 Task: Buy 3 Clogs & Mules of size 3 for Baby Boys from Shoes section under best seller category for shipping address: Denise Davis, 3504 Cook Hill Road, Danbury, Connecticut 06810, Cell Number 2034707320. Pay from credit card ending with 2005, CVV 3321
Action: Mouse moved to (229, 65)
Screenshot: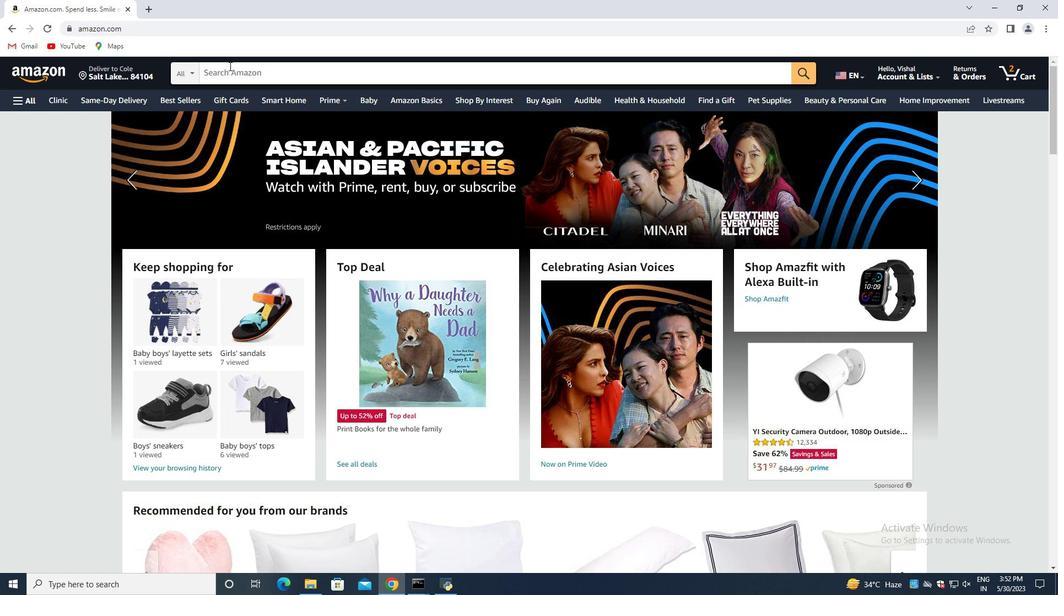 
Action: Mouse pressed left at (229, 65)
Screenshot: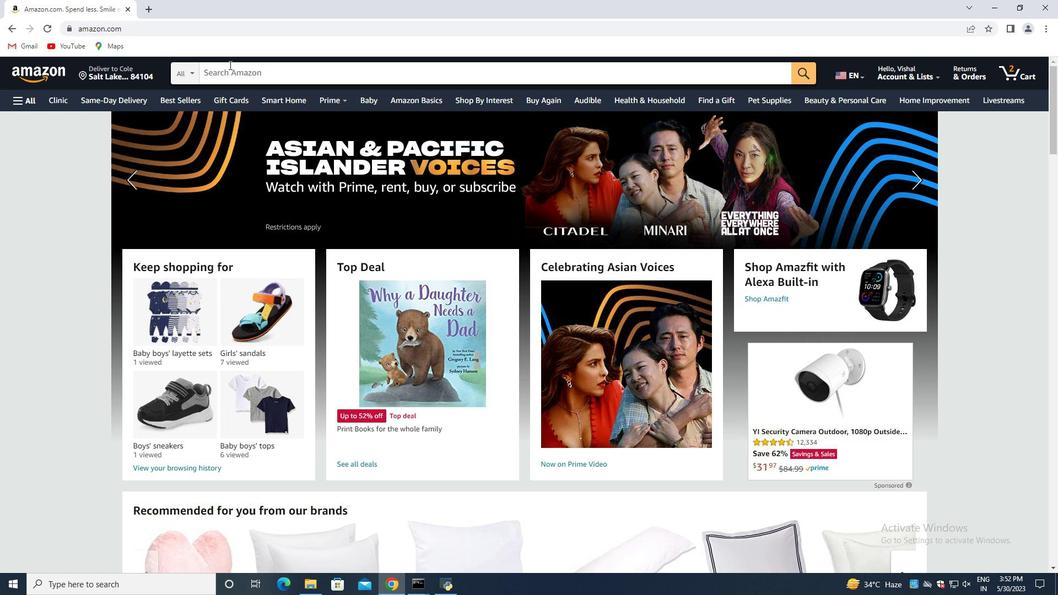 
Action: Mouse moved to (229, 65)
Screenshot: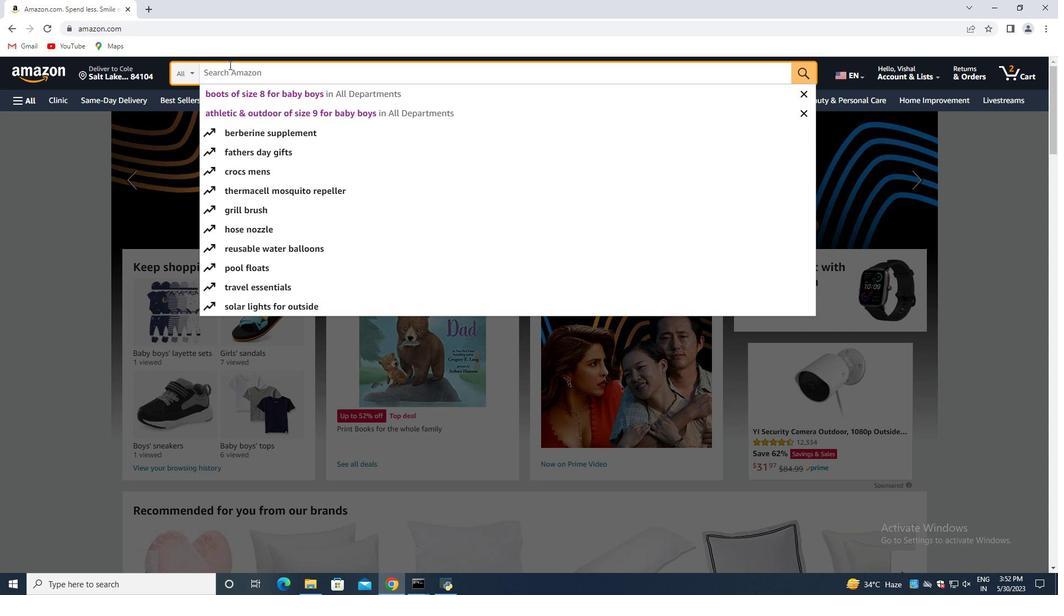 
Action: Key pressed <Key.shift>C
Screenshot: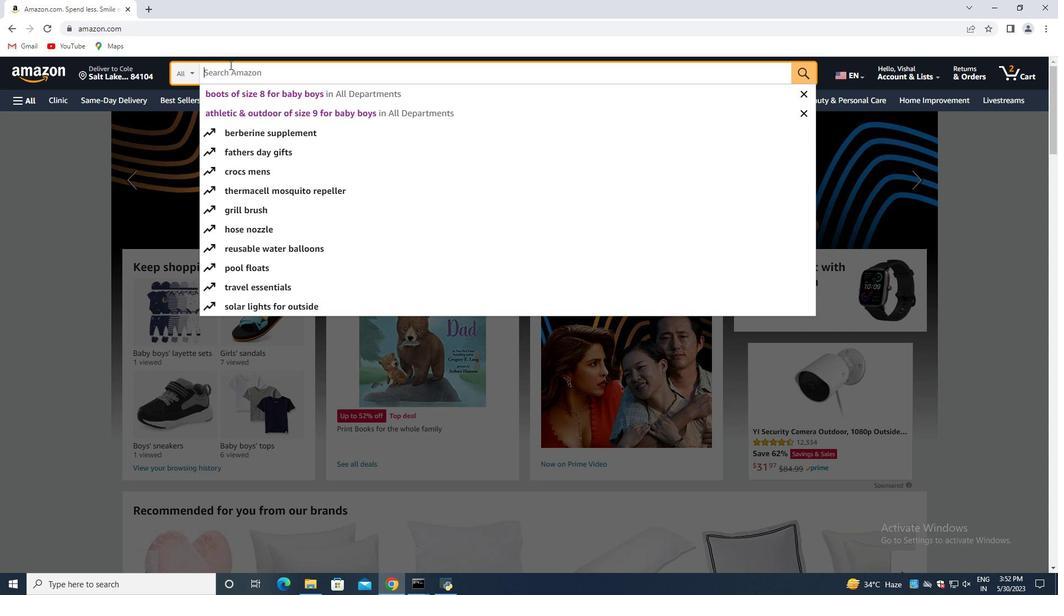 
Action: Mouse moved to (229, 65)
Screenshot: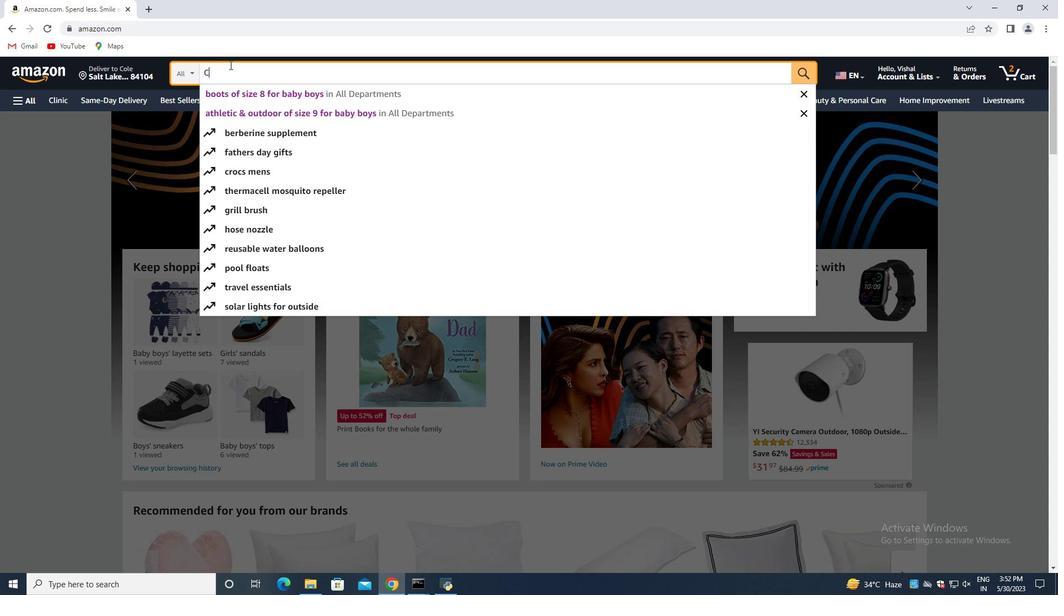 
Action: Key pressed logs<Key.space><Key.shift><Key.shift><Key.shift><Key.shift><Key.shift><Key.shift><Key.shift>&<Key.space><Key.shift><Key.shift><Key.shift>Mules<Key.space>of<Key.space>size<Key.space>3<Key.space>for<Key.space><Key.shift>Baby<Key.space><Key.shift>Boys<Key.enter>
Screenshot: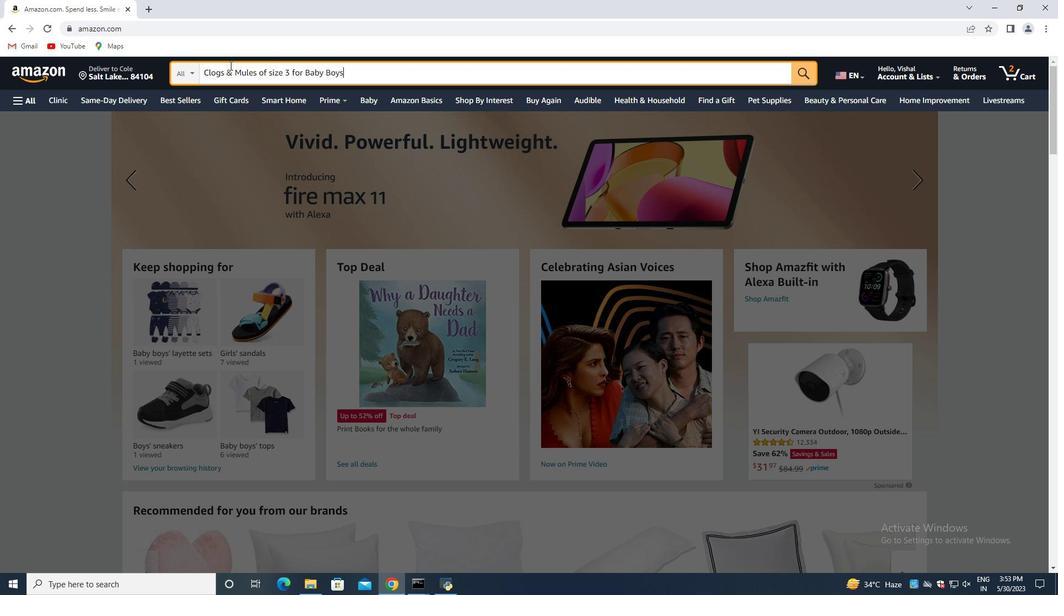 
Action: Mouse moved to (200, 121)
Screenshot: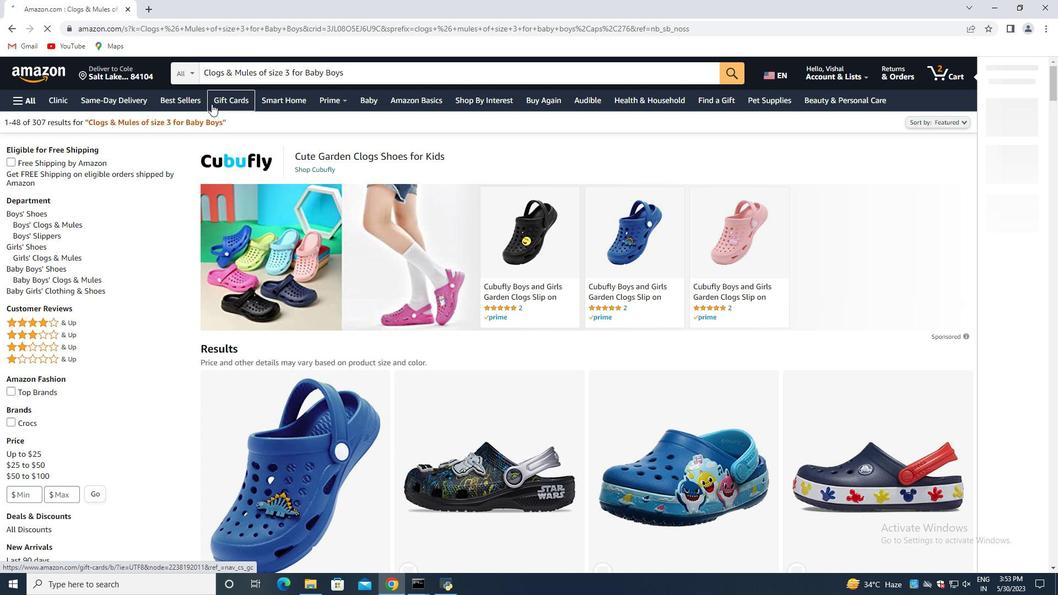 
Action: Mouse scrolled (200, 120) with delta (0, 0)
Screenshot: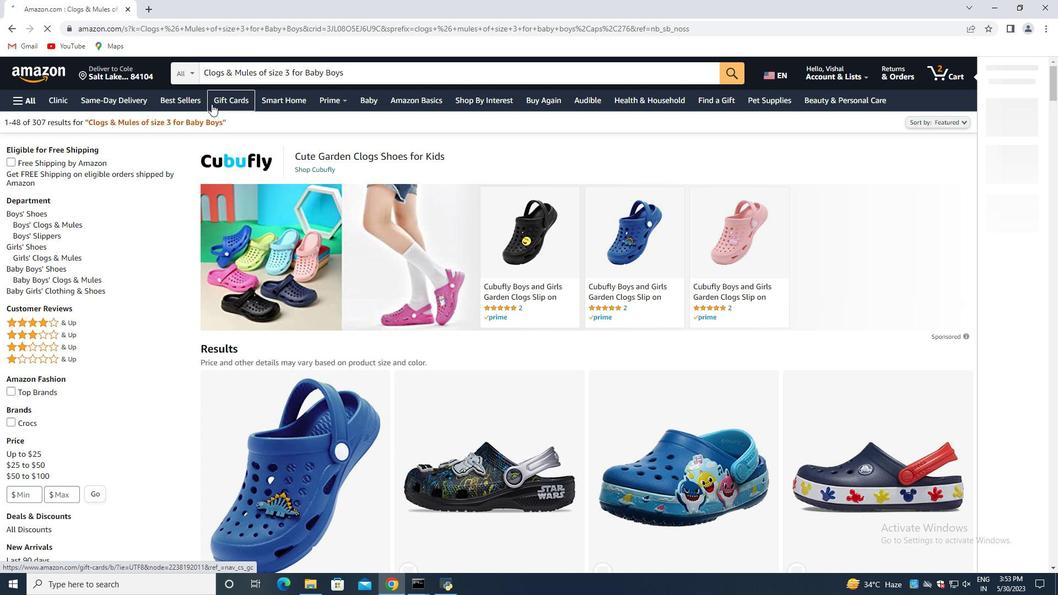
Action: Mouse moved to (198, 127)
Screenshot: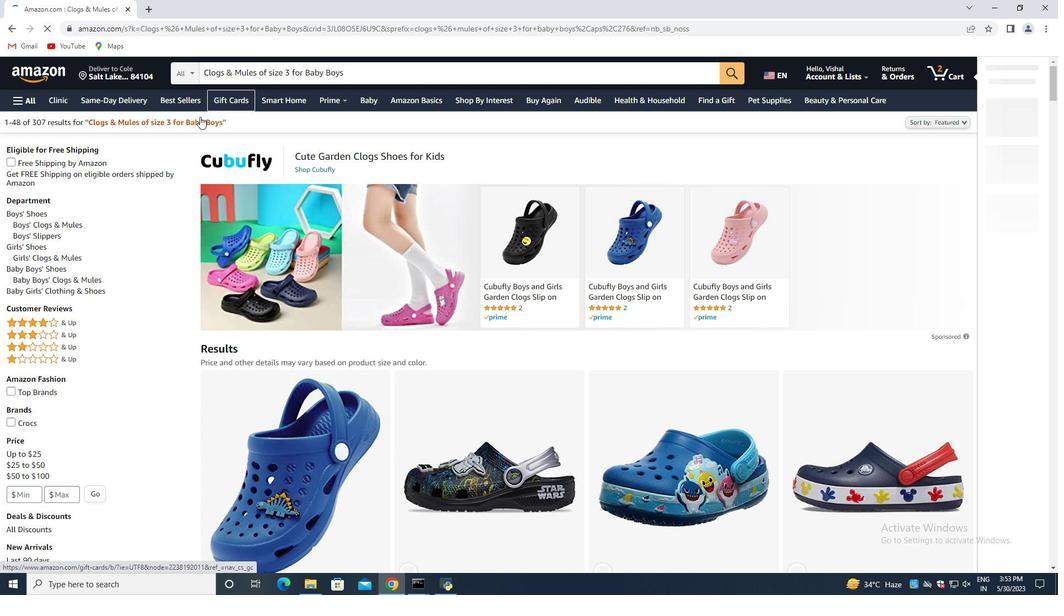 
Action: Mouse scrolled (198, 126) with delta (0, 0)
Screenshot: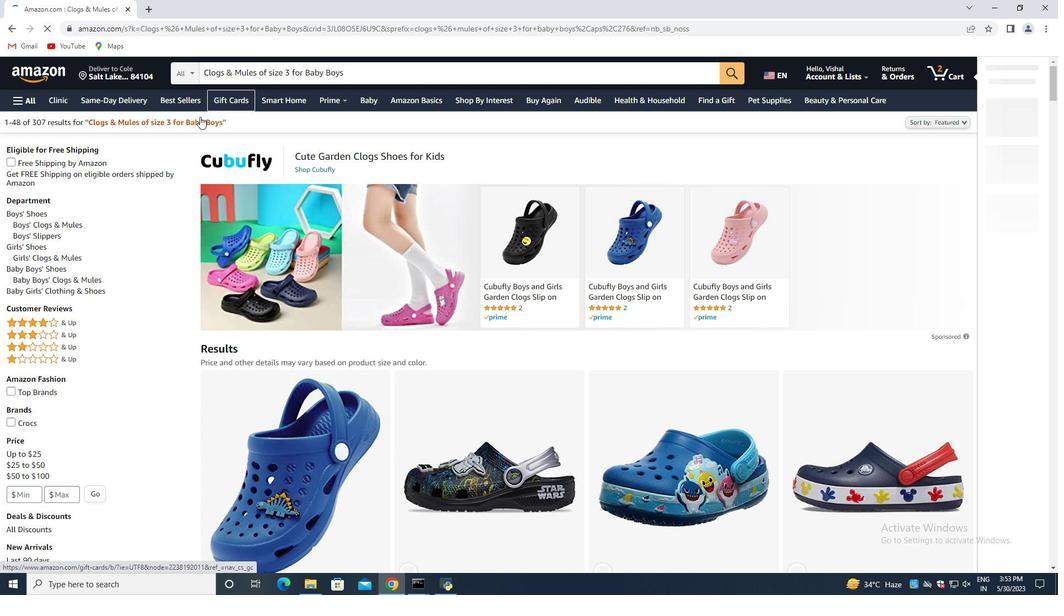 
Action: Mouse moved to (59, 114)
Screenshot: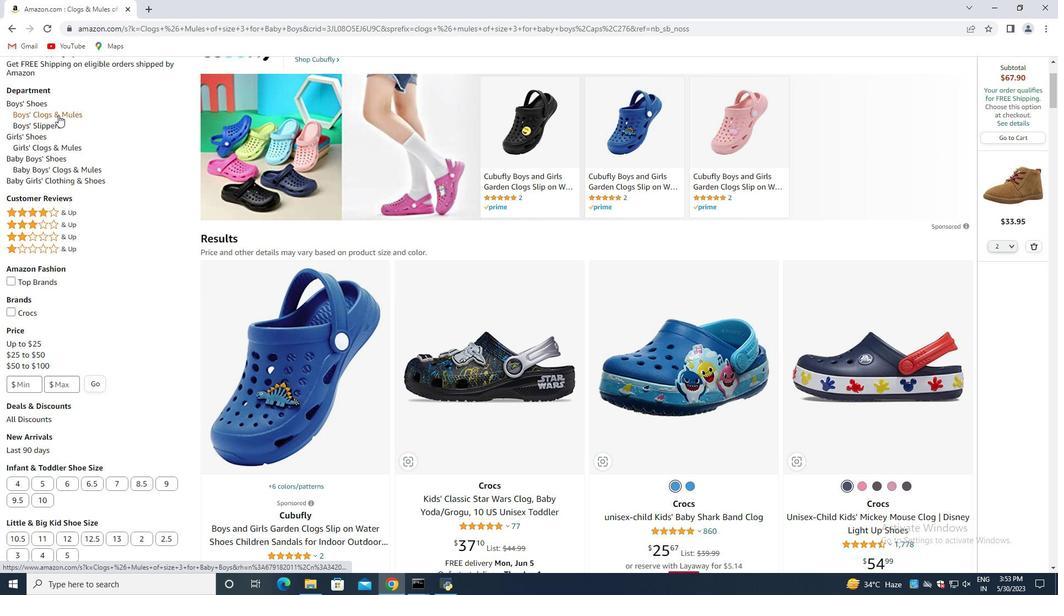 
Action: Mouse pressed left at (59, 114)
Screenshot: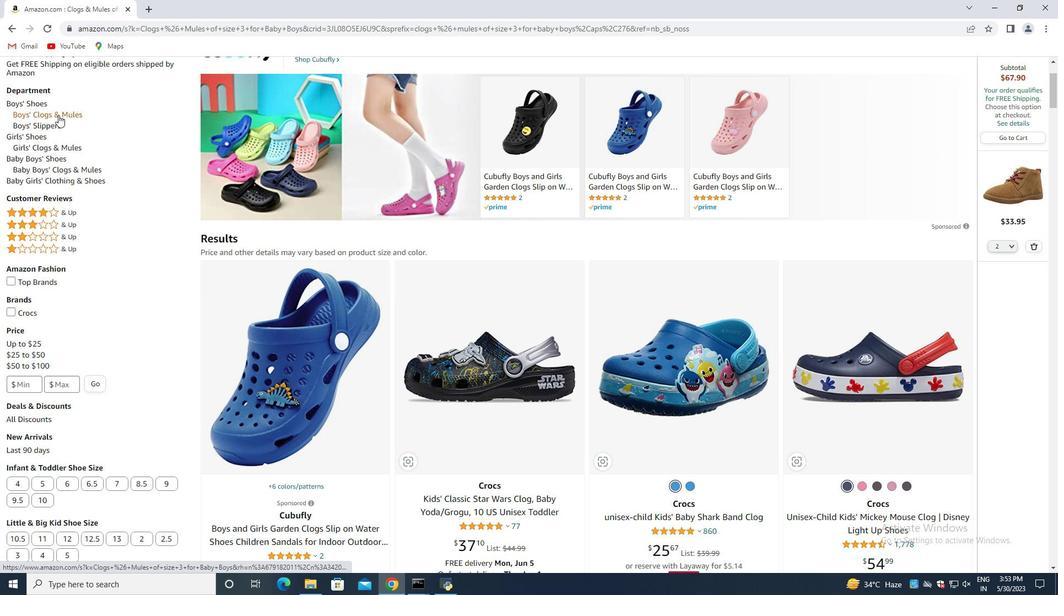 
Action: Mouse moved to (229, 242)
Screenshot: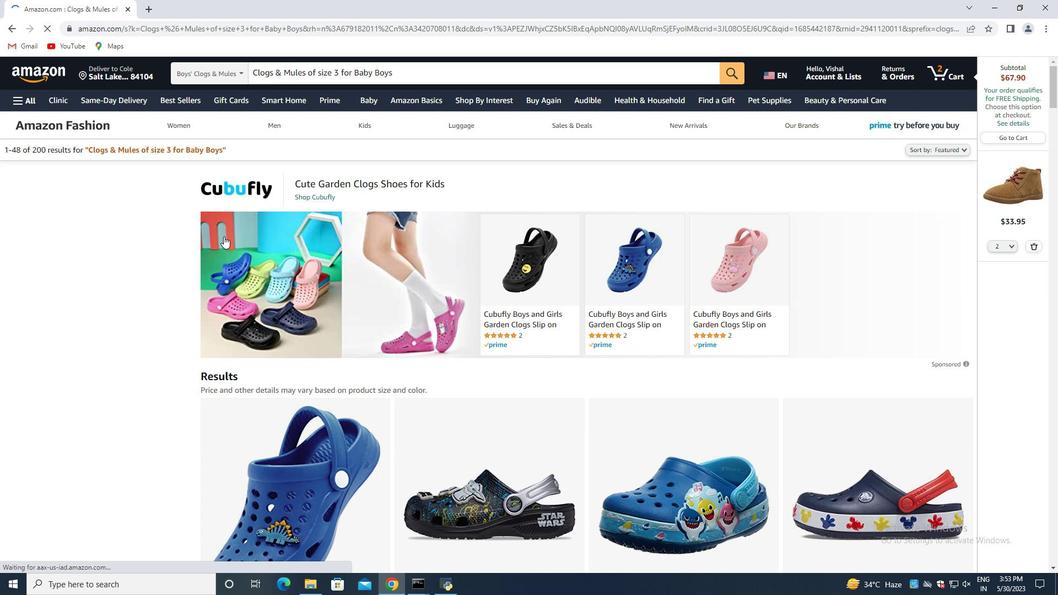 
Action: Mouse scrolled (229, 241) with delta (0, 0)
Screenshot: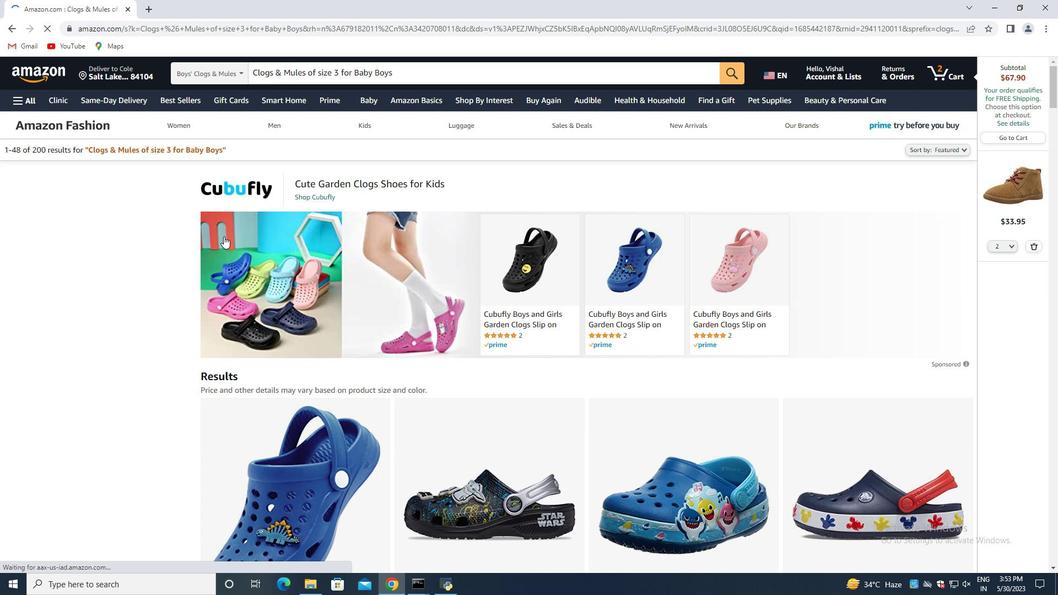 
Action: Mouse moved to (231, 242)
Screenshot: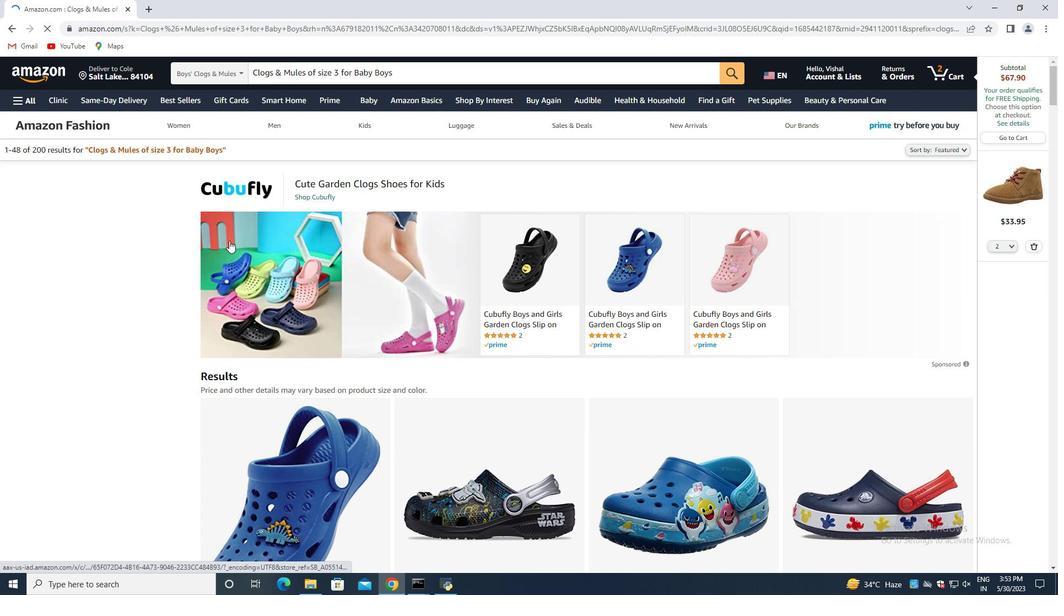 
Action: Mouse scrolled (231, 241) with delta (0, 0)
Screenshot: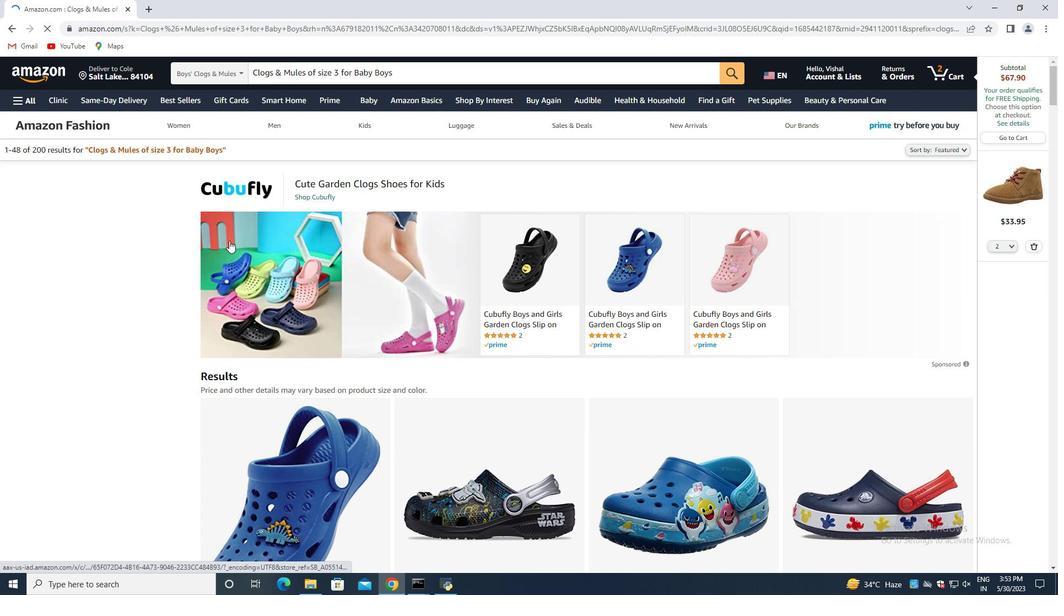 
Action: Mouse moved to (207, 229)
Screenshot: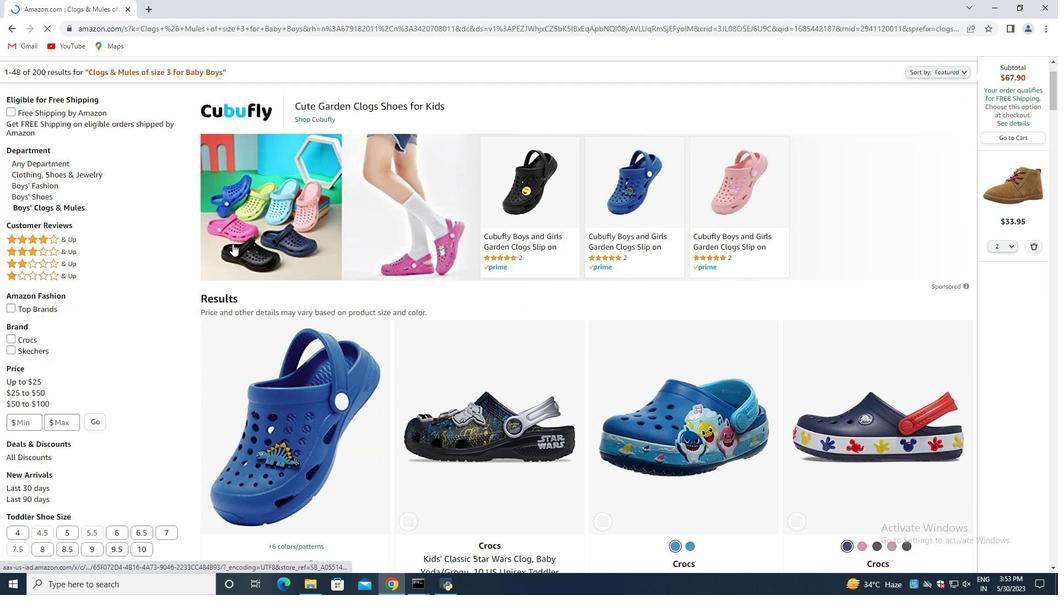
Action: Mouse scrolled (207, 228) with delta (0, 0)
Screenshot: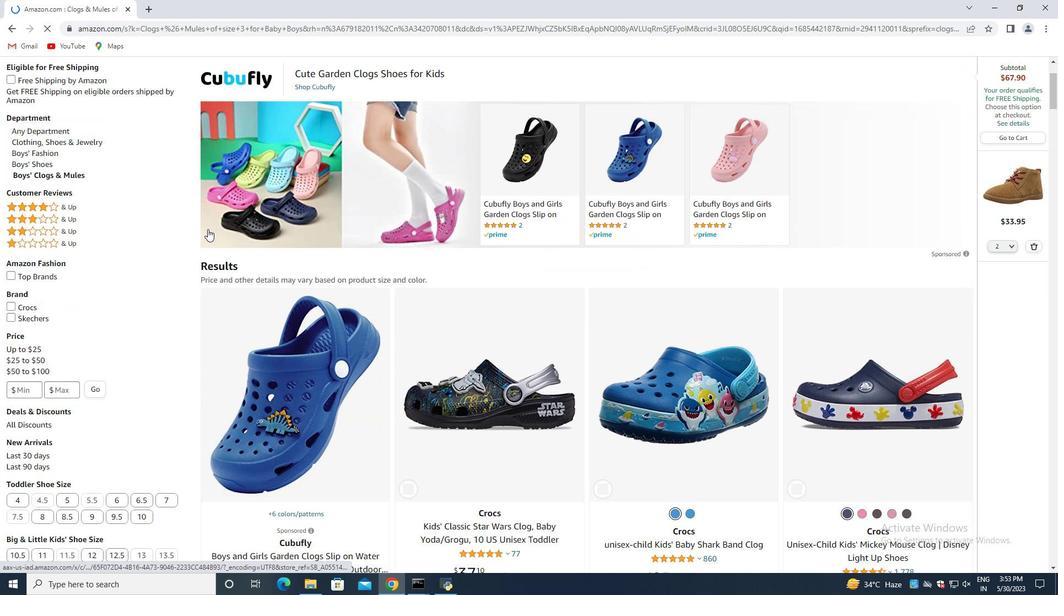 
Action: Mouse moved to (207, 229)
Screenshot: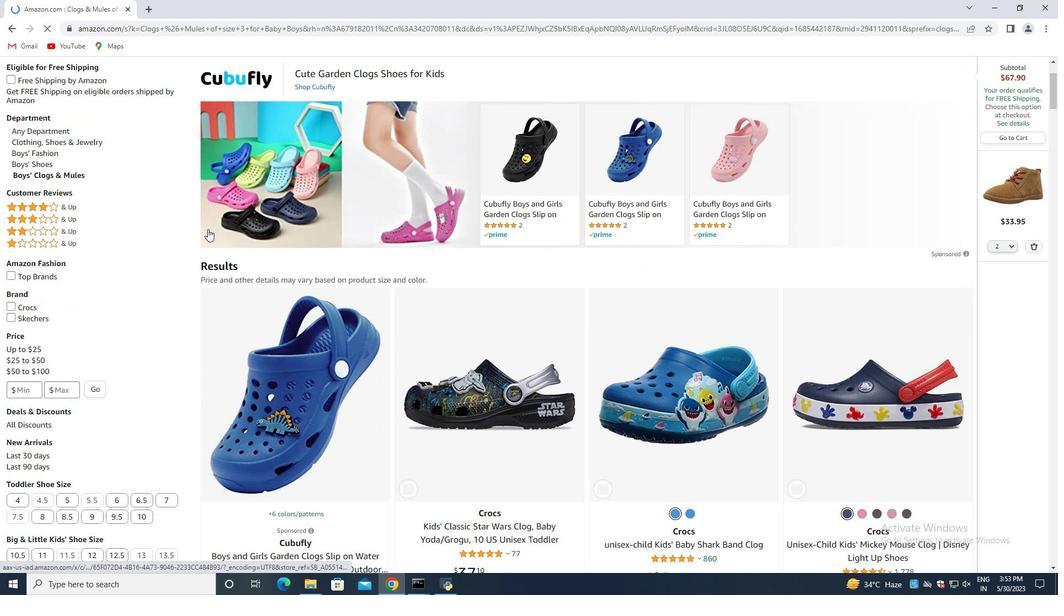 
Action: Mouse scrolled (207, 228) with delta (0, 0)
Screenshot: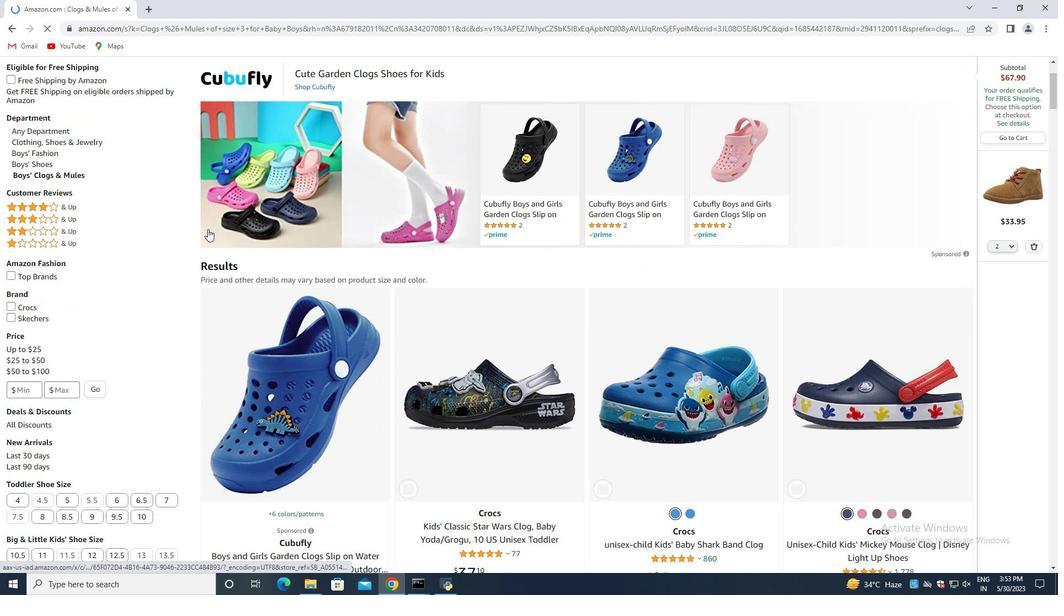 
Action: Mouse moved to (236, 238)
Screenshot: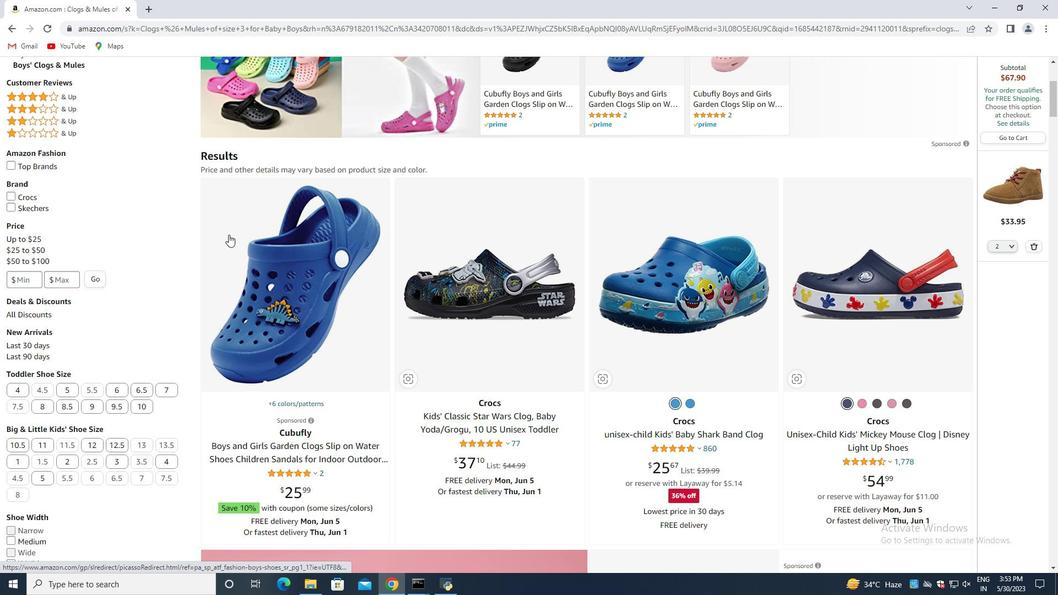 
Action: Mouse scrolled (236, 237) with delta (0, 0)
Screenshot: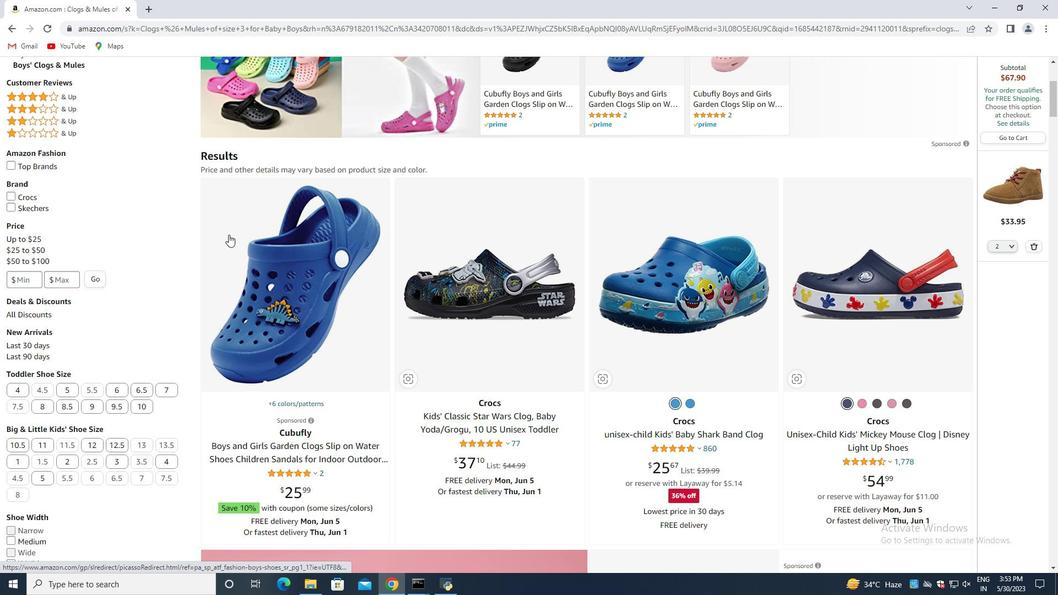 
Action: Mouse moved to (674, 248)
Screenshot: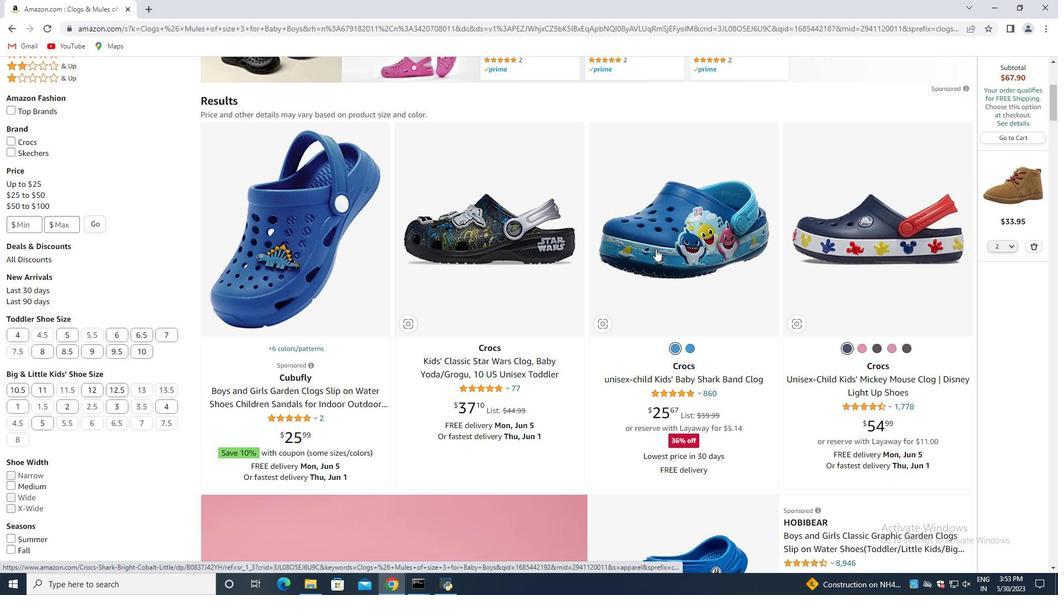 
Action: Mouse scrolled (674, 247) with delta (0, 0)
Screenshot: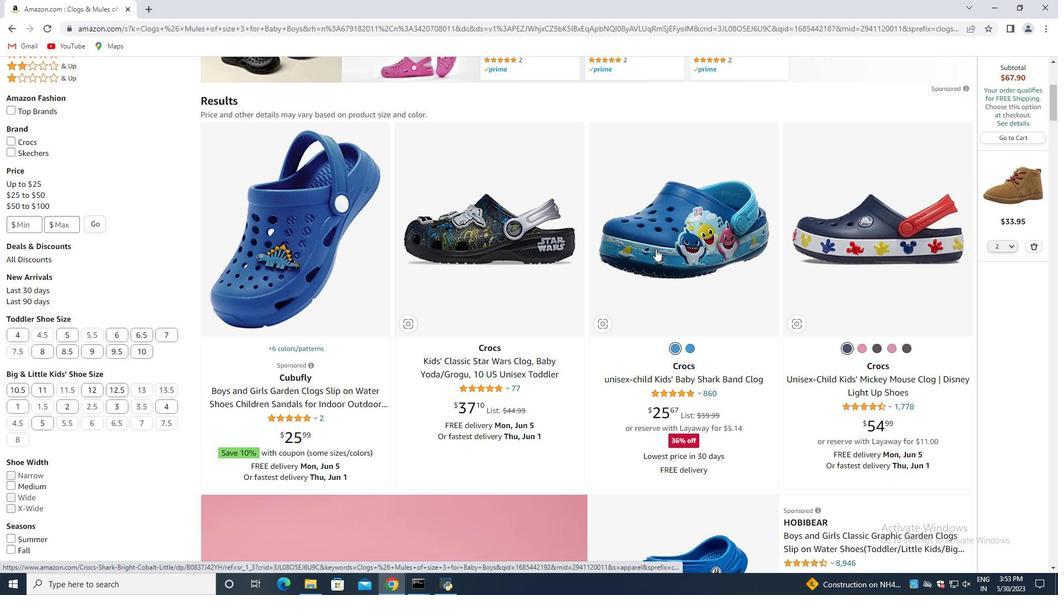 
Action: Mouse moved to (616, 238)
Screenshot: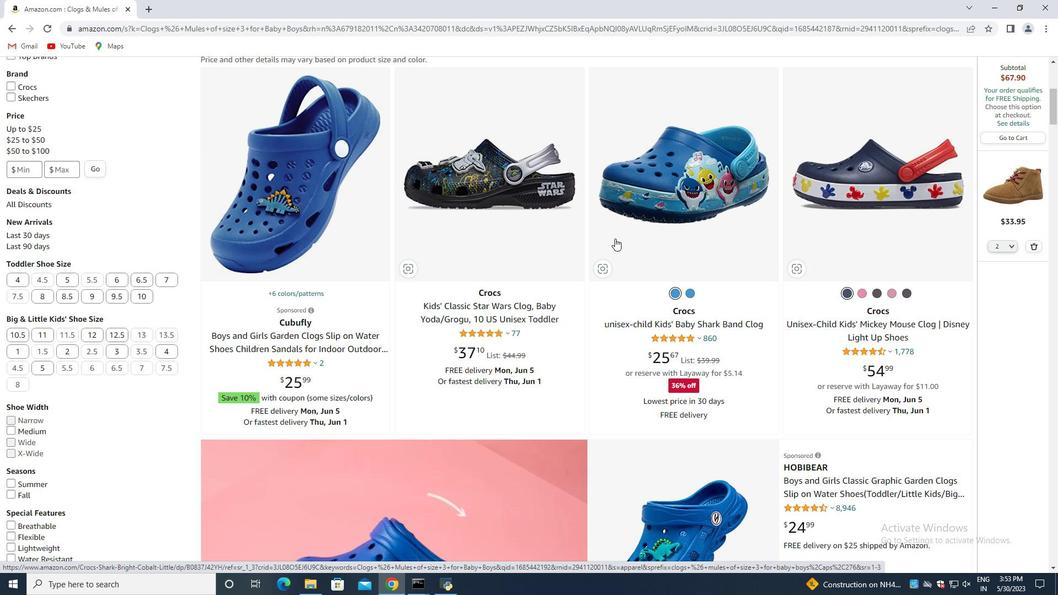 
Action: Mouse scrolled (616, 238) with delta (0, 0)
Screenshot: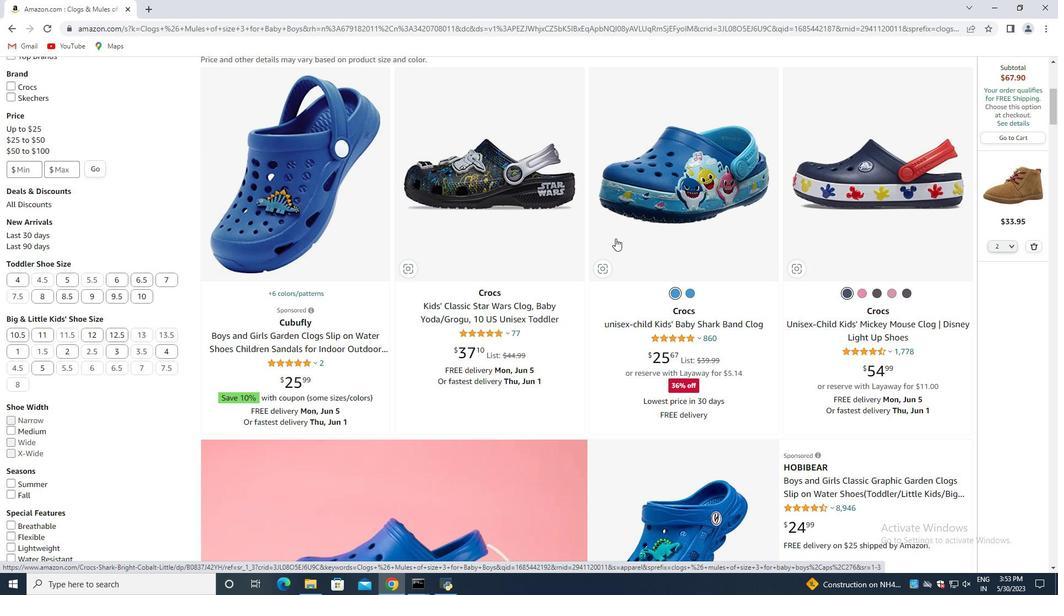 
Action: Mouse moved to (616, 238)
Screenshot: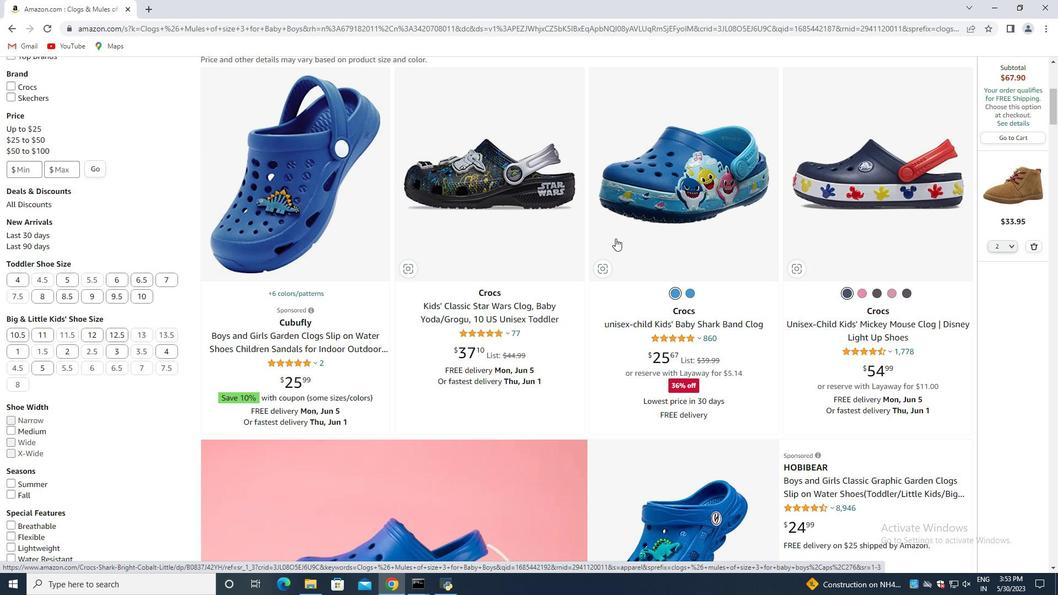
Action: Mouse scrolled (616, 238) with delta (0, 0)
Screenshot: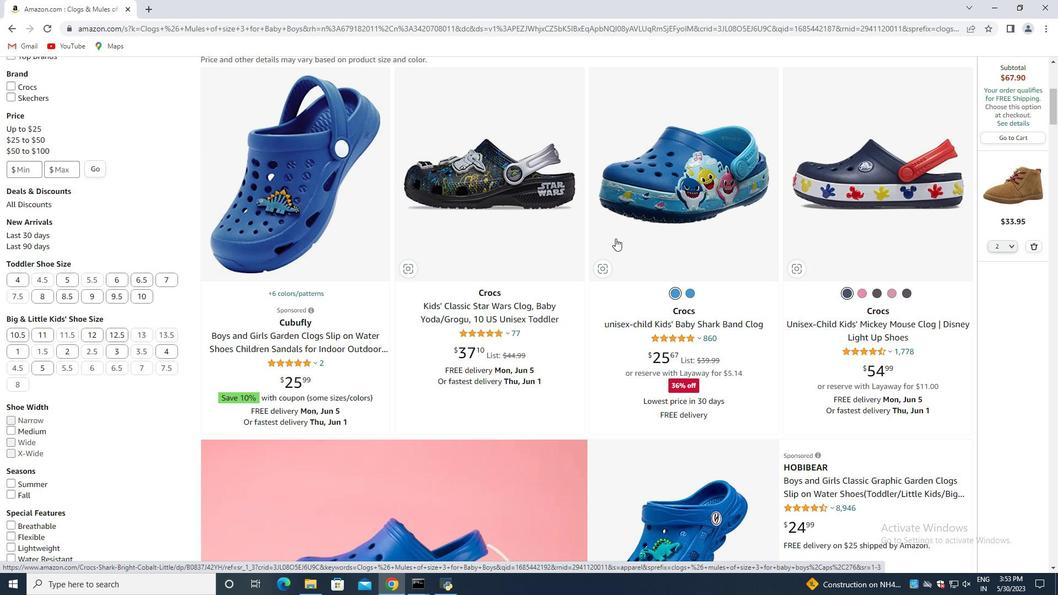 
Action: Mouse moved to (616, 238)
Screenshot: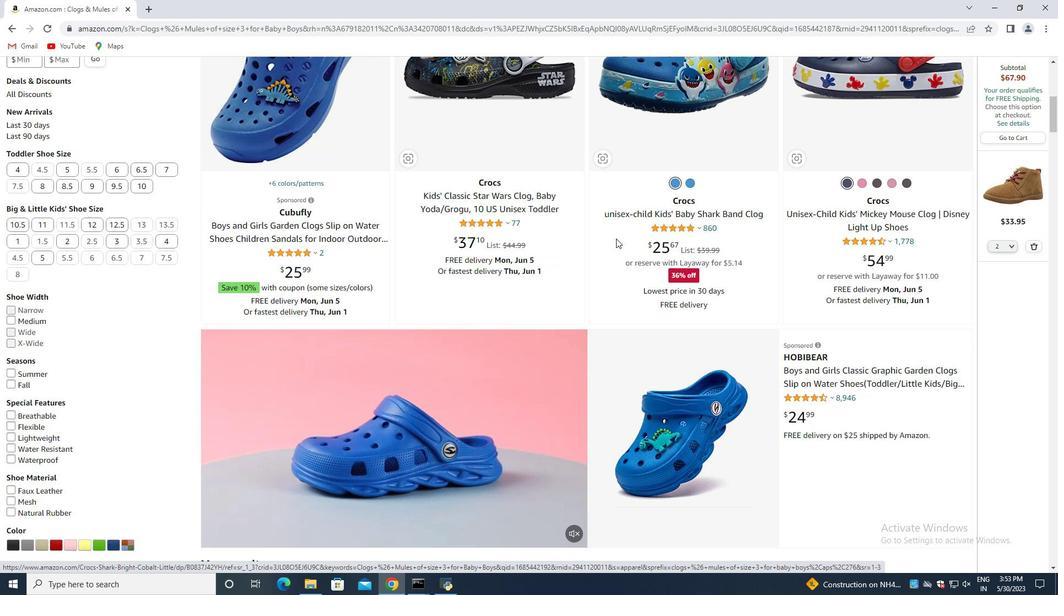 
Action: Mouse scrolled (616, 238) with delta (0, 0)
Screenshot: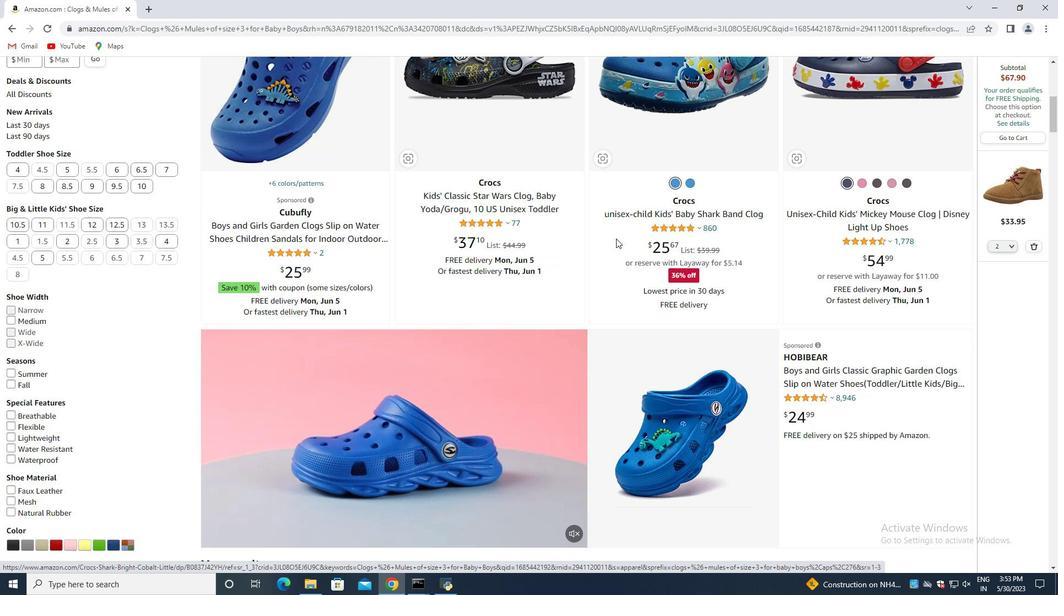 
Action: Mouse scrolled (616, 238) with delta (0, 0)
Screenshot: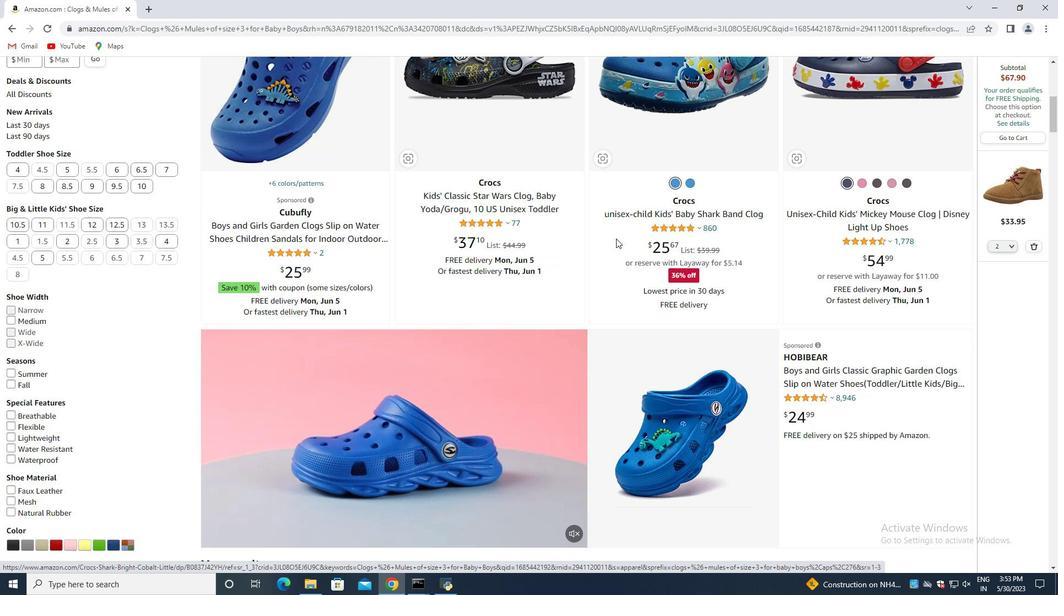 
Action: Mouse moved to (602, 238)
Screenshot: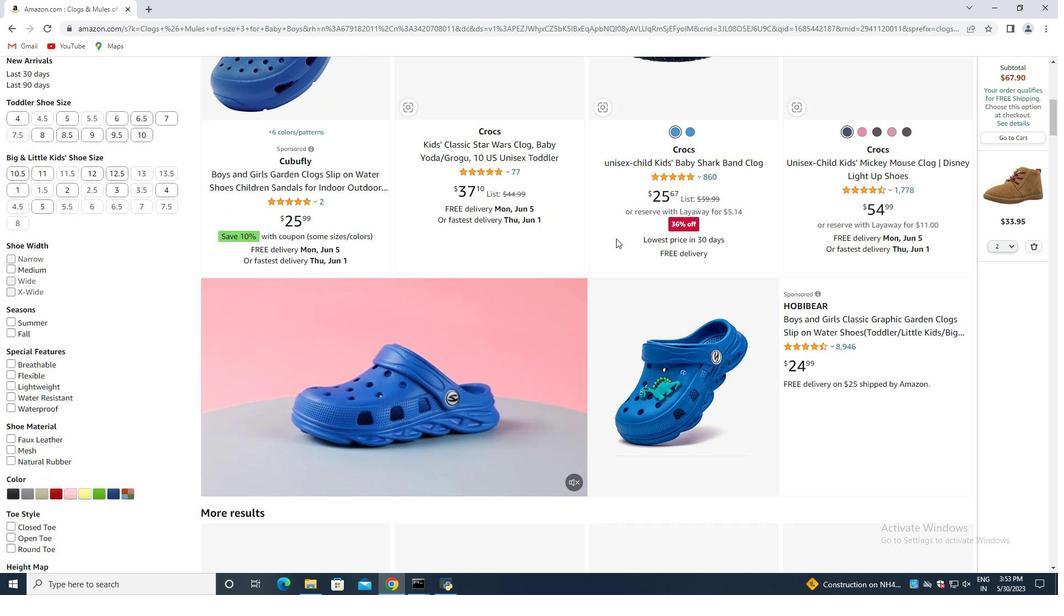 
Action: Mouse scrolled (602, 238) with delta (0, 0)
Screenshot: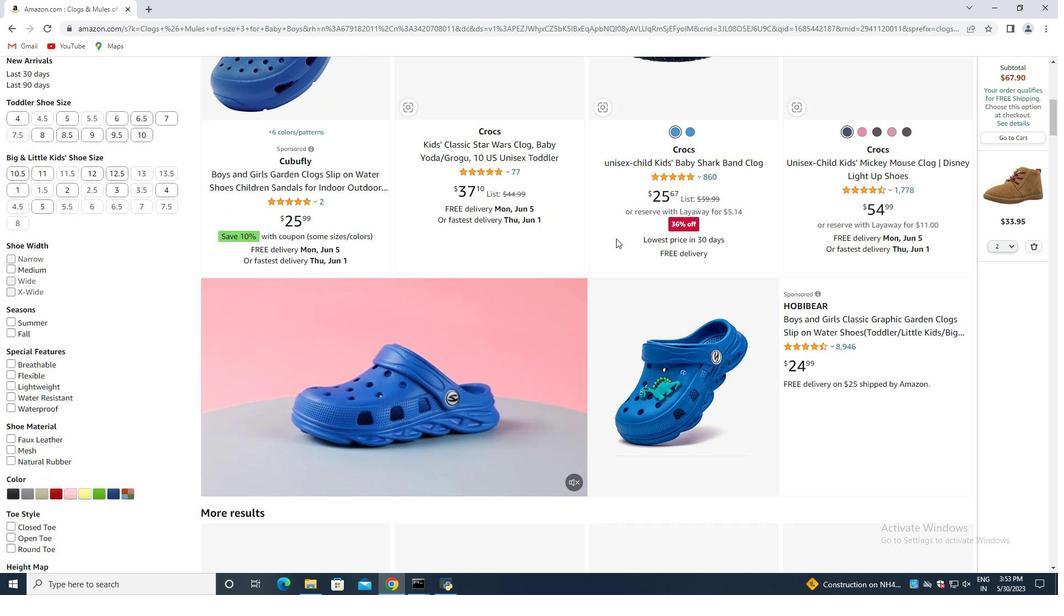 
Action: Mouse moved to (598, 240)
Screenshot: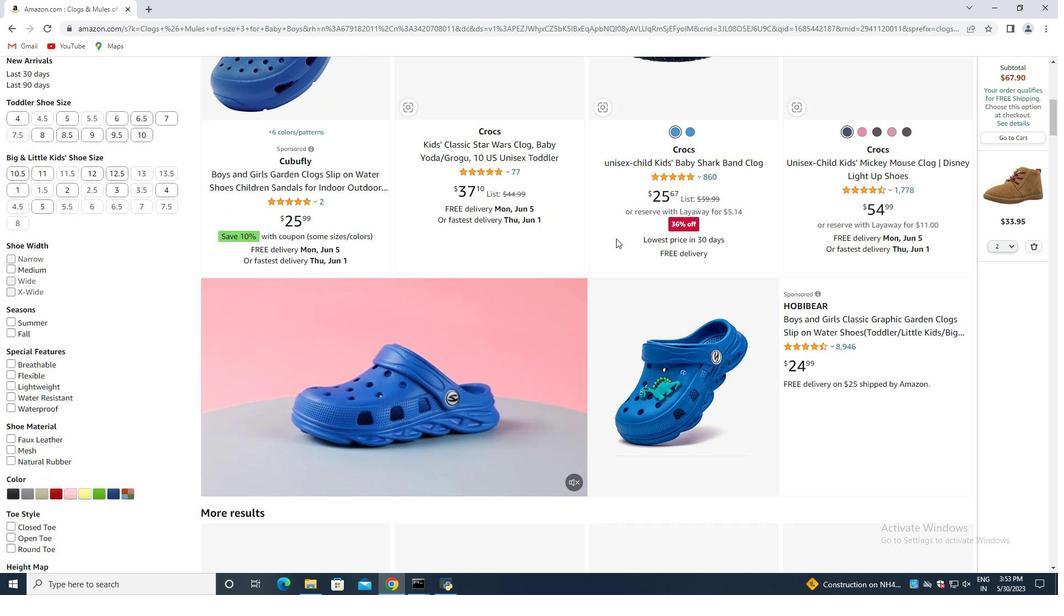 
Action: Mouse scrolled (598, 239) with delta (0, 0)
Screenshot: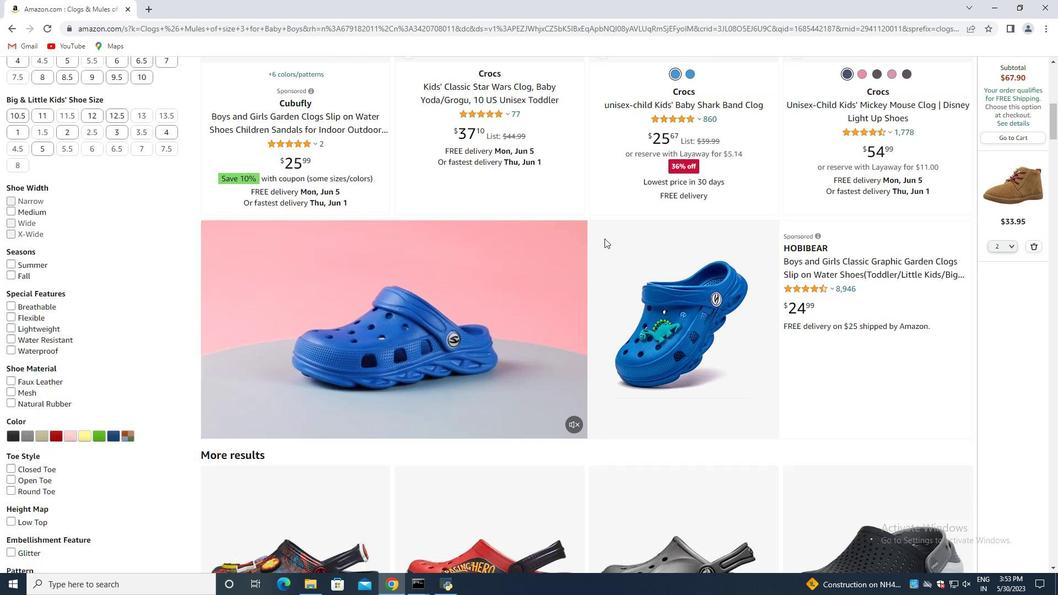 
Action: Mouse moved to (595, 241)
Screenshot: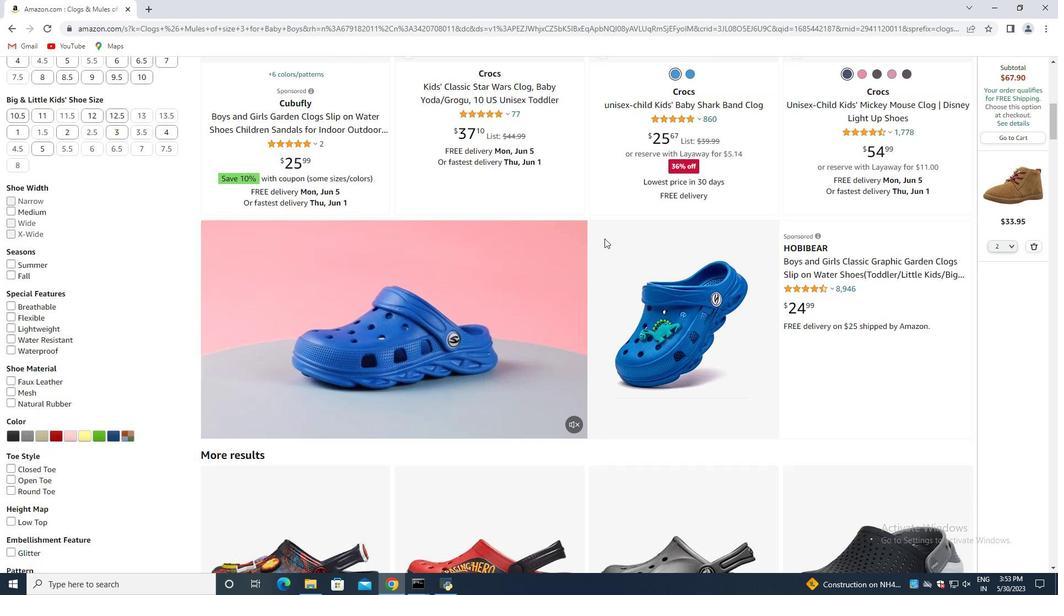 
Action: Mouse scrolled (595, 240) with delta (0, 0)
Screenshot: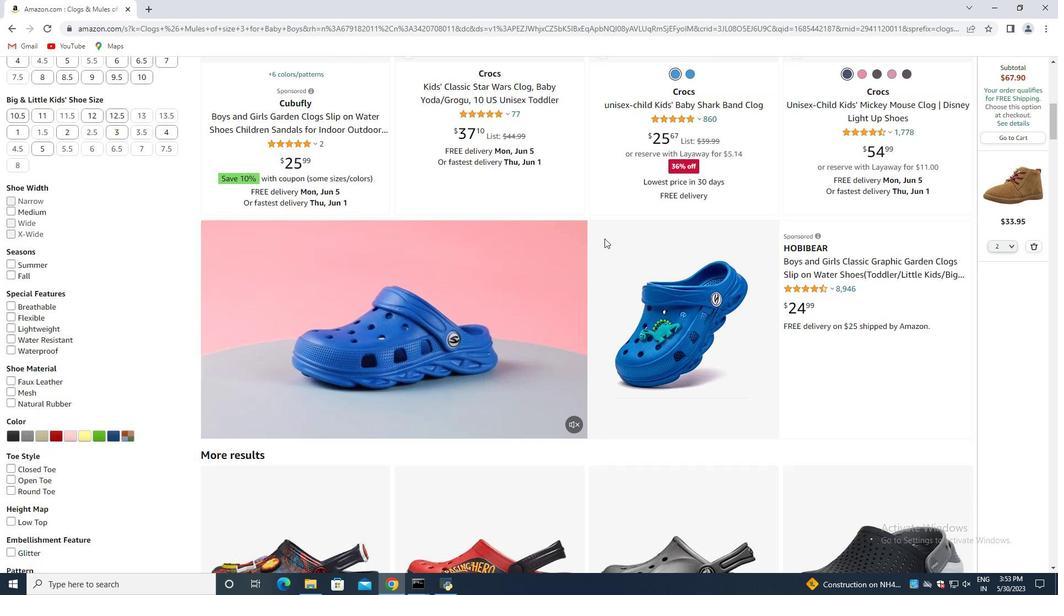 
Action: Mouse moved to (453, 248)
Screenshot: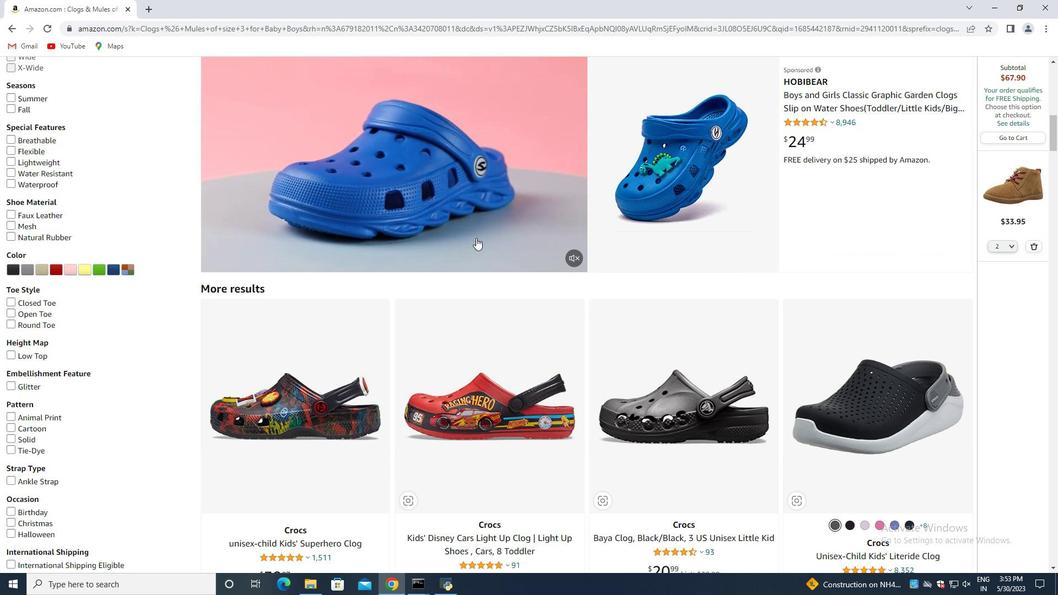 
Action: Mouse scrolled (459, 243) with delta (0, 0)
Screenshot: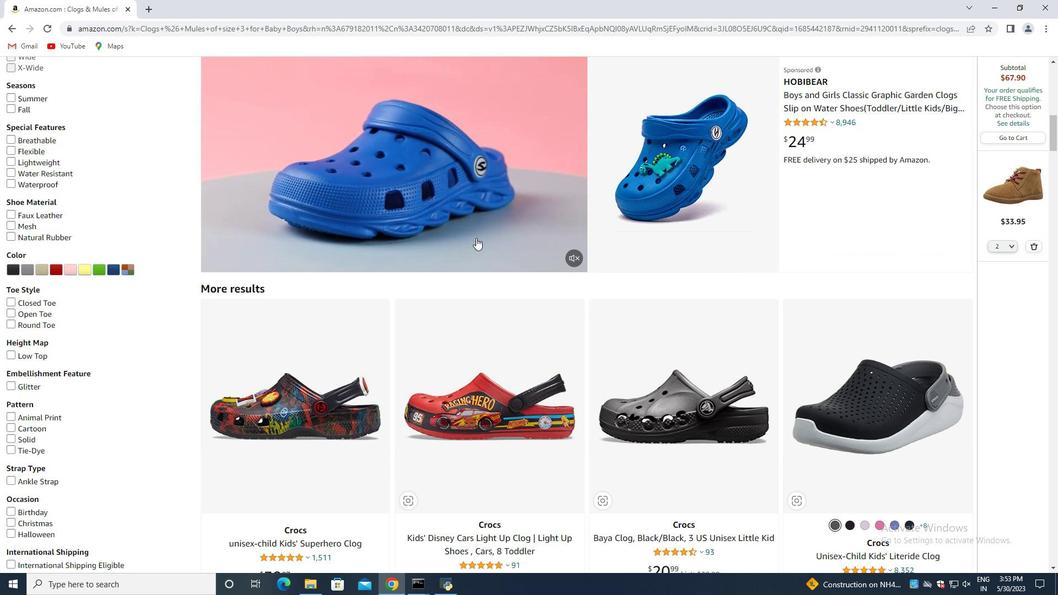 
Action: Mouse moved to (450, 249)
Screenshot: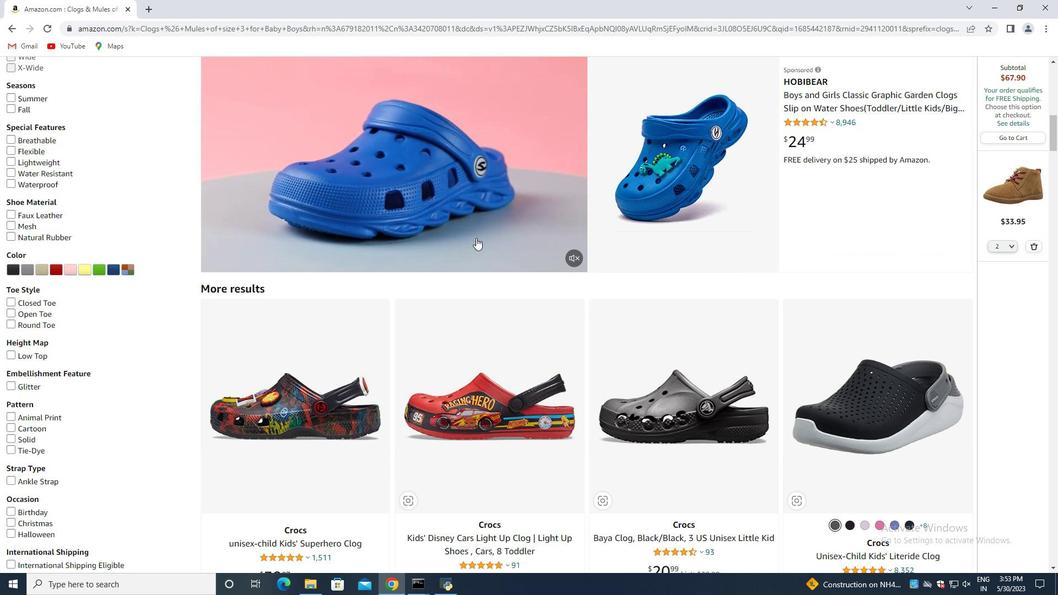 
Action: Mouse scrolled (452, 248) with delta (0, 0)
Screenshot: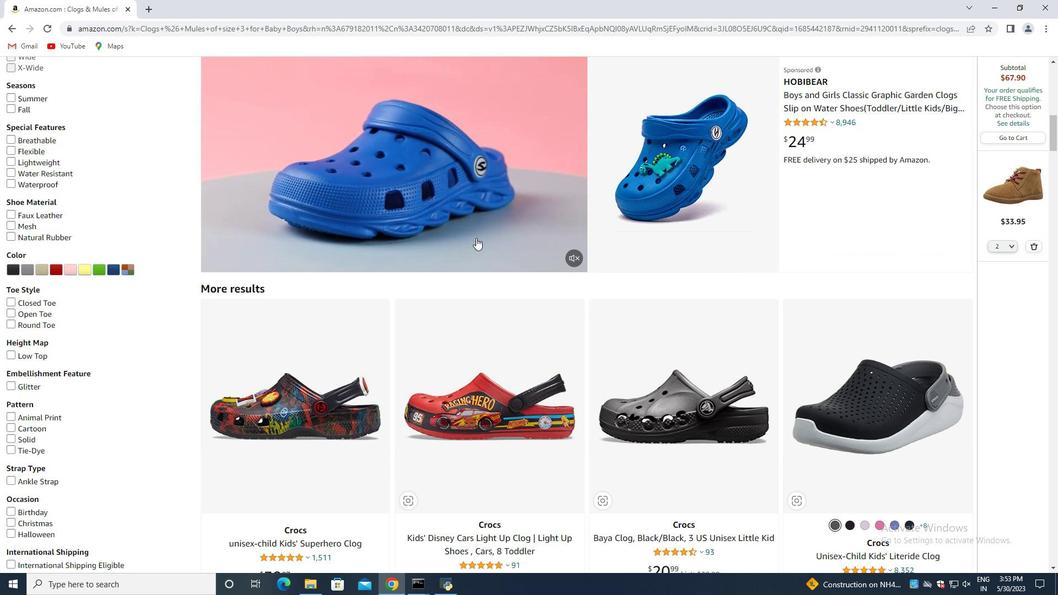 
Action: Mouse moved to (447, 255)
Screenshot: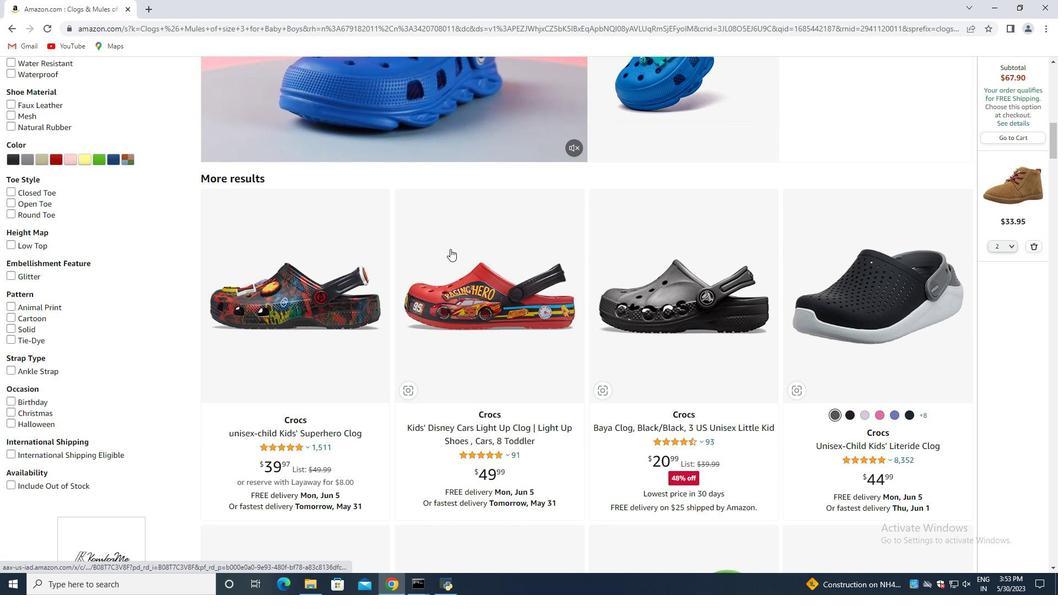 
Action: Mouse scrolled (447, 254) with delta (0, 0)
Screenshot: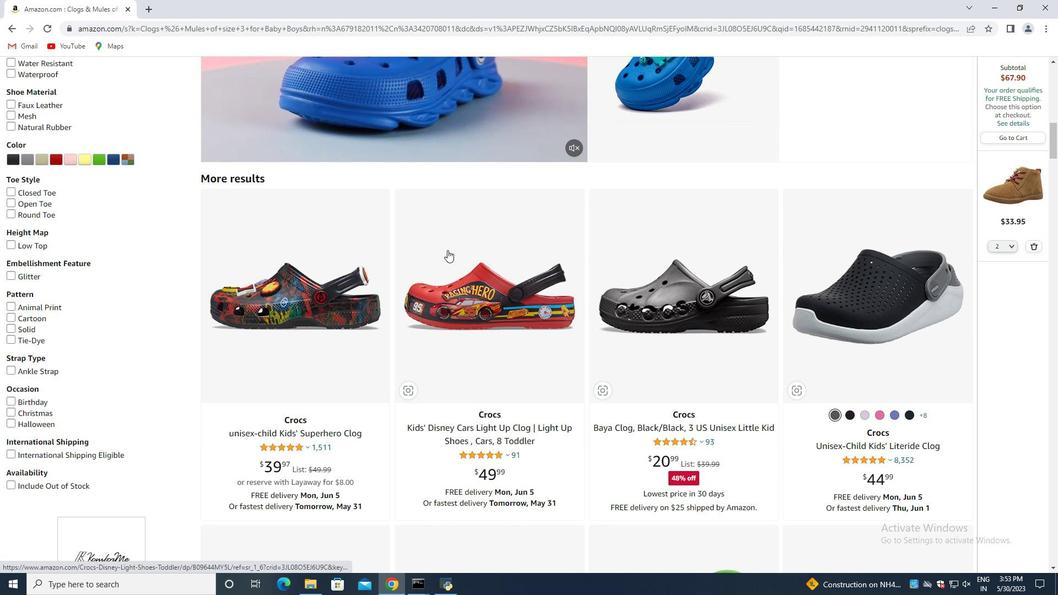 
Action: Mouse moved to (463, 258)
Screenshot: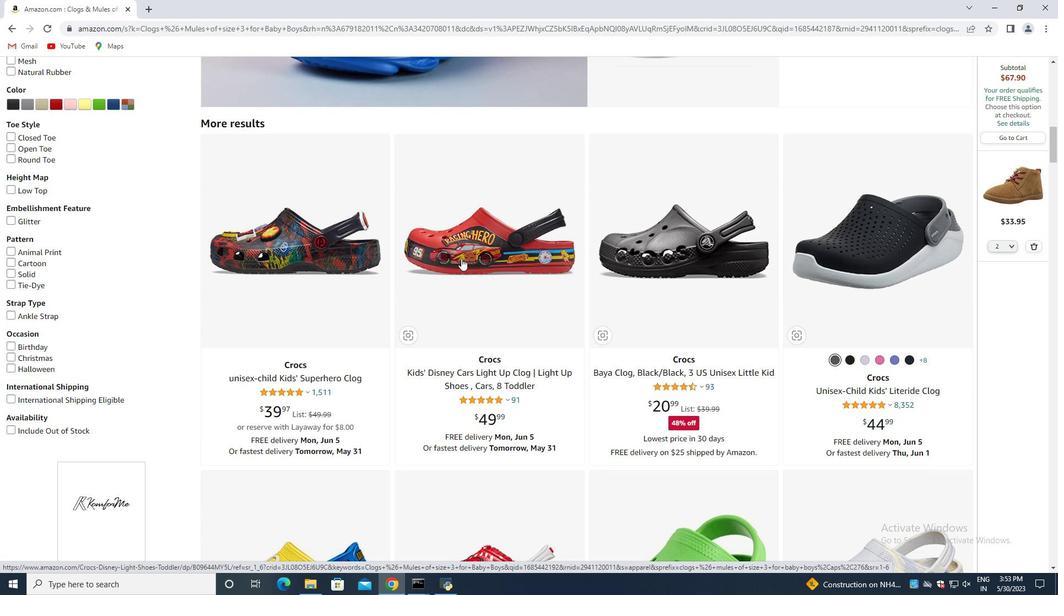 
Action: Mouse scrolled (463, 258) with delta (0, 0)
Screenshot: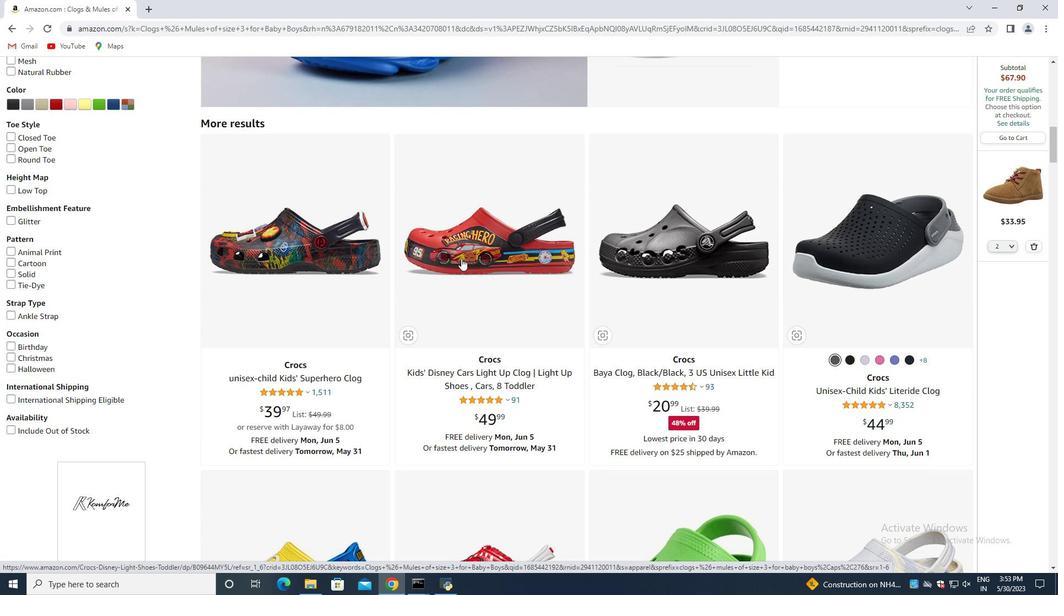 
Action: Mouse moved to (467, 258)
Screenshot: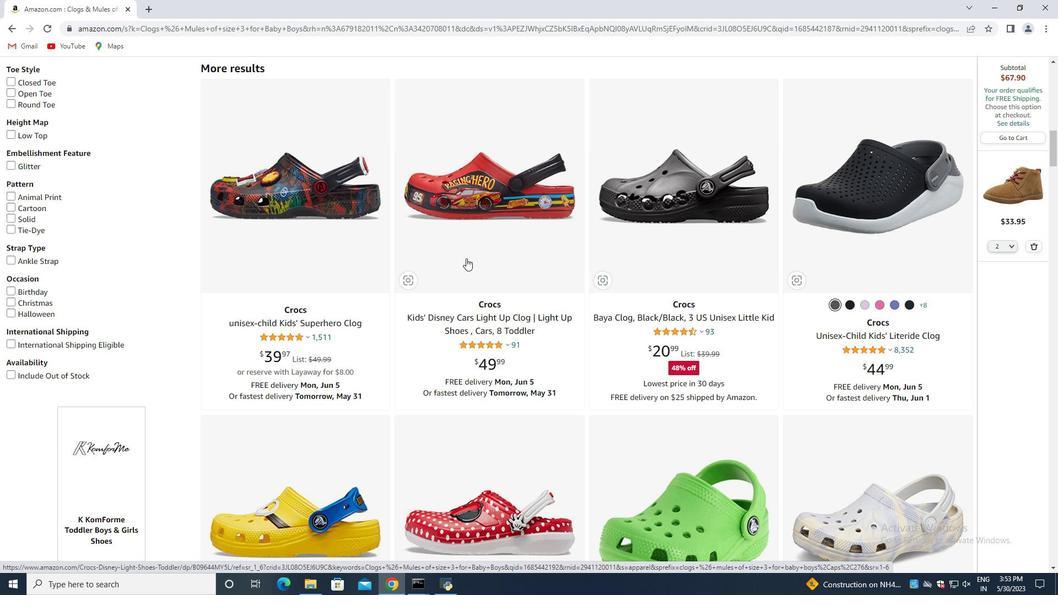 
Action: Mouse scrolled (467, 258) with delta (0, 0)
Screenshot: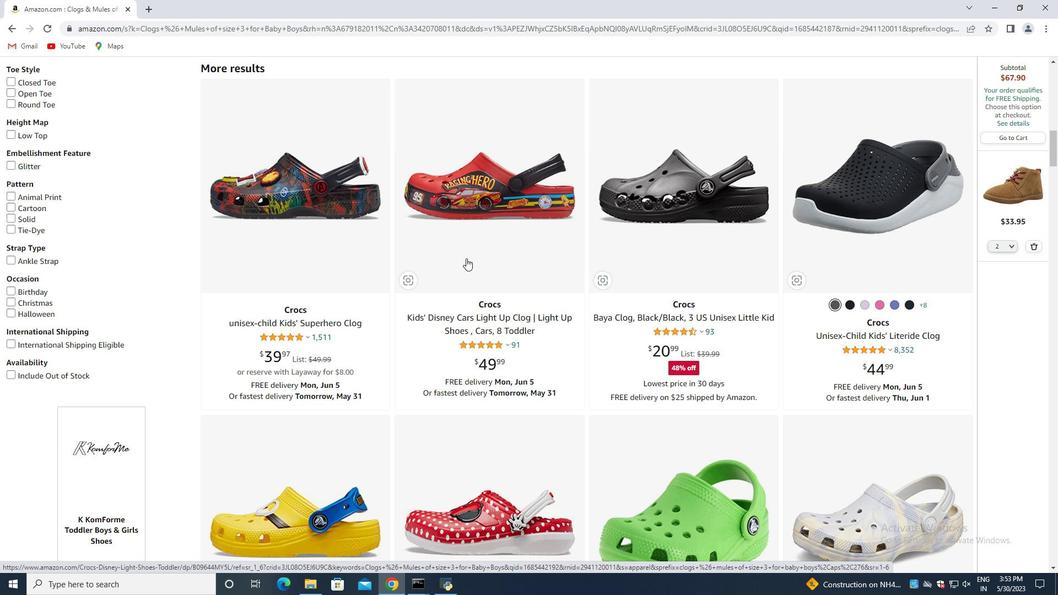 
Action: Mouse moved to (571, 268)
Screenshot: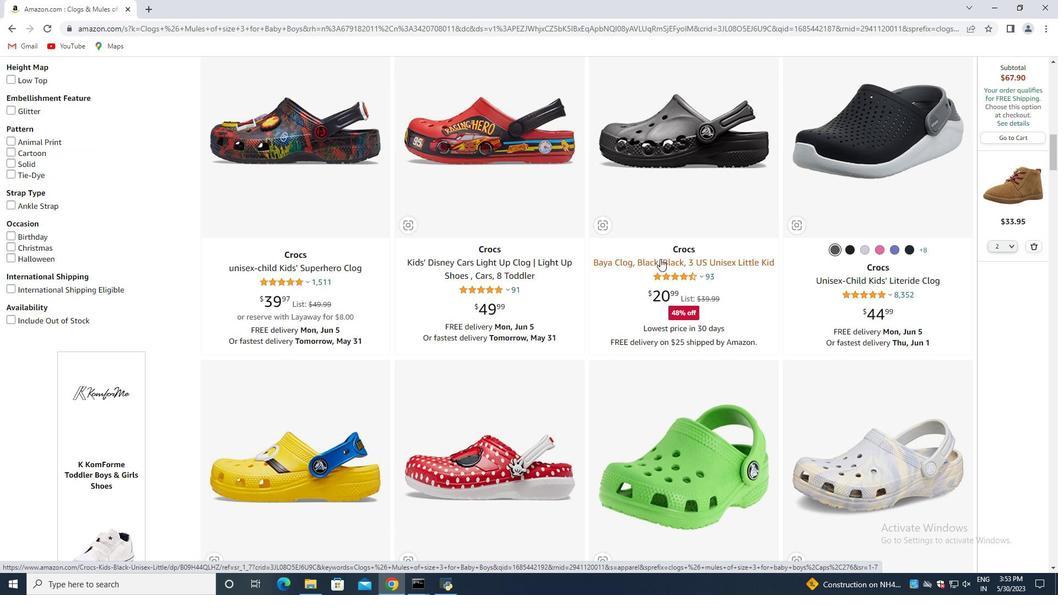 
Action: Mouse scrolled (571, 268) with delta (0, 0)
Screenshot: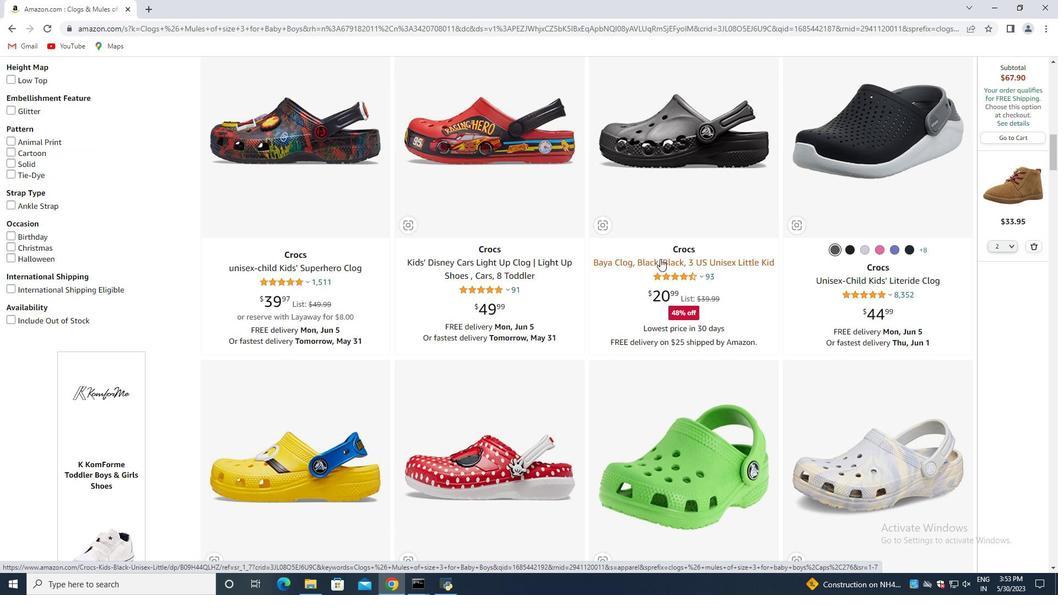
Action: Mouse moved to (560, 269)
Screenshot: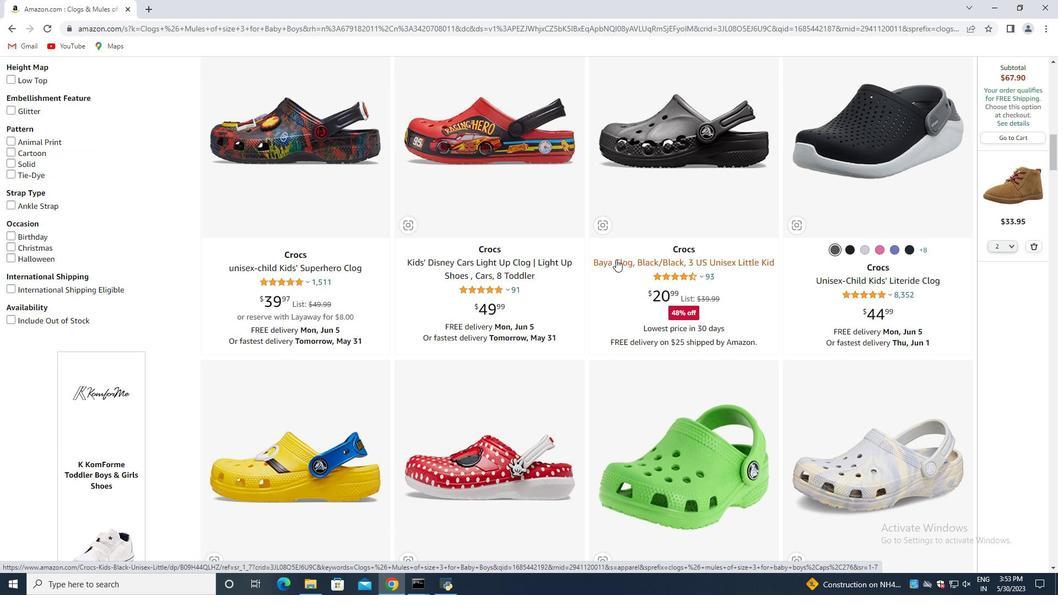 
Action: Mouse scrolled (560, 269) with delta (0, 0)
Screenshot: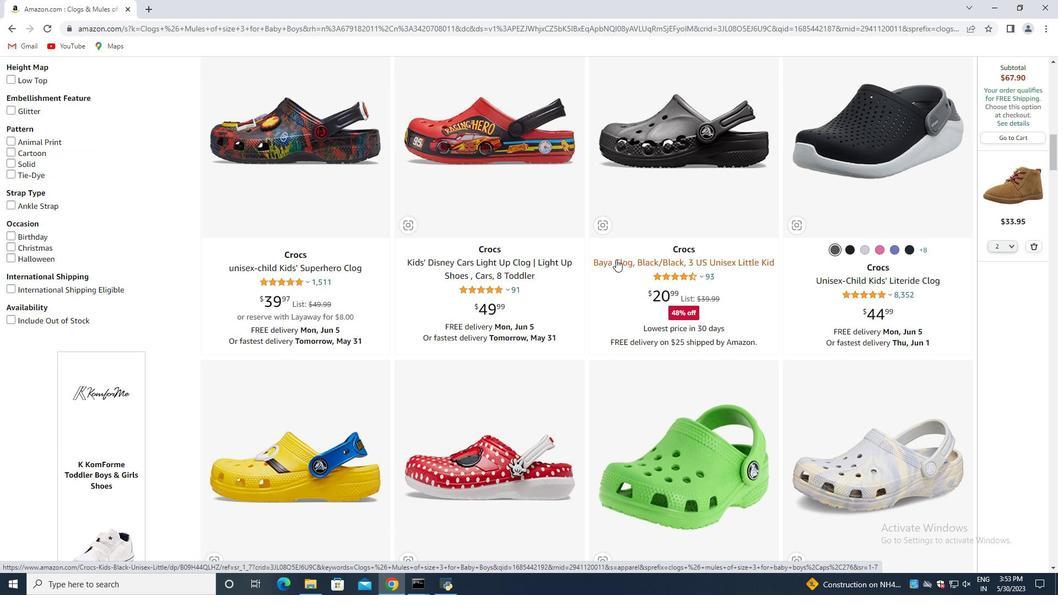 
Action: Mouse moved to (429, 274)
Screenshot: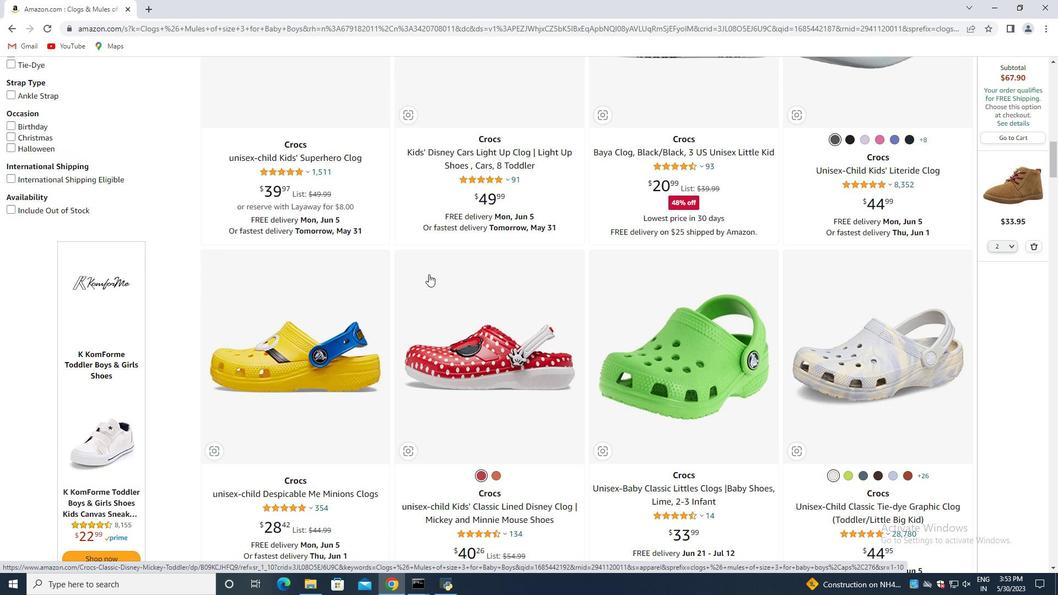 
Action: Mouse scrolled (429, 274) with delta (0, 0)
Screenshot: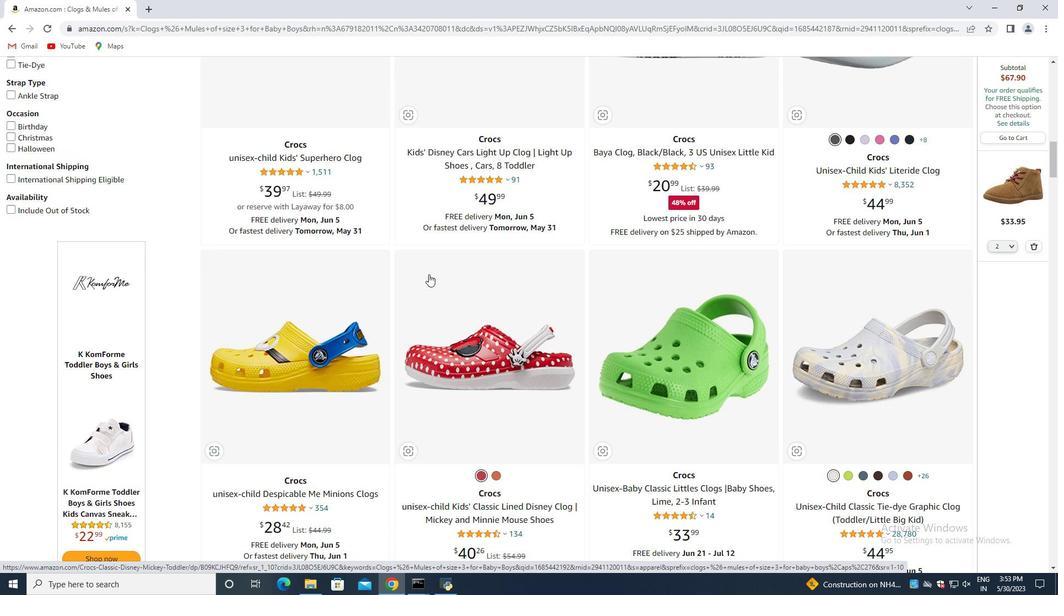 
Action: Mouse moved to (427, 275)
Screenshot: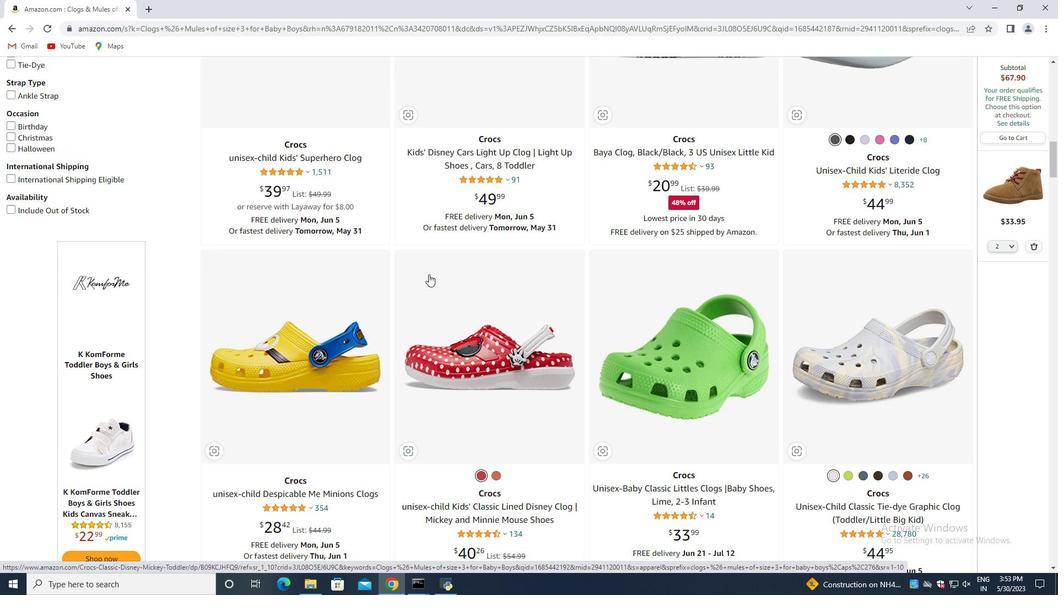 
Action: Mouse scrolled (427, 274) with delta (0, 0)
Screenshot: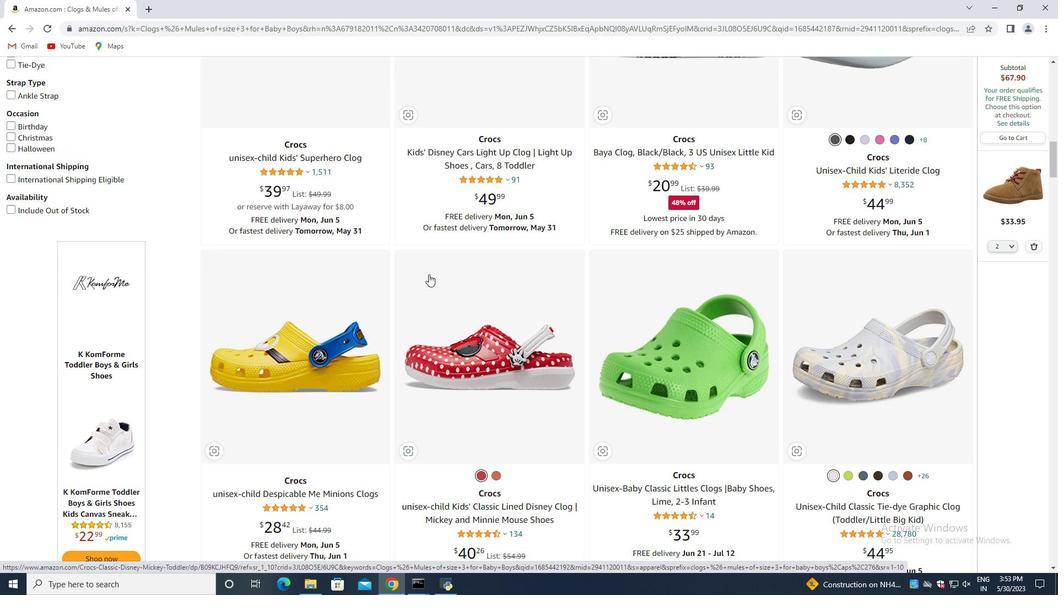 
Action: Mouse moved to (807, 310)
Screenshot: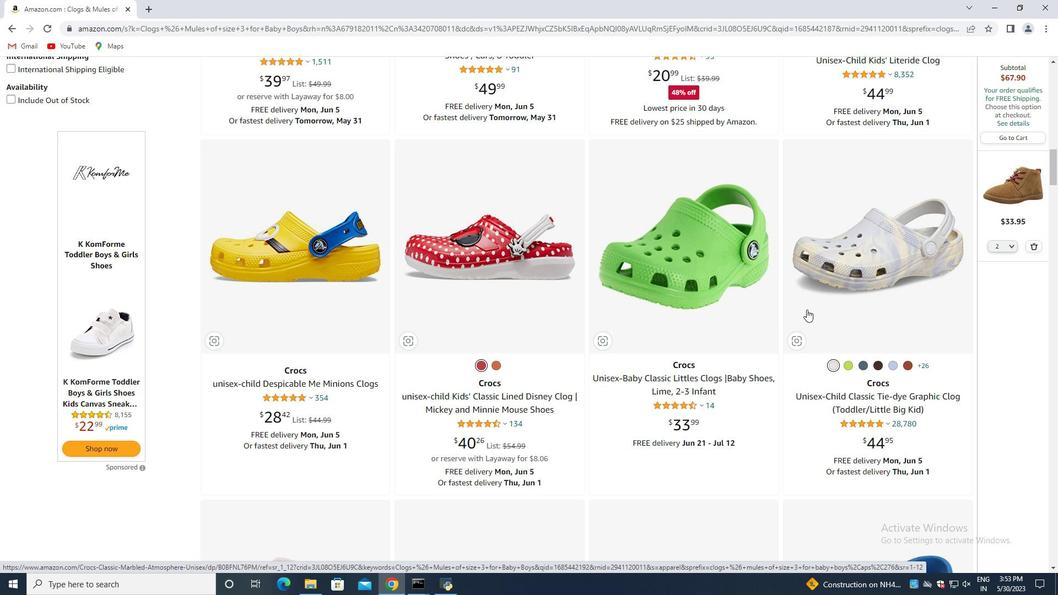 
Action: Mouse scrolled (807, 309) with delta (0, 0)
Screenshot: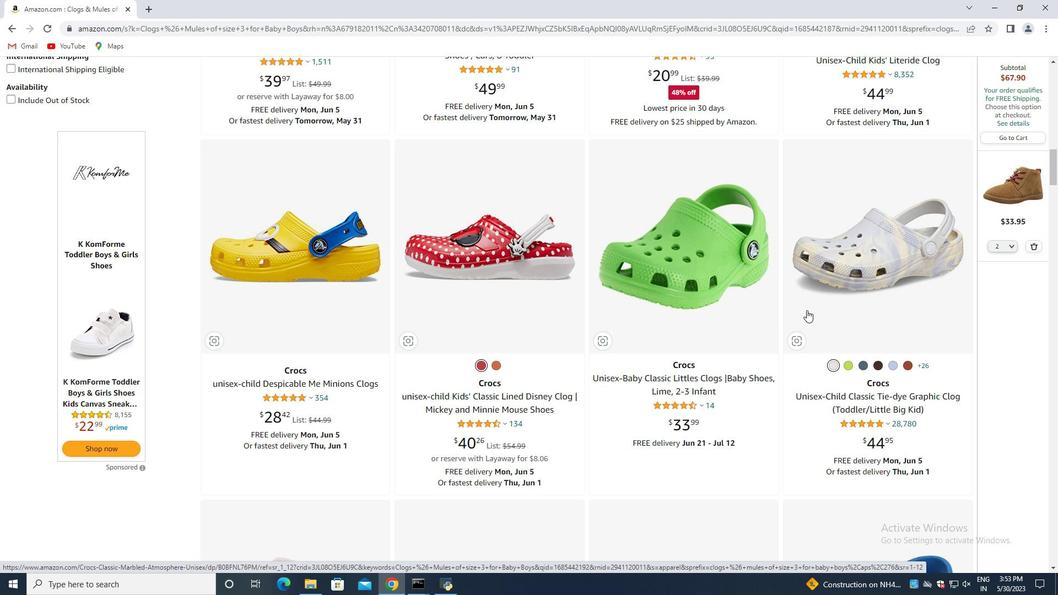 
Action: Mouse moved to (748, 318)
Screenshot: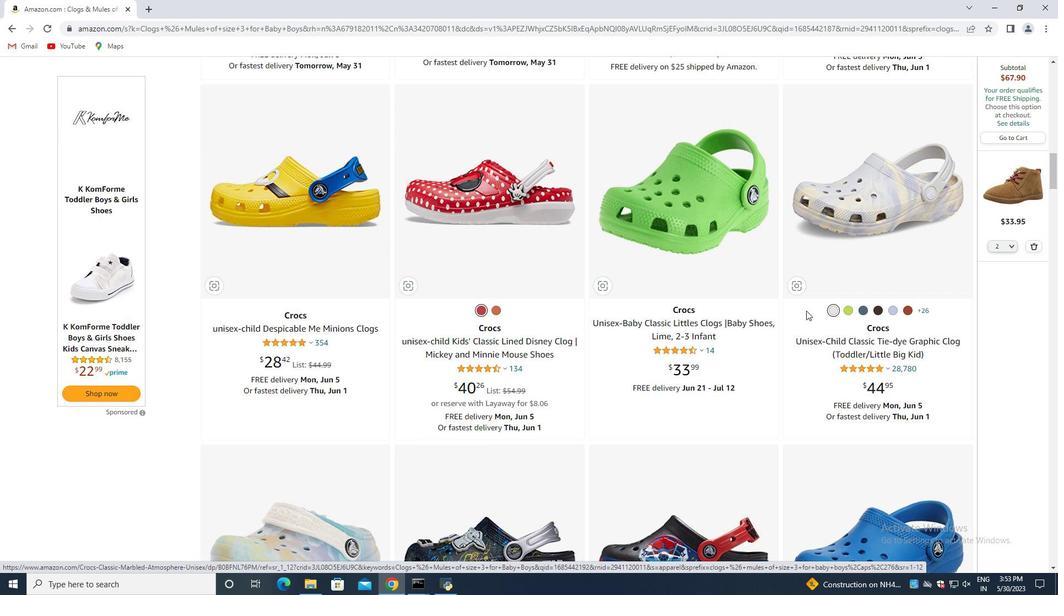 
Action: Mouse scrolled (748, 317) with delta (0, 0)
Screenshot: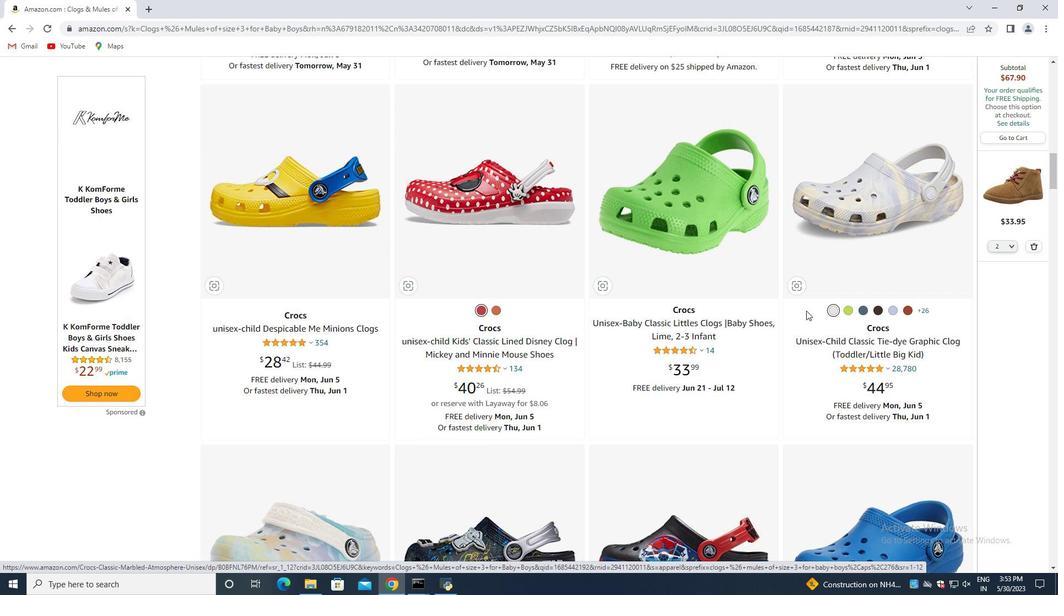 
Action: Mouse moved to (726, 322)
Screenshot: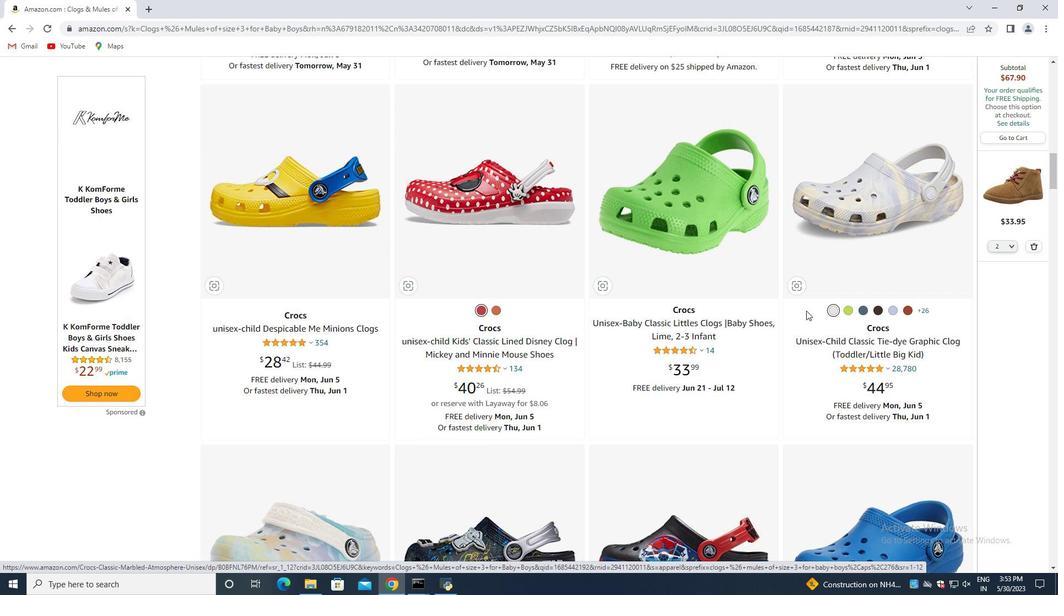 
Action: Mouse scrolled (726, 322) with delta (0, 0)
Screenshot: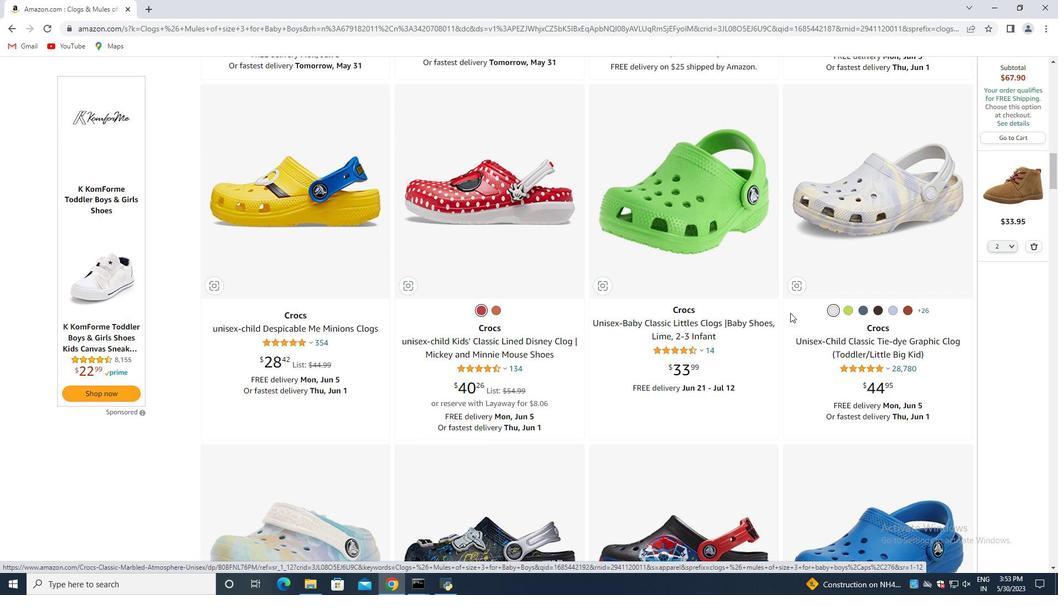 
Action: Mouse moved to (698, 327)
Screenshot: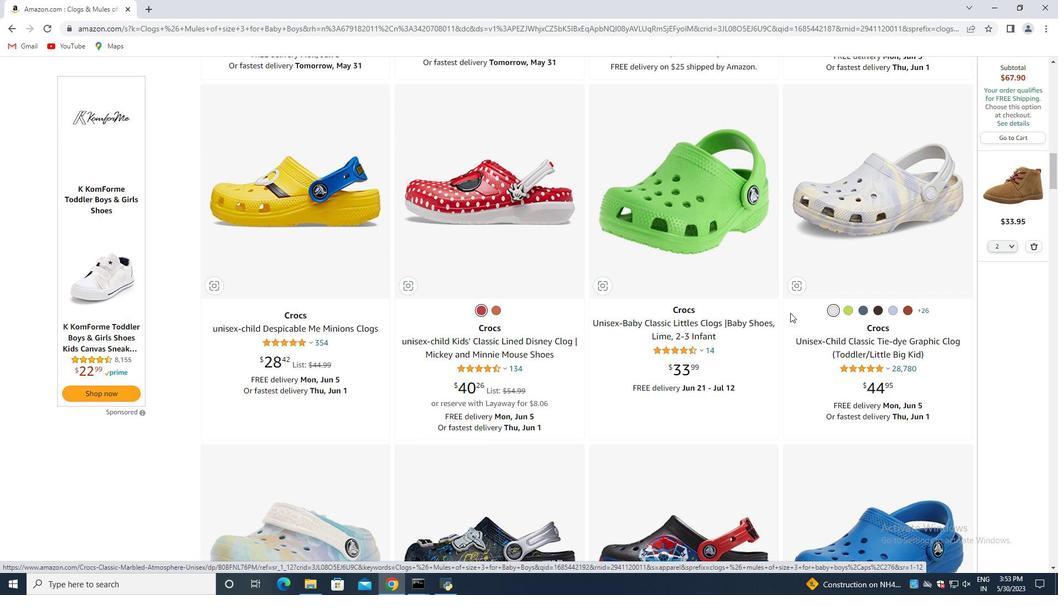 
Action: Mouse scrolled (698, 326) with delta (0, 0)
Screenshot: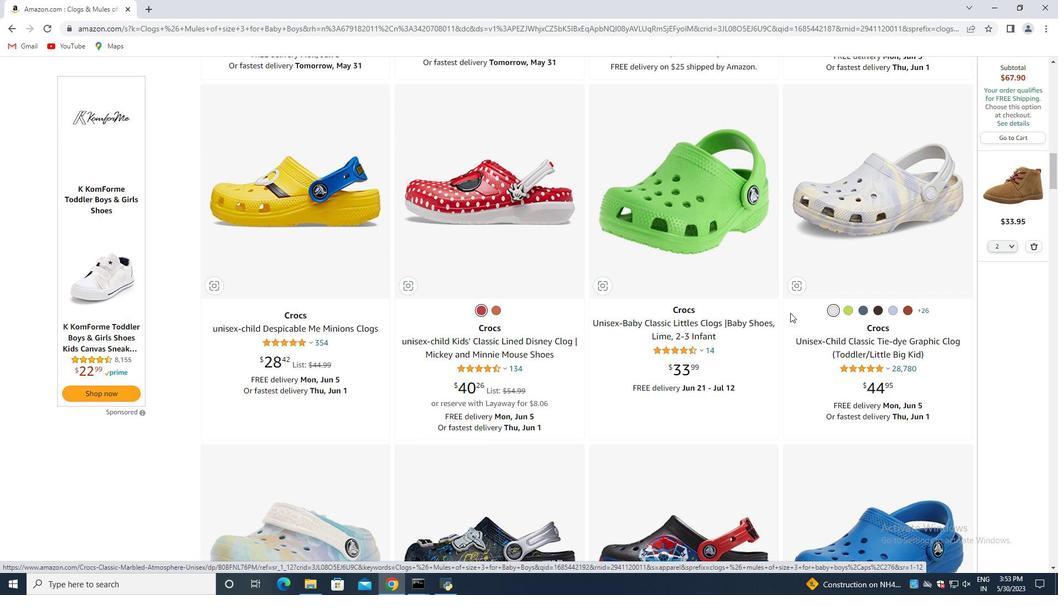 
Action: Mouse moved to (661, 329)
Screenshot: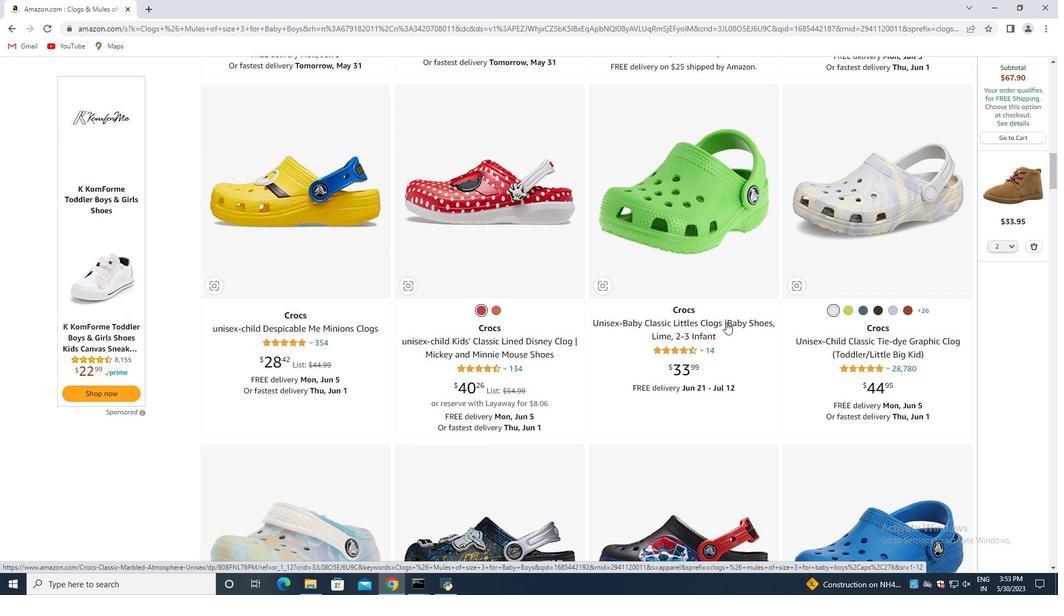 
Action: Mouse scrolled (661, 328) with delta (0, 0)
Screenshot: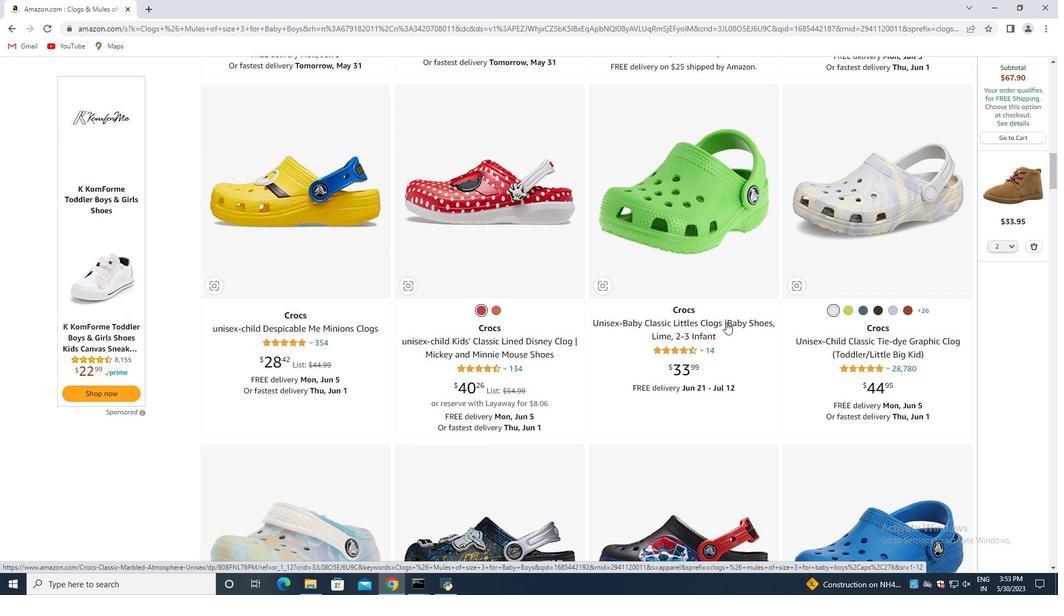 
Action: Mouse moved to (544, 335)
Screenshot: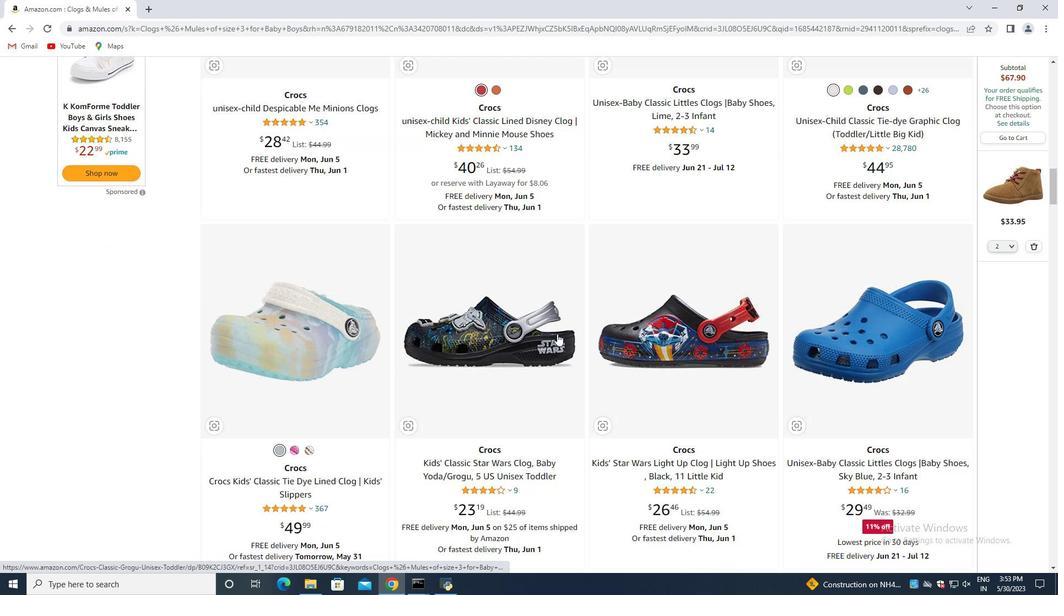 
Action: Mouse scrolled (548, 334) with delta (0, 0)
Screenshot: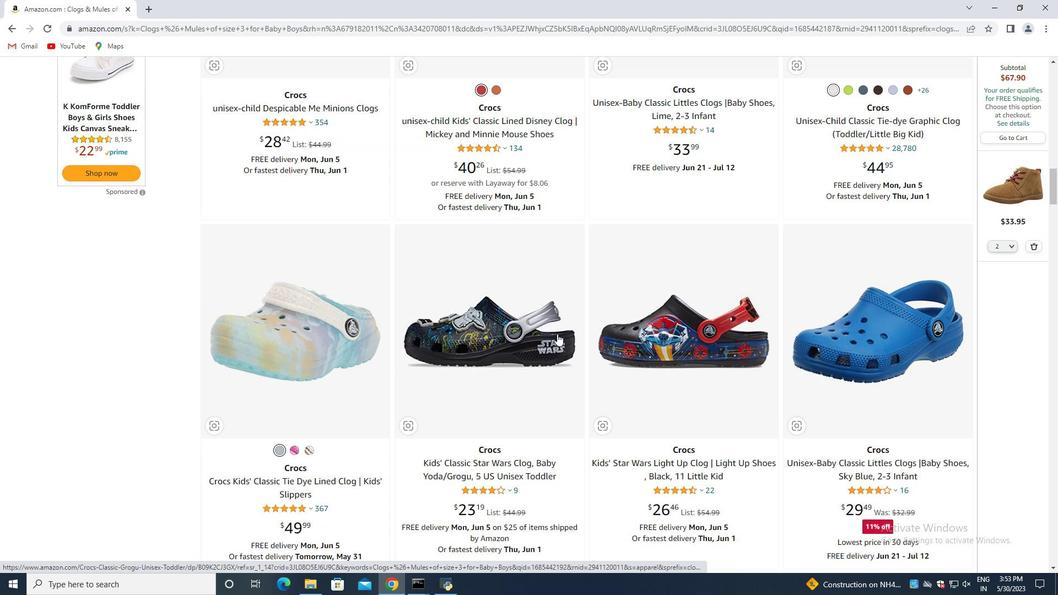 
Action: Mouse moved to (450, 327)
Screenshot: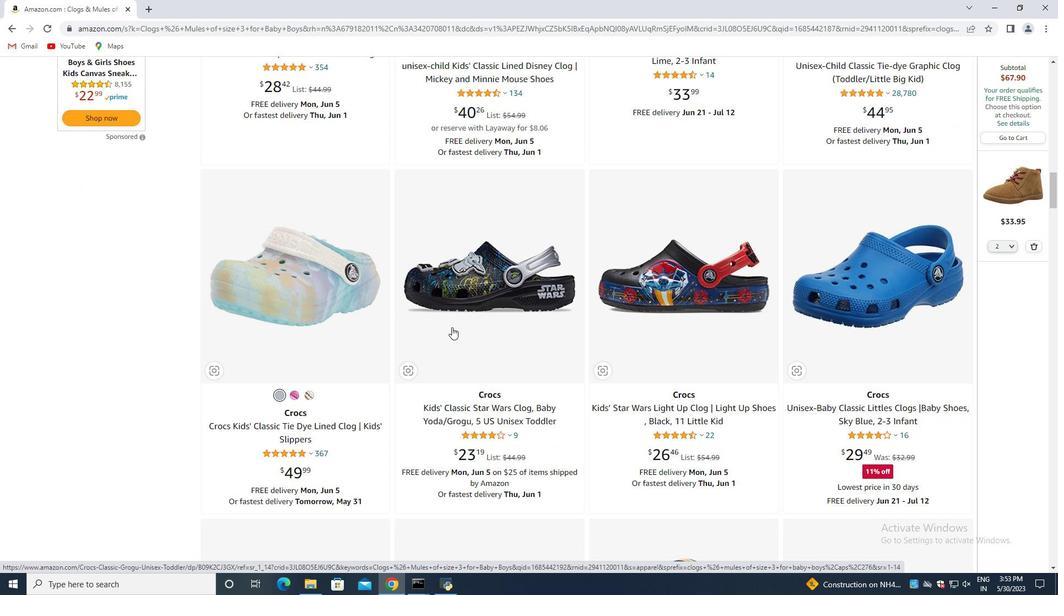 
Action: Mouse scrolled (450, 326) with delta (0, 0)
Screenshot: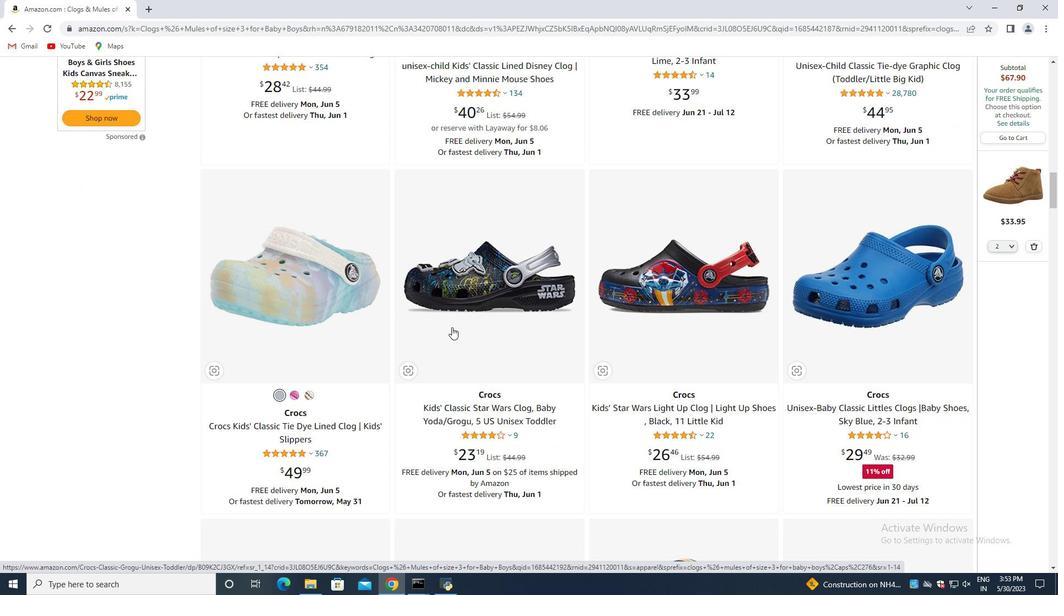 
Action: Mouse moved to (445, 327)
Screenshot: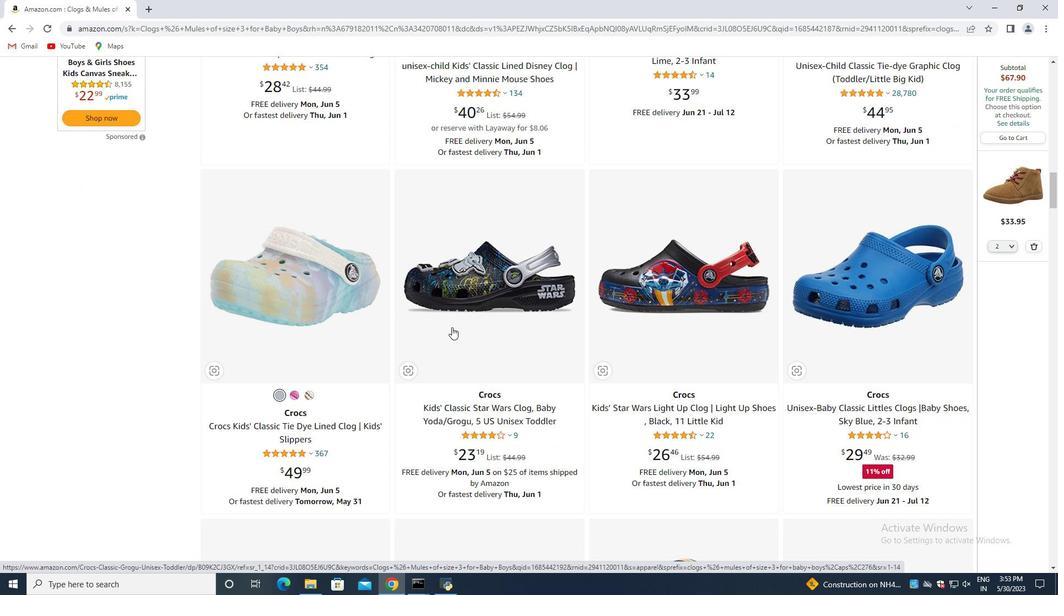 
Action: Mouse scrolled (445, 326) with delta (0, 0)
Screenshot: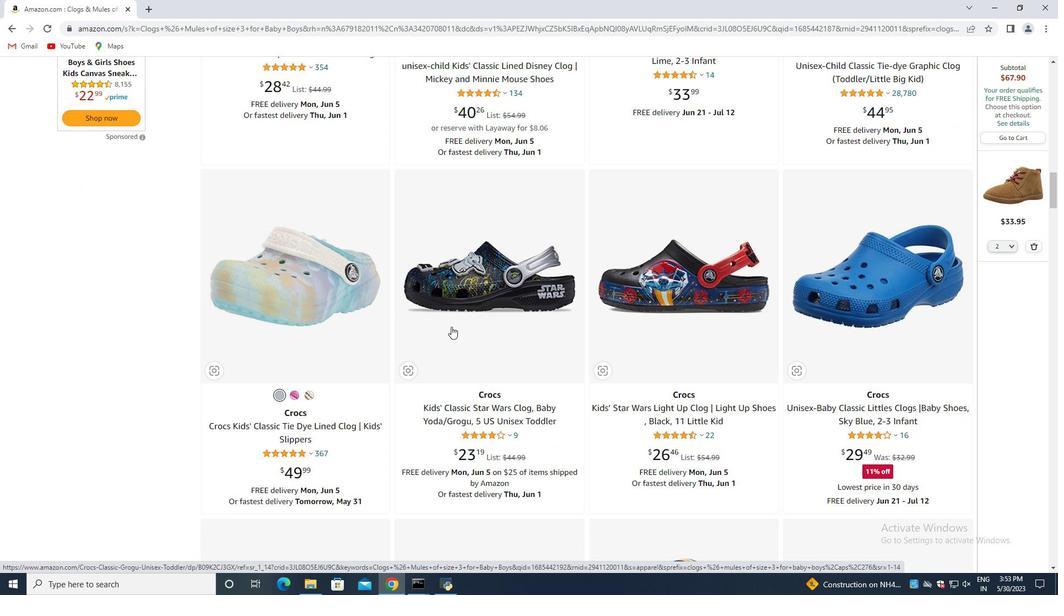 
Action: Mouse moved to (615, 312)
Screenshot: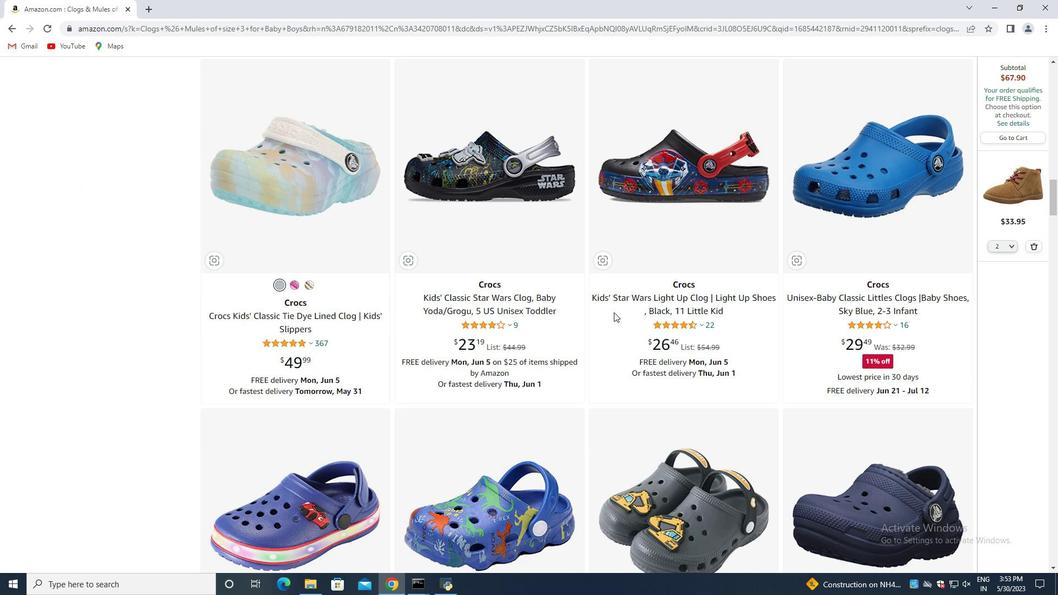
Action: Mouse scrolled (615, 311) with delta (0, 0)
Screenshot: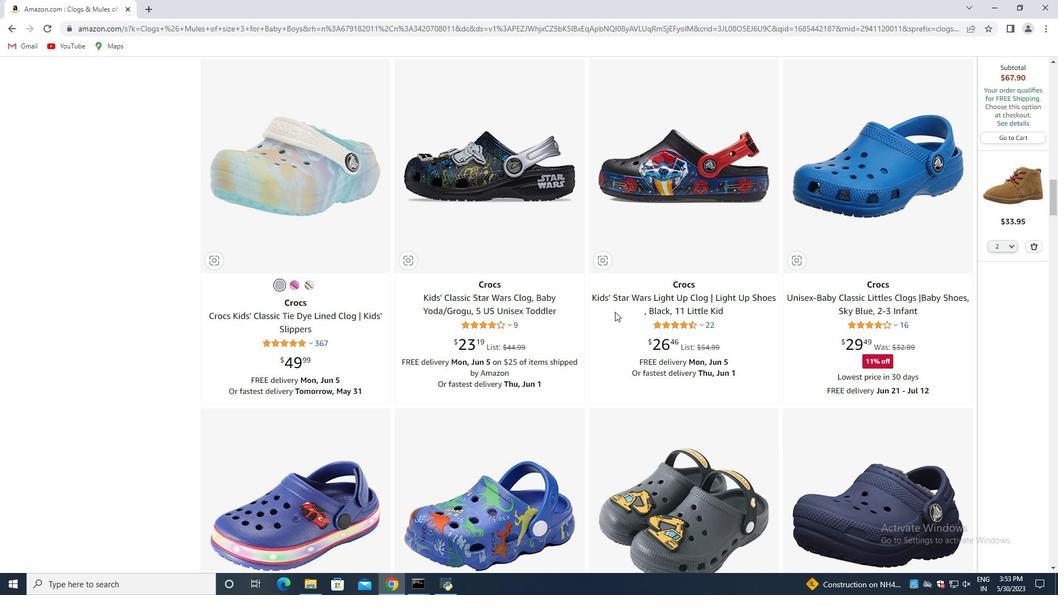 
Action: Mouse moved to (617, 312)
Screenshot: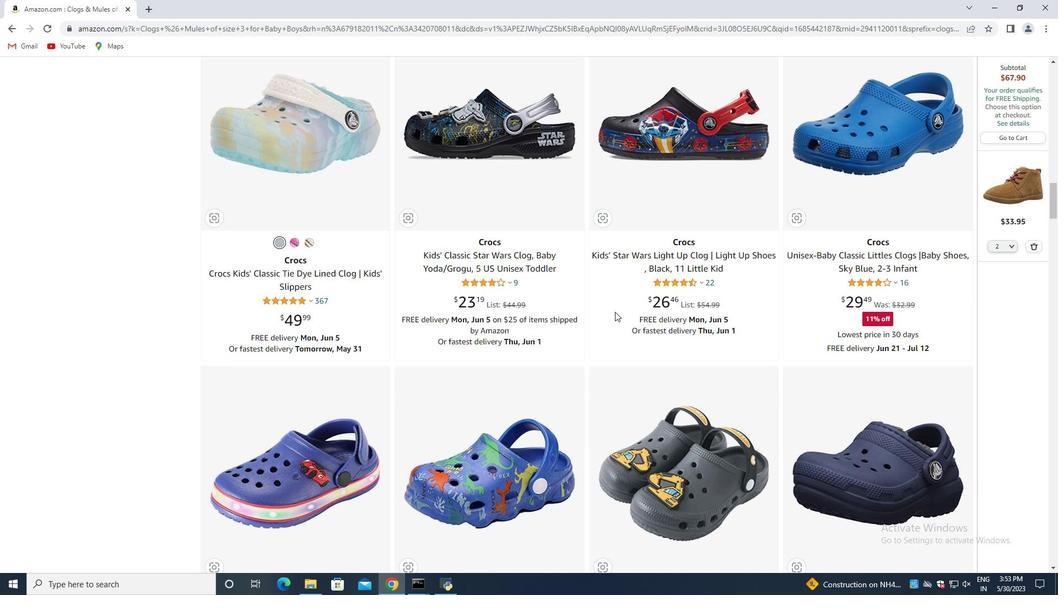 
Action: Mouse scrolled (617, 311) with delta (0, 0)
Screenshot: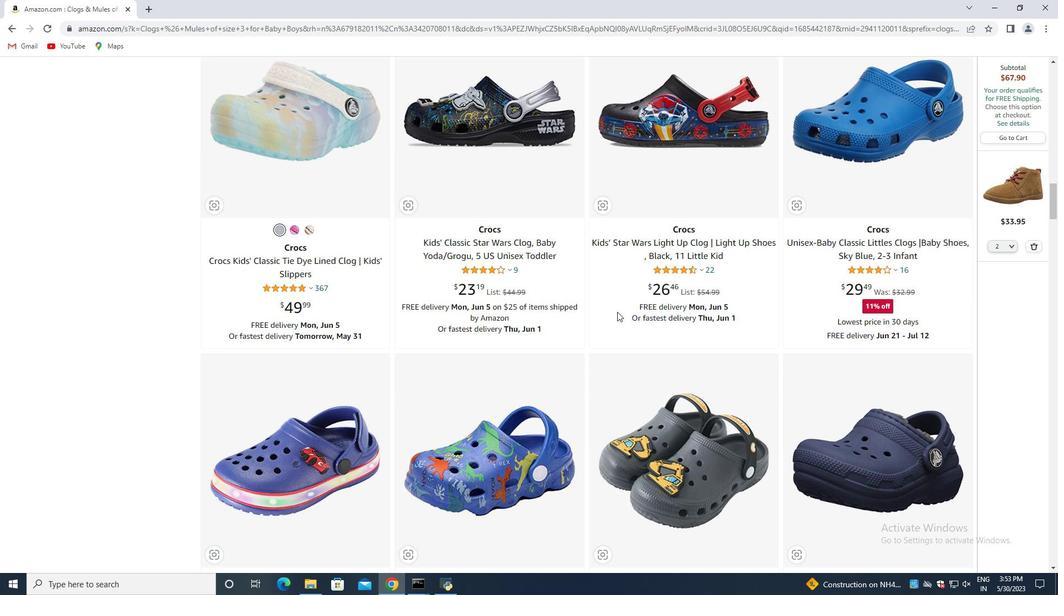 
Action: Mouse moved to (601, 322)
Screenshot: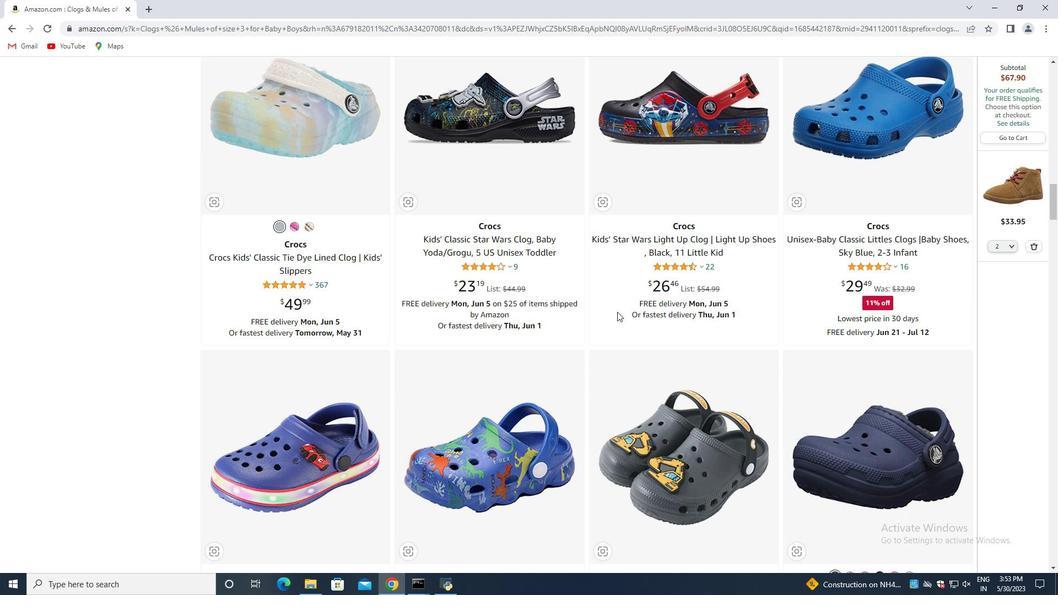 
Action: Mouse scrolled (615, 314) with delta (0, 0)
Screenshot: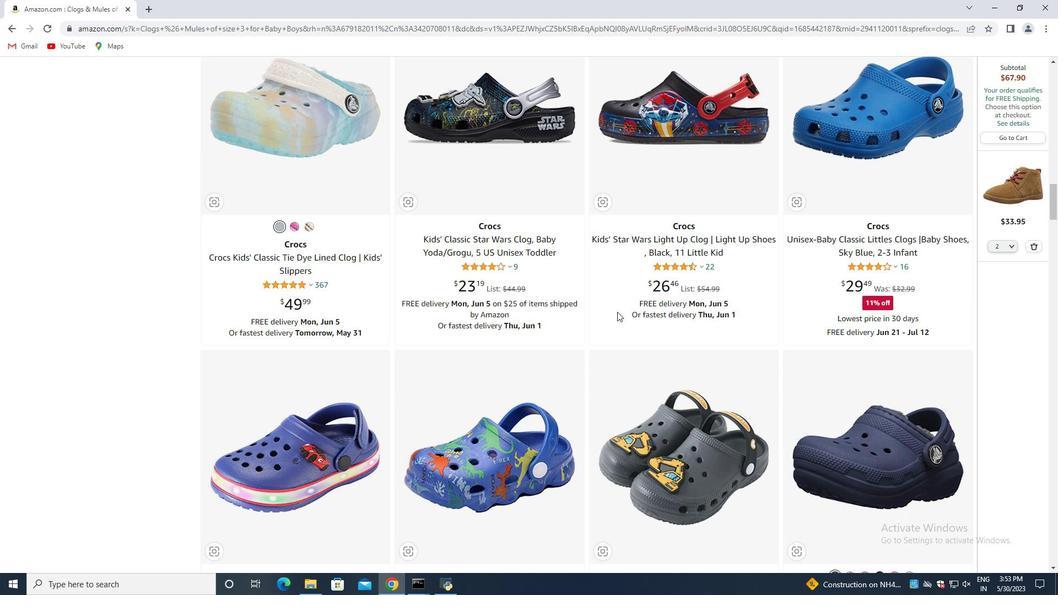 
Action: Mouse moved to (479, 338)
Screenshot: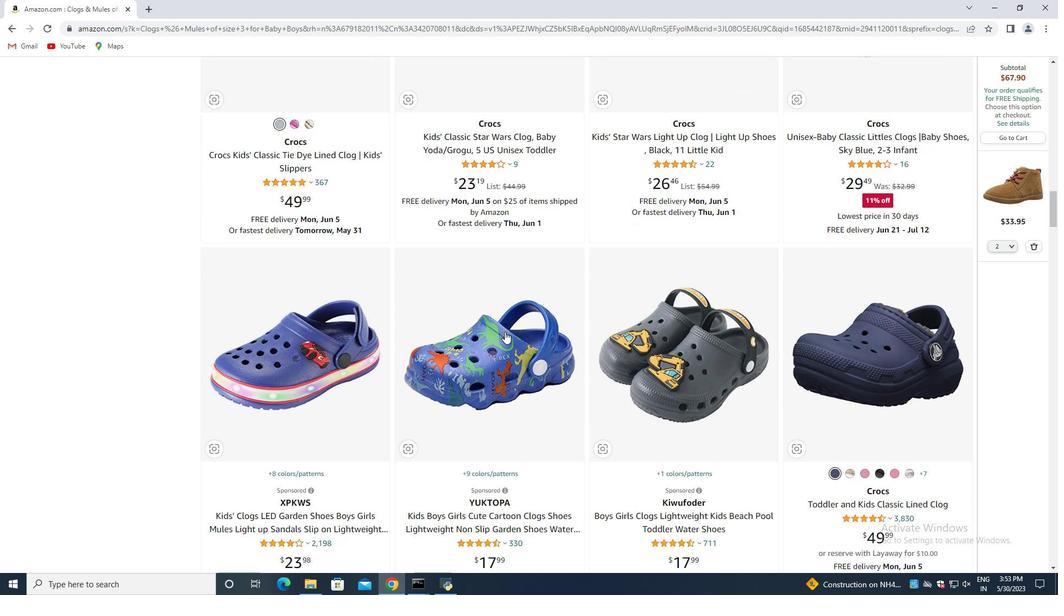
Action: Mouse scrolled (479, 337) with delta (0, 0)
Screenshot: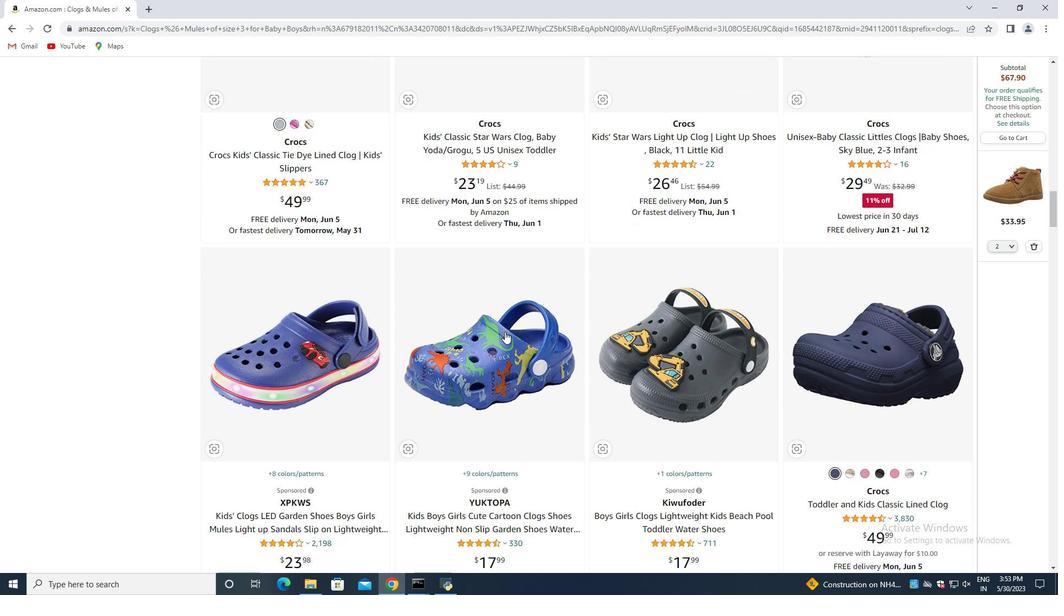 
Action: Mouse moved to (477, 339)
Screenshot: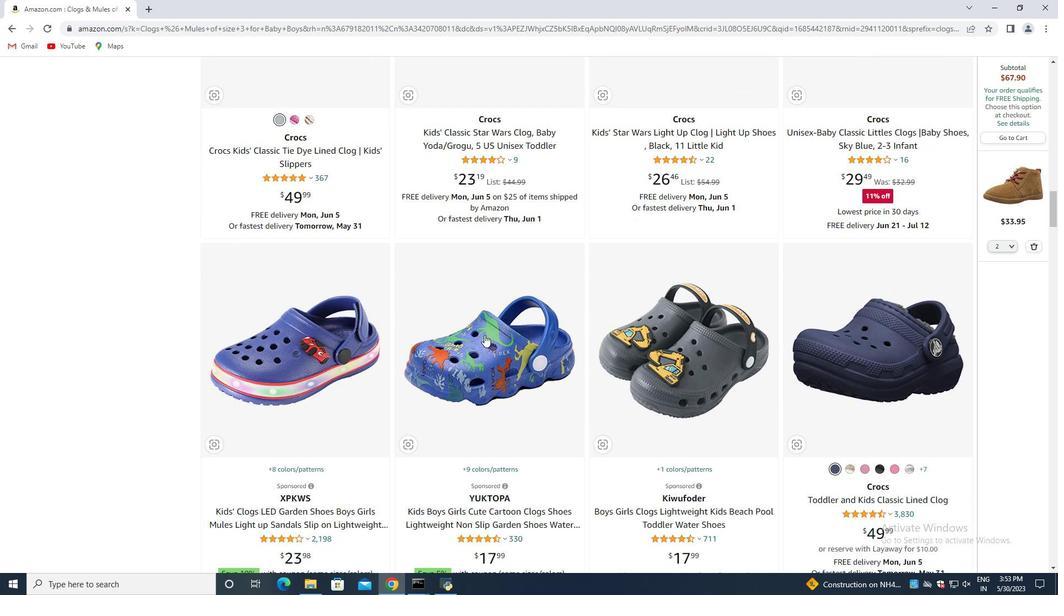 
Action: Mouse scrolled (477, 339) with delta (0, 0)
Screenshot: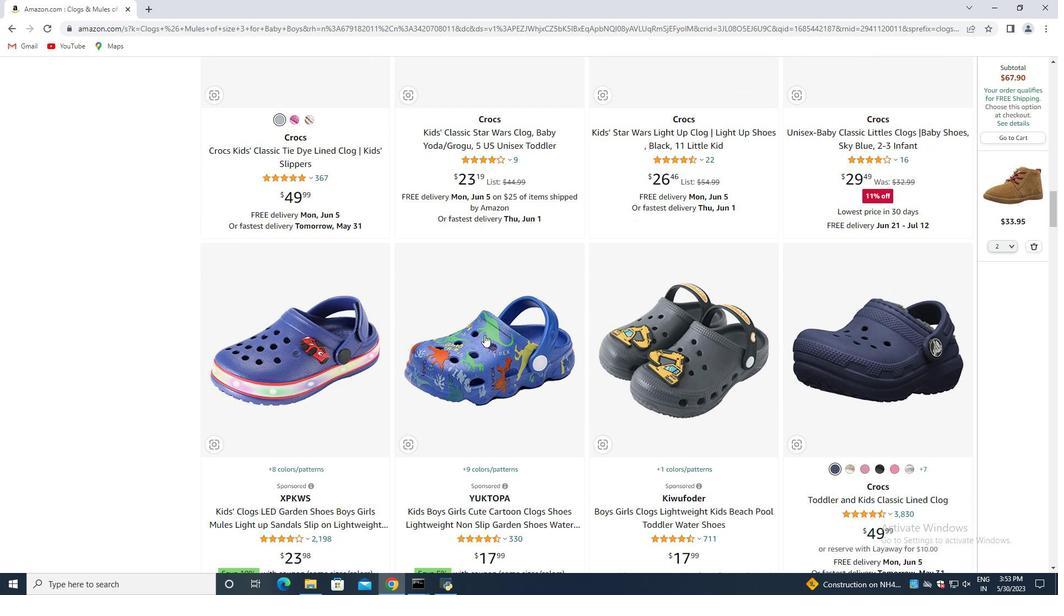 
Action: Mouse moved to (333, 287)
Screenshot: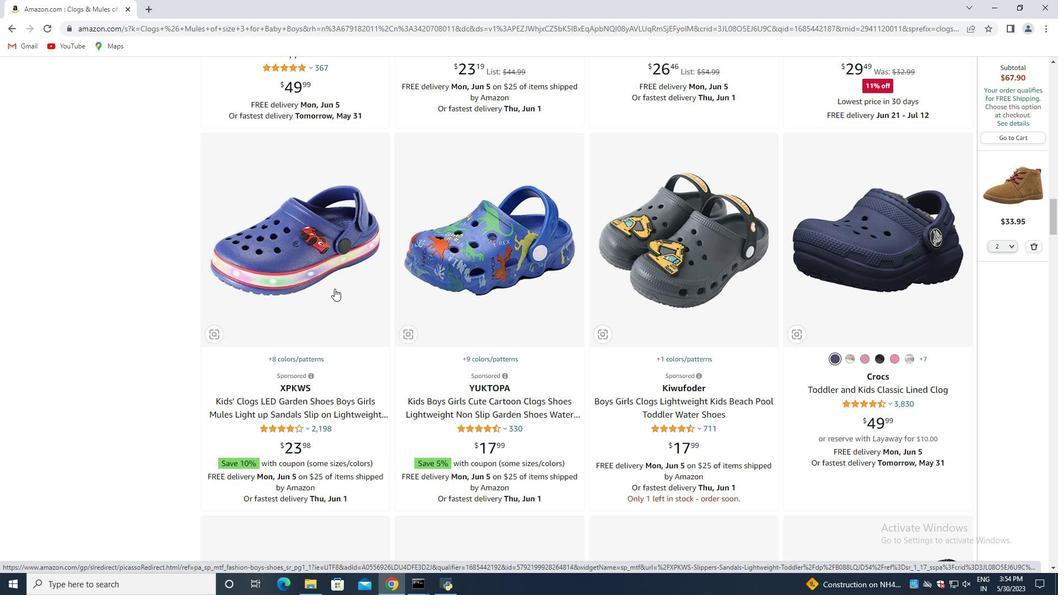 
Action: Mouse pressed left at (333, 287)
Screenshot: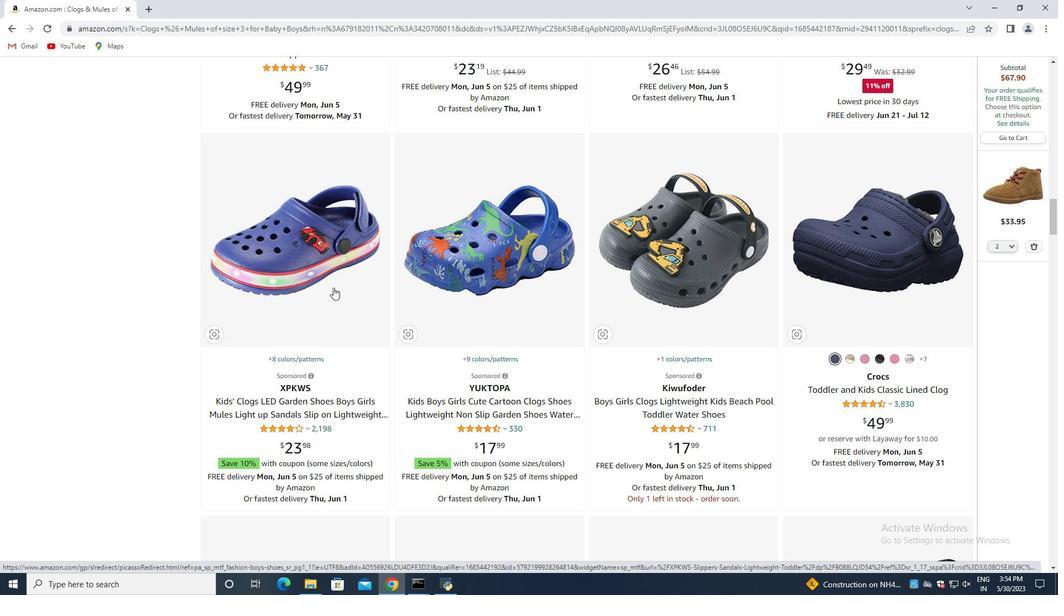 
Action: Mouse moved to (471, 352)
Screenshot: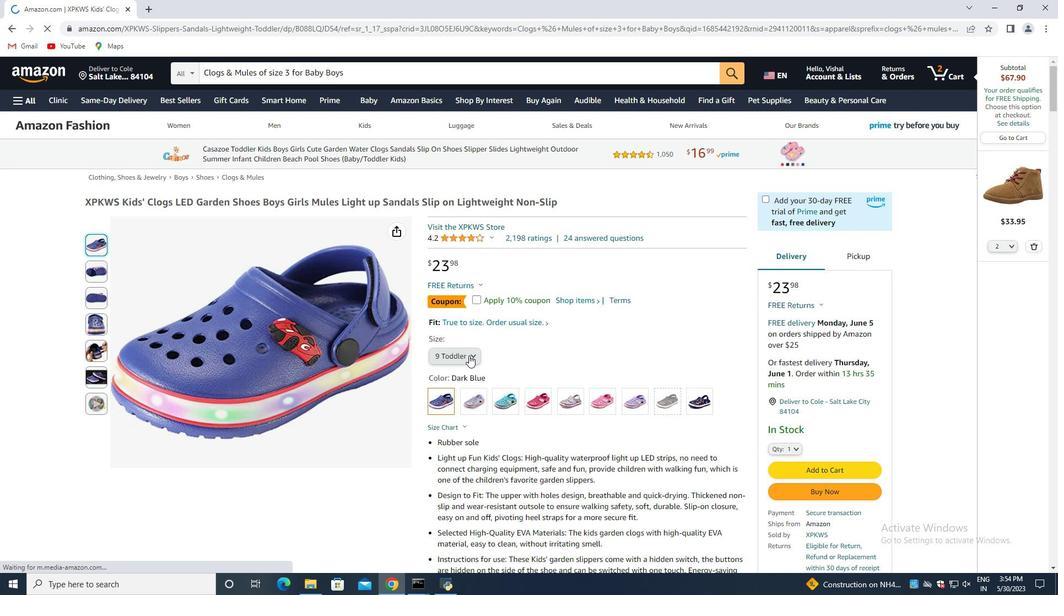 
Action: Mouse pressed left at (471, 352)
Screenshot: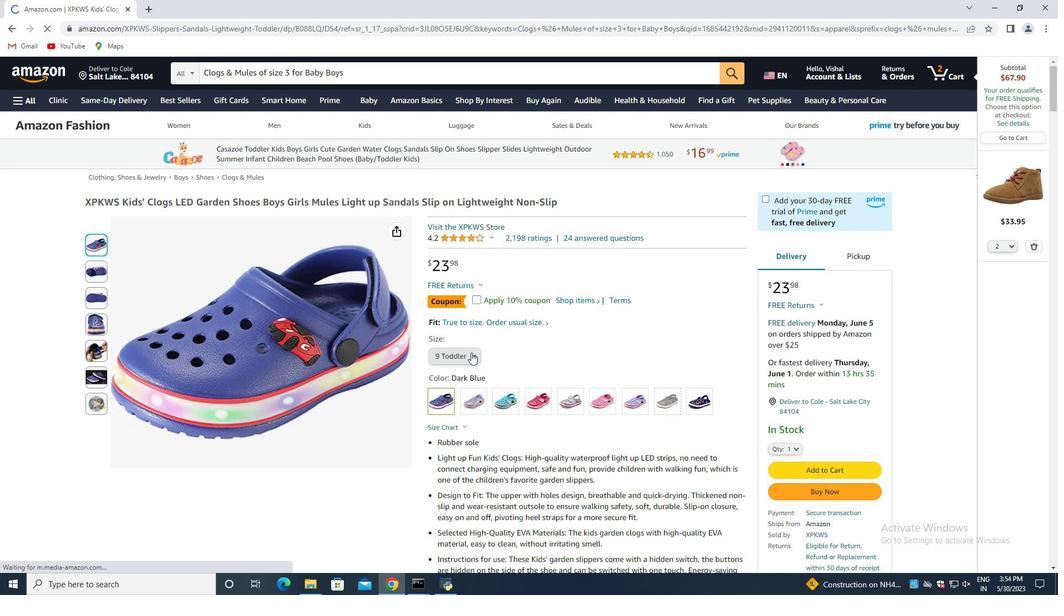 
Action: Mouse moved to (462, 403)
Screenshot: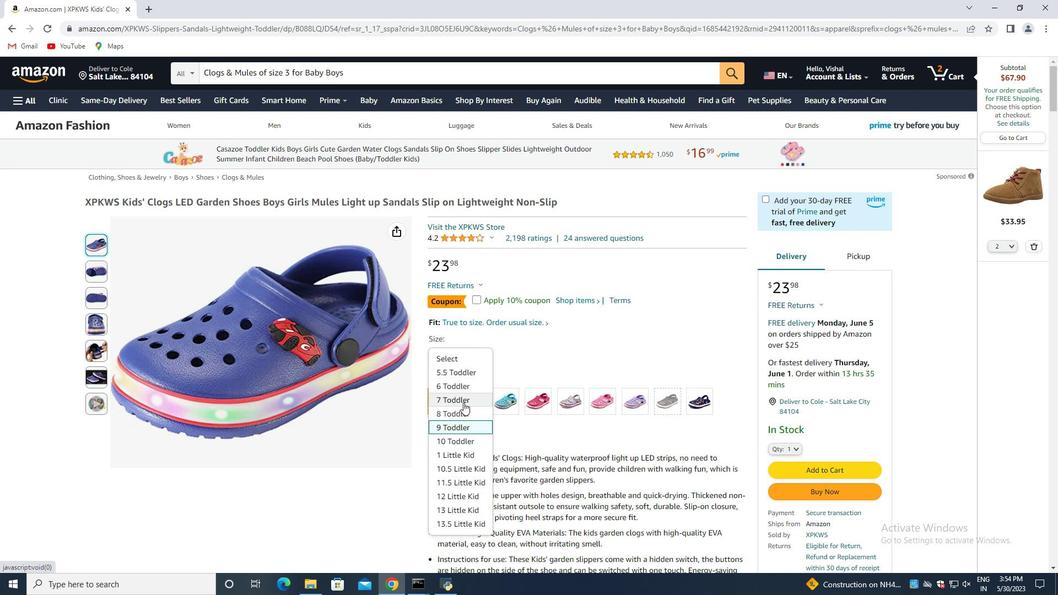 
Action: Mouse scrolled (462, 403) with delta (0, 0)
Screenshot: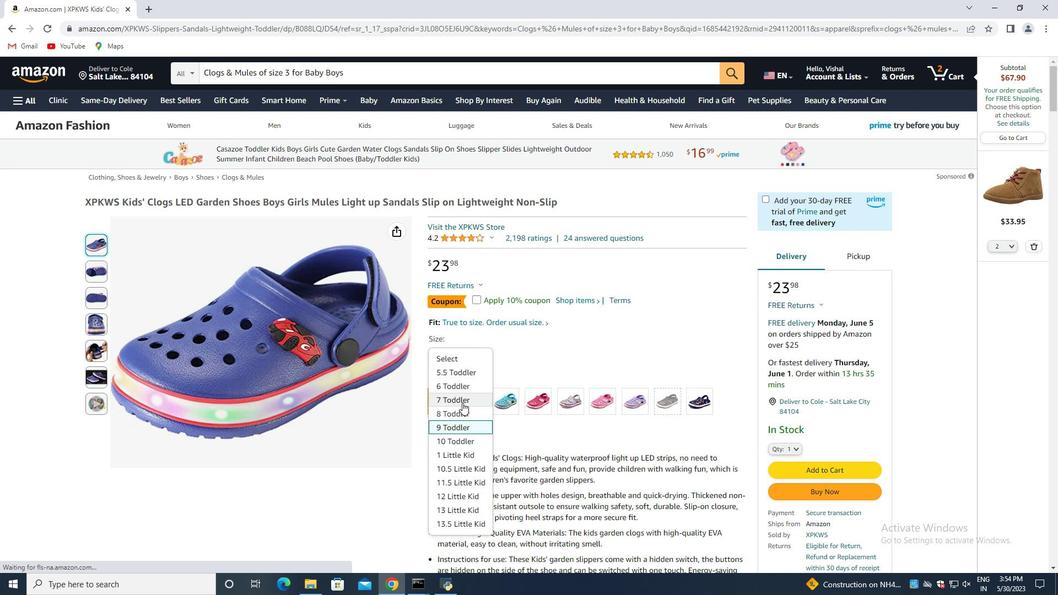 
Action: Mouse scrolled (462, 403) with delta (0, 0)
Screenshot: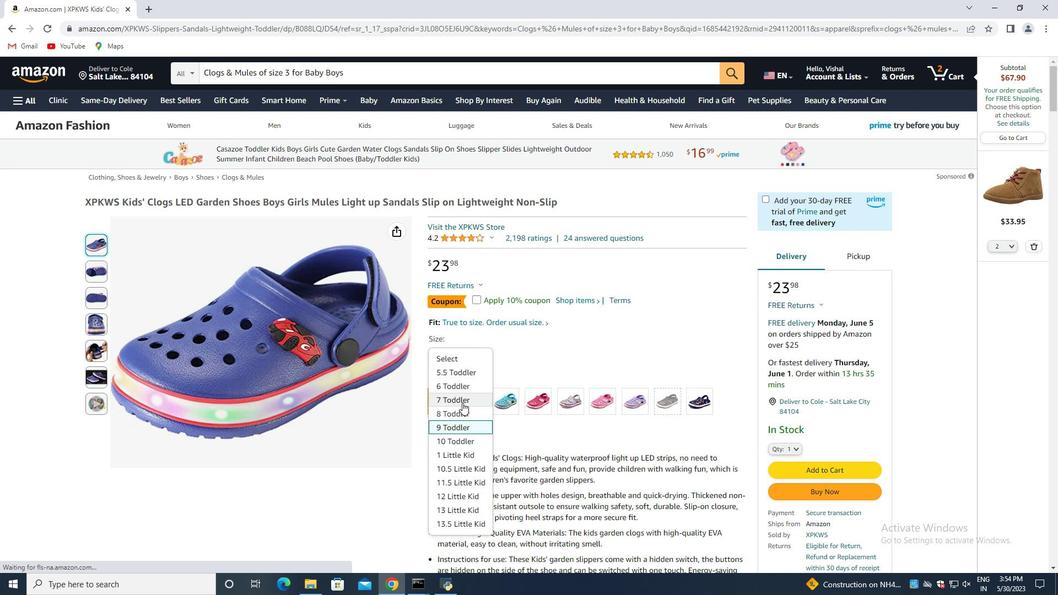 
Action: Mouse moved to (463, 401)
Screenshot: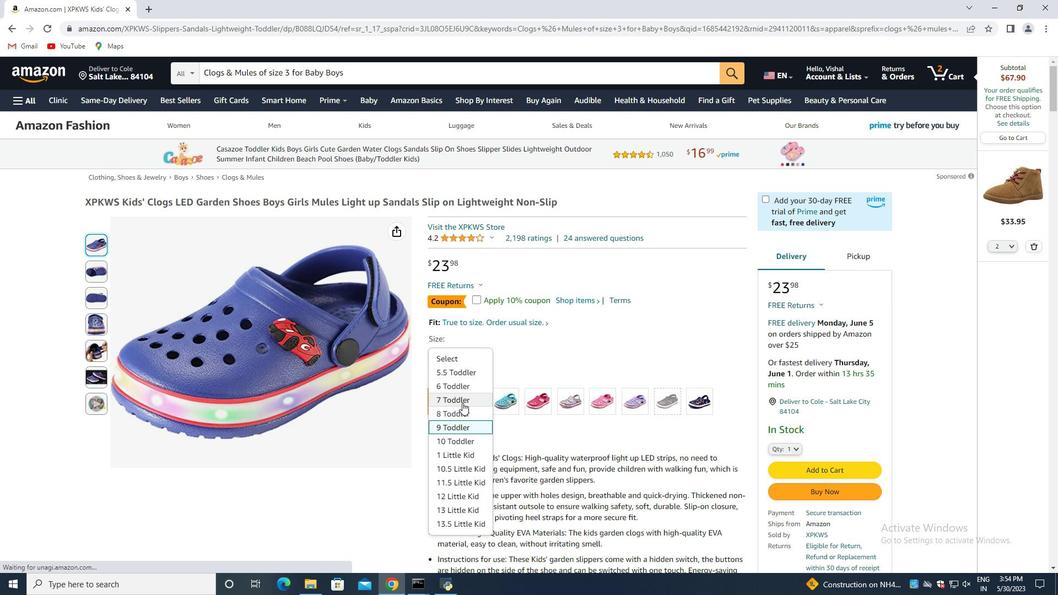
Action: Mouse scrolled (463, 402) with delta (0, 0)
Screenshot: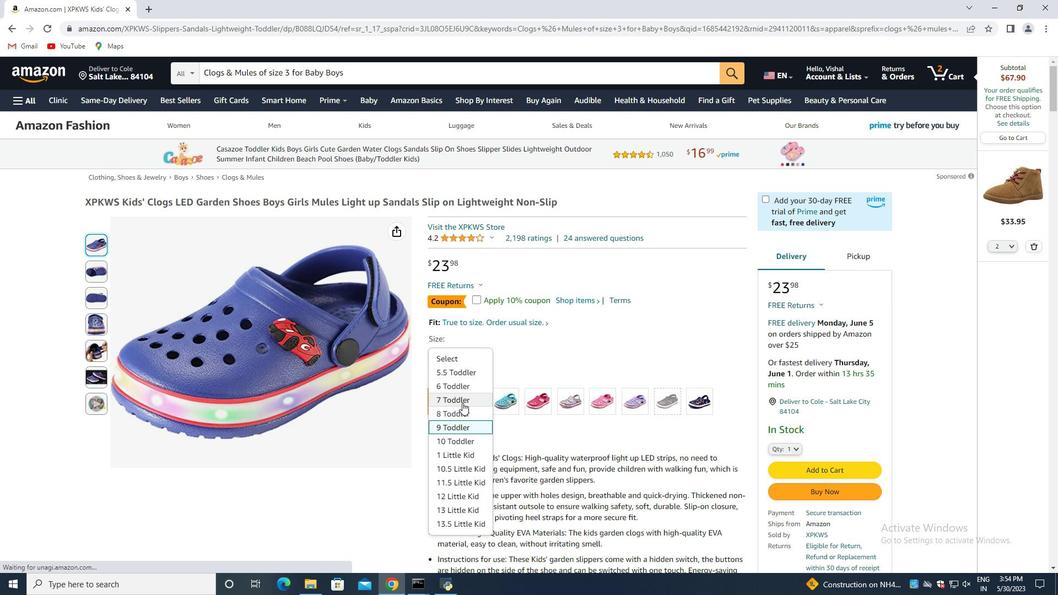 
Action: Mouse moved to (466, 396)
Screenshot: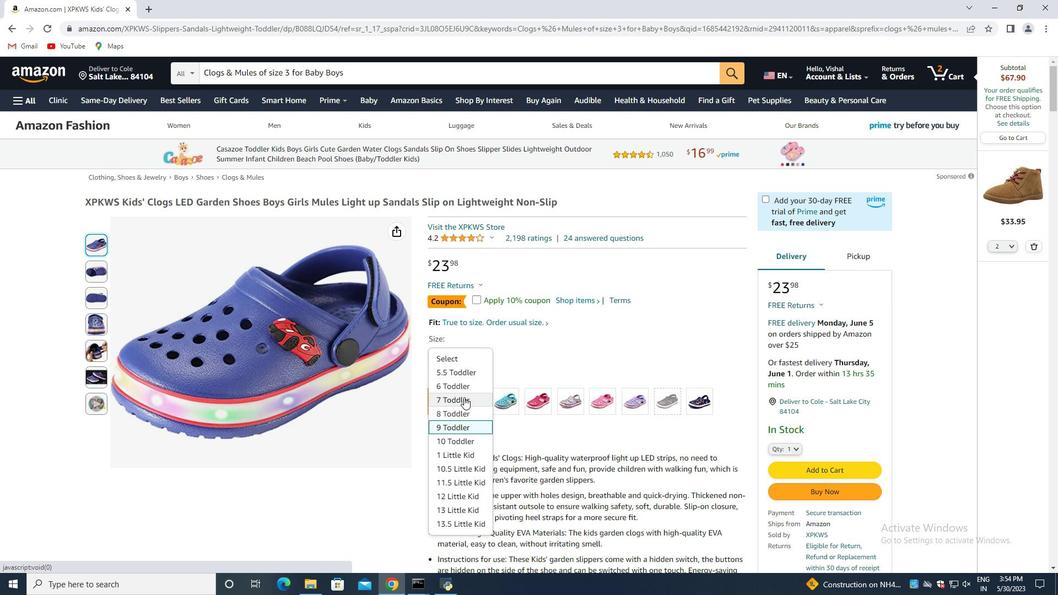 
Action: Mouse scrolled (466, 395) with delta (0, 0)
Screenshot: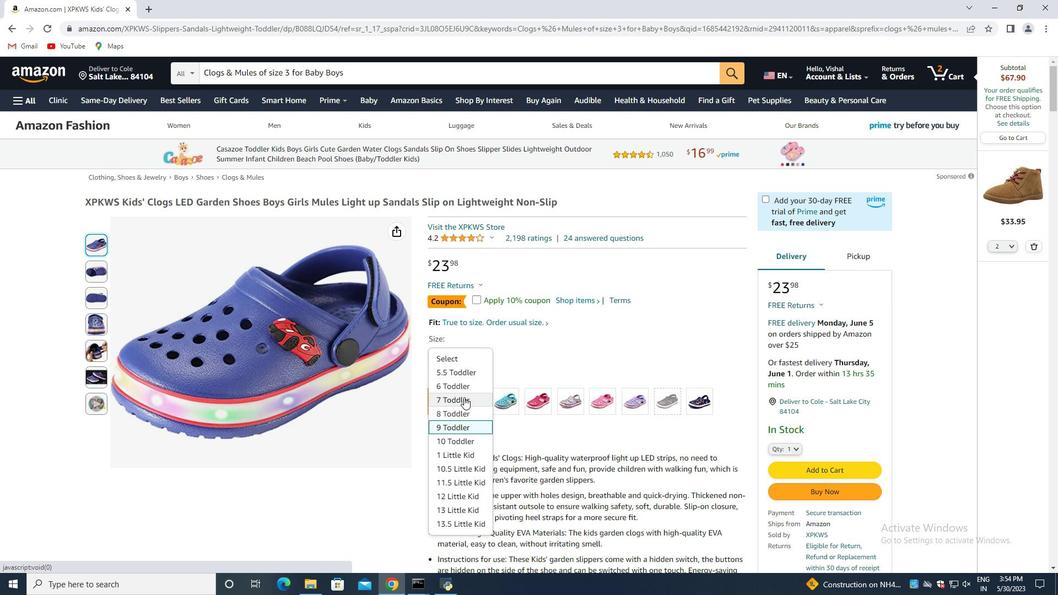 
Action: Mouse scrolled (466, 395) with delta (0, 0)
Screenshot: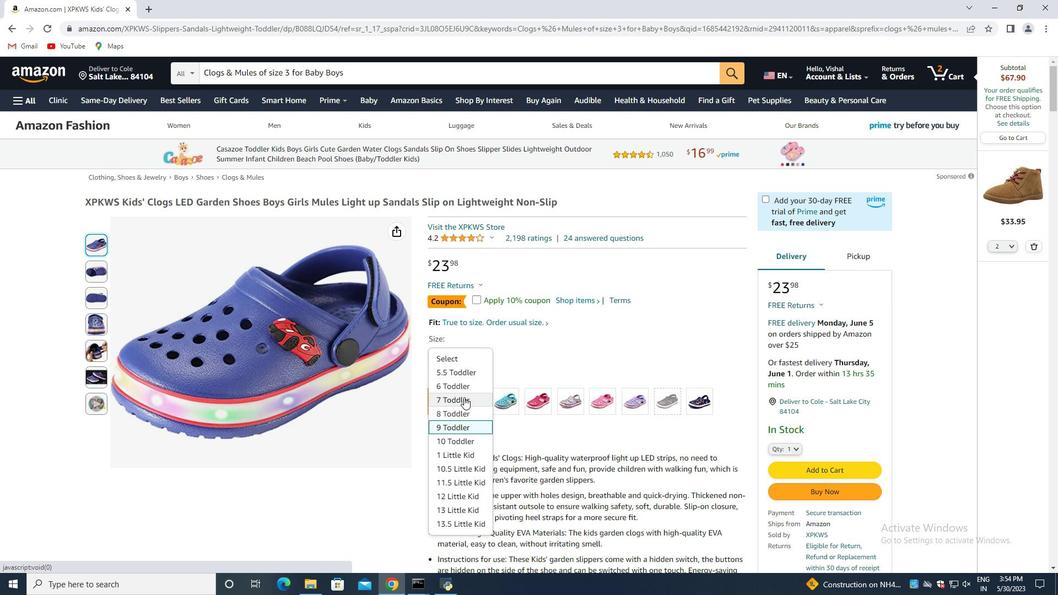 
Action: Mouse moved to (466, 396)
Screenshot: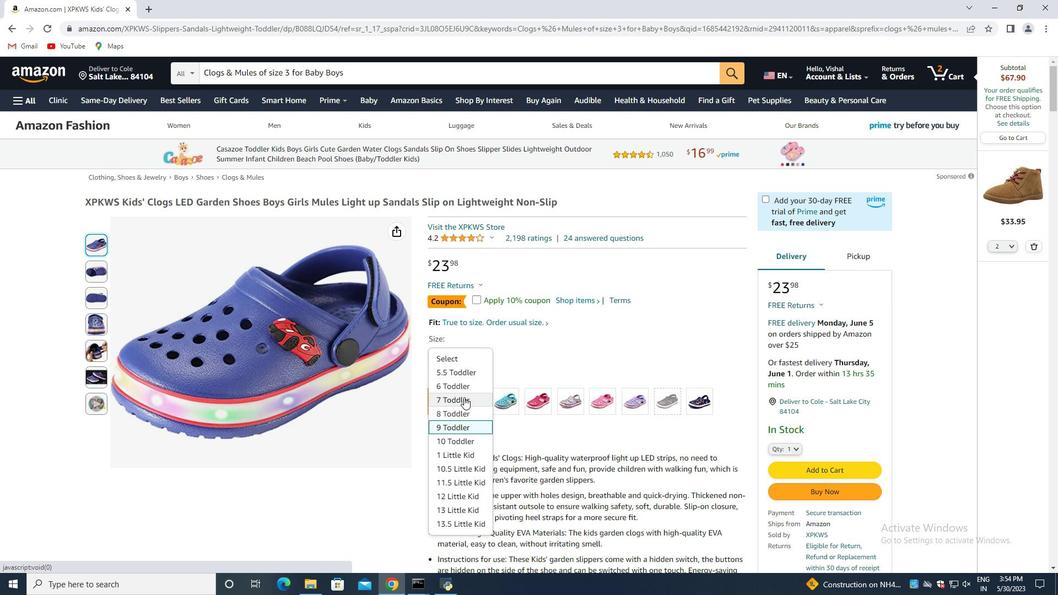 
Action: Mouse scrolled (466, 395) with delta (0, 0)
Screenshot: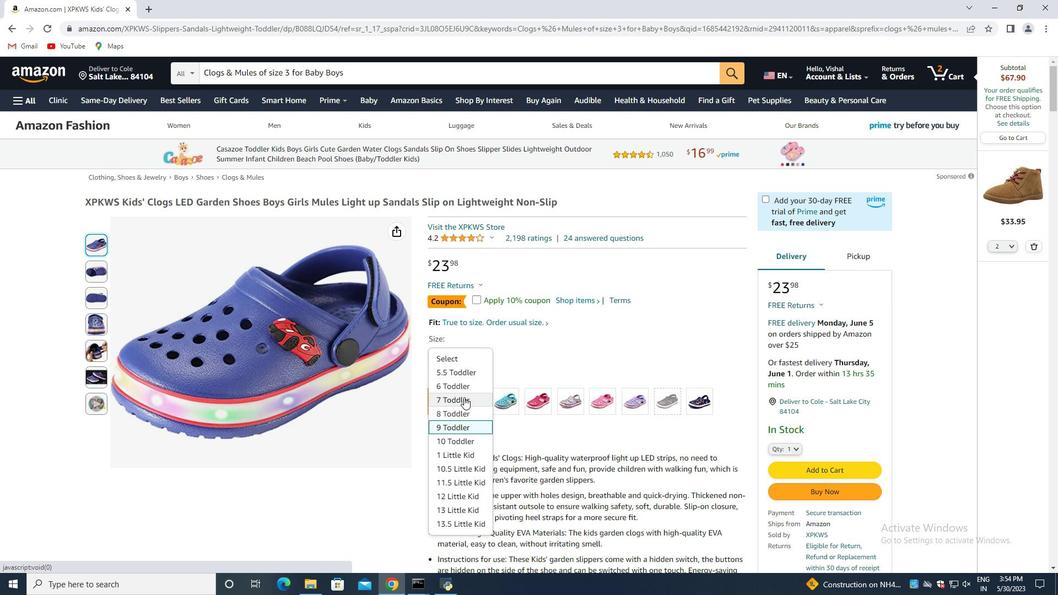 
Action: Mouse moved to (466, 393)
Screenshot: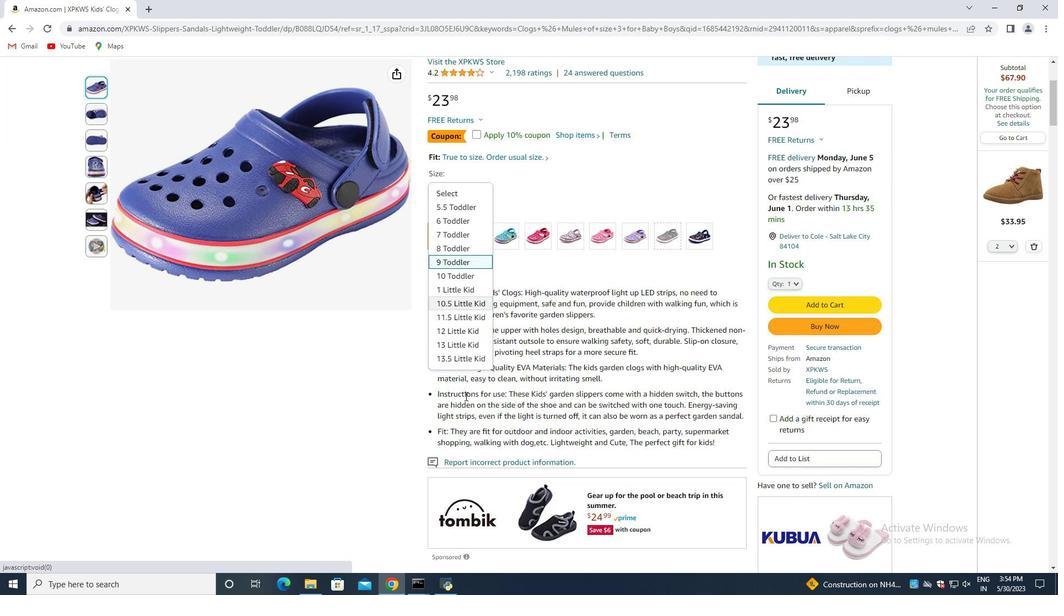 
Action: Mouse scrolled (466, 393) with delta (0, 0)
Screenshot: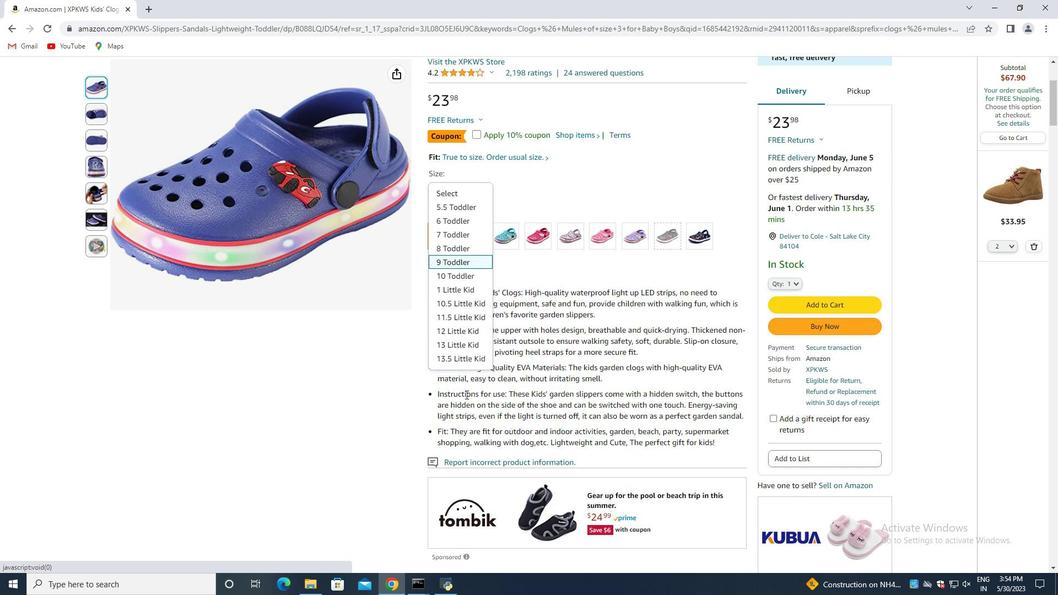 
Action: Mouse moved to (467, 390)
Screenshot: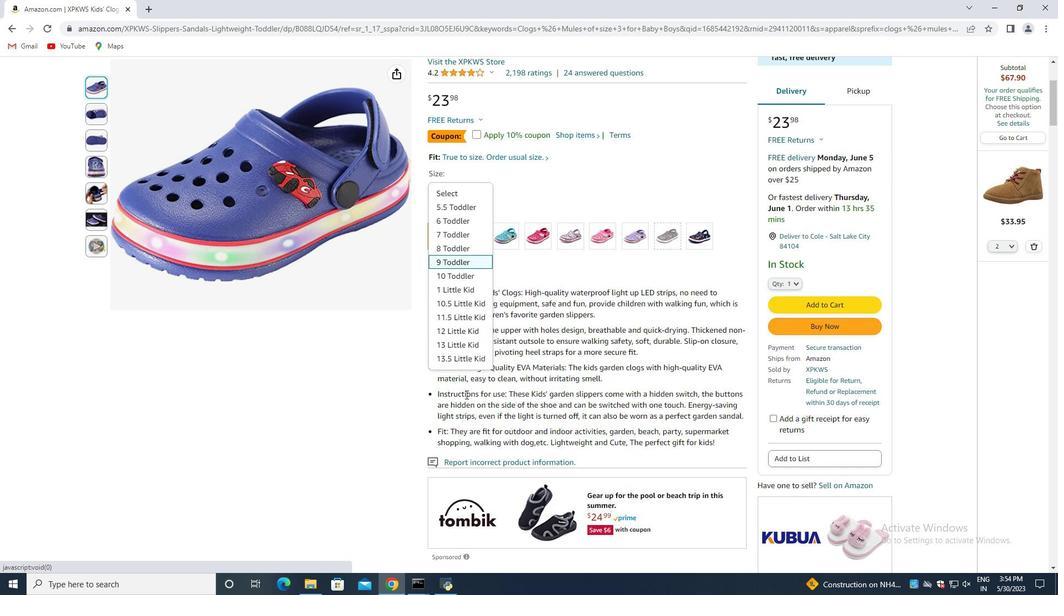 
Action: Mouse scrolled (467, 391) with delta (0, 0)
Screenshot: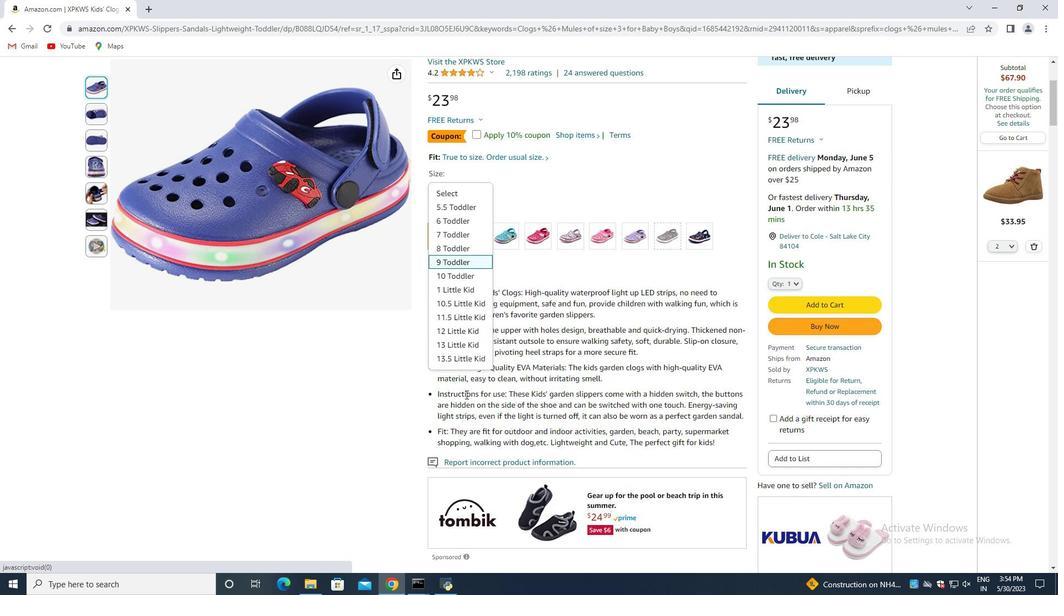 
Action: Mouse moved to (467, 388)
Screenshot: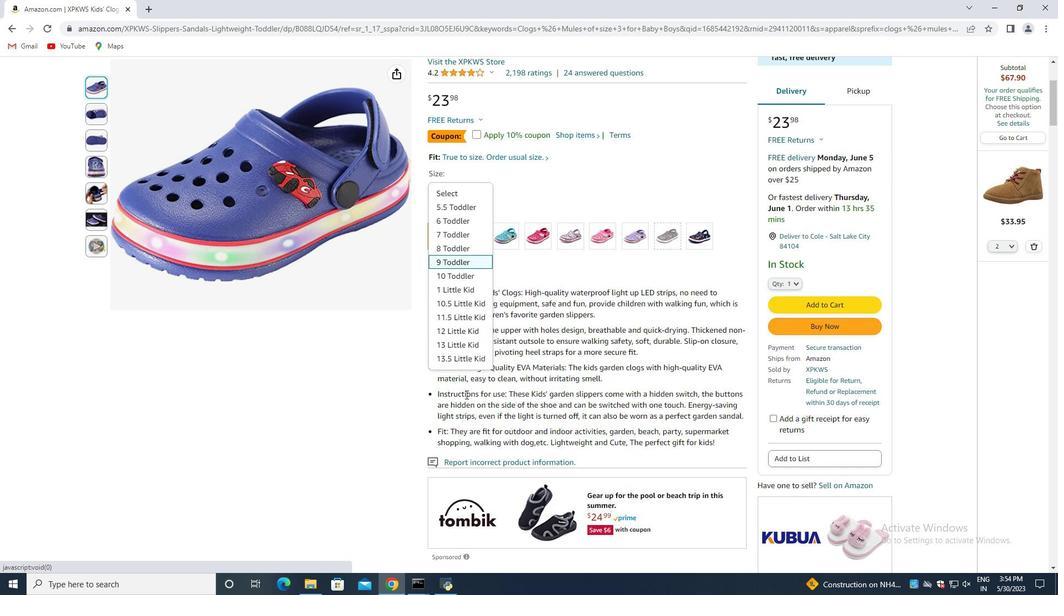 
Action: Mouse scrolled (467, 389) with delta (0, 0)
Screenshot: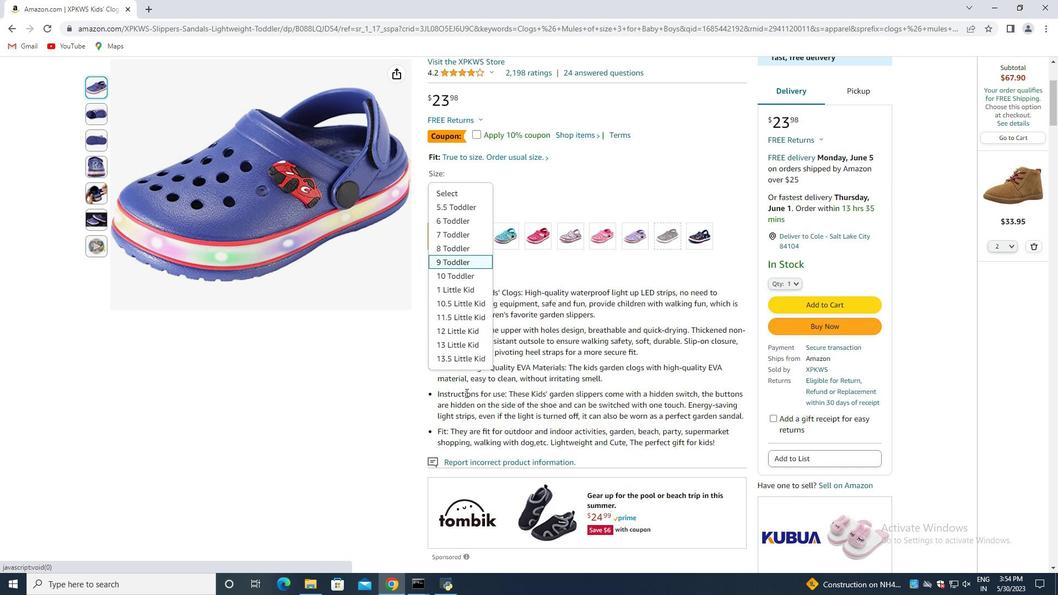 
Action: Mouse moved to (468, 388)
Screenshot: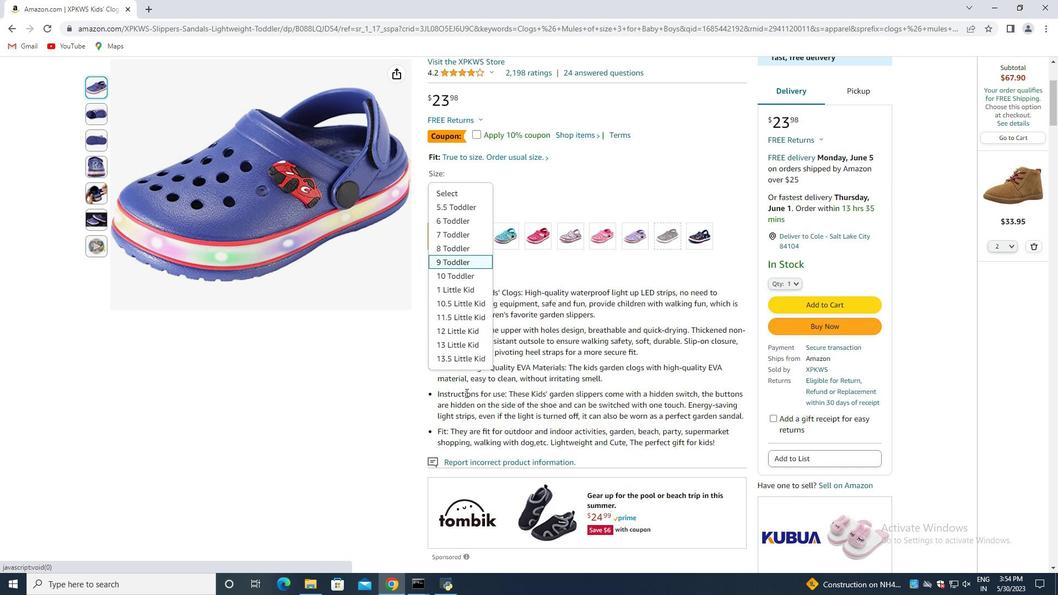 
Action: Mouse scrolled (468, 388) with delta (0, 0)
Screenshot: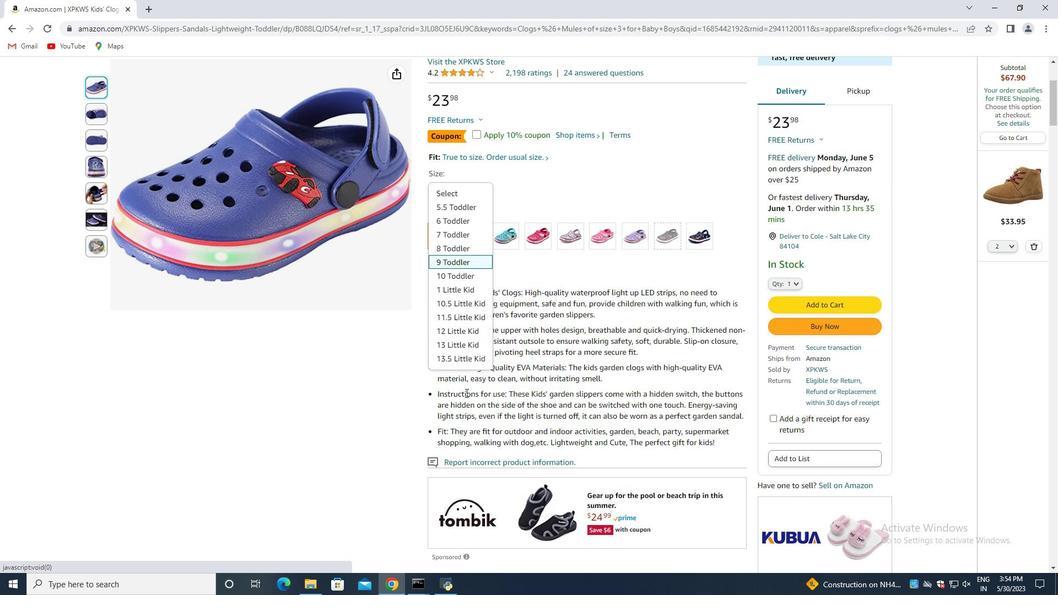 
Action: Mouse moved to (468, 386)
Screenshot: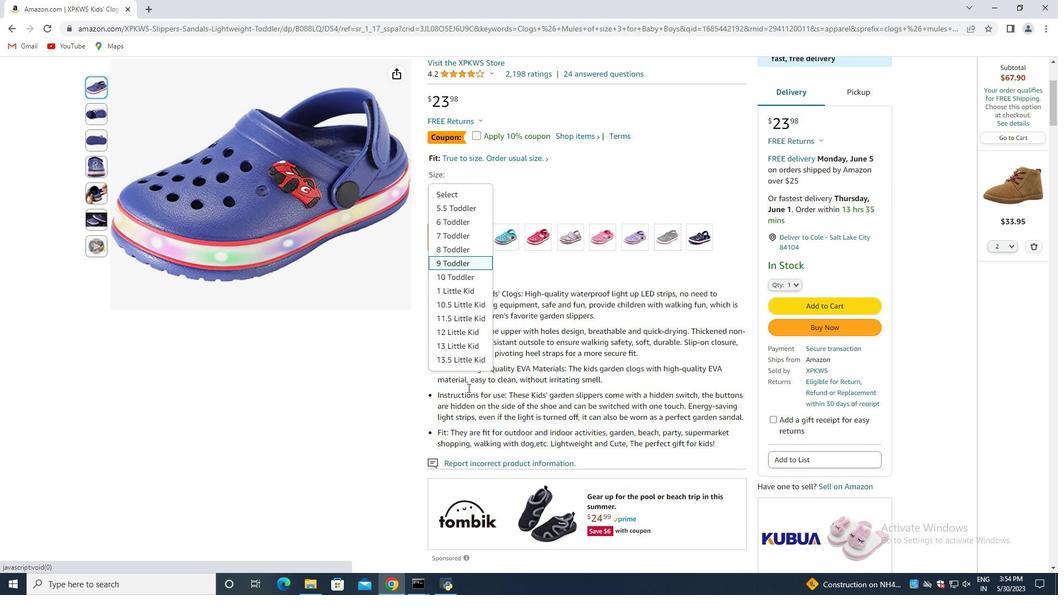 
Action: Mouse scrolled (468, 387) with delta (0, 0)
Screenshot: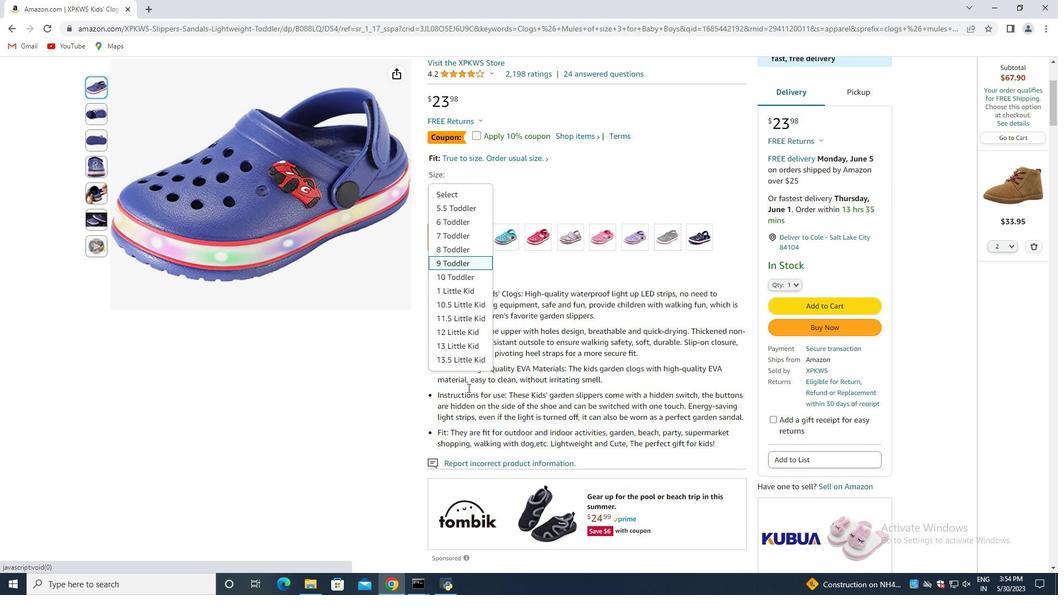 
Action: Mouse moved to (534, 370)
Screenshot: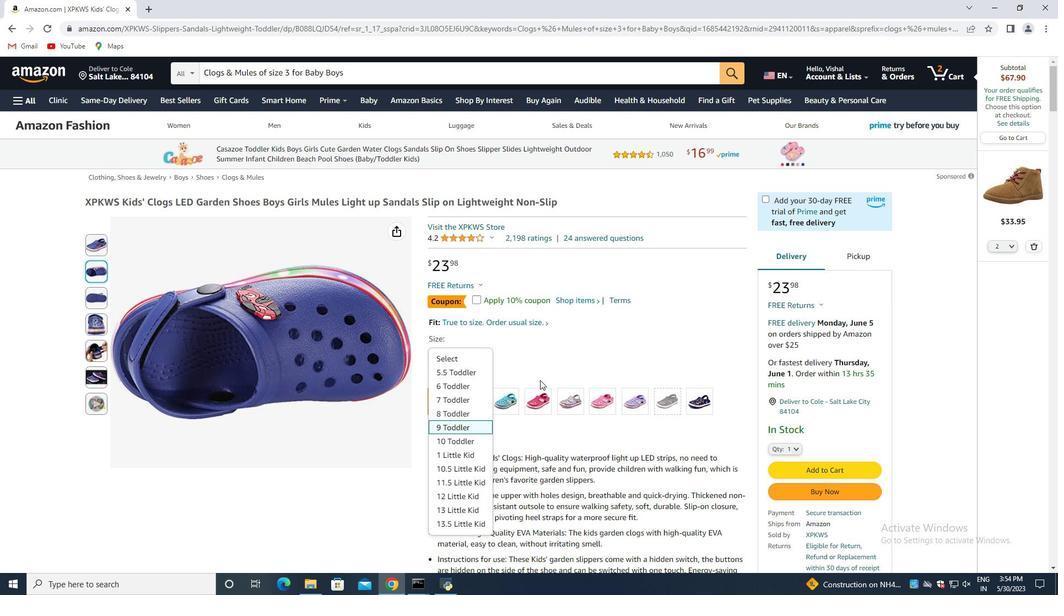 
Action: Mouse pressed left at (534, 370)
Screenshot: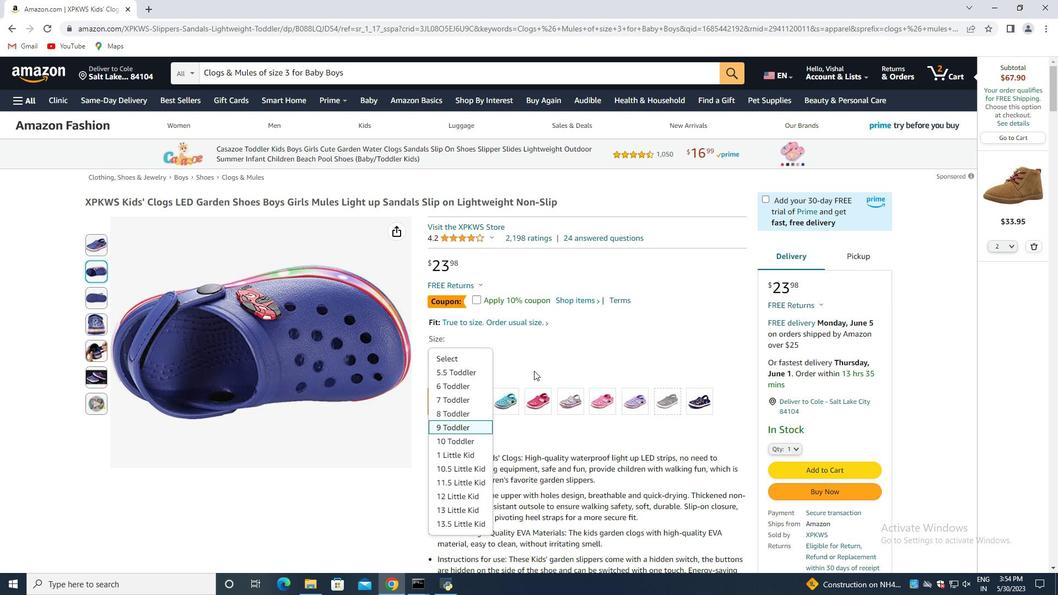 
Action: Mouse moved to (13, 29)
Screenshot: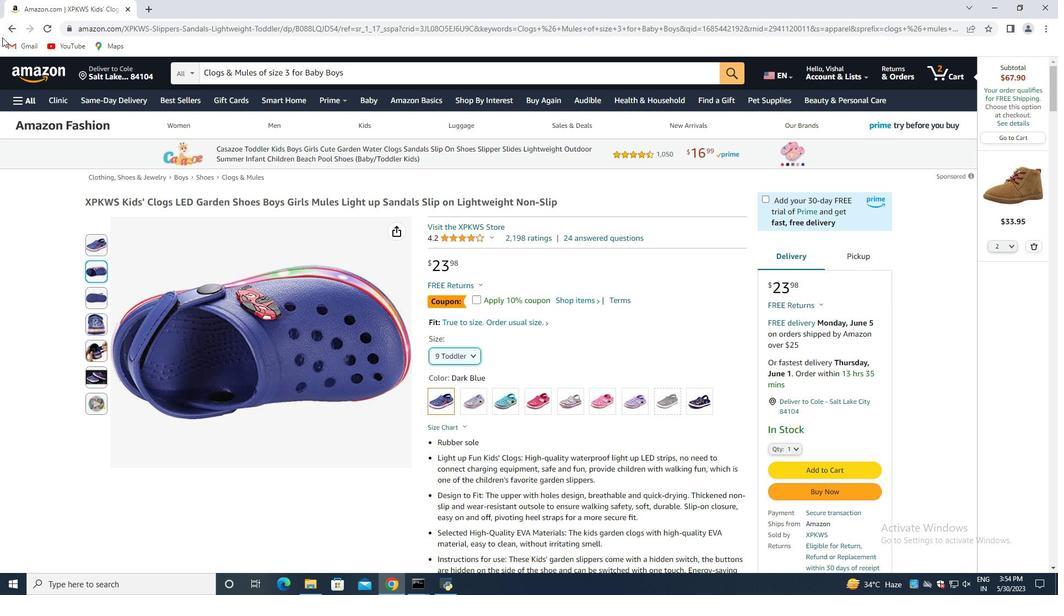 
Action: Mouse pressed left at (13, 29)
Screenshot: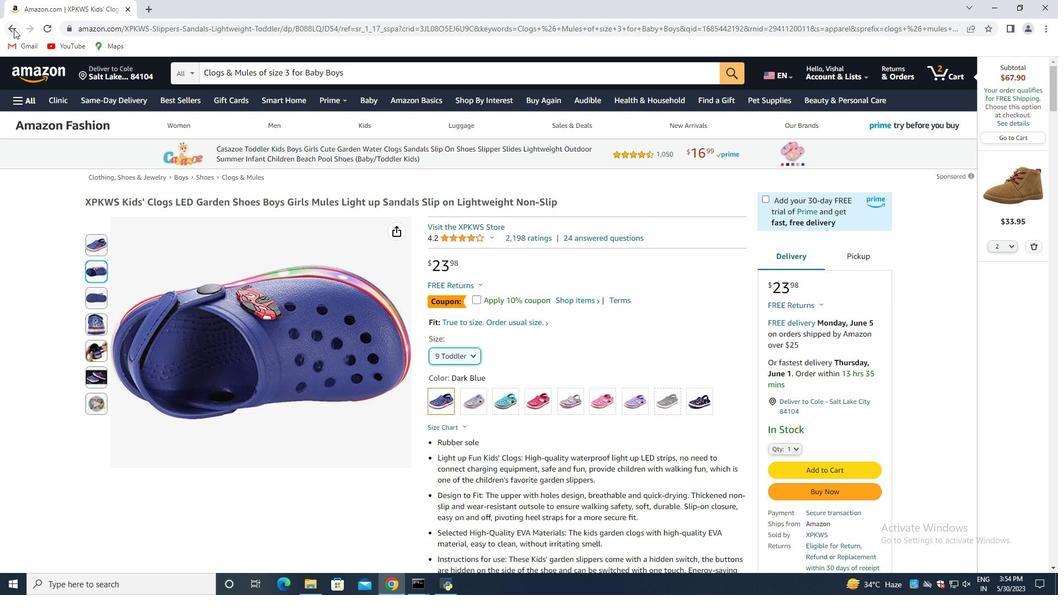 
Action: Mouse moved to (443, 399)
Screenshot: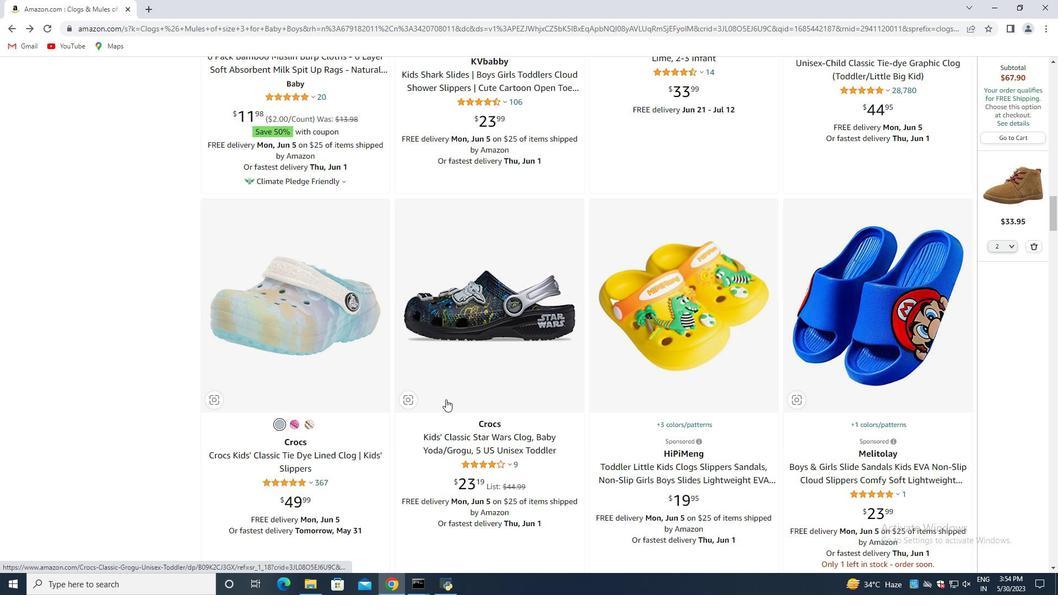 
Action: Mouse scrolled (443, 400) with delta (0, 0)
Screenshot: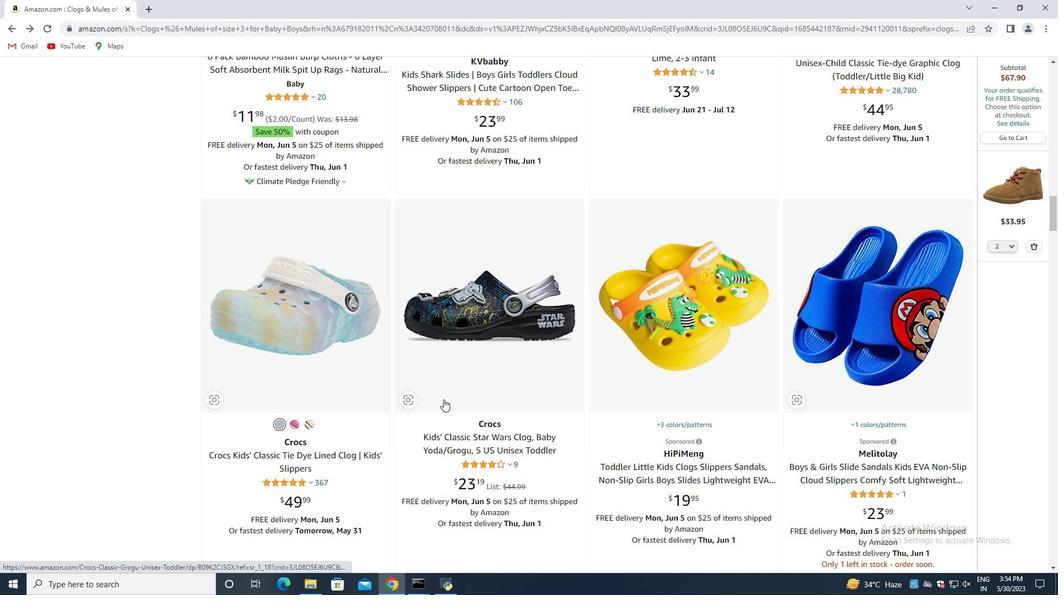 
Action: Mouse scrolled (443, 400) with delta (0, 0)
Screenshot: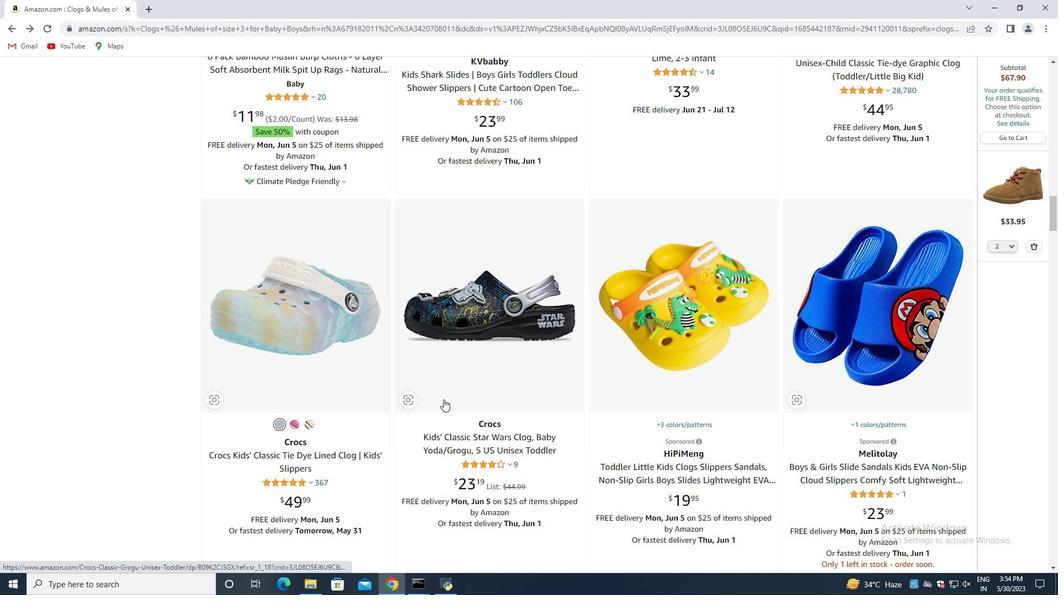 
Action: Mouse scrolled (443, 400) with delta (0, 0)
Screenshot: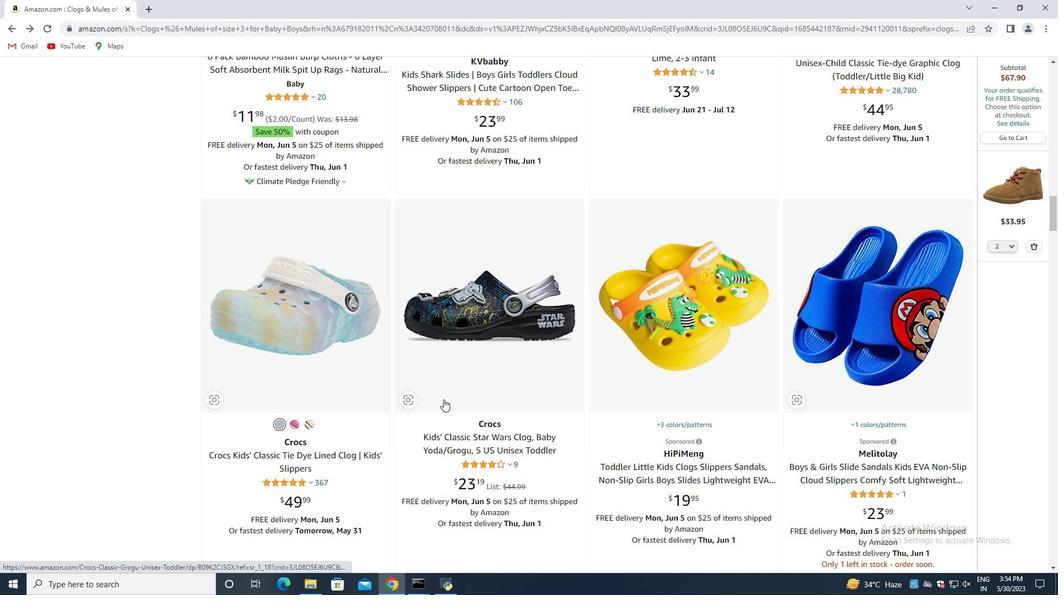
Action: Mouse scrolled (443, 400) with delta (0, 0)
Screenshot: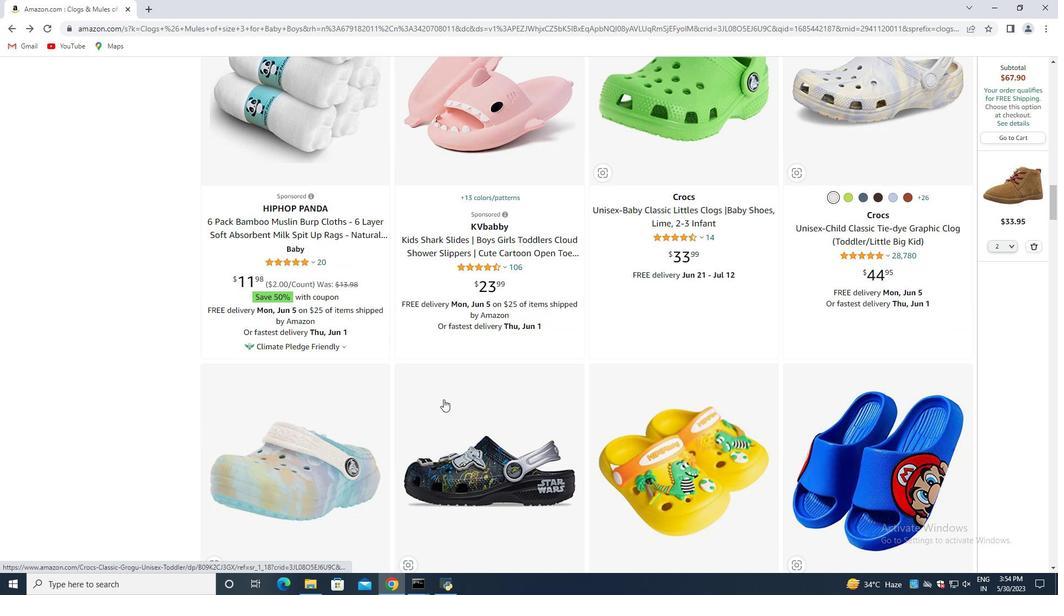 
Action: Mouse scrolled (443, 400) with delta (0, 0)
Screenshot: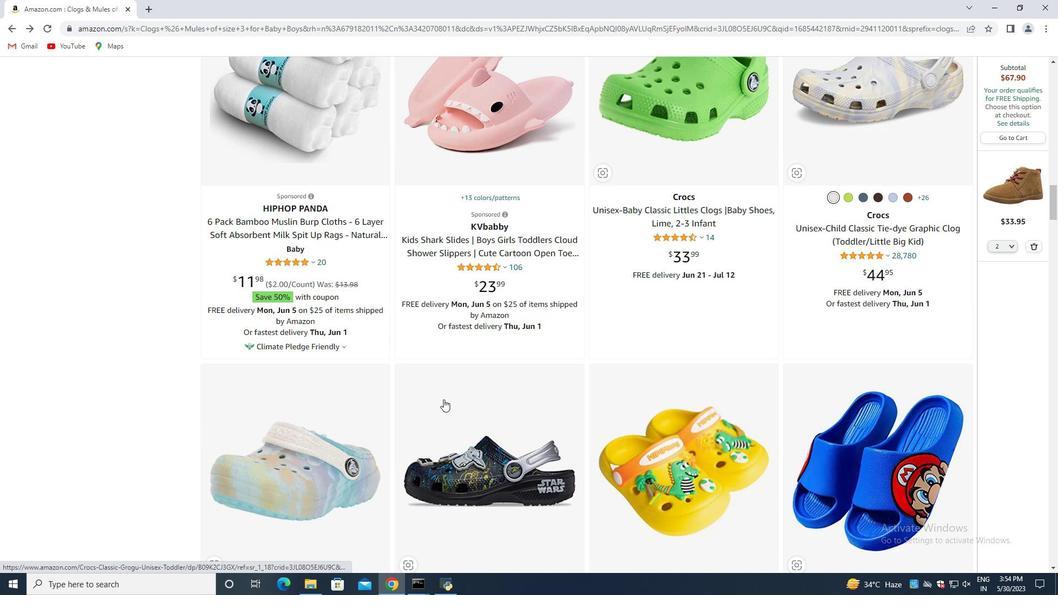 
Action: Mouse scrolled (443, 400) with delta (0, 0)
Screenshot: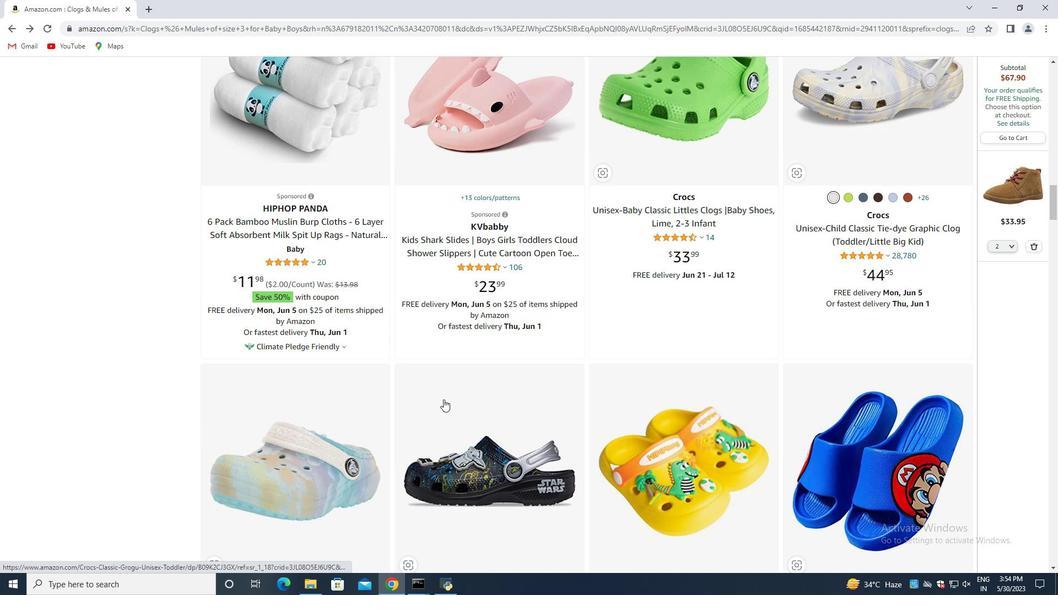 
Action: Mouse scrolled (443, 400) with delta (0, 0)
Screenshot: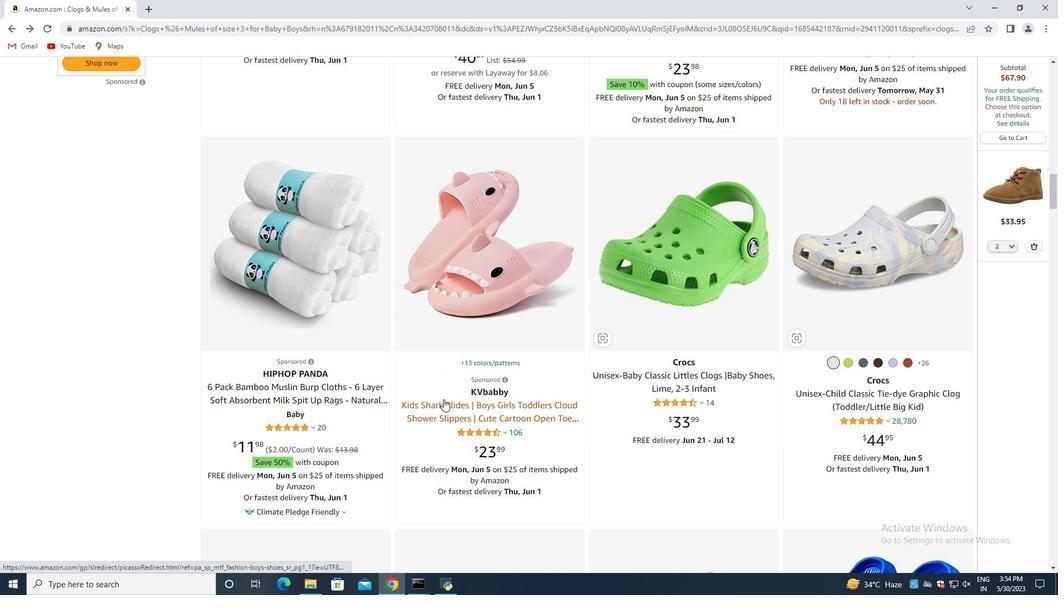 
Action: Mouse scrolled (443, 400) with delta (0, 0)
Screenshot: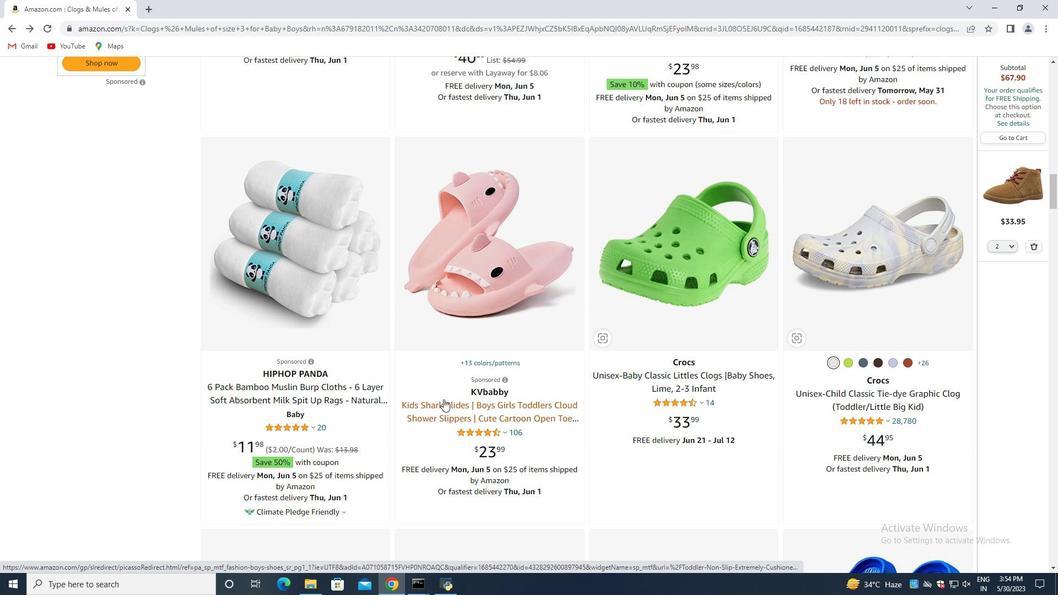 
Action: Mouse scrolled (443, 400) with delta (0, 0)
Screenshot: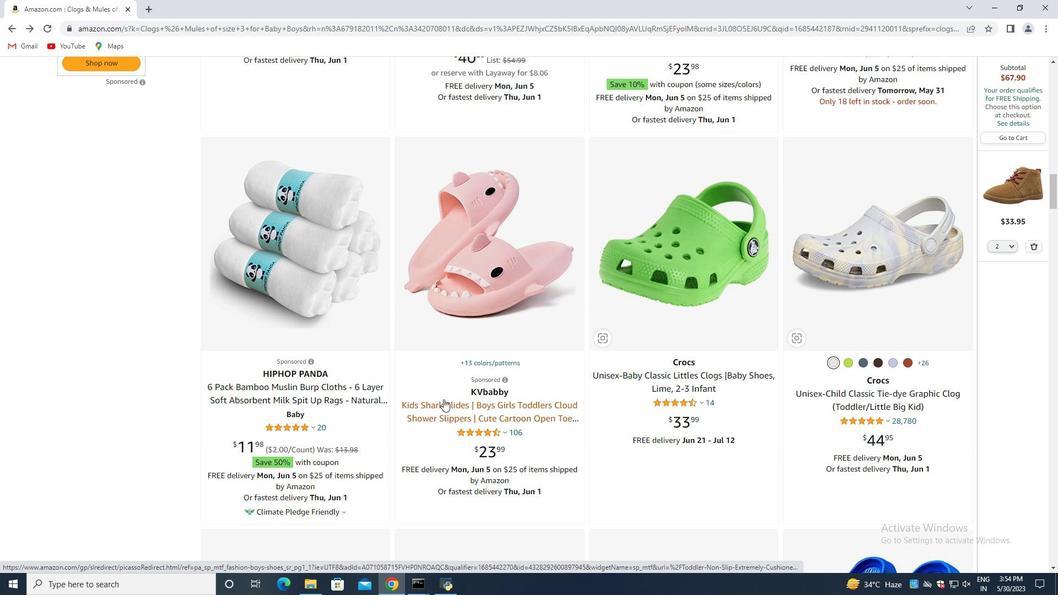
Action: Mouse scrolled (443, 400) with delta (0, 0)
Screenshot: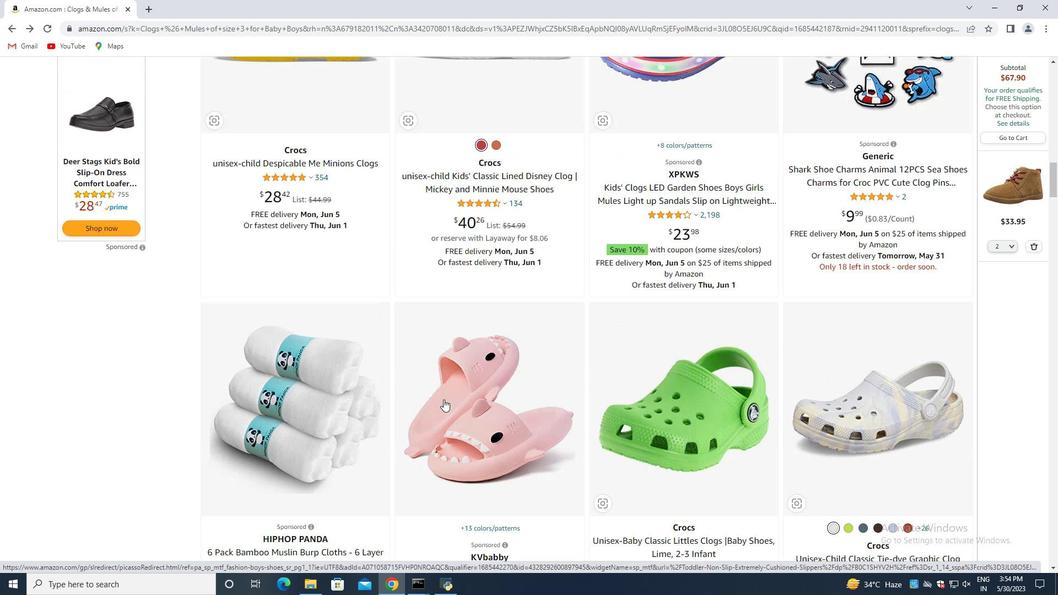 
Action: Mouse scrolled (443, 400) with delta (0, 0)
Screenshot: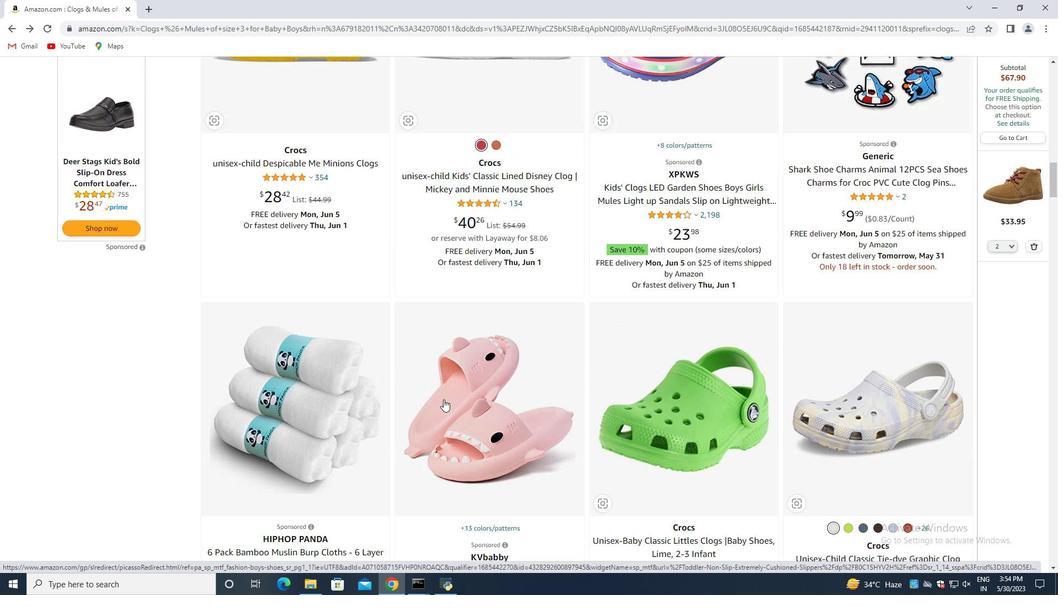 
Action: Mouse scrolled (443, 400) with delta (0, 0)
Screenshot: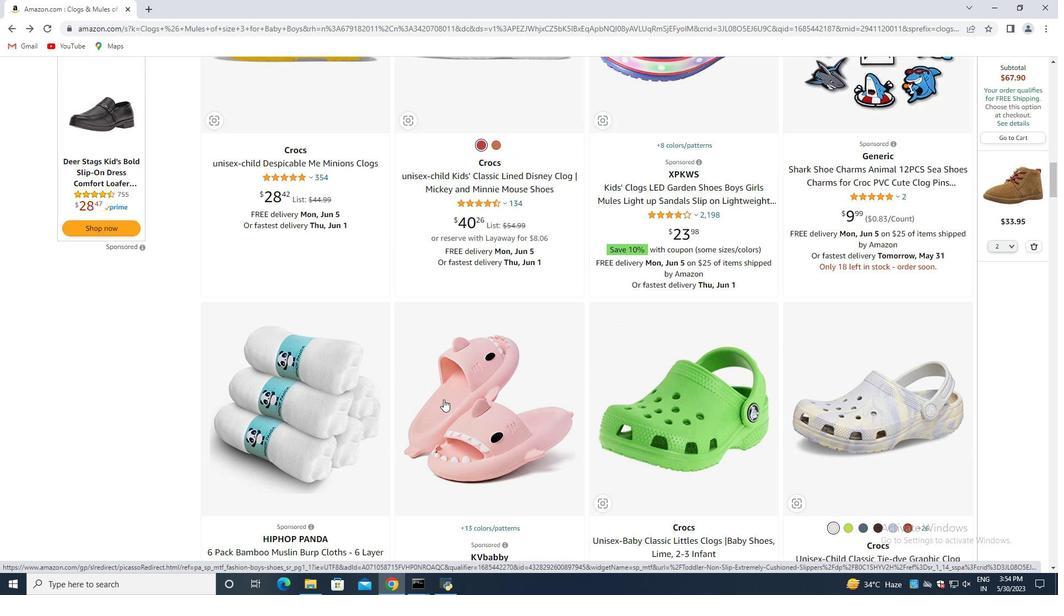 
Action: Mouse scrolled (443, 400) with delta (0, 0)
Screenshot: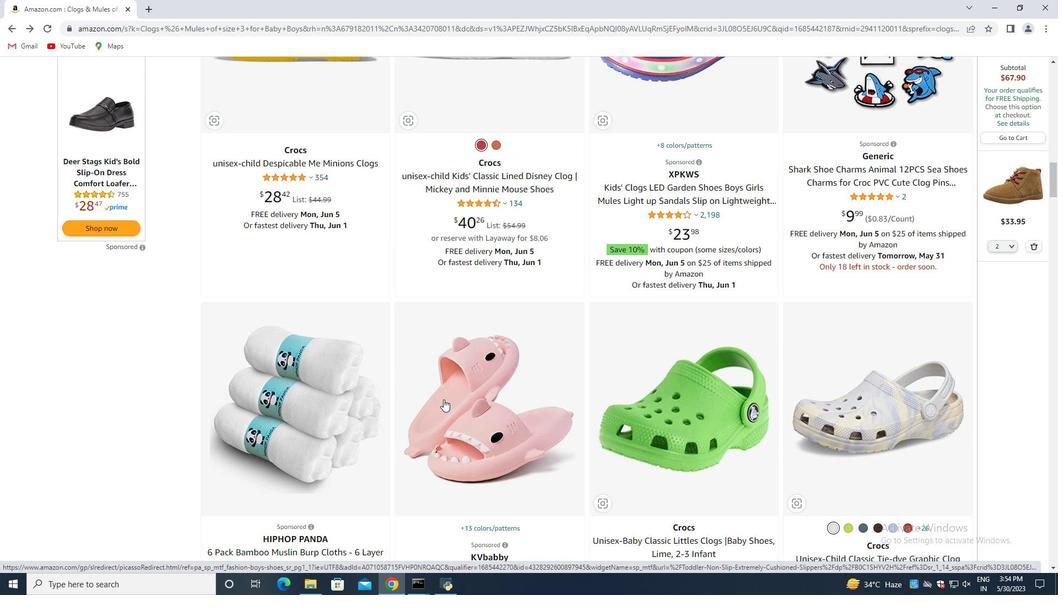 
Action: Mouse scrolled (443, 400) with delta (0, 0)
Screenshot: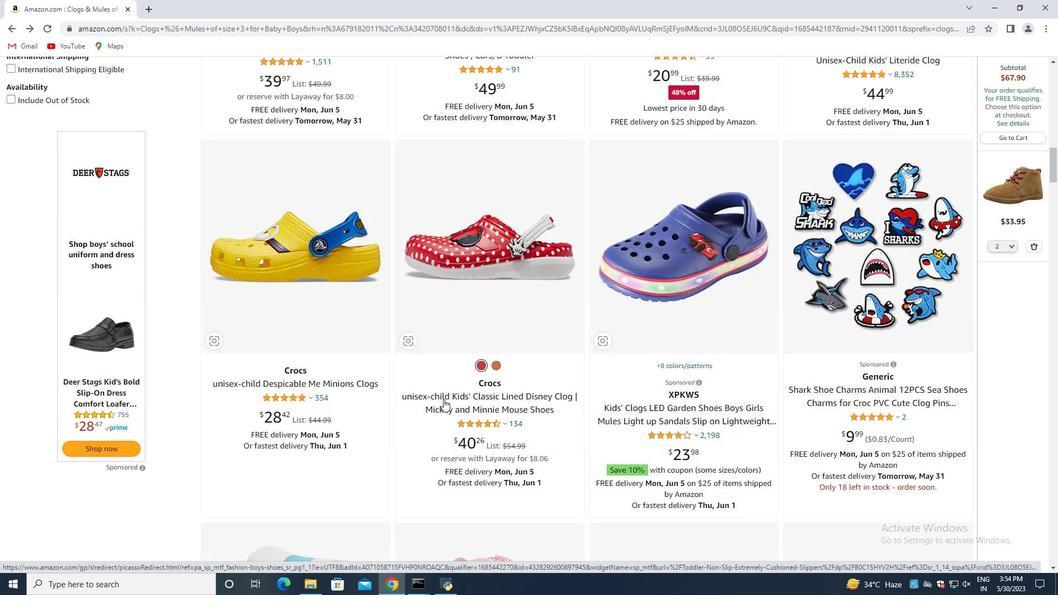 
Action: Mouse scrolled (443, 400) with delta (0, 0)
Screenshot: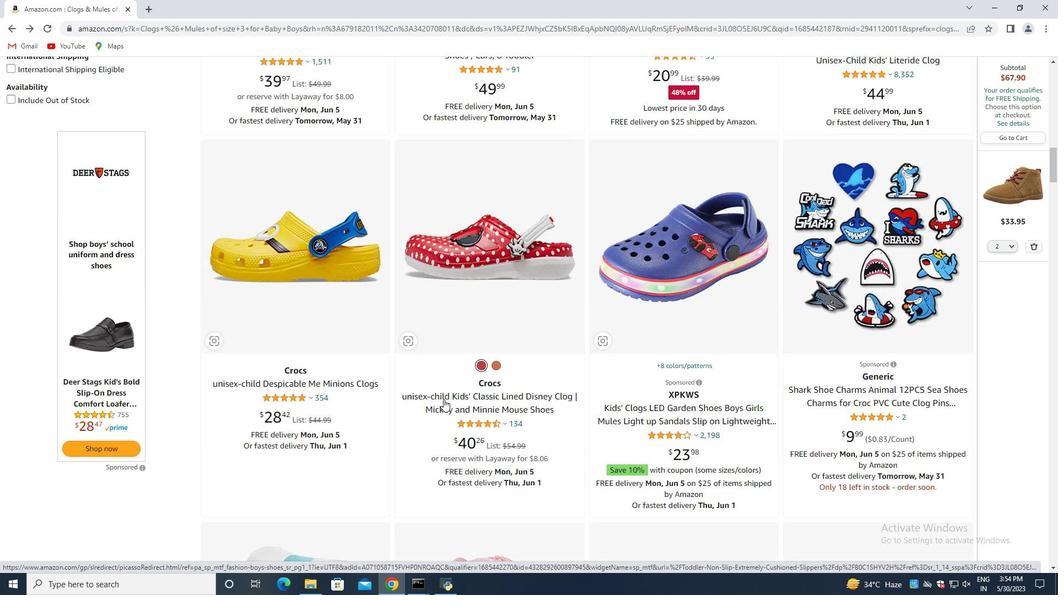 
Action: Mouse scrolled (443, 400) with delta (0, 0)
Screenshot: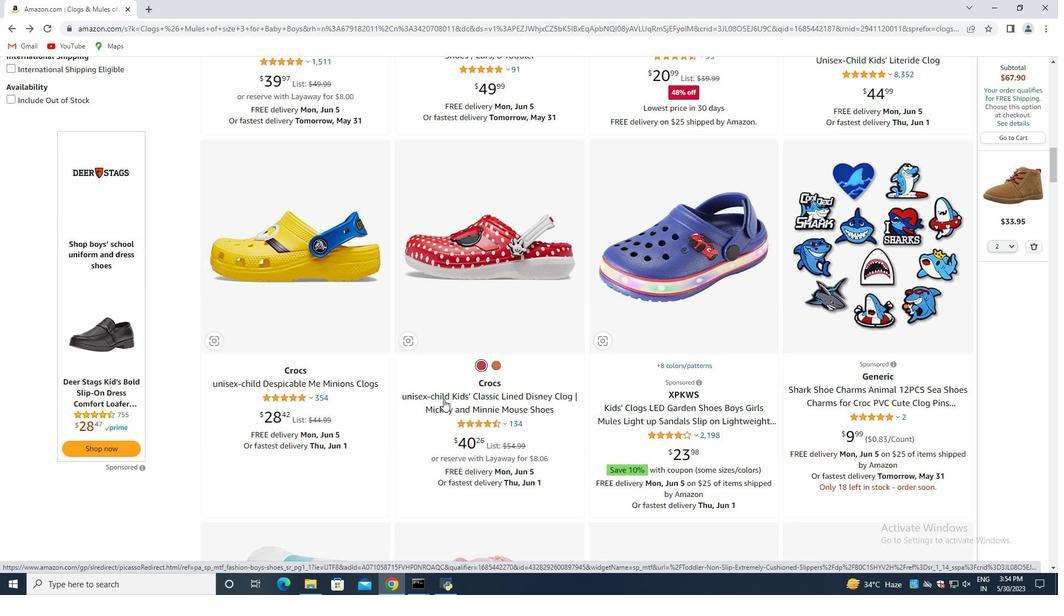 
Action: Mouse scrolled (443, 400) with delta (0, 0)
Screenshot: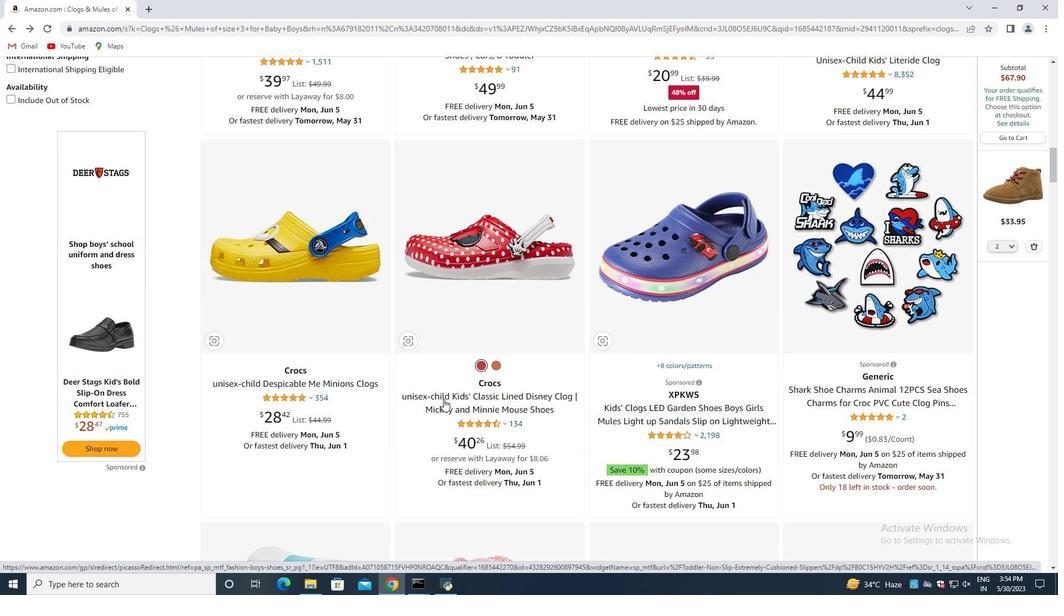 
Action: Mouse scrolled (443, 400) with delta (0, 0)
Screenshot: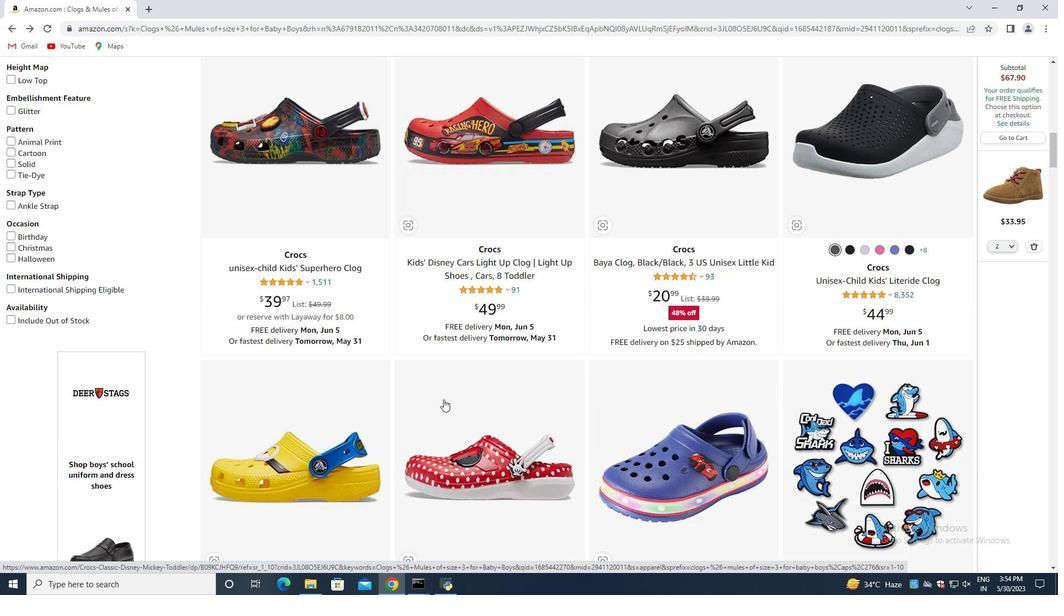 
Action: Mouse scrolled (443, 400) with delta (0, 0)
Screenshot: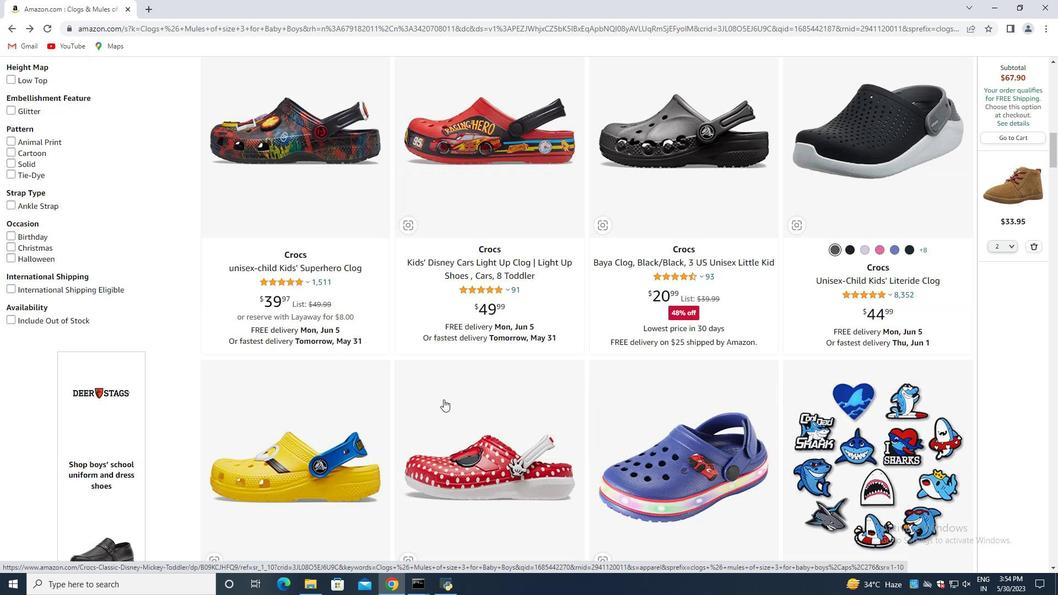 
Action: Mouse scrolled (443, 400) with delta (0, 0)
Screenshot: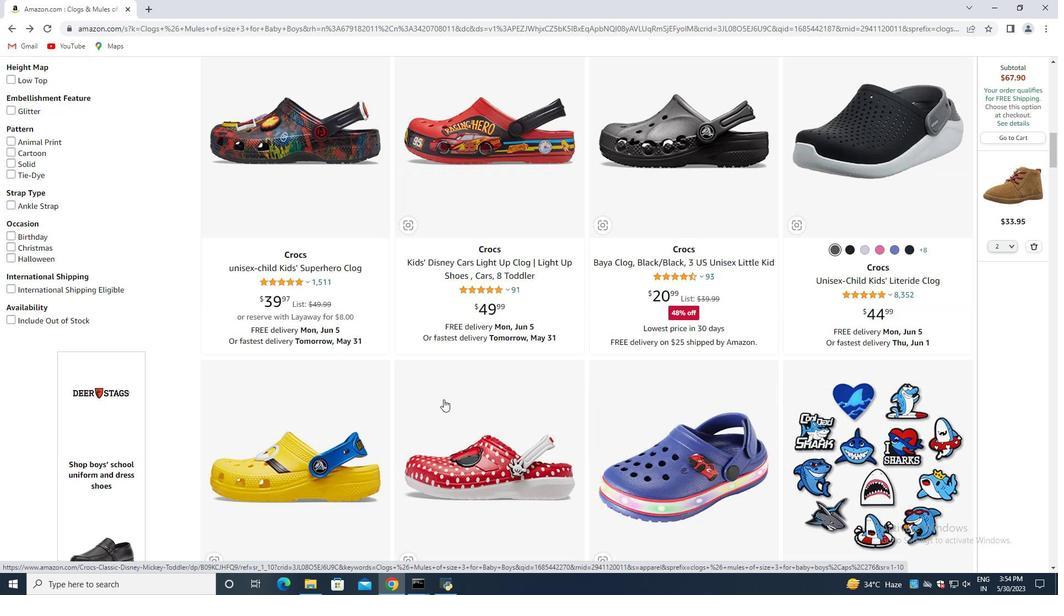 
Action: Mouse scrolled (443, 400) with delta (0, 0)
Screenshot: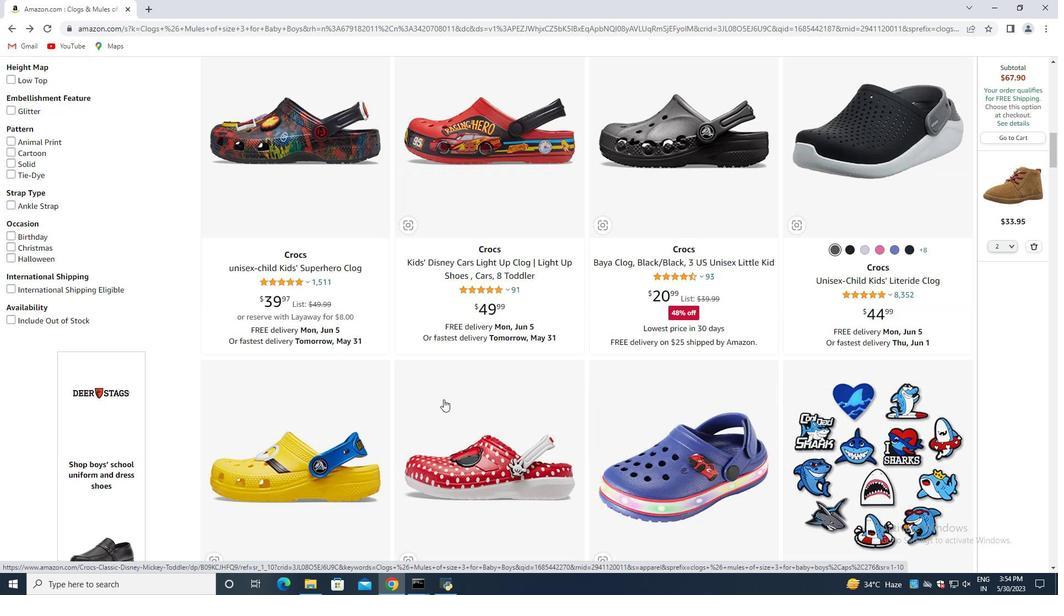 
Action: Mouse scrolled (443, 400) with delta (0, 0)
Screenshot: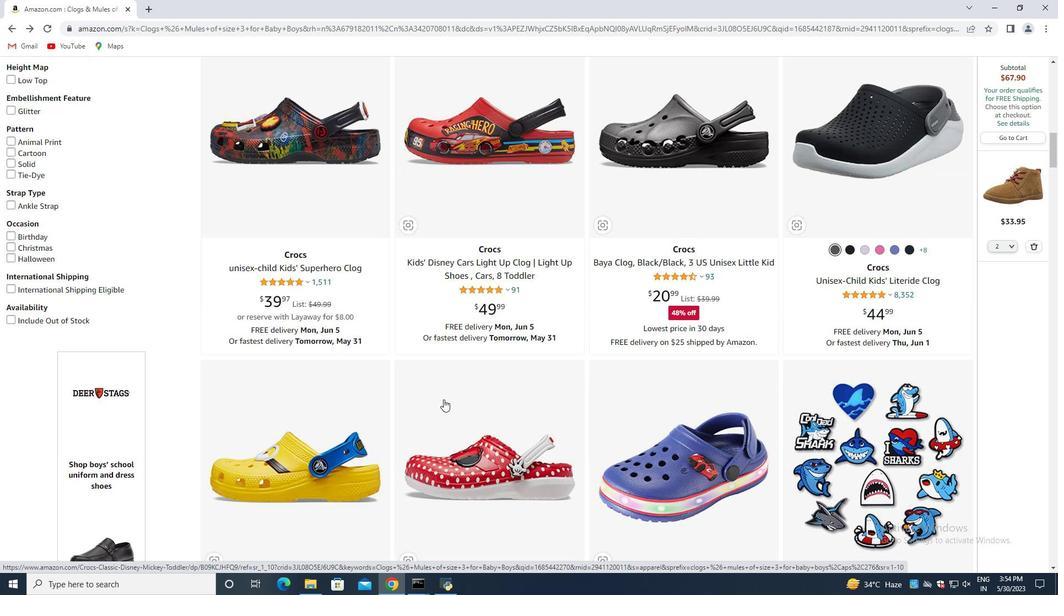 
Action: Mouse moved to (443, 399)
Screenshot: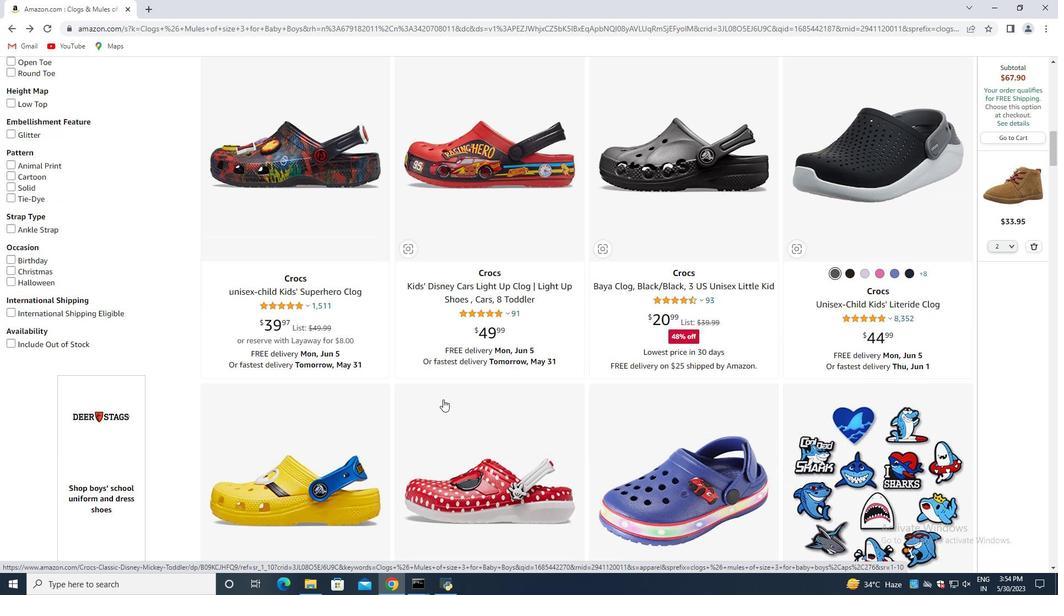 
Action: Mouse scrolled (443, 400) with delta (0, 0)
Screenshot: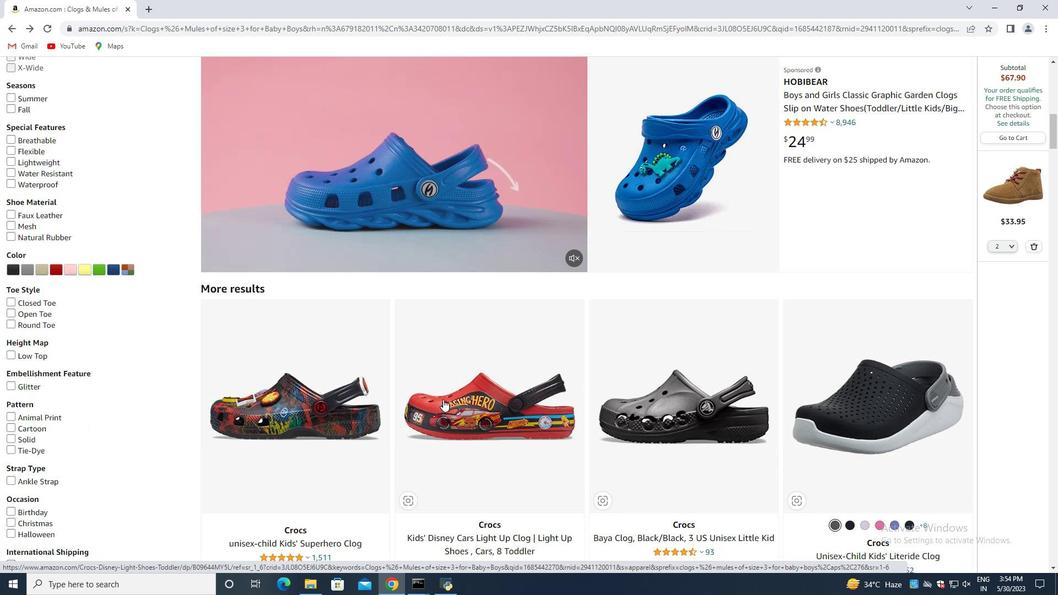 
Action: Mouse moved to (443, 399)
Screenshot: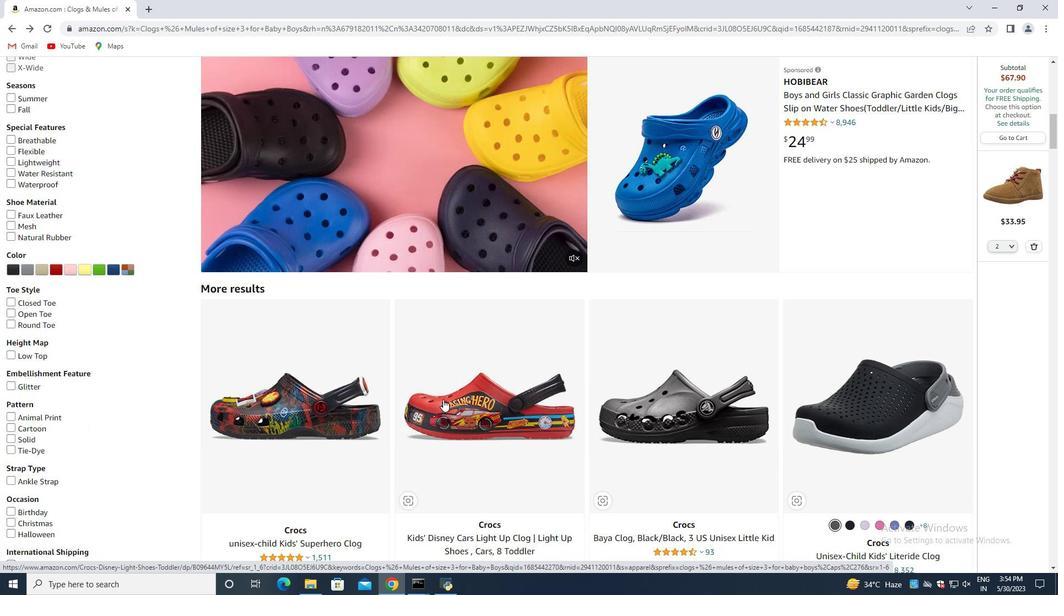 
Action: Mouse scrolled (442, 399) with delta (0, 0)
Screenshot: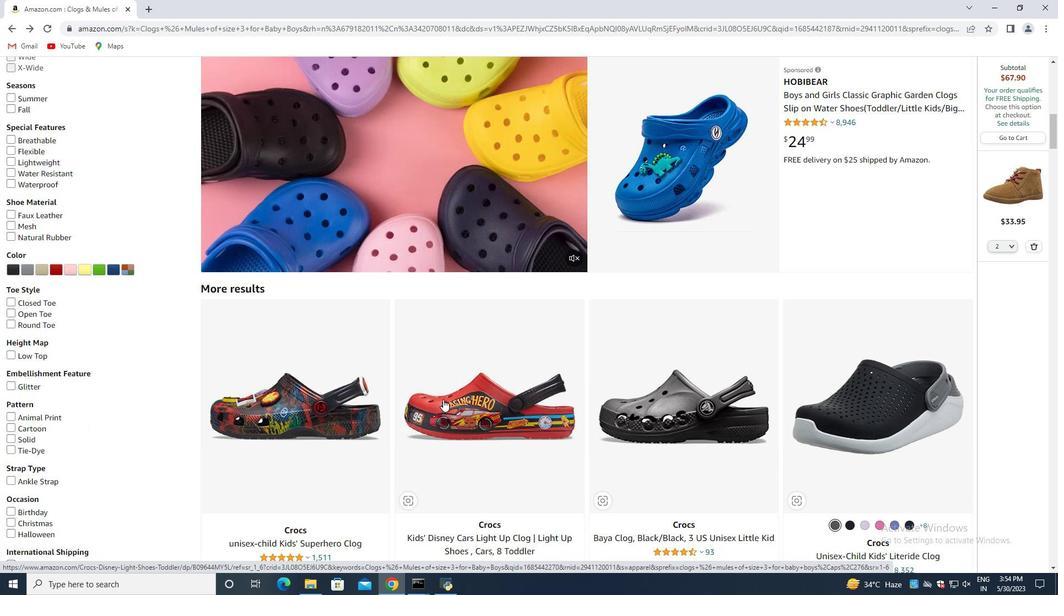
Action: Mouse moved to (446, 399)
Screenshot: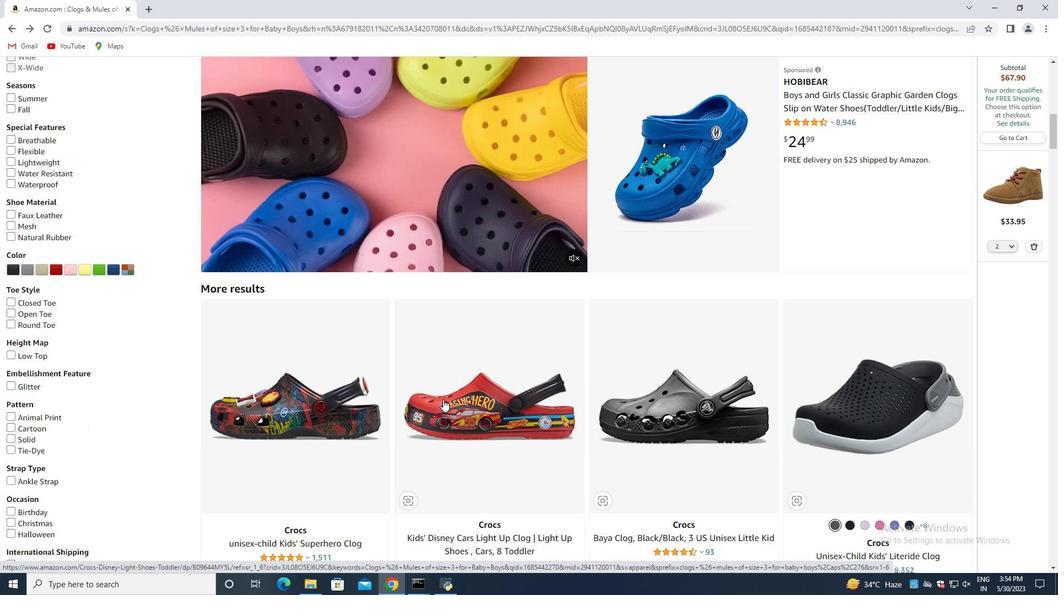 
Action: Mouse scrolled (443, 399) with delta (0, 0)
Screenshot: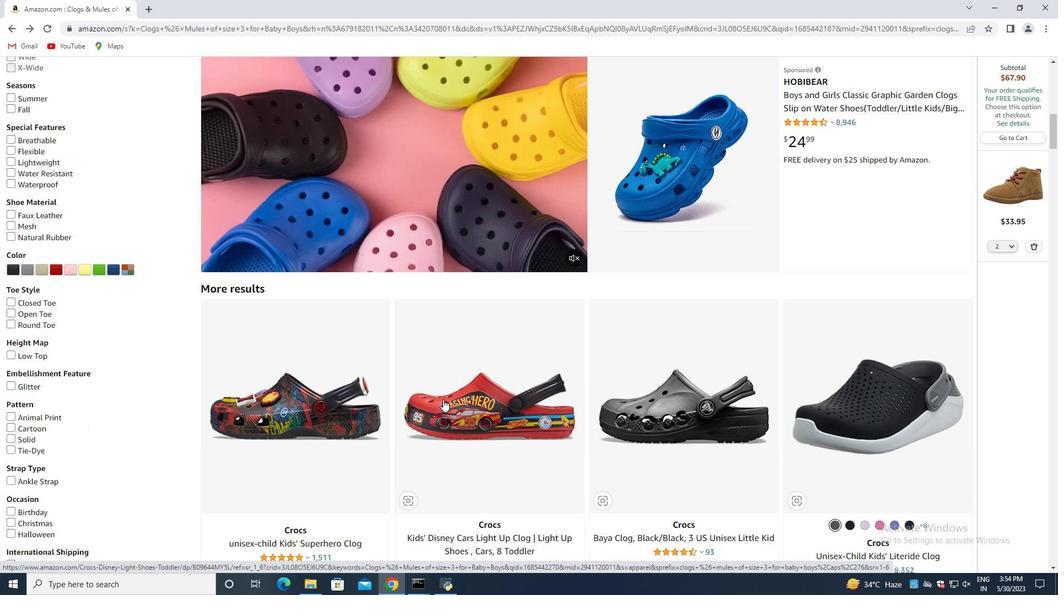 
Action: Mouse moved to (447, 399)
Screenshot: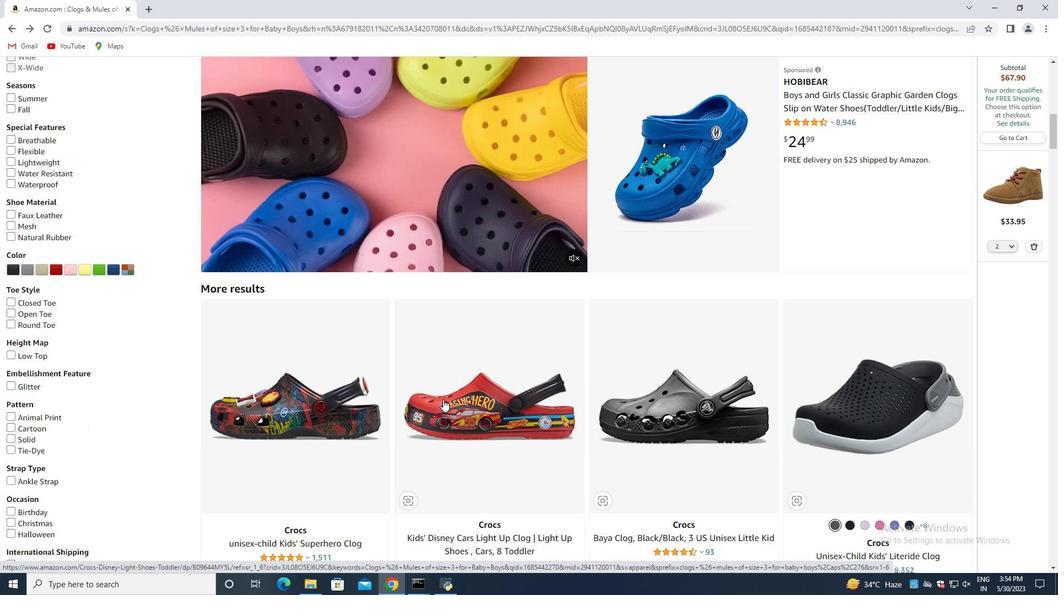 
Action: Mouse scrolled (445, 399) with delta (0, 0)
Screenshot: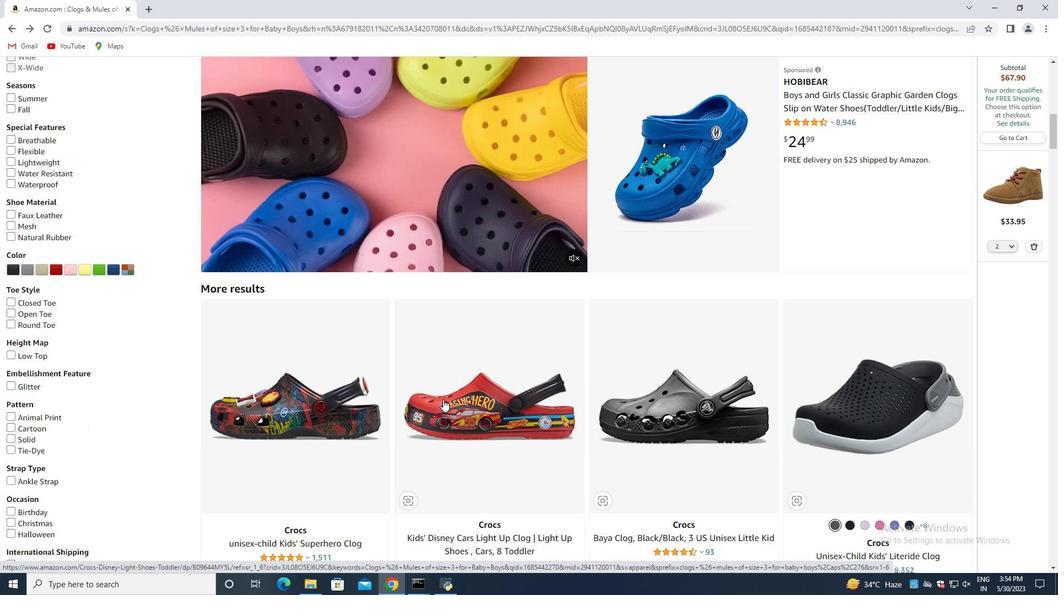 
Action: Mouse moved to (447, 399)
Screenshot: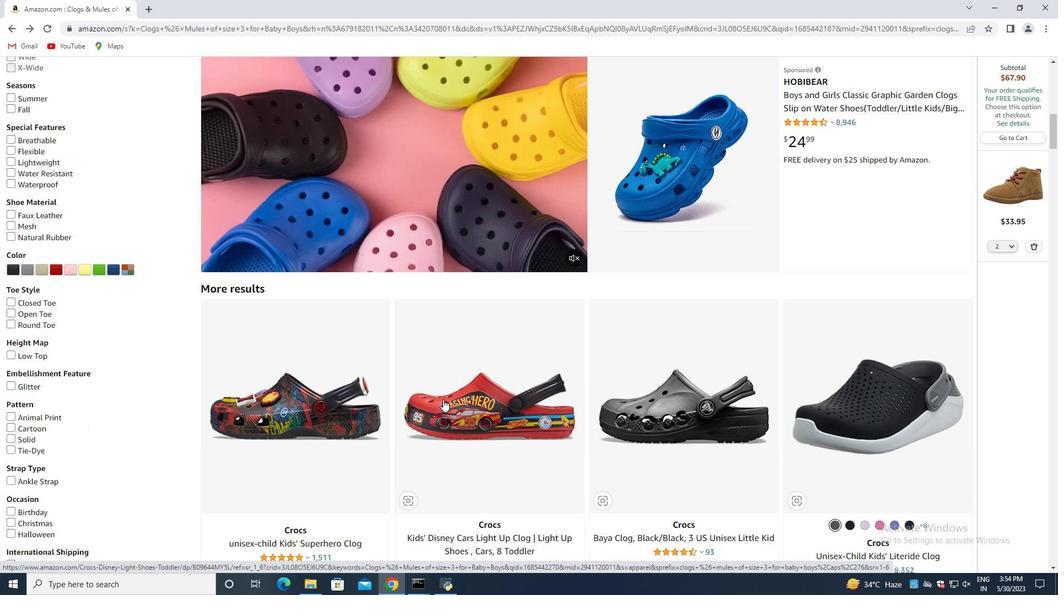 
Action: Mouse scrolled (447, 399) with delta (0, 0)
Screenshot: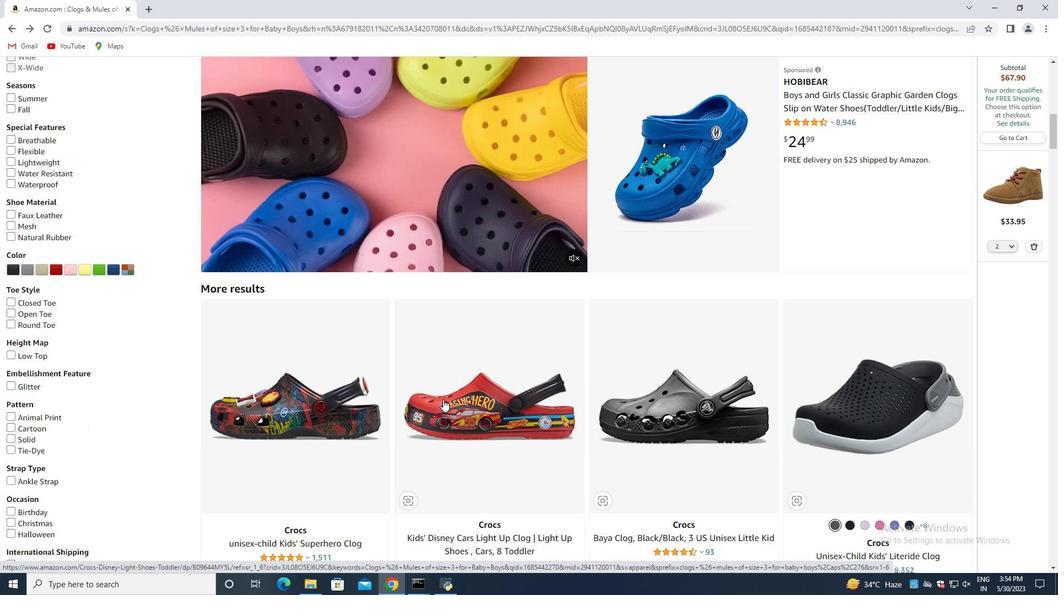 
Action: Mouse scrolled (447, 399) with delta (0, 0)
Screenshot: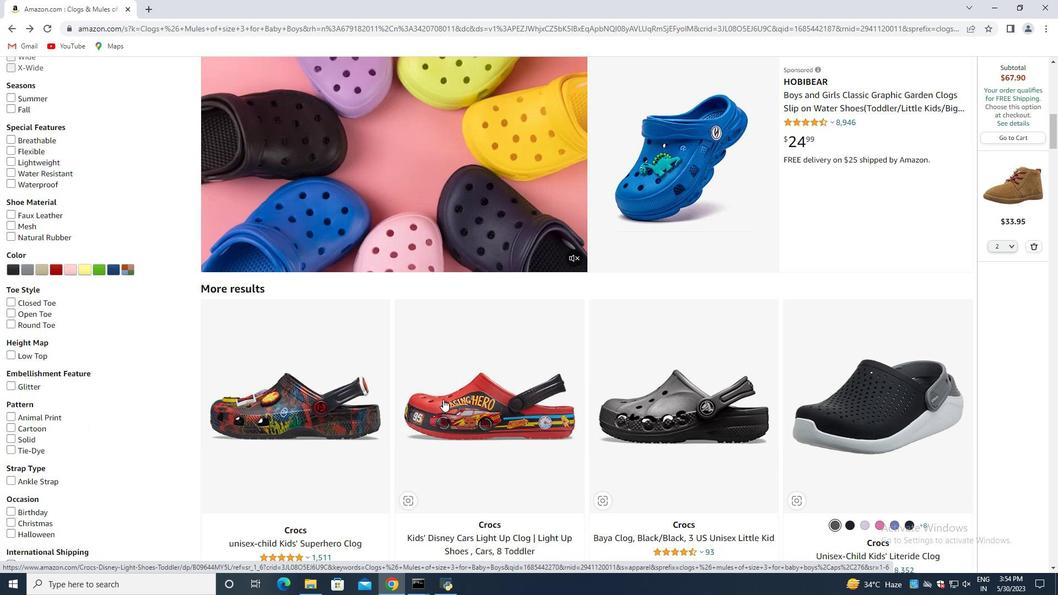 
Action: Mouse scrolled (447, 399) with delta (0, 0)
Screenshot: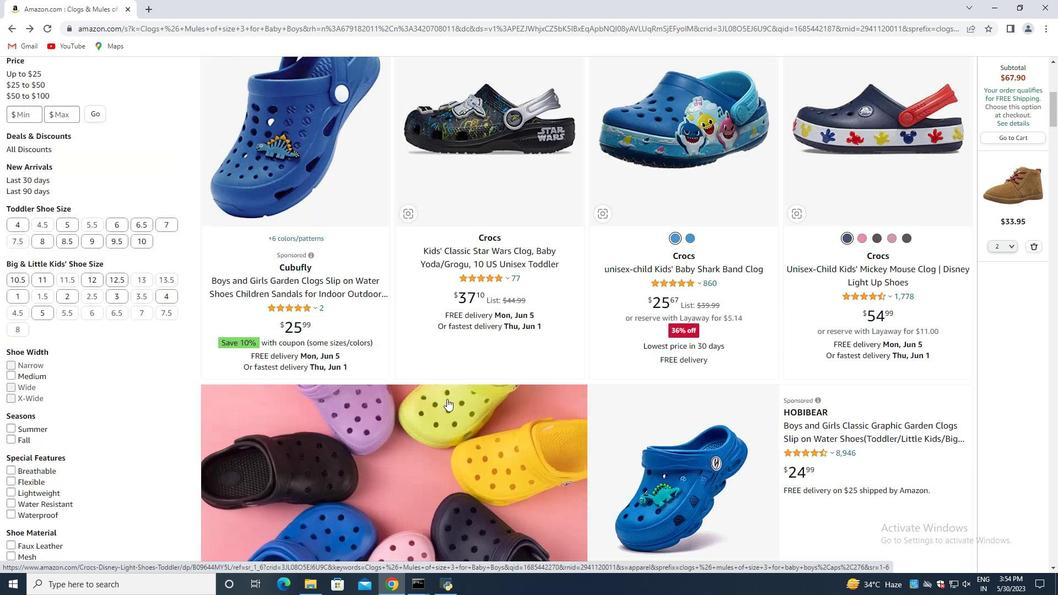
Action: Mouse scrolled (447, 399) with delta (0, 0)
Screenshot: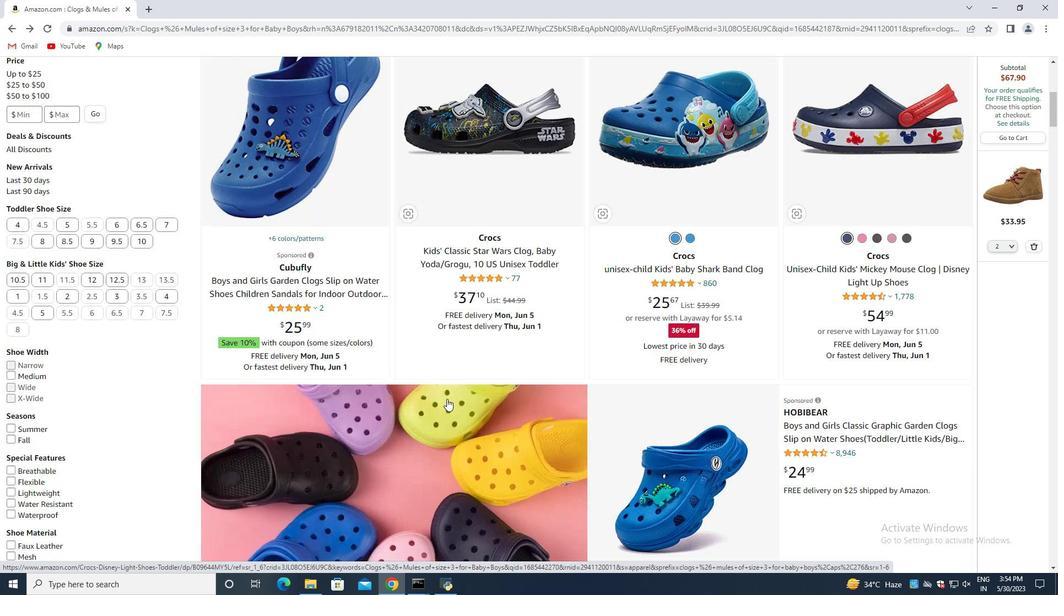
Action: Mouse scrolled (447, 399) with delta (0, 0)
Screenshot: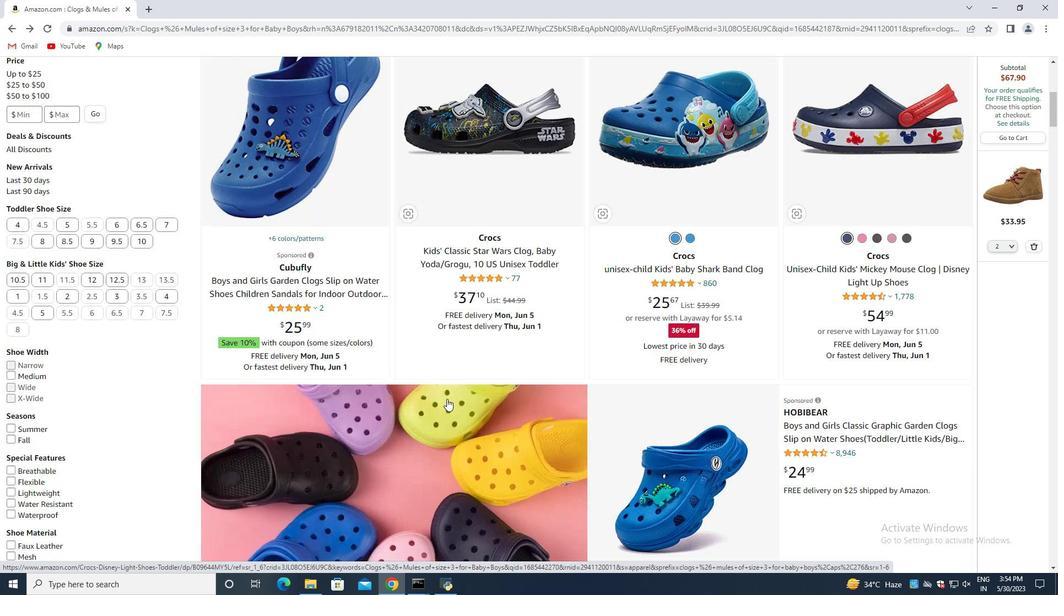 
Action: Mouse moved to (447, 399)
Screenshot: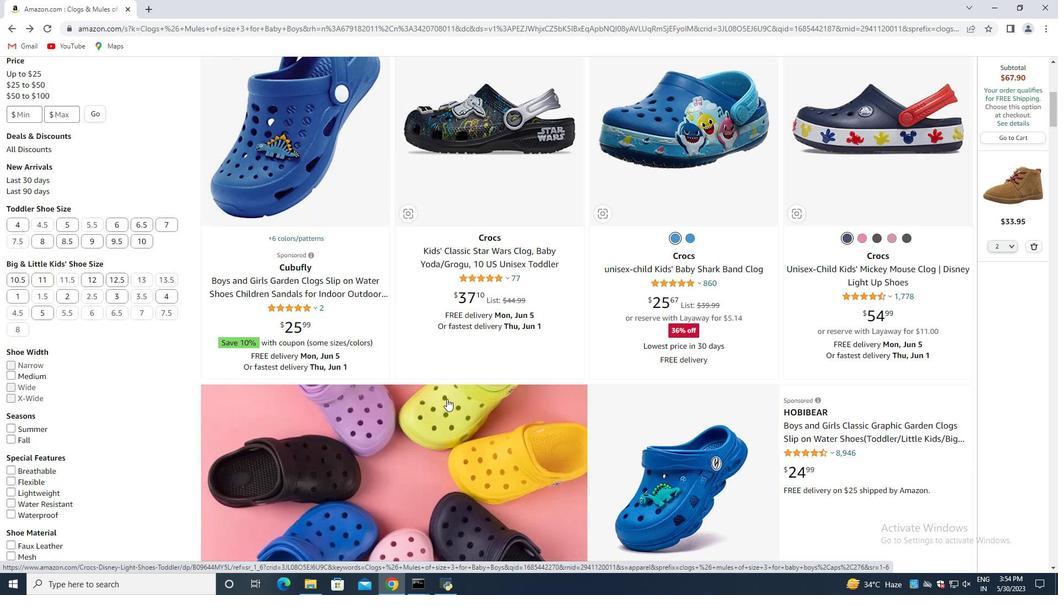 
Action: Mouse scrolled (447, 399) with delta (0, 0)
Screenshot: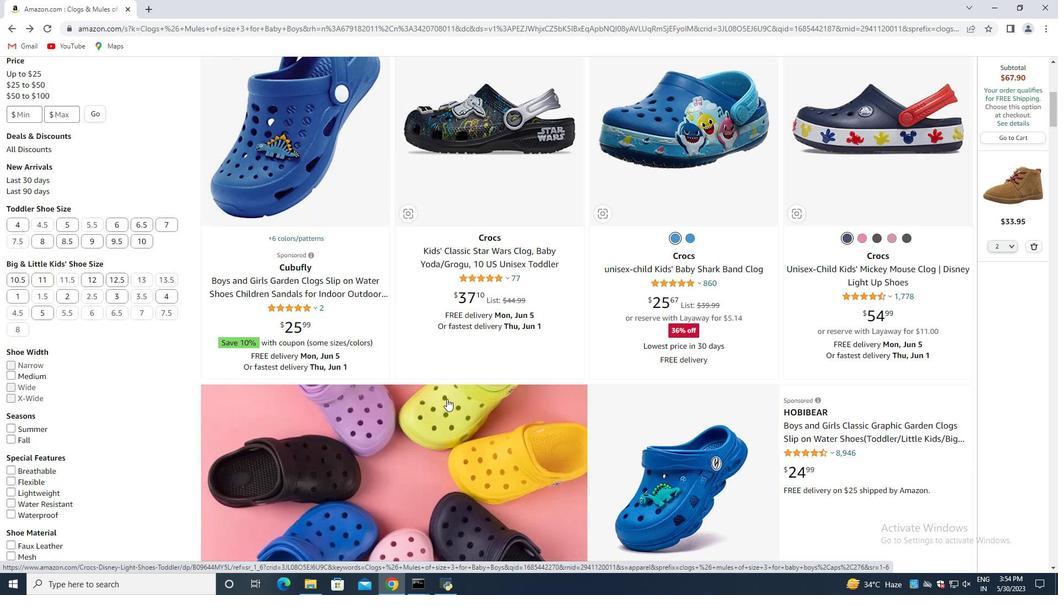 
Action: Mouse scrolled (447, 399) with delta (0, 0)
Screenshot: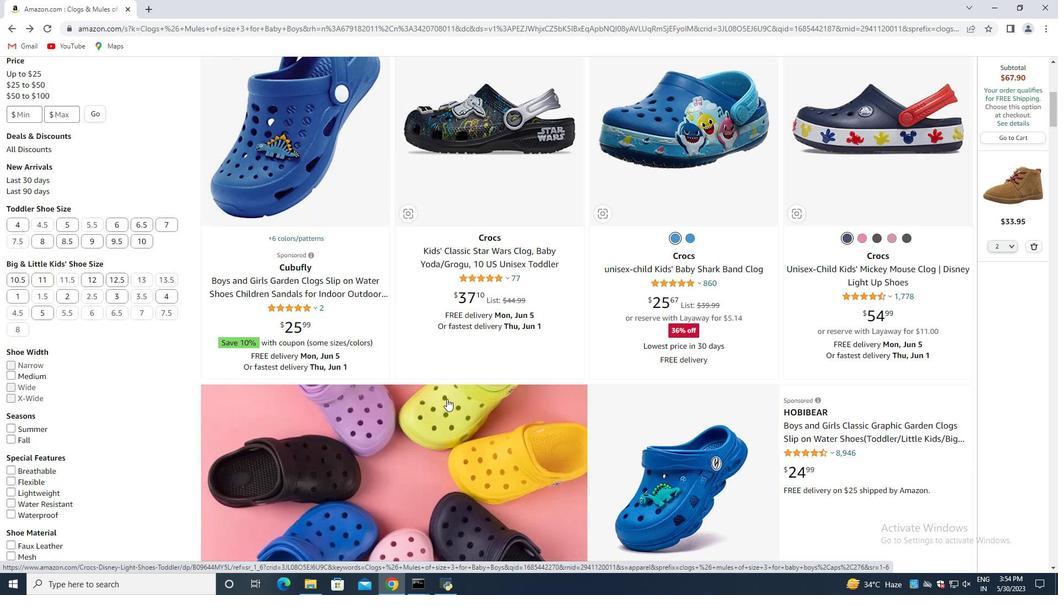 
Action: Mouse scrolled (447, 399) with delta (0, 0)
Screenshot: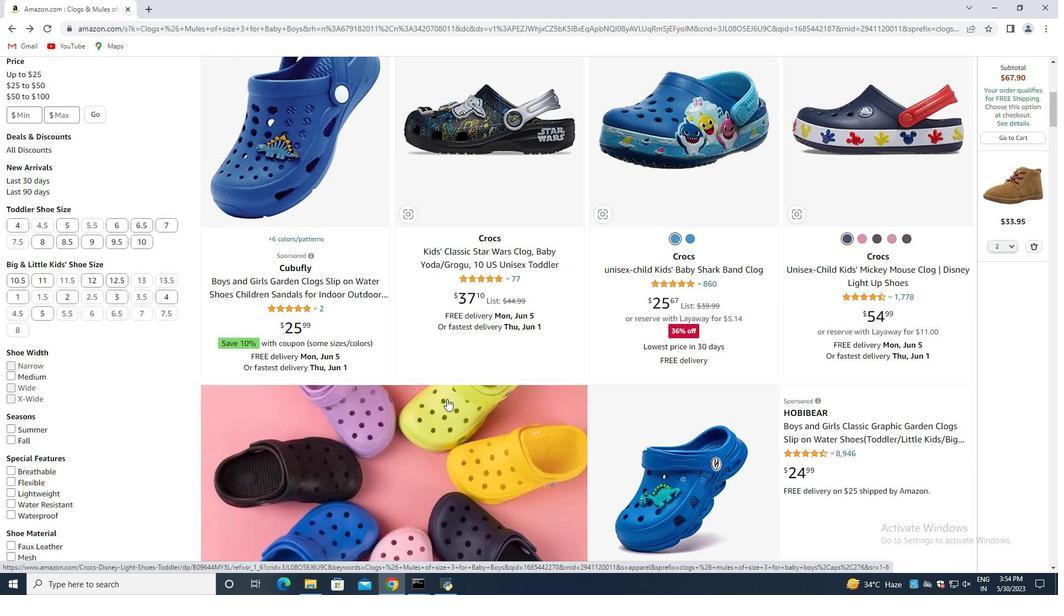 
Action: Mouse scrolled (447, 399) with delta (0, 0)
Screenshot: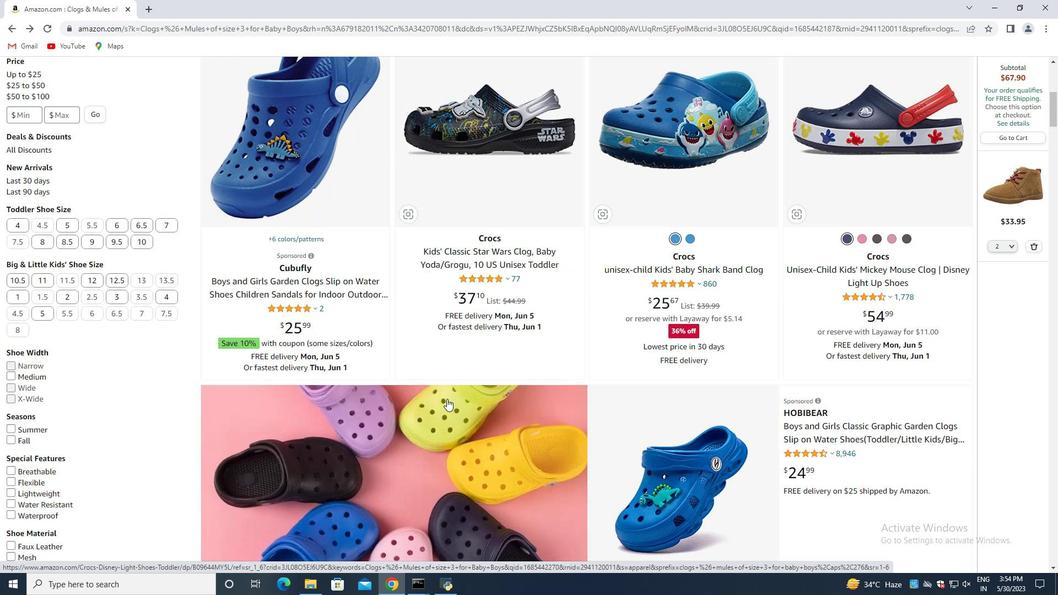 
Action: Mouse moved to (448, 399)
Screenshot: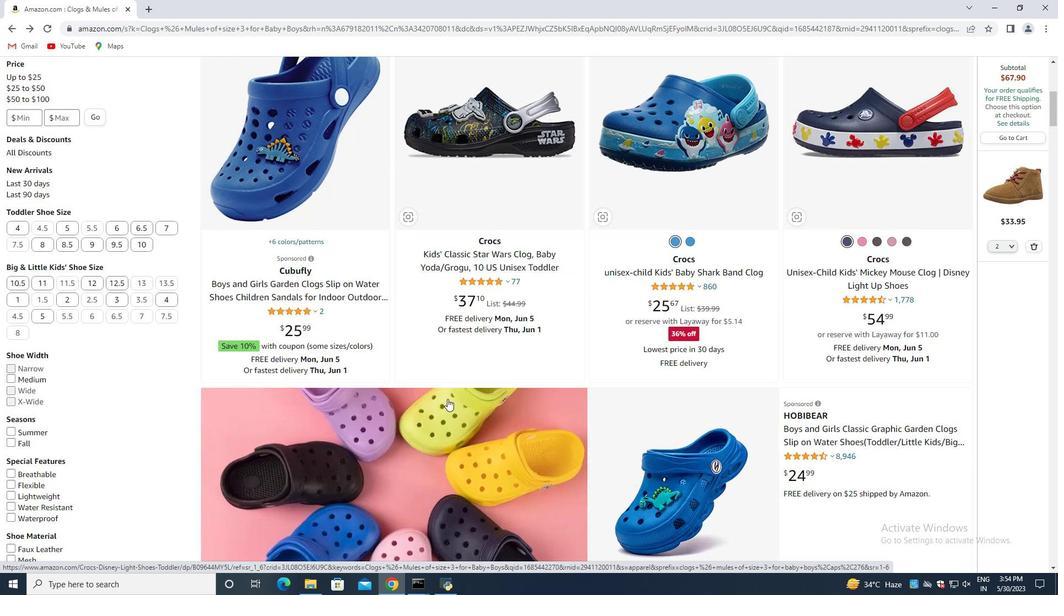 
Action: Mouse scrolled (448, 399) with delta (0, 0)
Screenshot: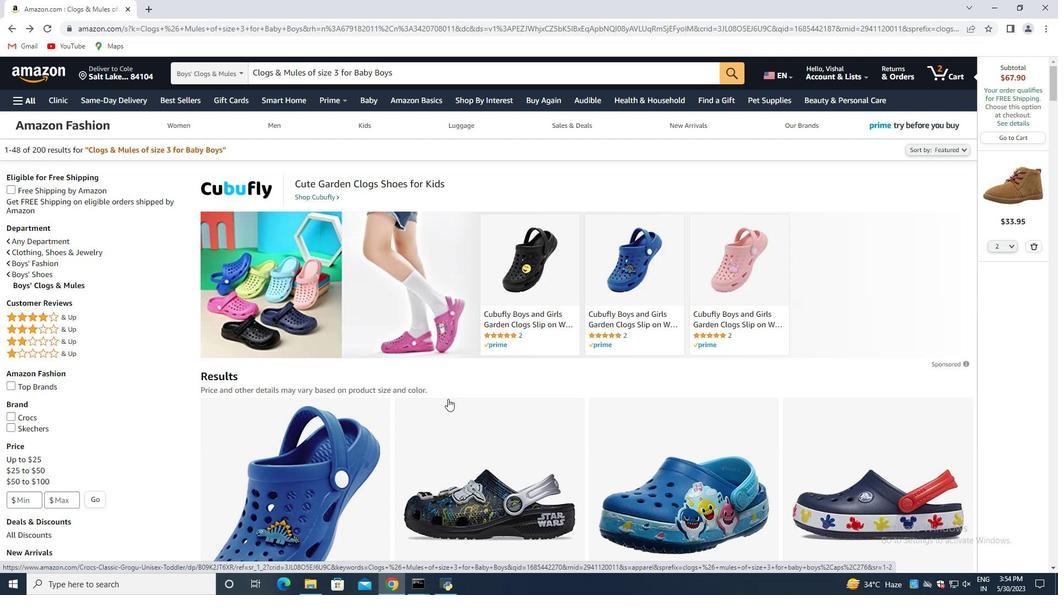 
Action: Mouse scrolled (448, 399) with delta (0, 0)
Screenshot: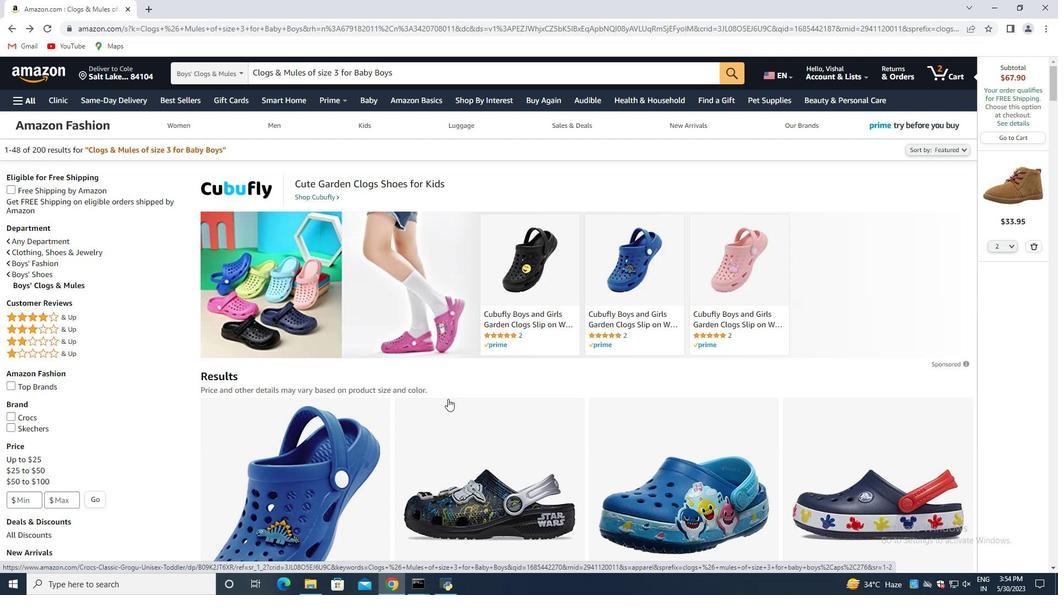 
Action: Mouse scrolled (448, 399) with delta (0, 0)
Screenshot: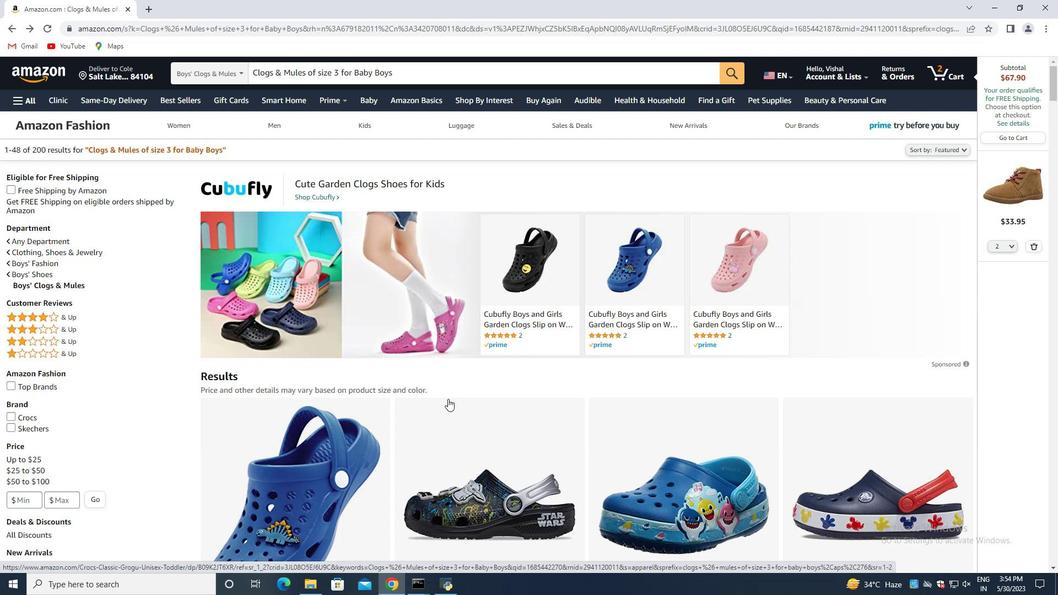 
Action: Mouse scrolled (448, 399) with delta (0, 0)
Screenshot: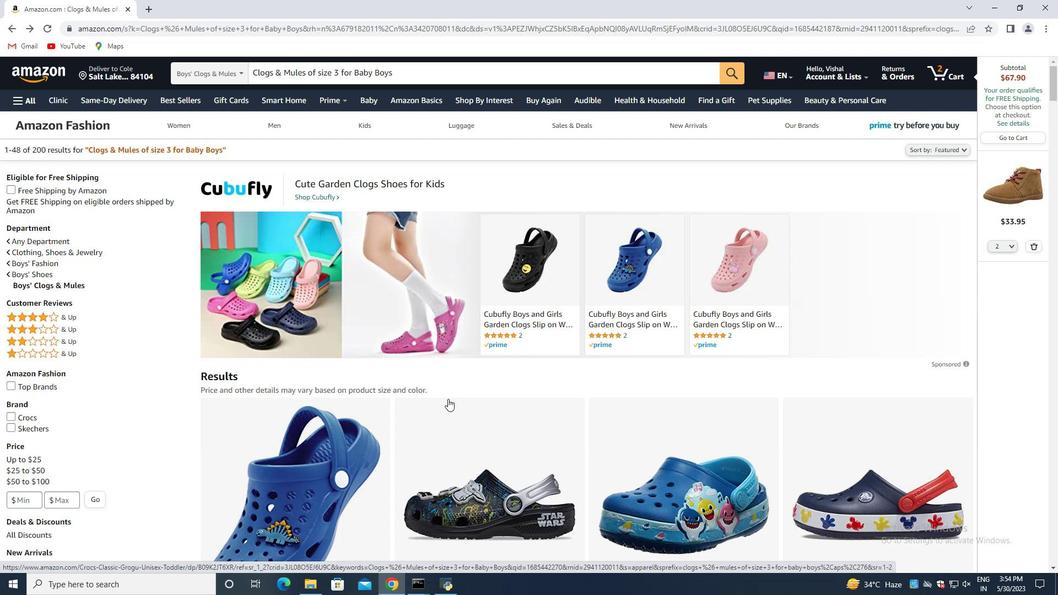 
Action: Mouse scrolled (448, 399) with delta (0, 0)
Screenshot: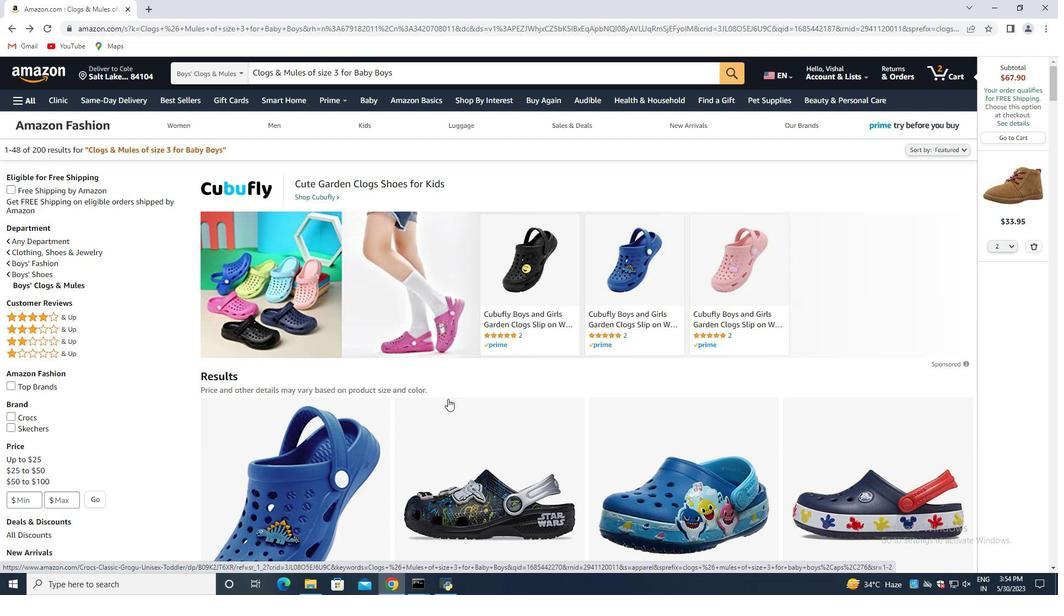 
Action: Mouse scrolled (448, 399) with delta (0, 0)
Screenshot: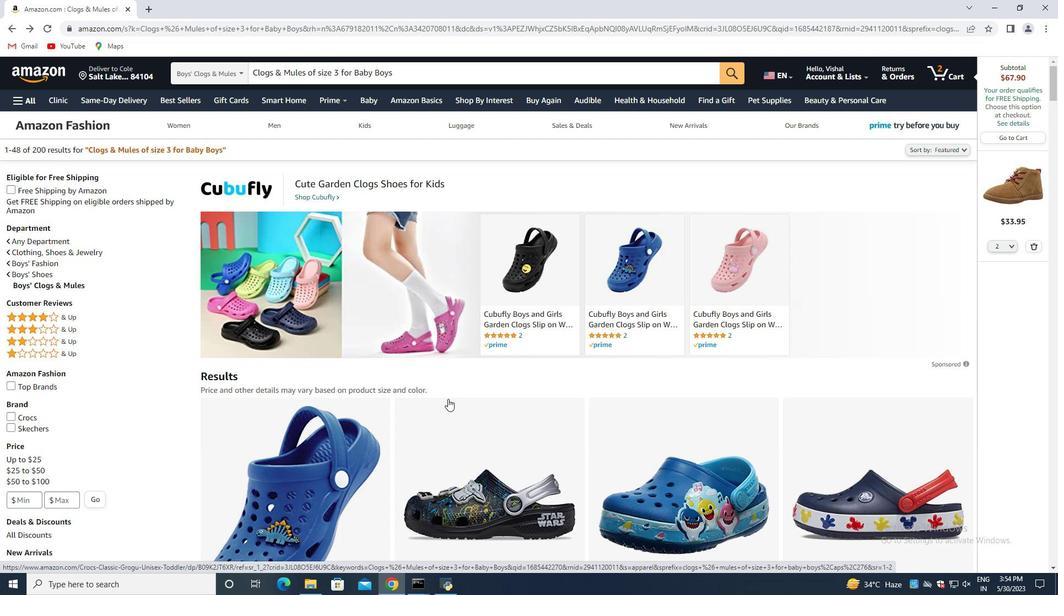 
Action: Mouse scrolled (448, 398) with delta (0, 0)
Screenshot: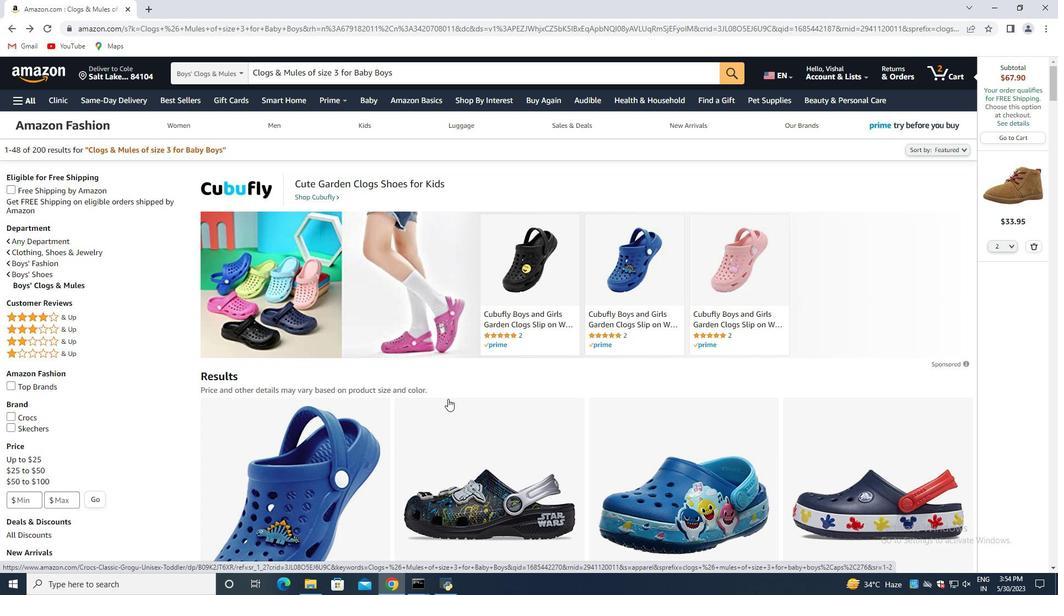 
Action: Mouse moved to (447, 399)
Screenshot: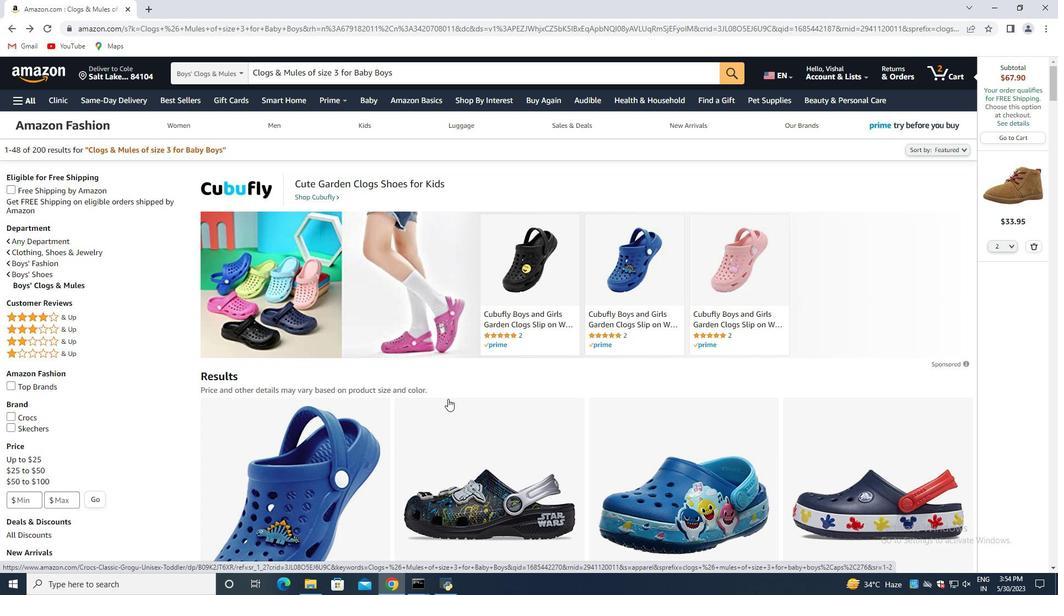 
Action: Mouse scrolled (447, 399) with delta (0, 0)
Screenshot: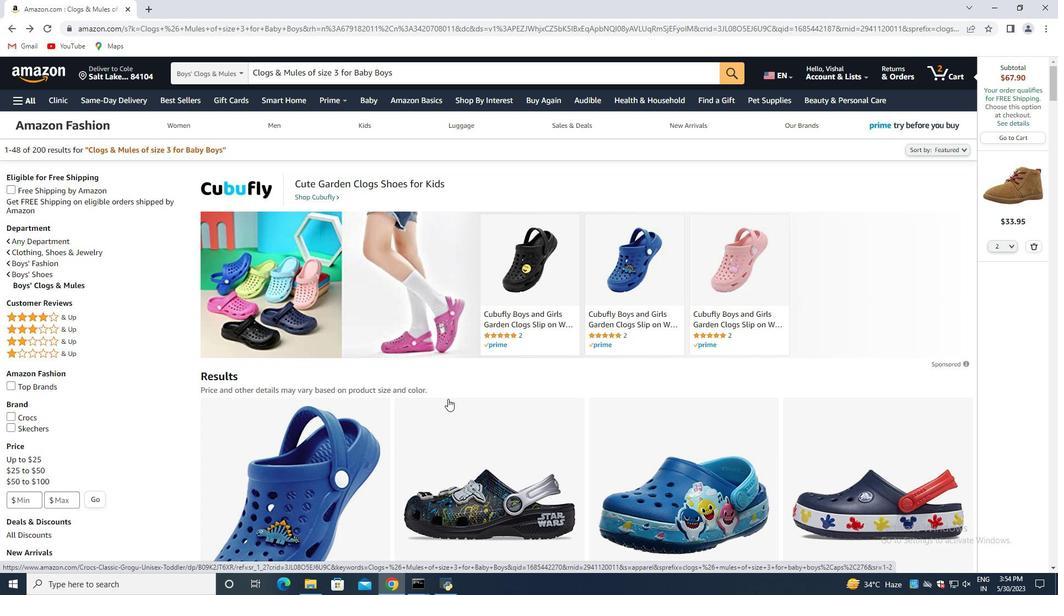 
Action: Mouse moved to (319, 384)
Screenshot: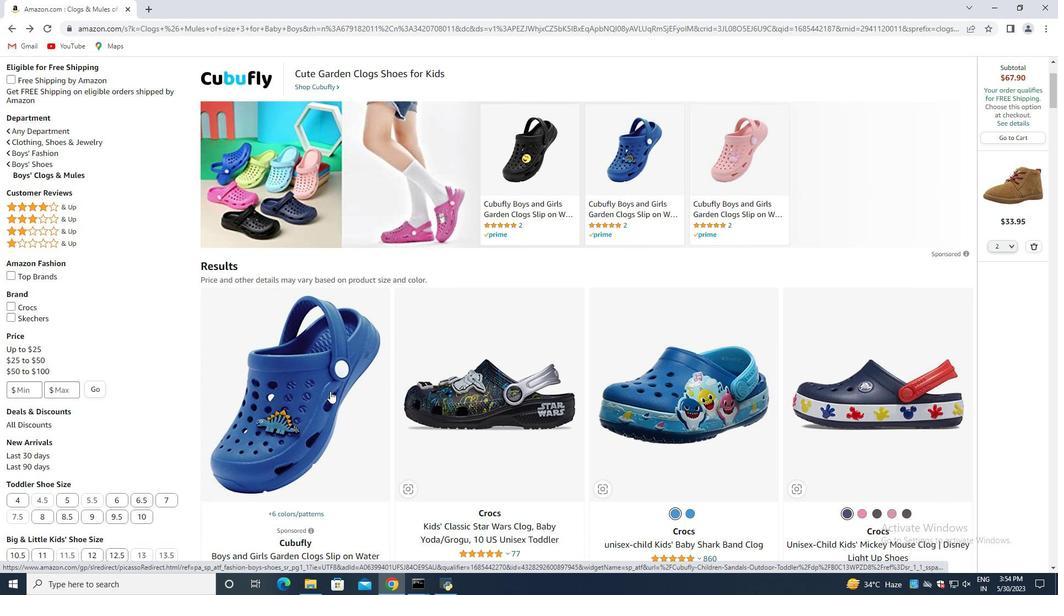 
Action: Mouse scrolled (319, 384) with delta (0, 0)
Screenshot: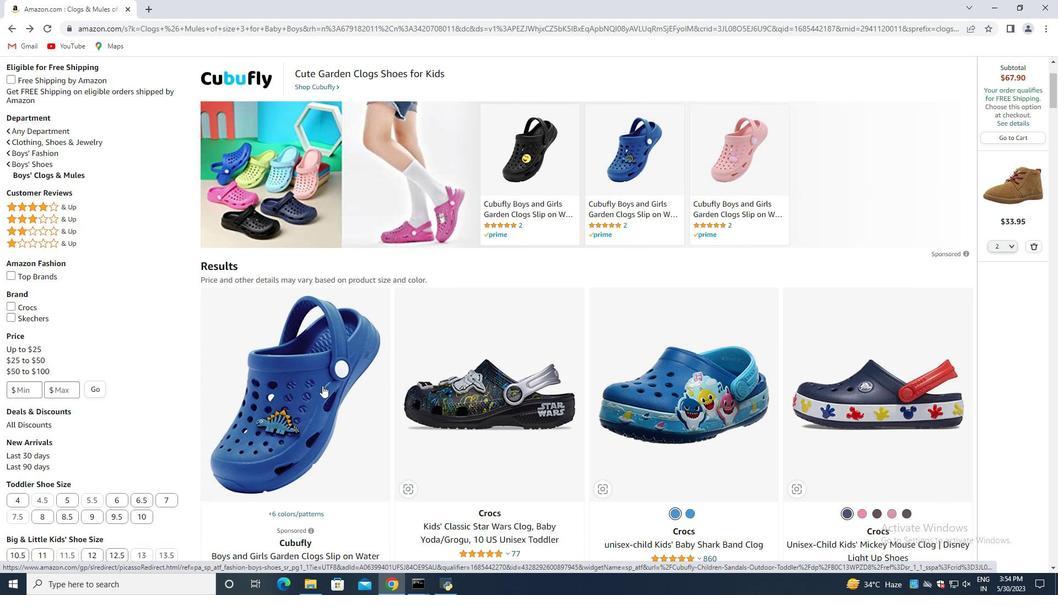 
Action: Mouse moved to (316, 382)
Screenshot: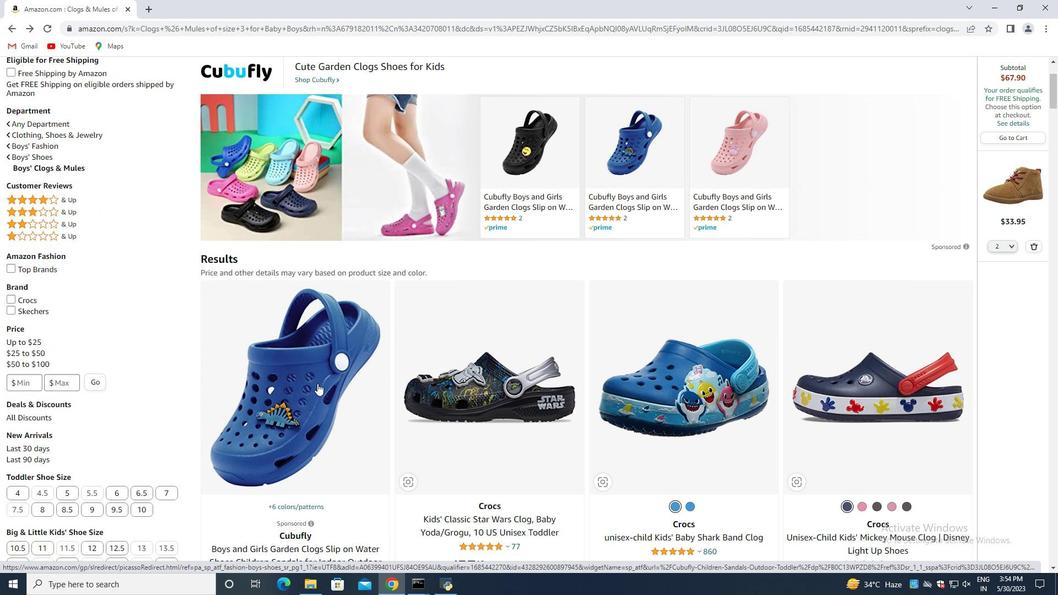 
Action: Mouse pressed left at (316, 382)
Screenshot: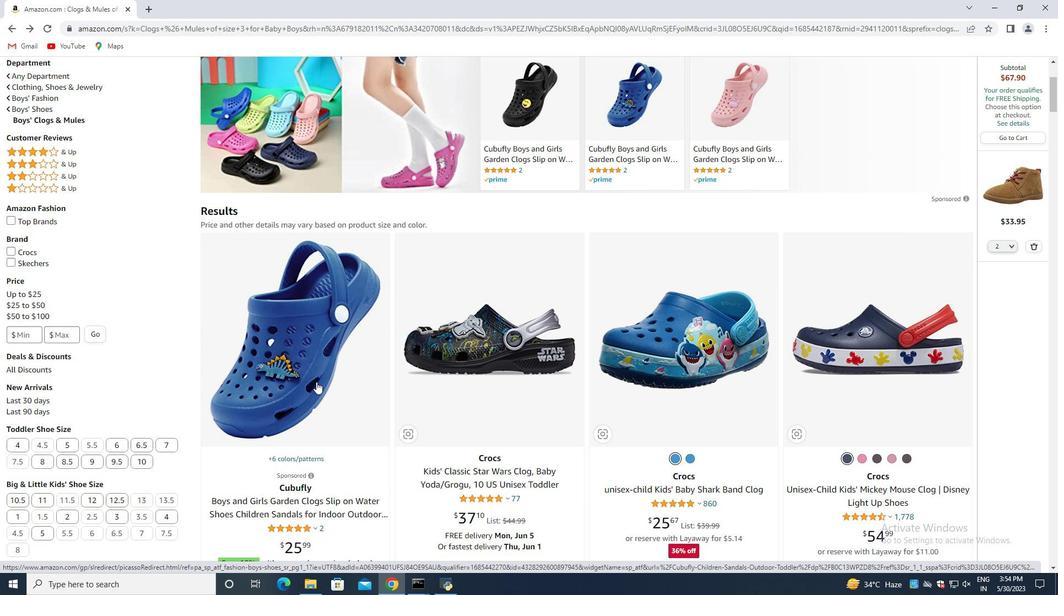 
Action: Mouse moved to (457, 400)
Screenshot: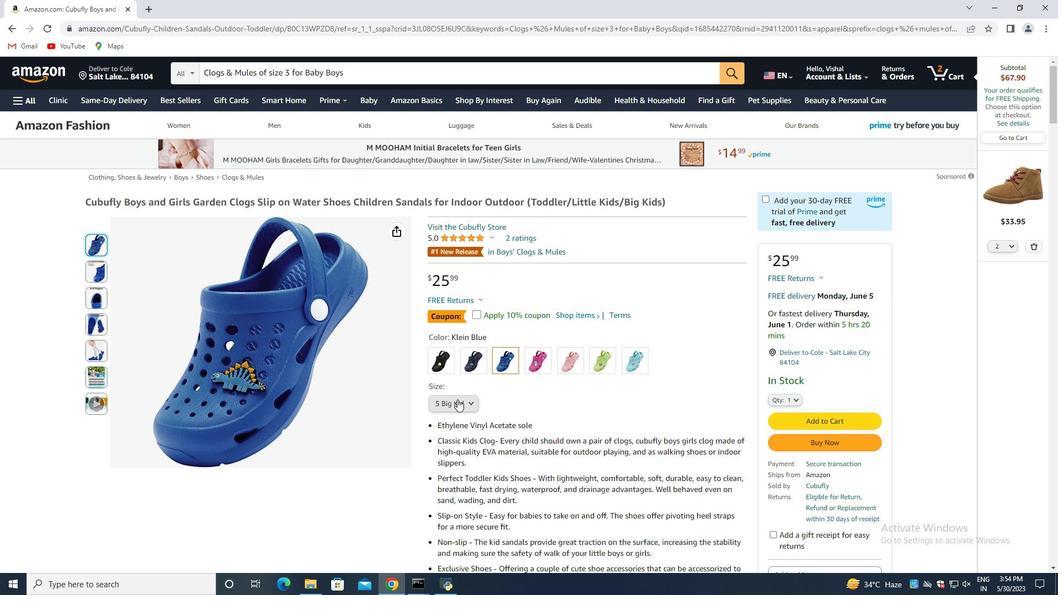 
Action: Mouse pressed left at (457, 400)
Screenshot: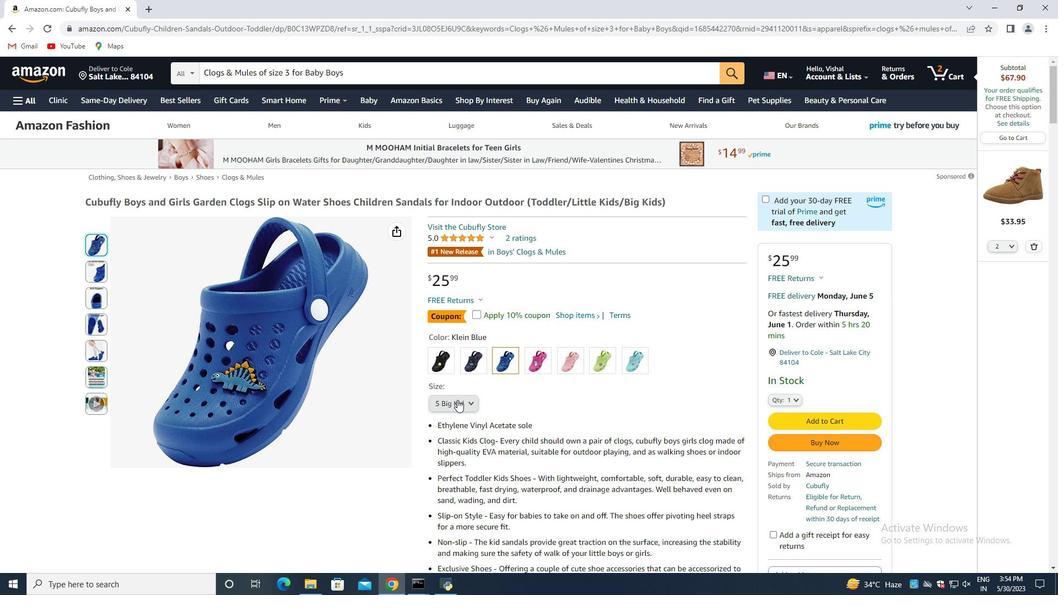 
Action: Mouse moved to (462, 370)
Screenshot: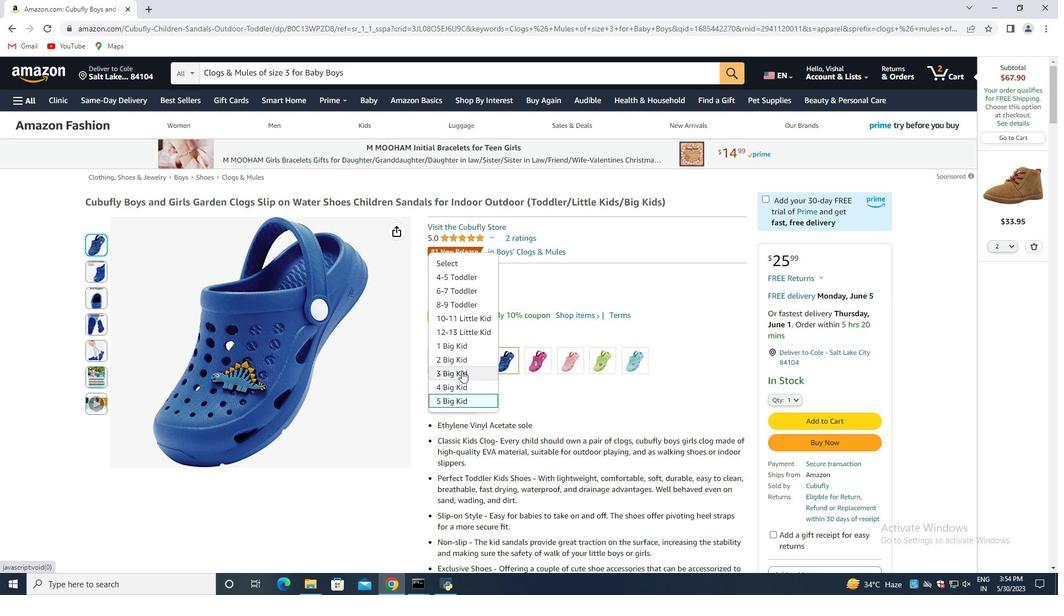 
Action: Mouse pressed left at (462, 370)
Screenshot: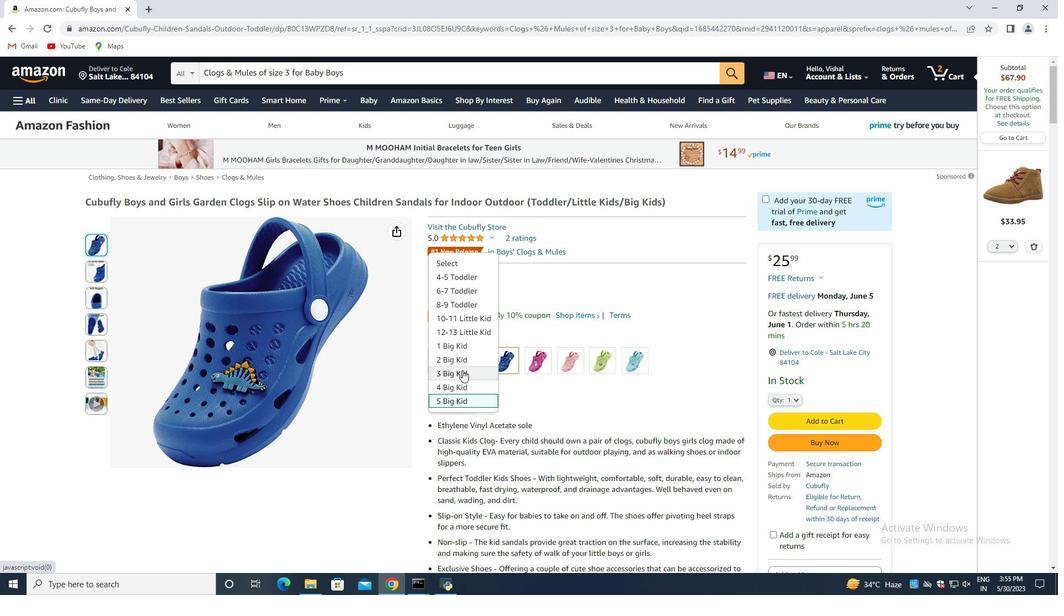 
Action: Mouse moved to (457, 398)
Screenshot: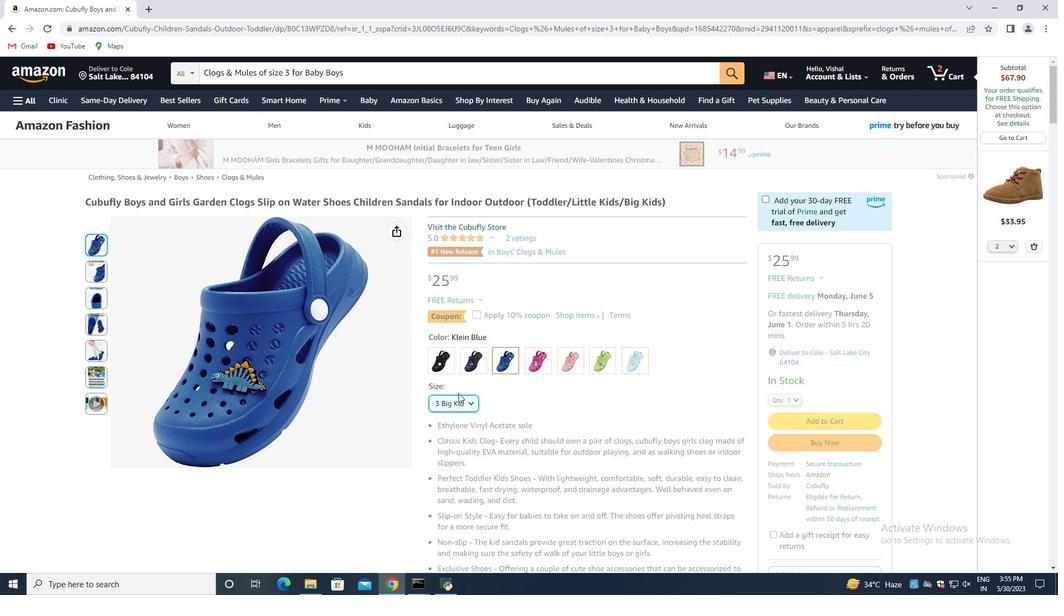 
Action: Mouse pressed left at (457, 398)
Screenshot: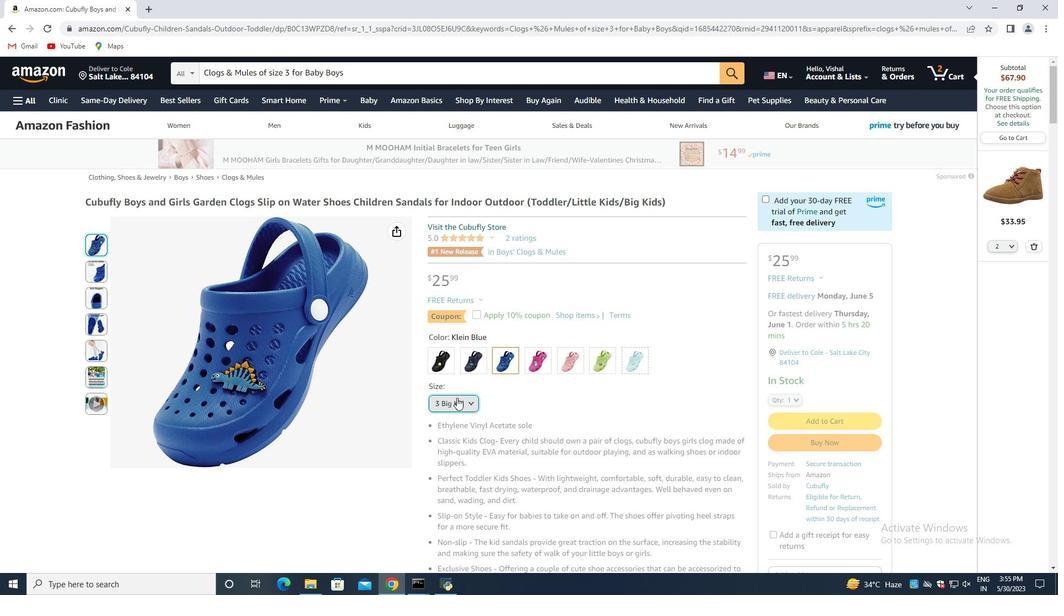 
Action: Mouse moved to (532, 336)
Screenshot: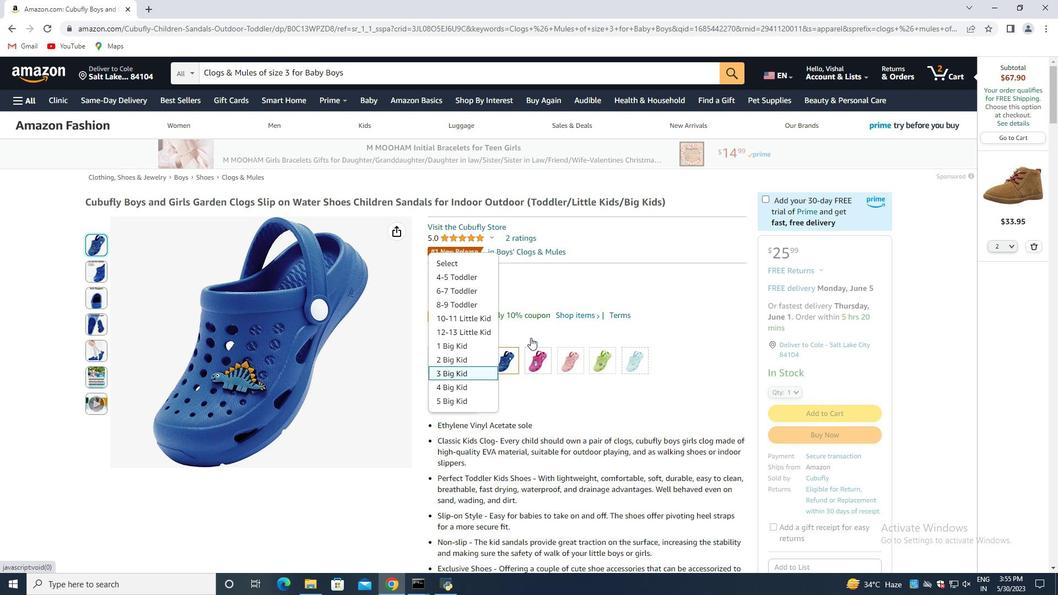 
Action: Mouse pressed left at (532, 336)
Screenshot: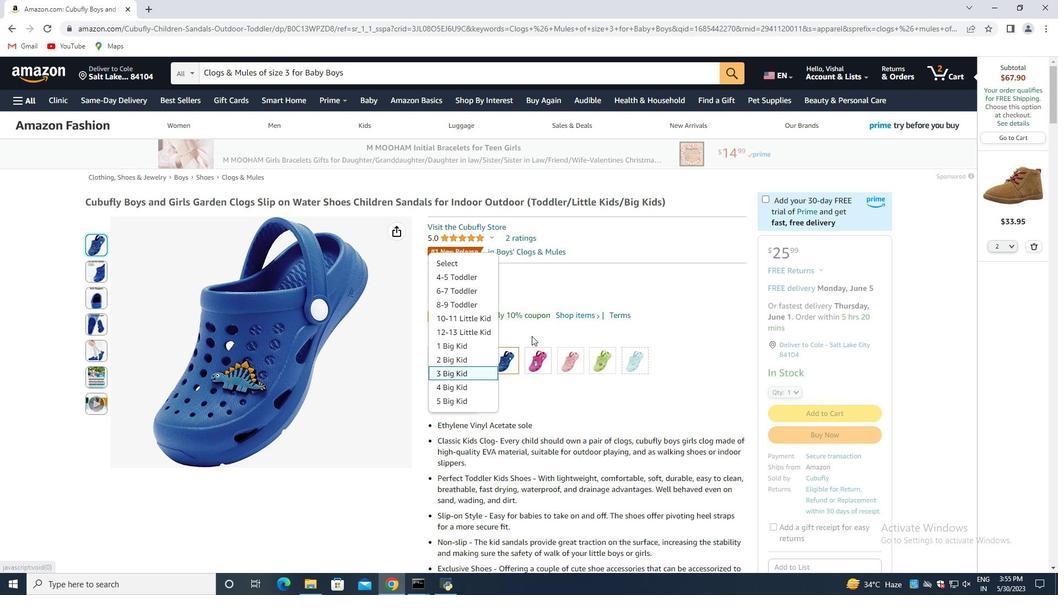 
Action: Mouse moved to (503, 355)
Screenshot: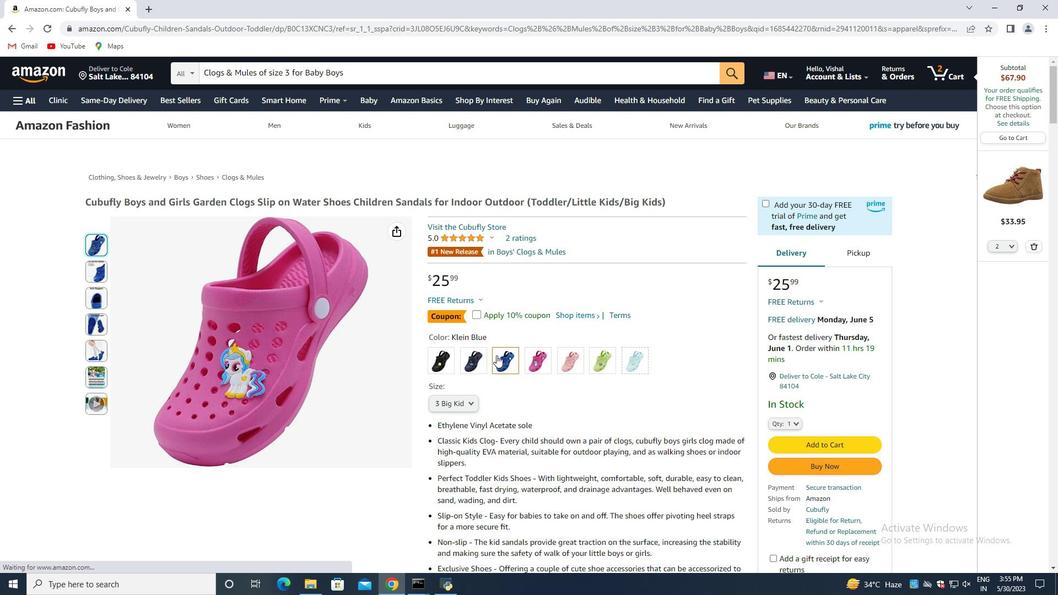 
Action: Mouse pressed left at (503, 355)
Screenshot: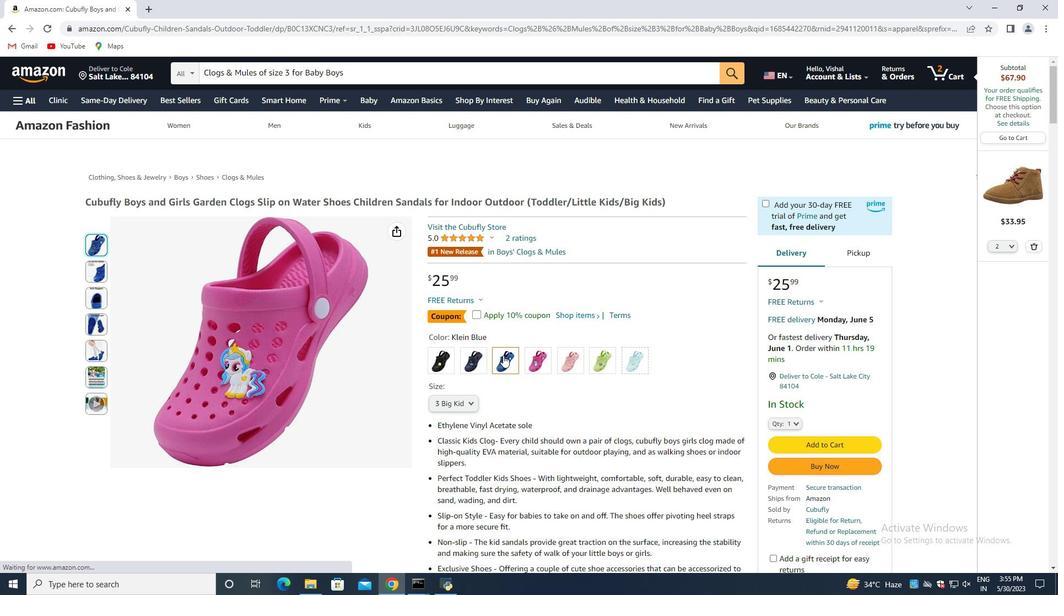 
Action: Mouse moved to (522, 395)
Screenshot: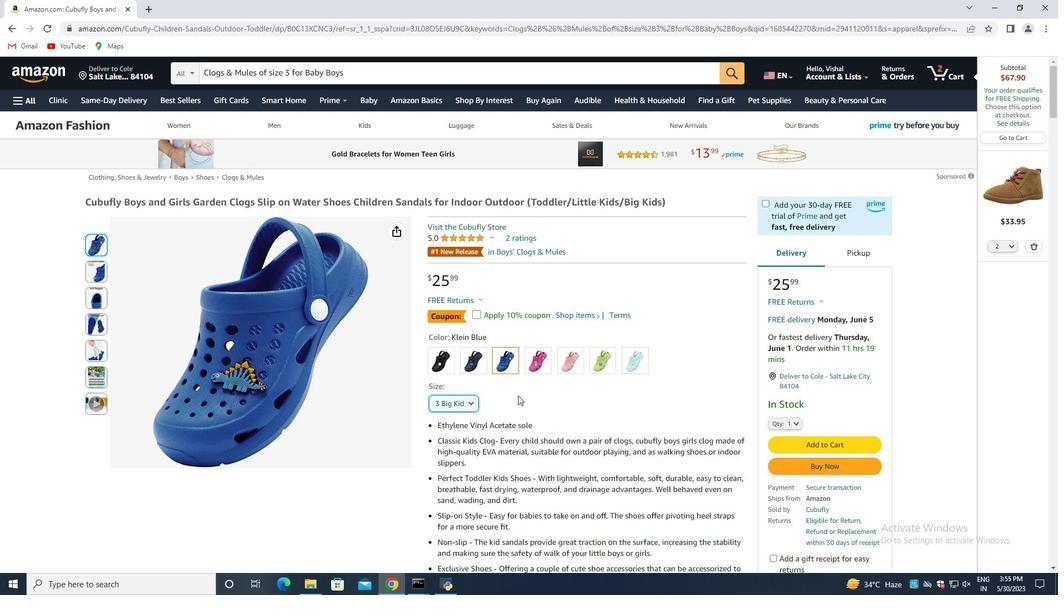
Action: Mouse scrolled (522, 394) with delta (0, 0)
Screenshot: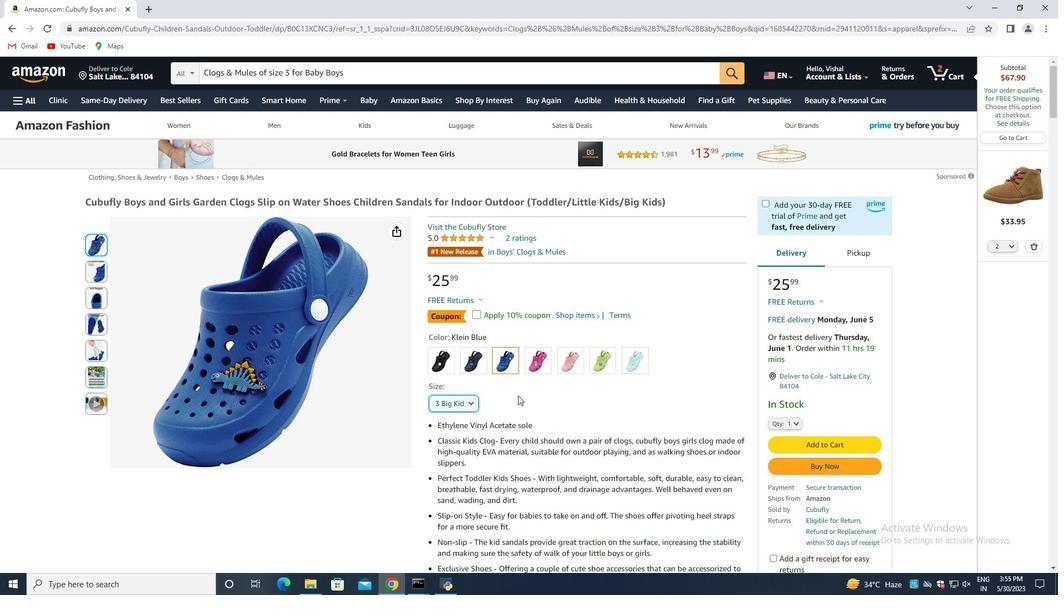 
Action: Mouse moved to (523, 395)
Screenshot: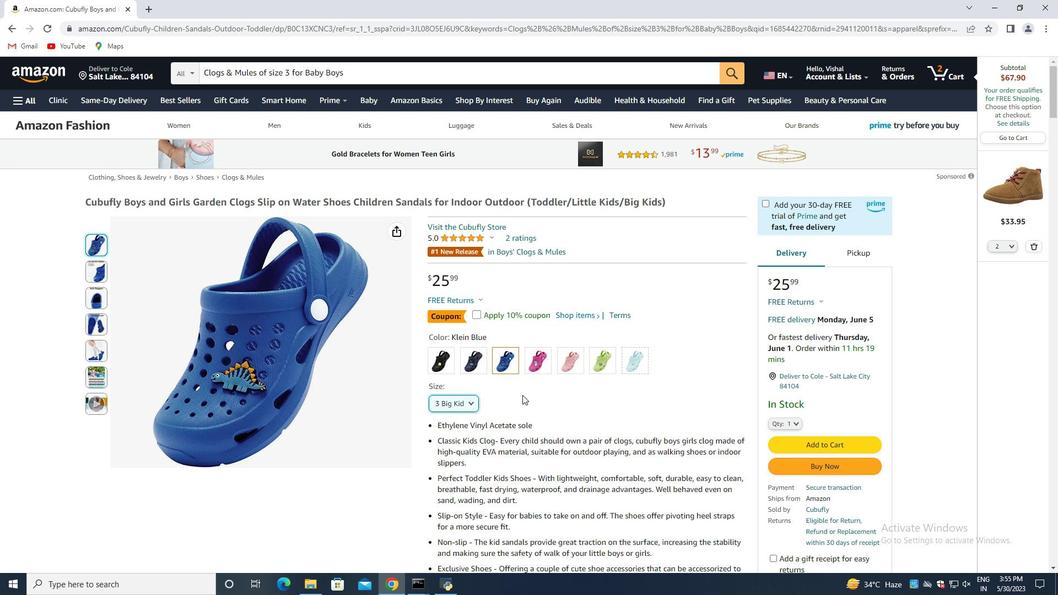 
Action: Mouse scrolled (523, 394) with delta (0, 0)
Screenshot: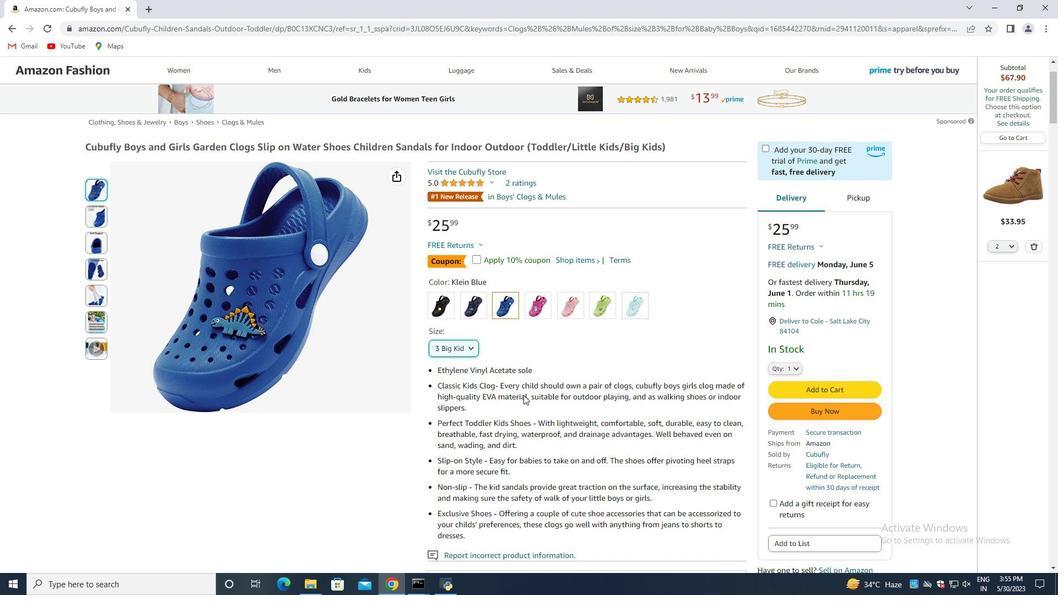 
Action: Mouse moved to (525, 397)
Screenshot: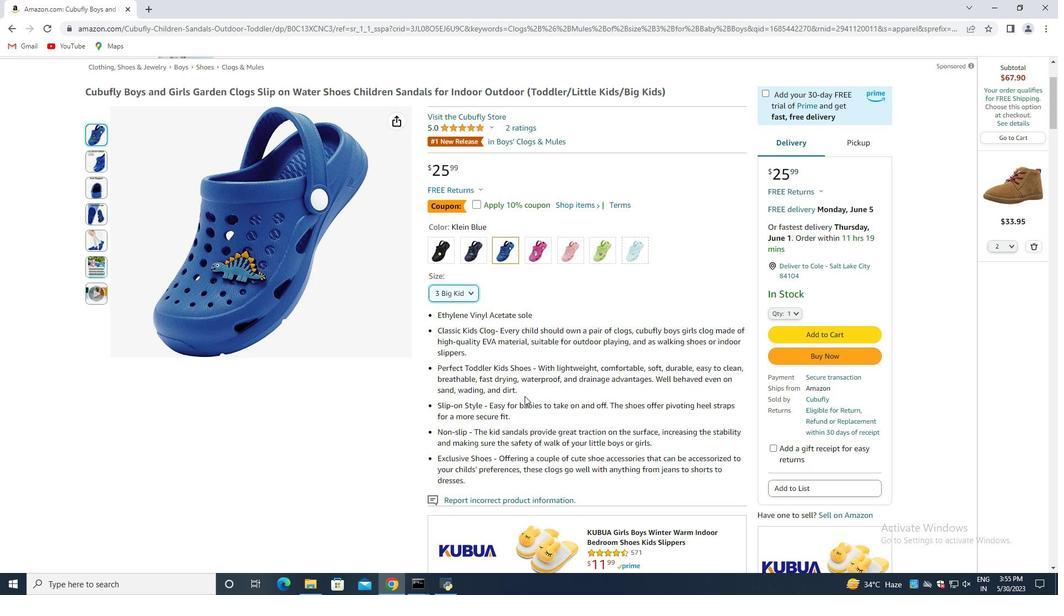 
Action: Mouse scrolled (525, 397) with delta (0, 0)
Screenshot: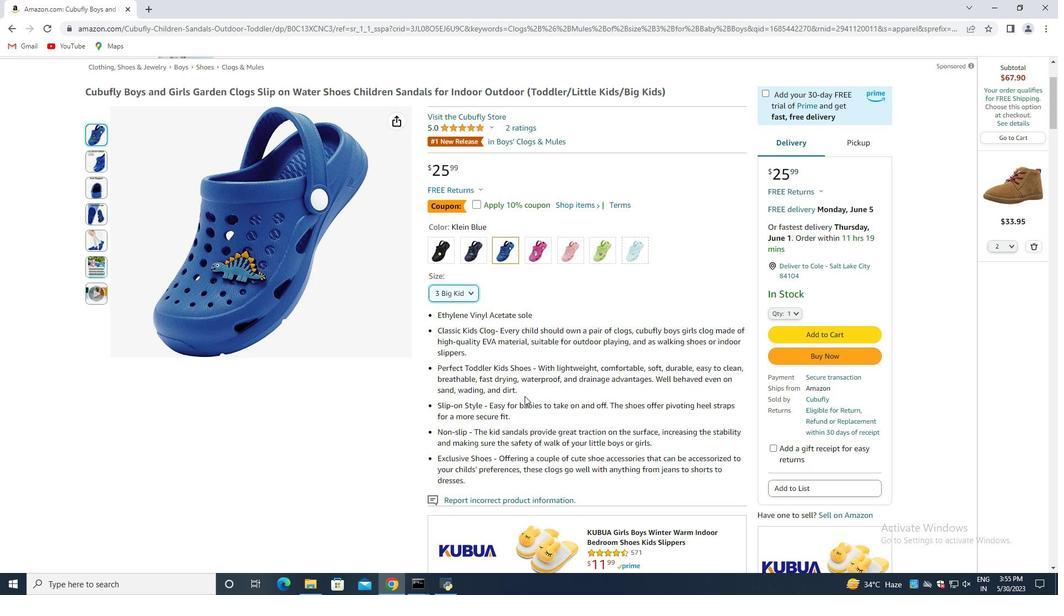 
Action: Mouse scrolled (525, 397) with delta (0, 0)
Screenshot: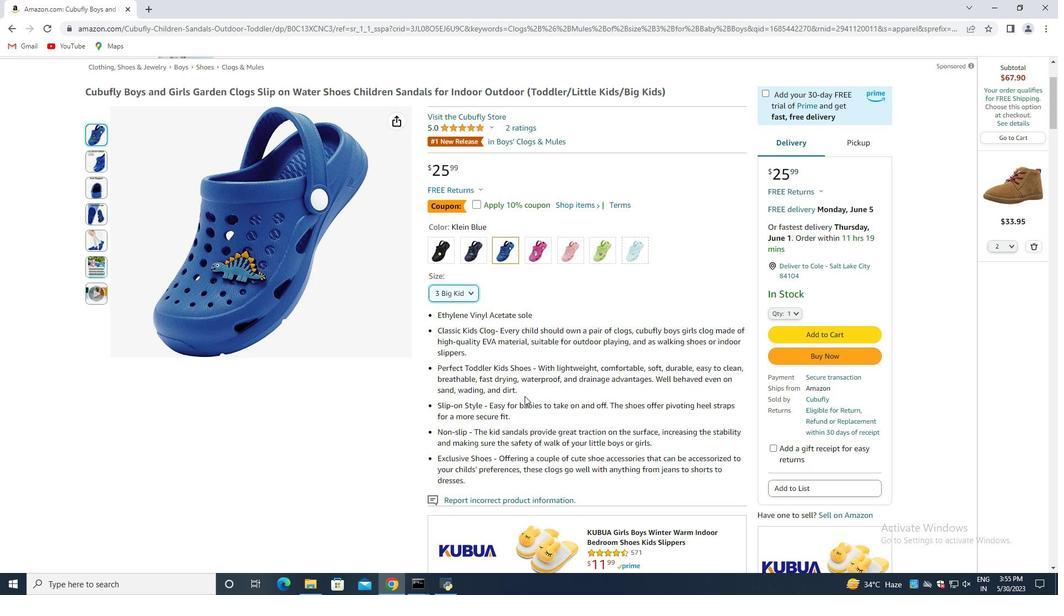 
Action: Mouse scrolled (525, 397) with delta (0, 0)
Screenshot: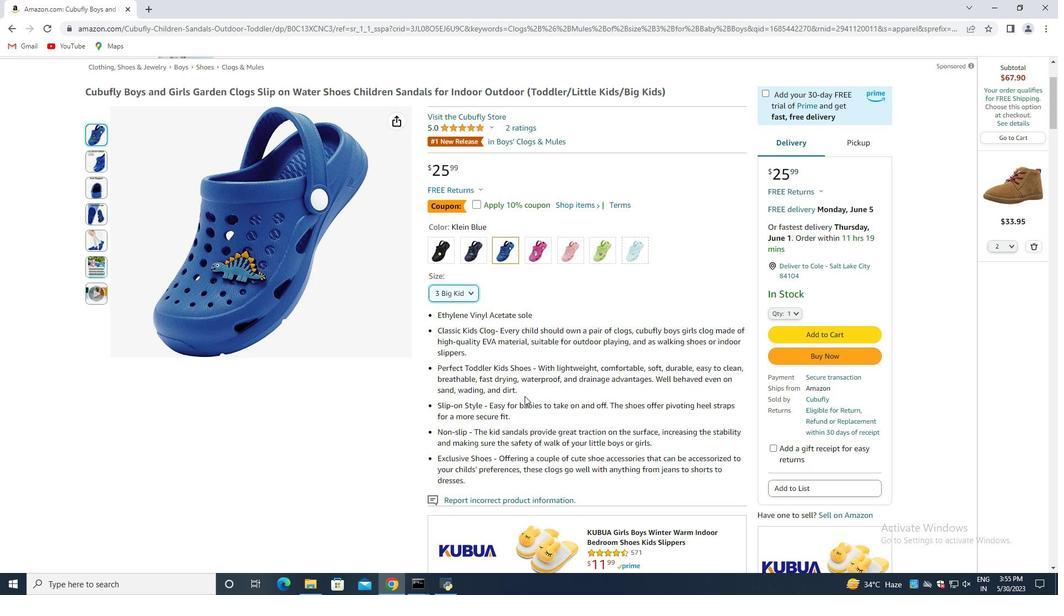 
Action: Mouse moved to (525, 398)
Screenshot: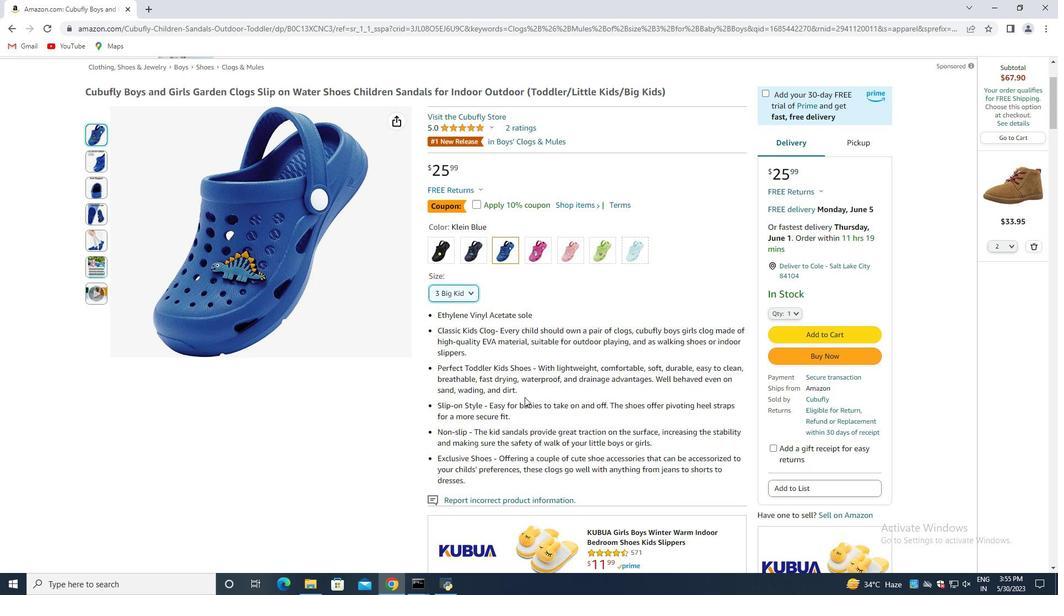 
Action: Mouse scrolled (525, 397) with delta (0, 0)
Screenshot: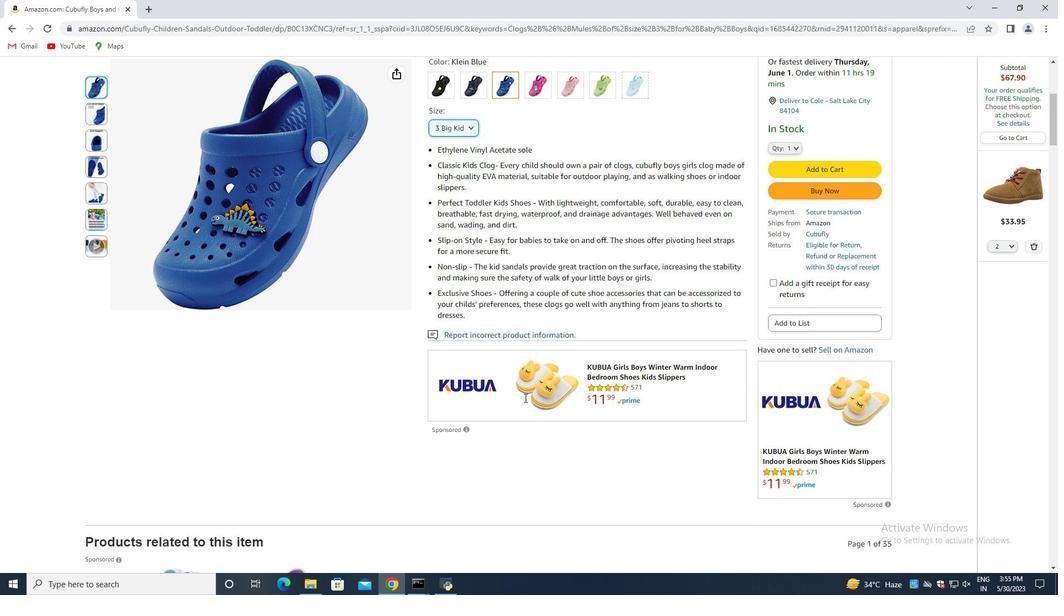 
Action: Mouse scrolled (525, 397) with delta (0, 0)
Screenshot: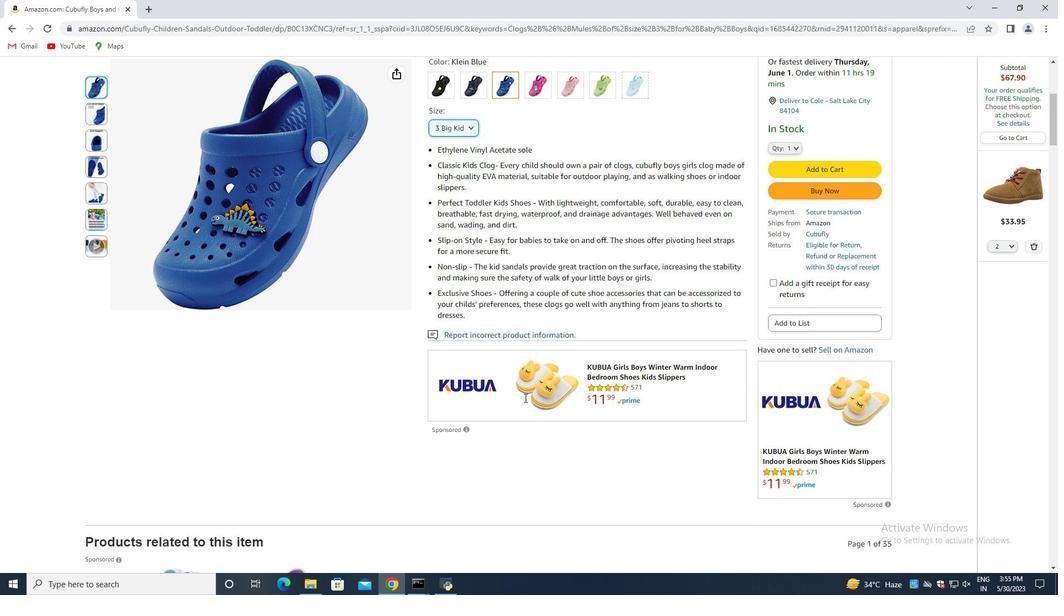 
Action: Mouse moved to (525, 398)
Screenshot: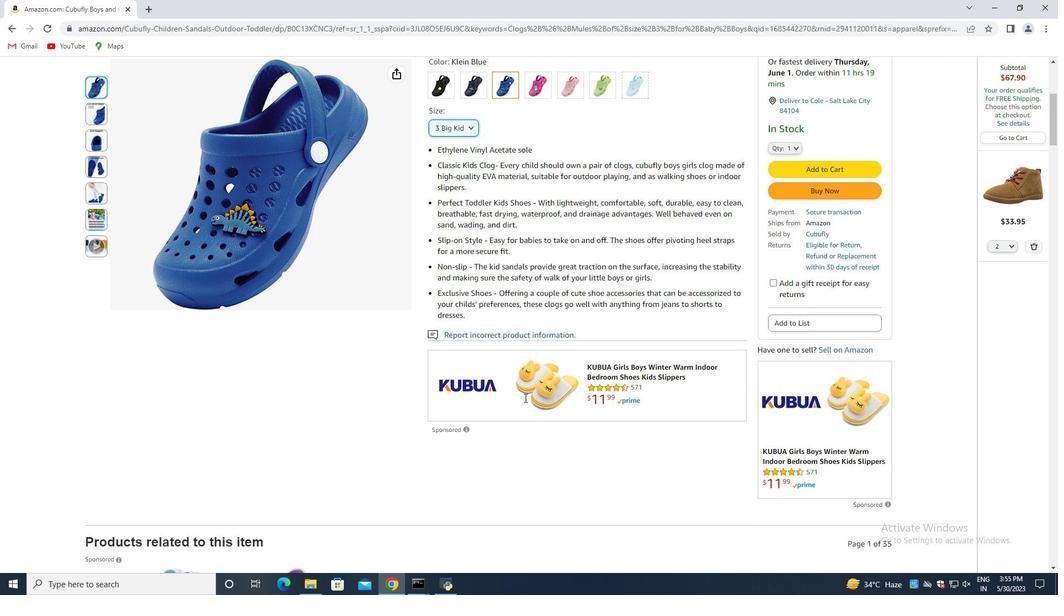 
Action: Mouse scrolled (525, 397) with delta (0, 0)
Screenshot: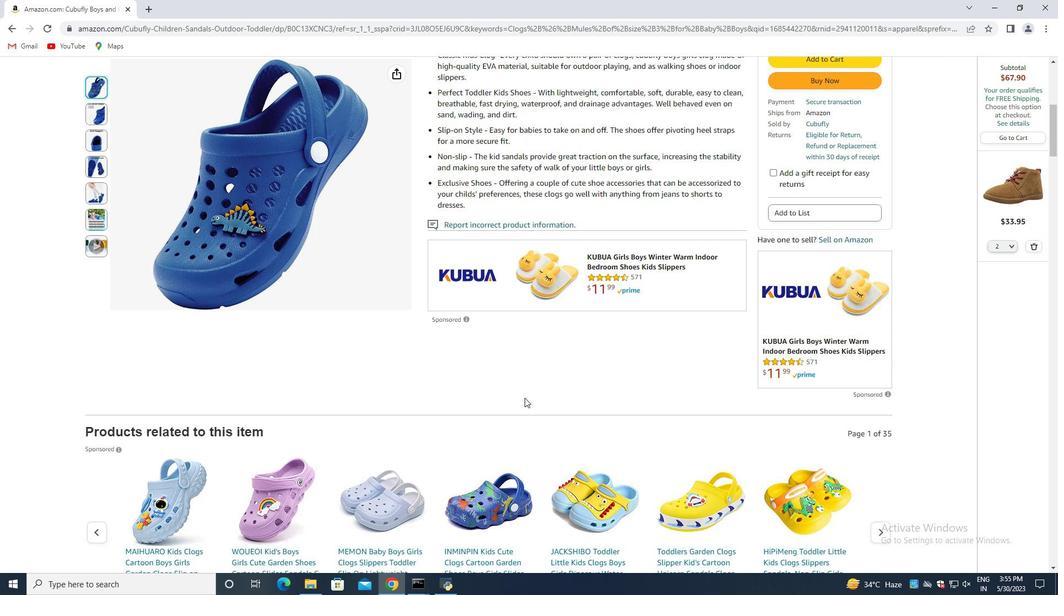 
Action: Mouse moved to (523, 399)
Screenshot: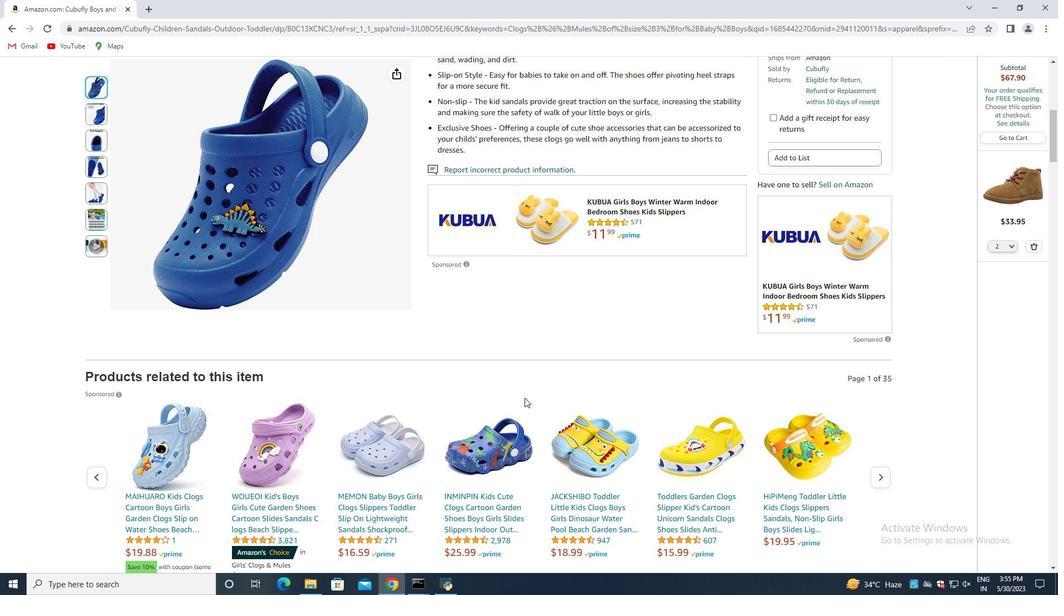 
Action: Mouse scrolled (523, 398) with delta (0, 0)
Screenshot: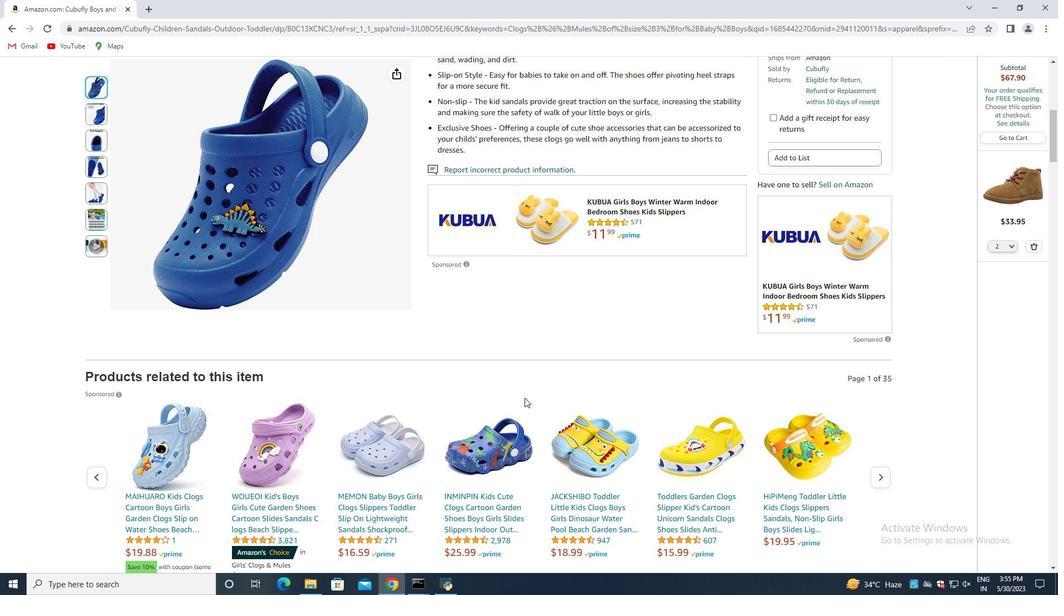 
Action: Mouse moved to (523, 399)
Screenshot: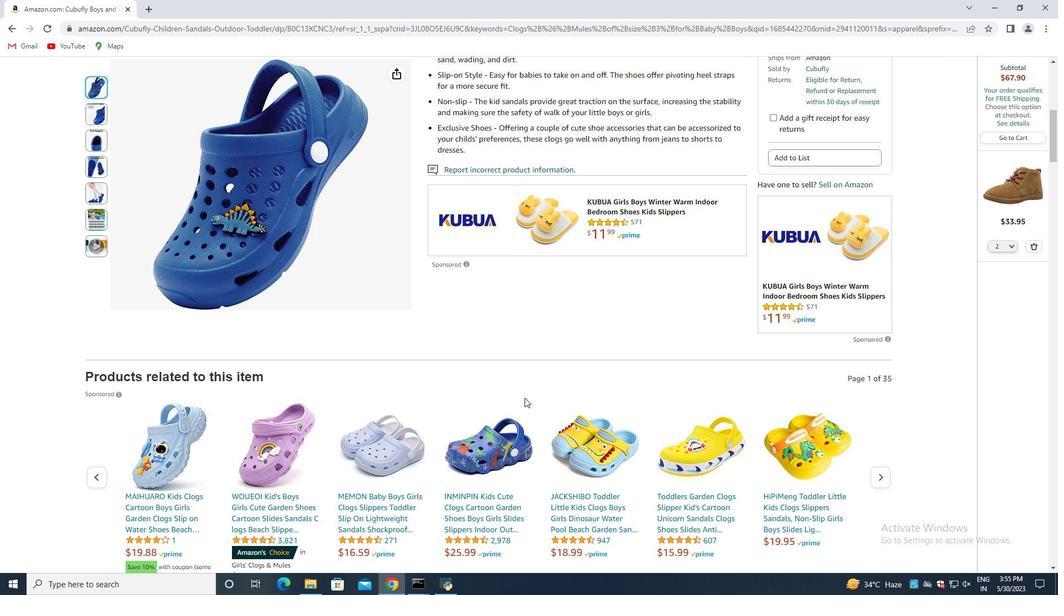 
Action: Mouse scrolled (523, 398) with delta (0, 0)
Screenshot: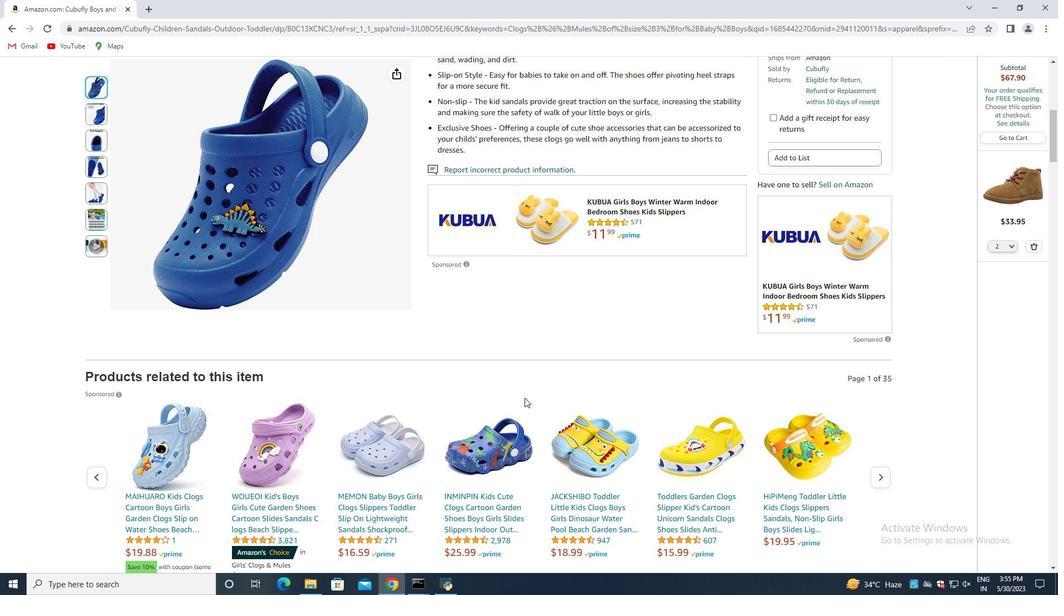 
Action: Mouse moved to (522, 400)
Screenshot: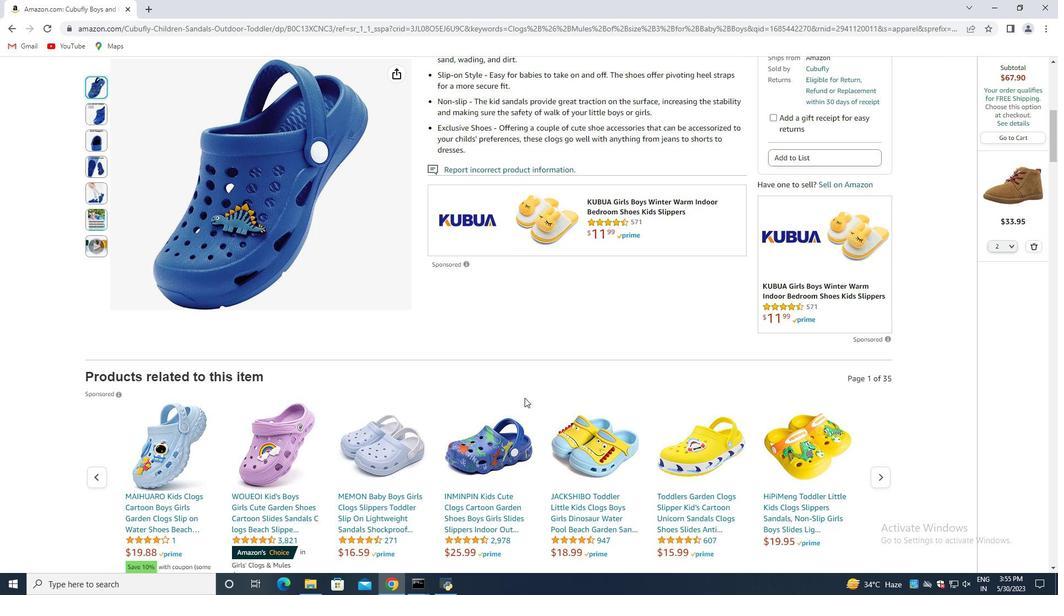 
Action: Mouse scrolled (522, 399) with delta (0, 0)
Screenshot: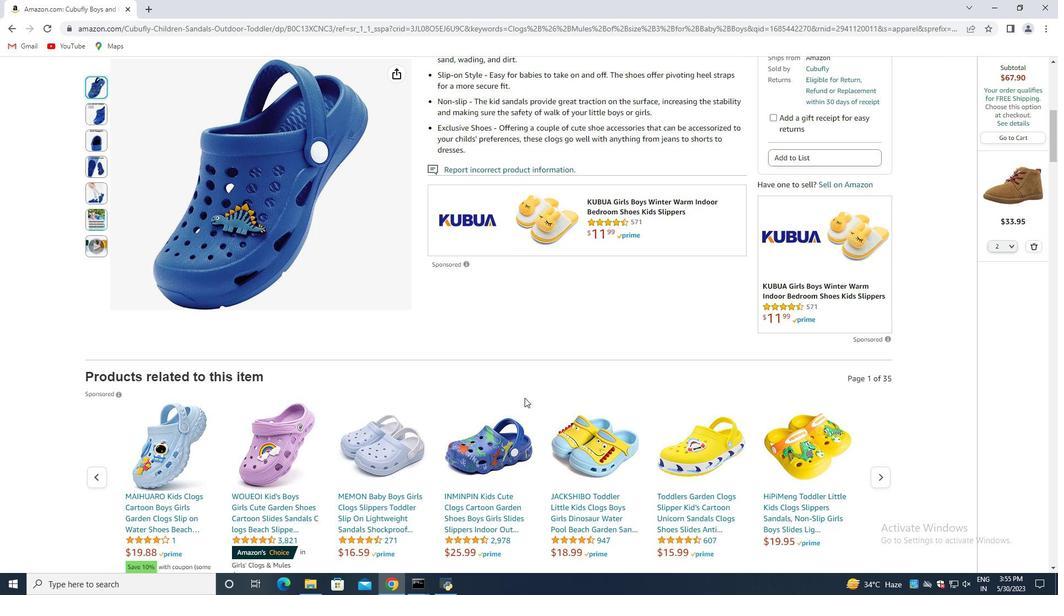 
Action: Mouse moved to (521, 400)
Screenshot: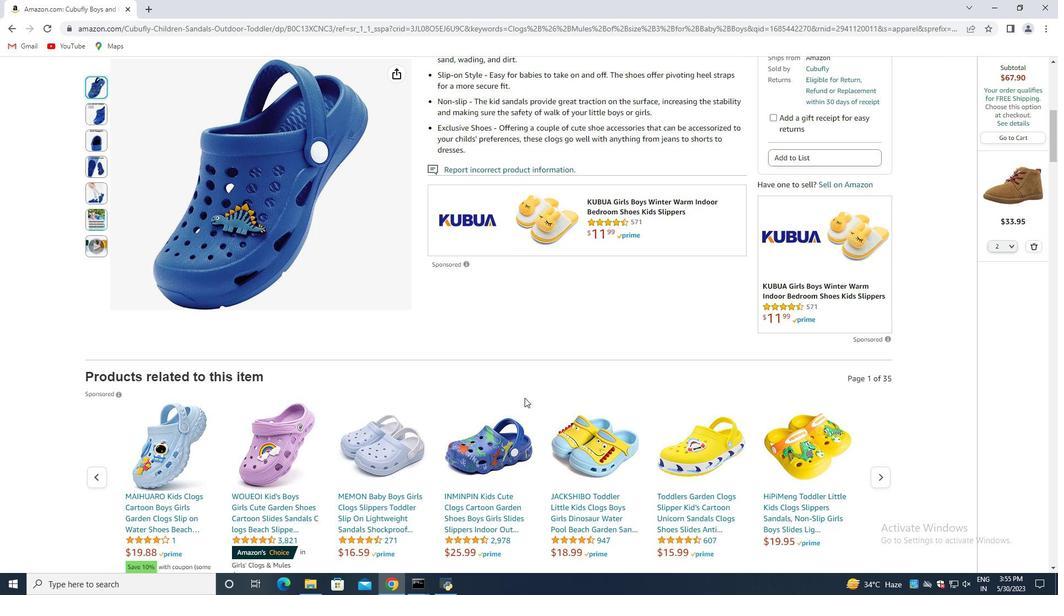 
Action: Mouse scrolled (521, 399) with delta (0, 0)
Screenshot: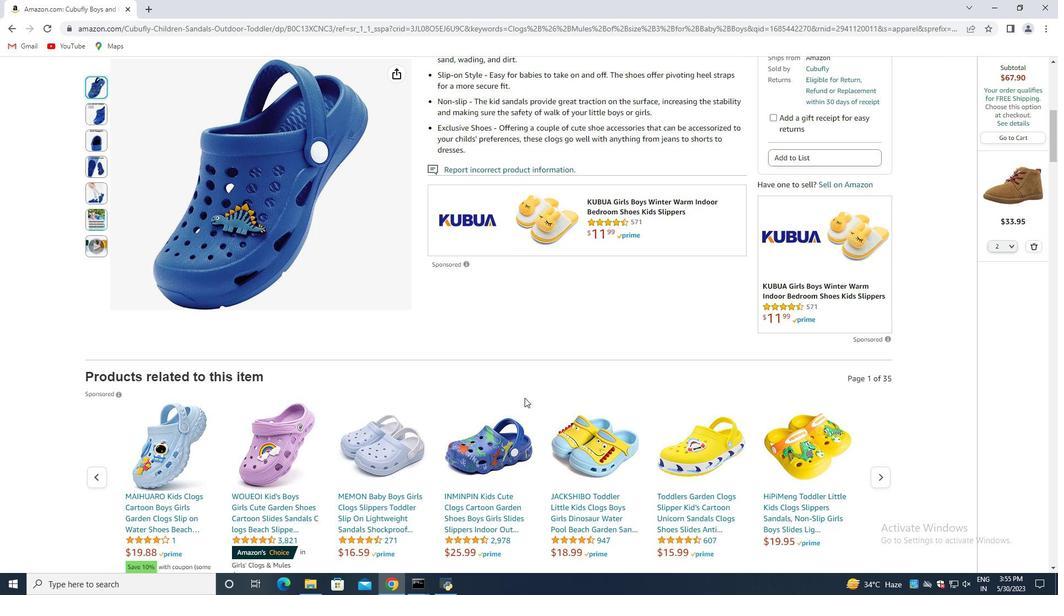 
Action: Mouse moved to (520, 400)
Screenshot: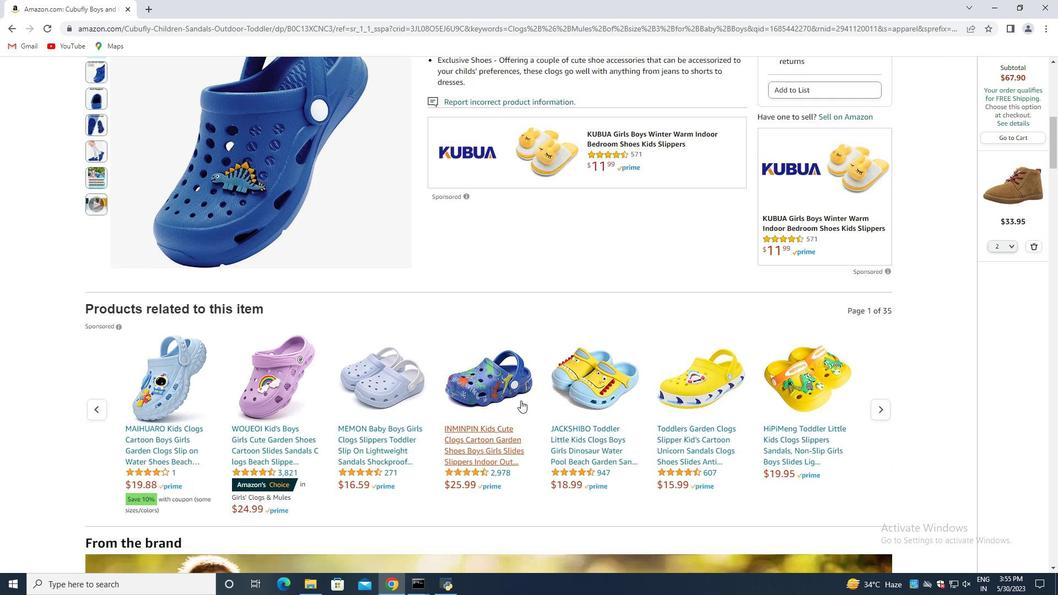 
Action: Mouse scrolled (520, 400) with delta (0, 0)
Screenshot: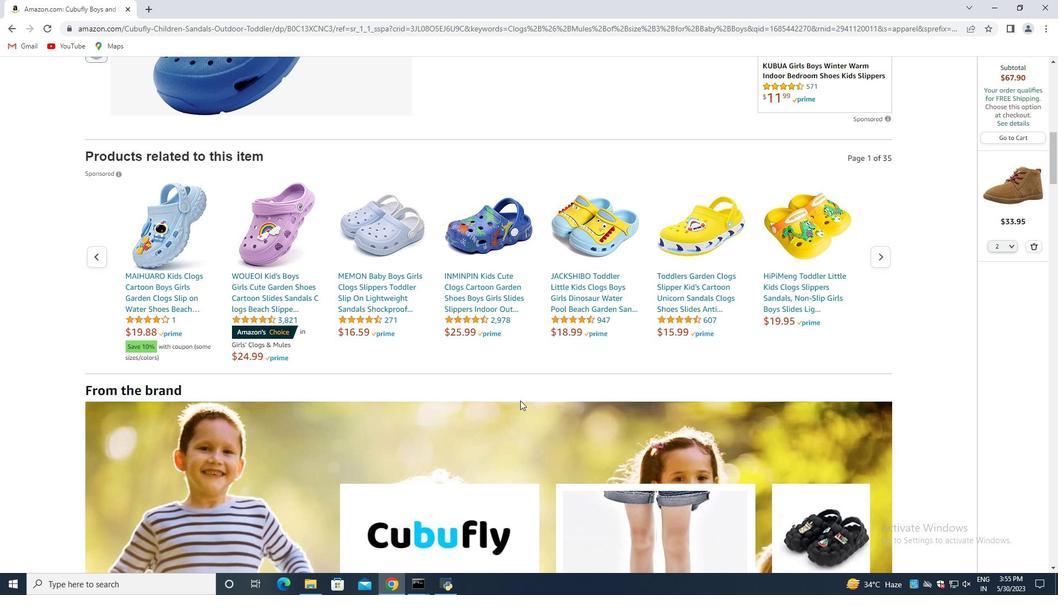 
Action: Mouse scrolled (520, 400) with delta (0, 0)
Screenshot: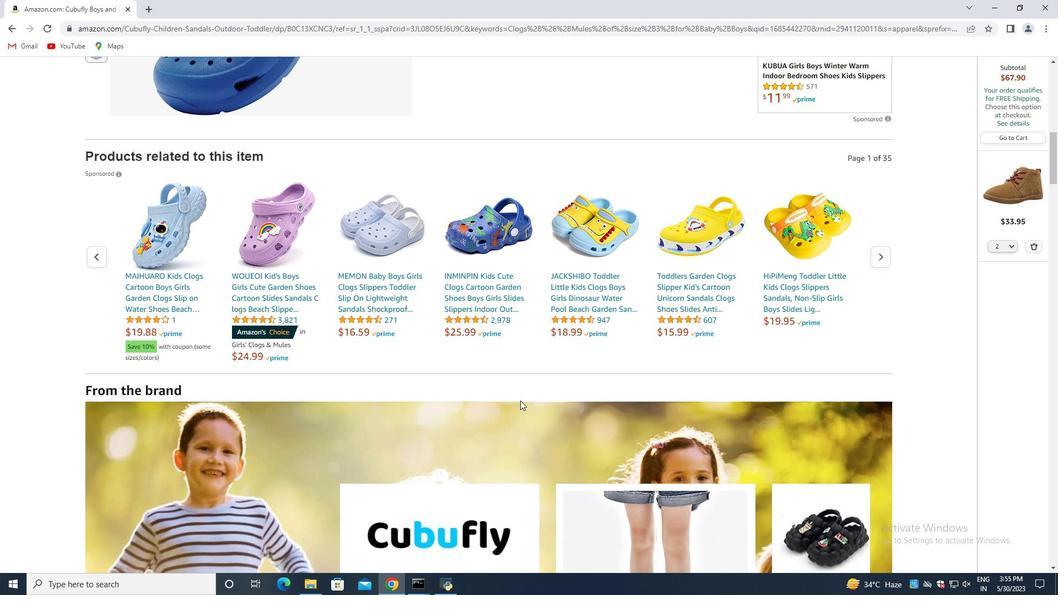 
Action: Mouse moved to (490, 400)
Screenshot: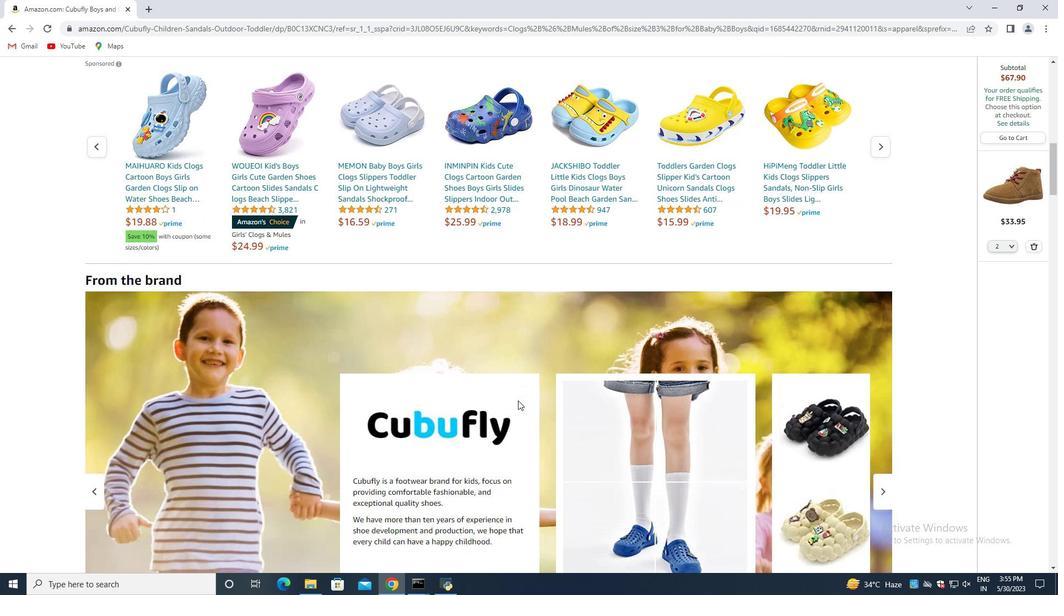 
Action: Mouse scrolled (490, 399) with delta (0, 0)
Screenshot: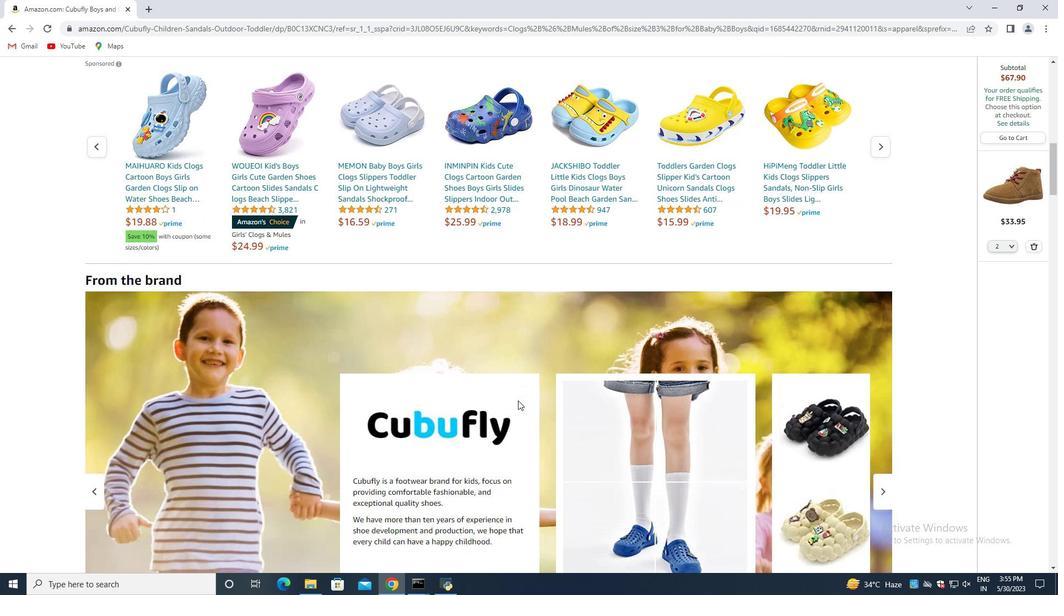 
Action: Mouse moved to (481, 400)
Screenshot: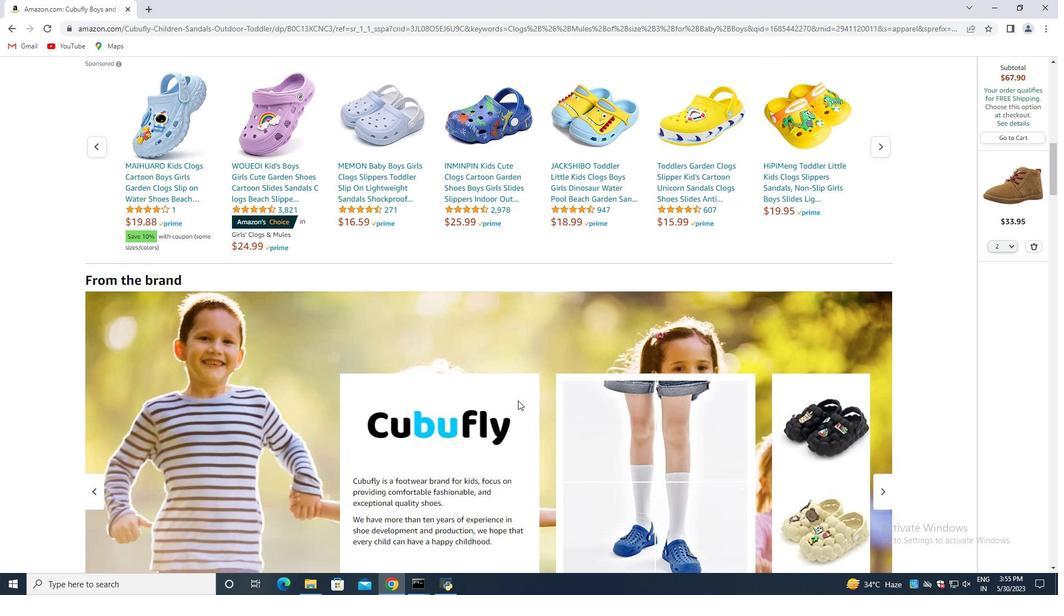 
Action: Mouse scrolled (481, 400) with delta (0, 0)
Screenshot: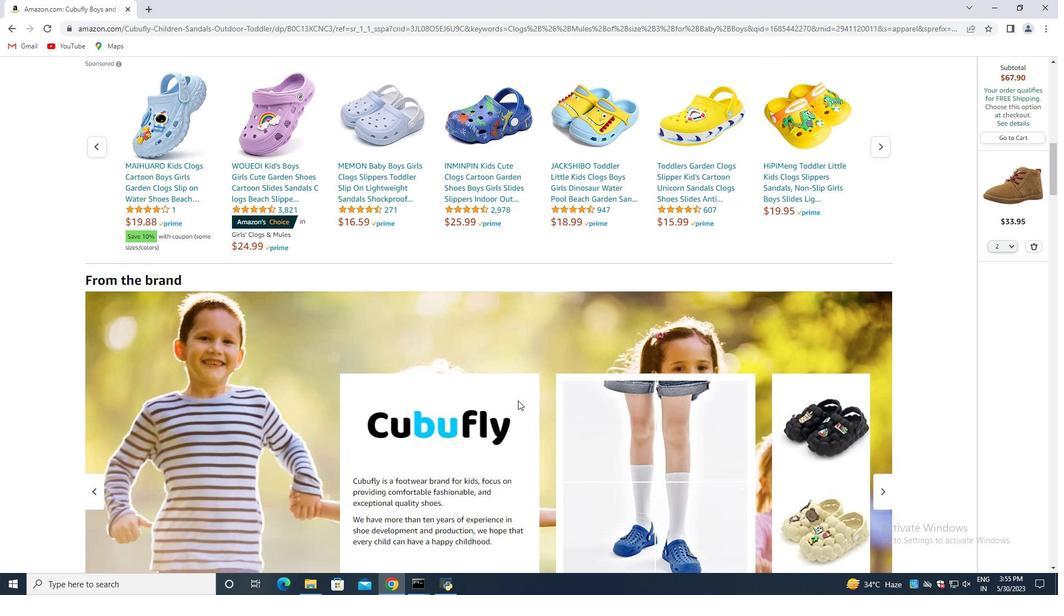 
Action: Mouse moved to (472, 402)
Screenshot: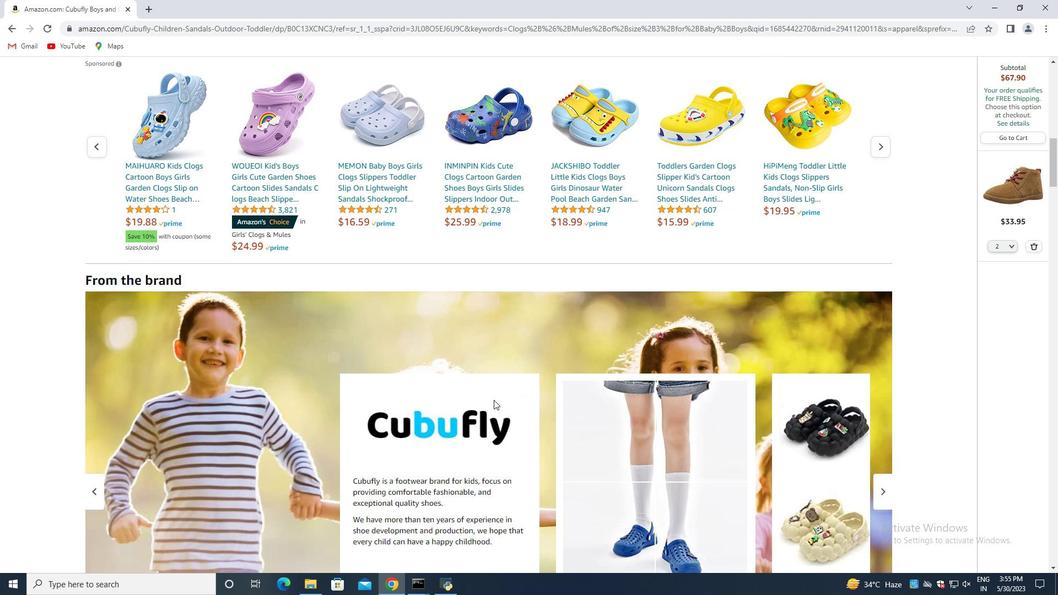 
Action: Mouse scrolled (472, 401) with delta (0, 0)
Screenshot: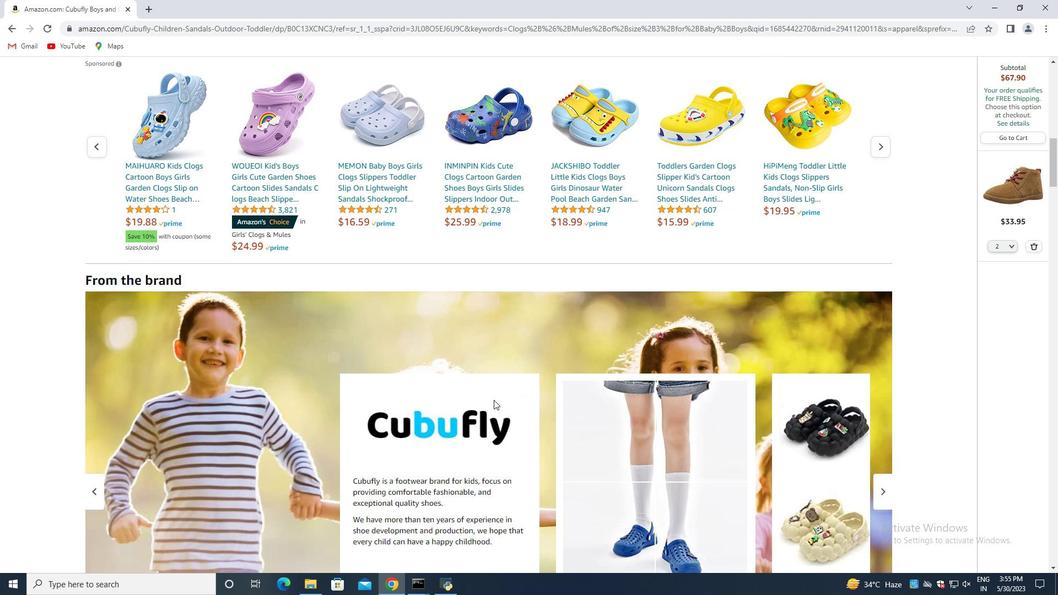 
Action: Mouse moved to (460, 403)
Screenshot: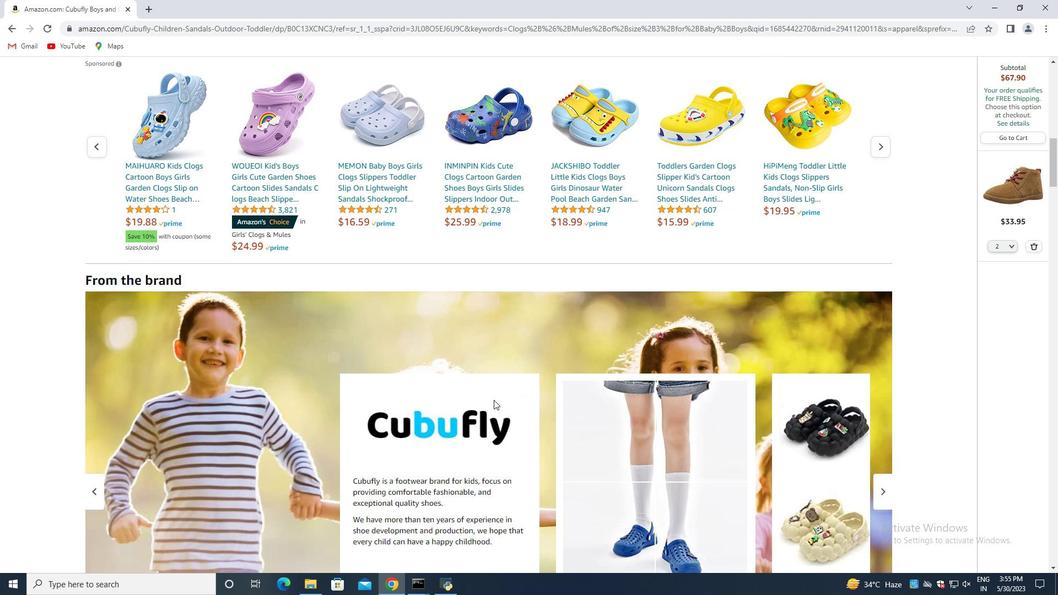
Action: Mouse scrolled (460, 402) with delta (0, 0)
Screenshot: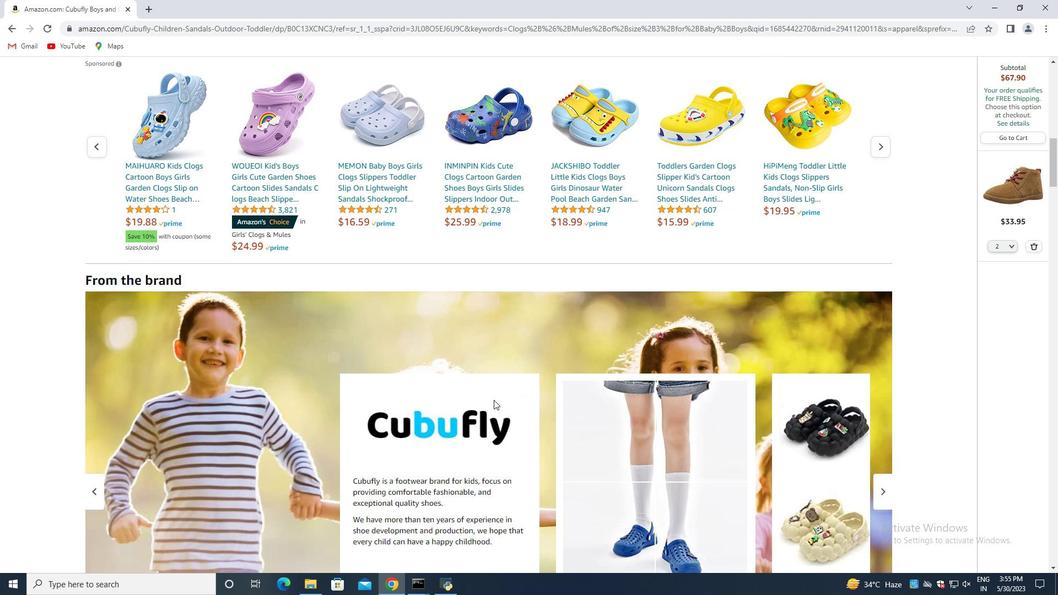 
Action: Mouse moved to (443, 403)
Screenshot: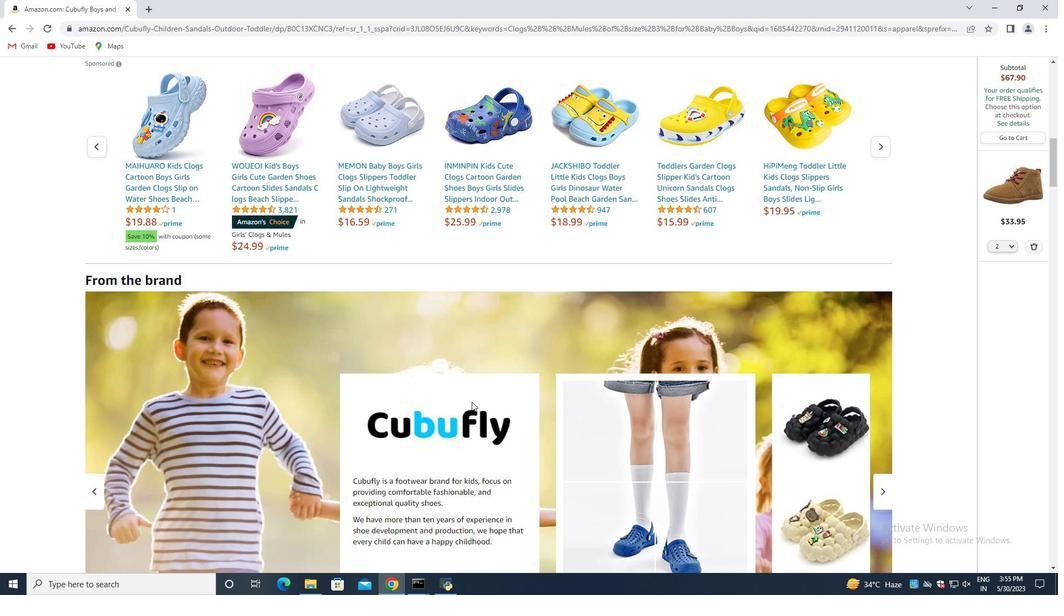 
Action: Mouse scrolled (443, 403) with delta (0, 0)
Screenshot: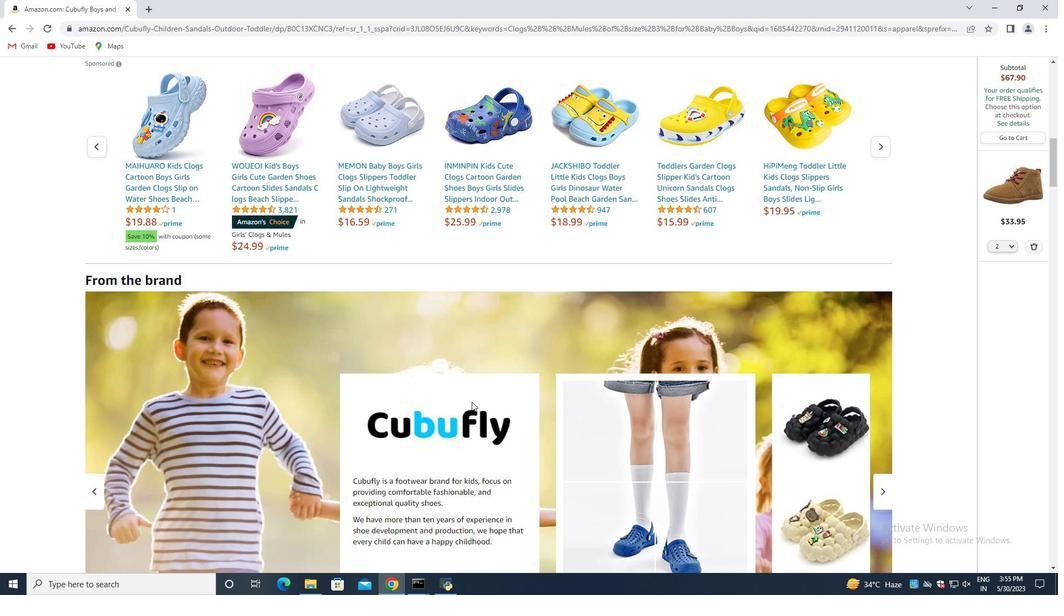 
Action: Mouse moved to (395, 403)
Screenshot: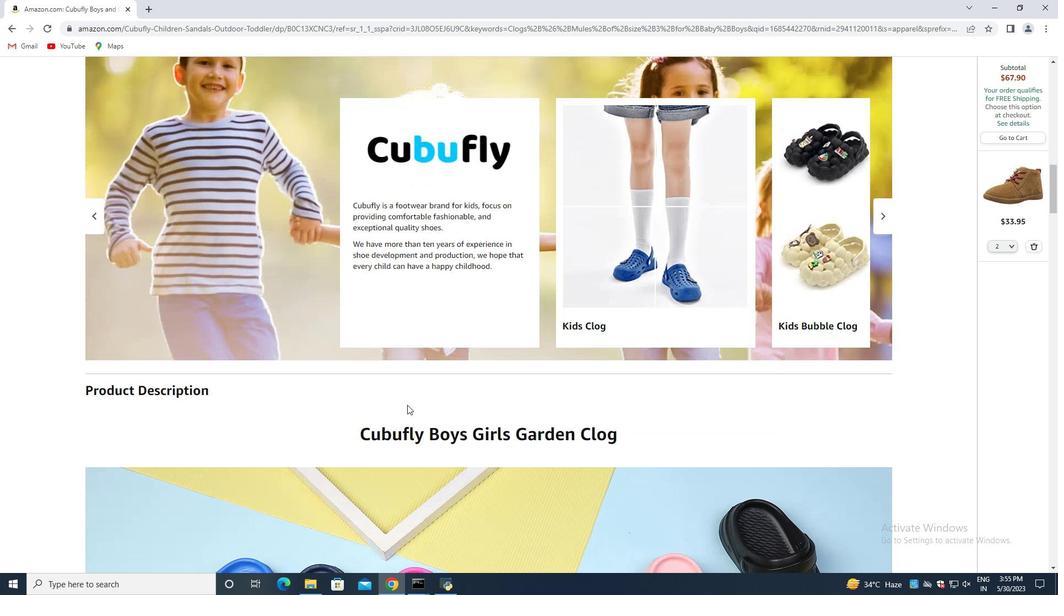 
Action: Mouse scrolled (396, 403) with delta (0, 0)
Screenshot: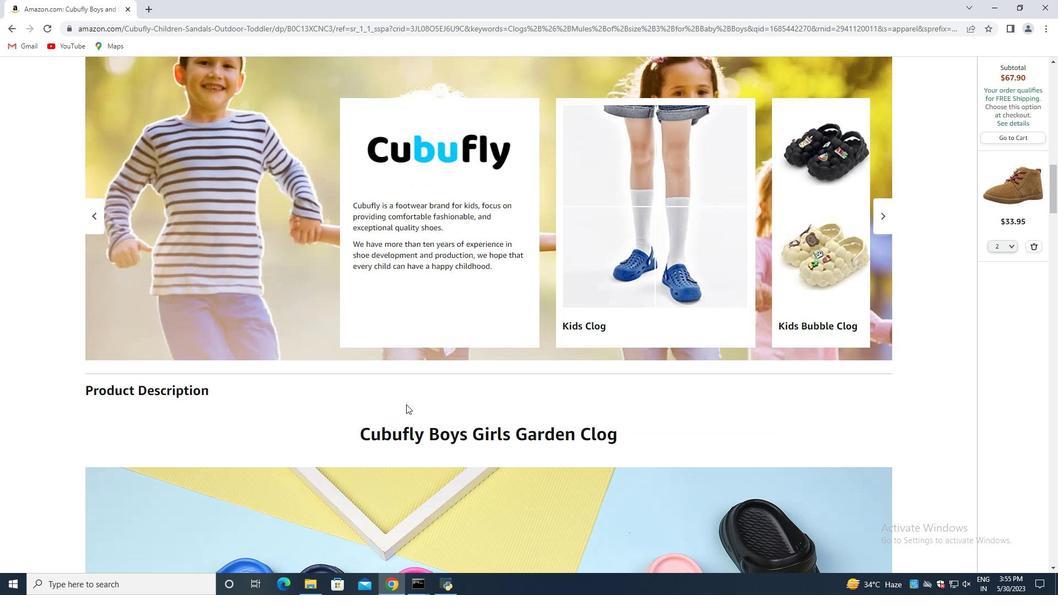 
Action: Mouse moved to (394, 403)
Screenshot: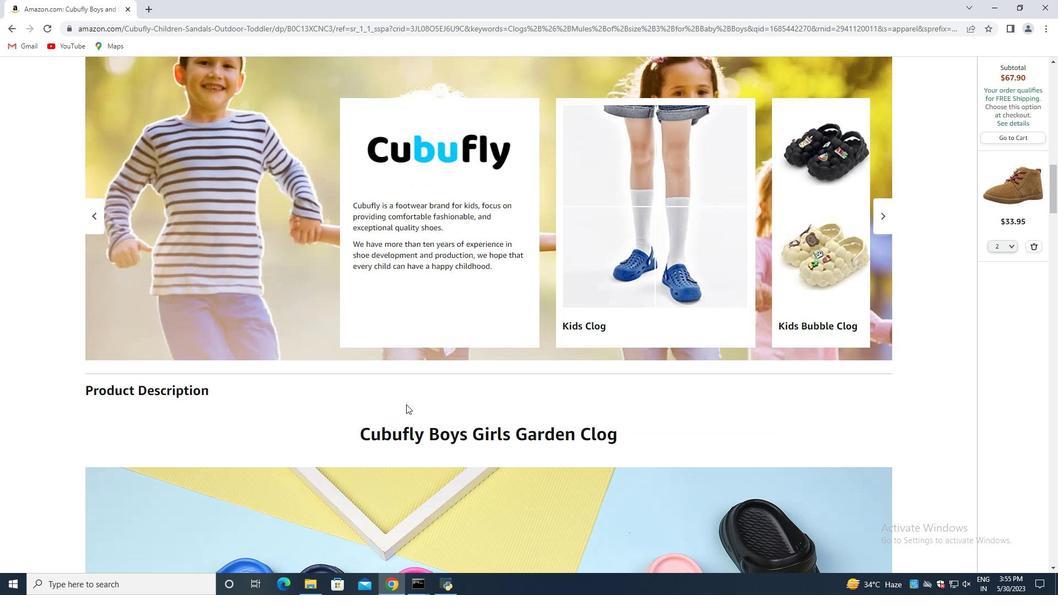 
Action: Mouse scrolled (395, 403) with delta (0, 0)
Screenshot: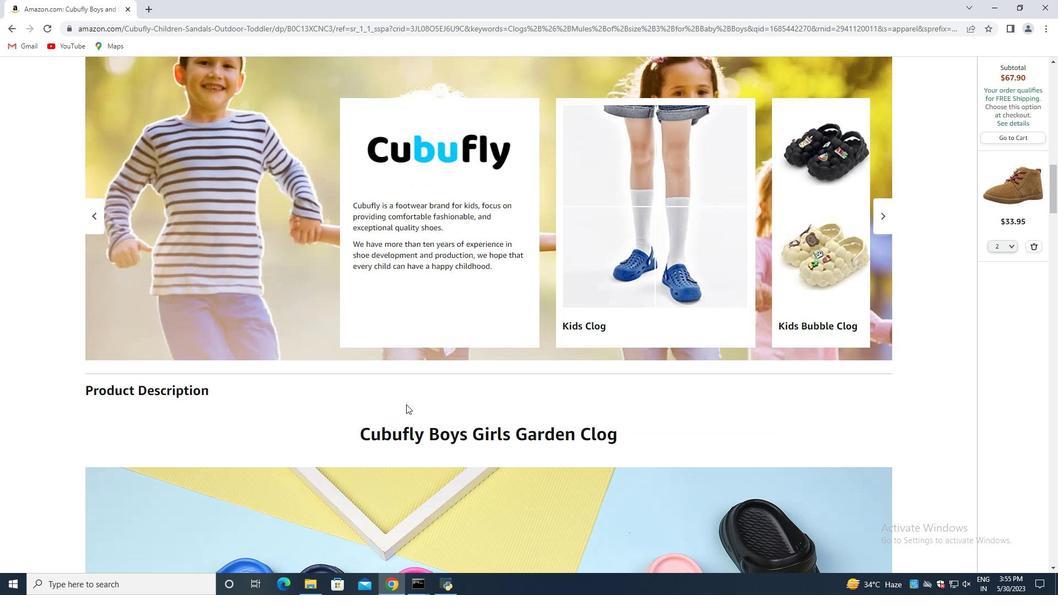 
Action: Mouse scrolled (394, 403) with delta (0, 0)
Screenshot: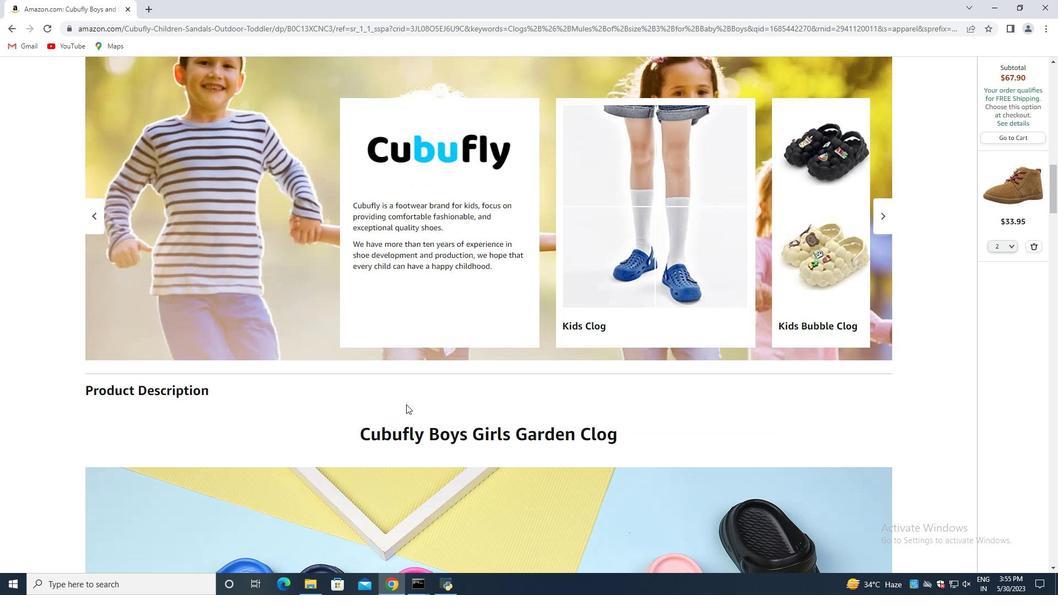 
Action: Mouse scrolled (394, 403) with delta (0, 0)
Screenshot: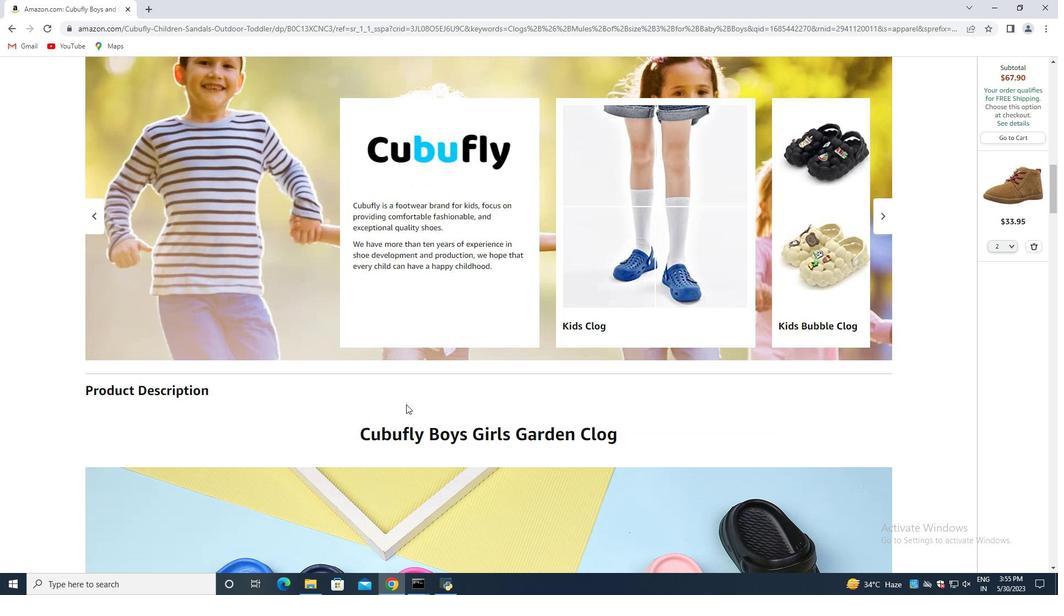 
Action: Mouse moved to (420, 398)
Screenshot: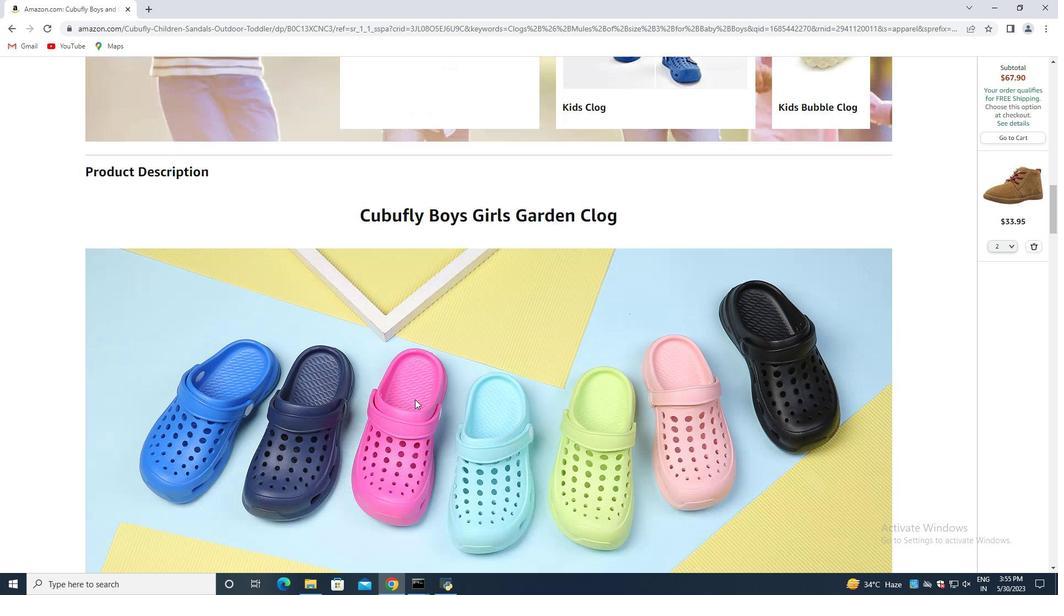 
Action: Mouse scrolled (420, 398) with delta (0, 0)
Screenshot: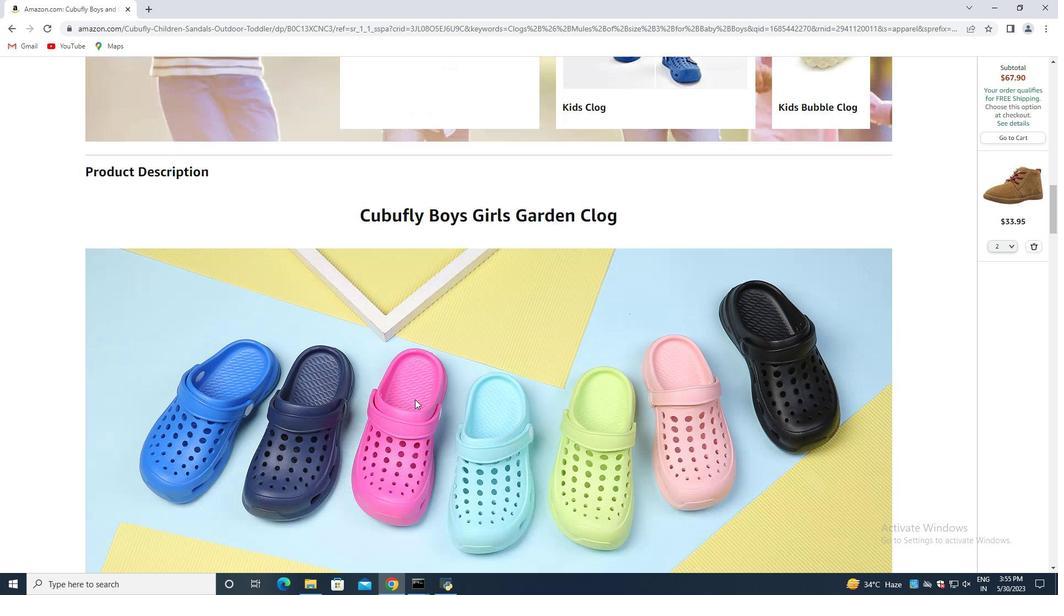 
Action: Mouse moved to (420, 398)
Screenshot: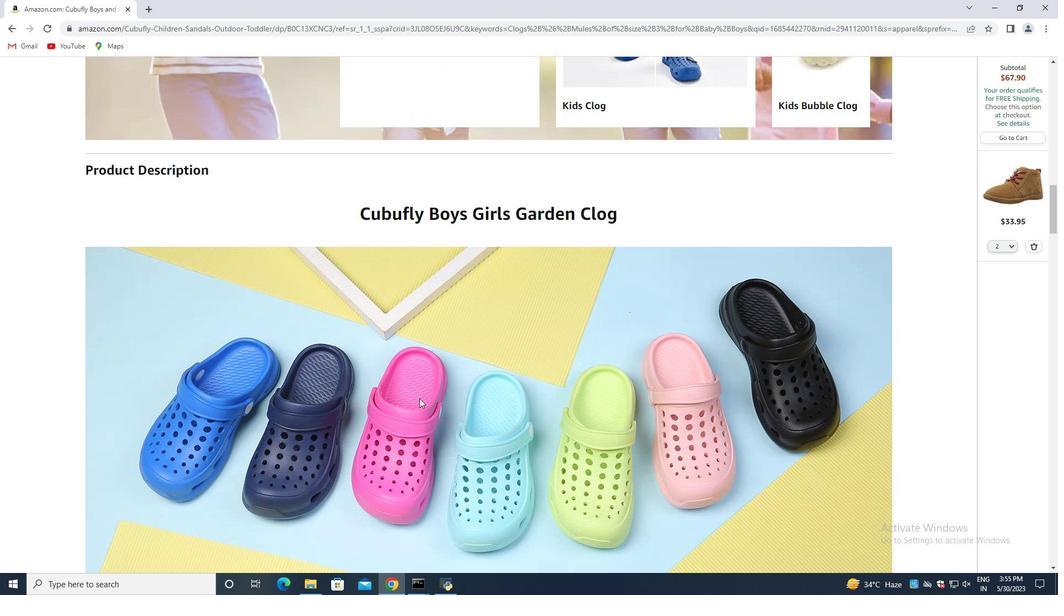 
Action: Mouse scrolled (420, 398) with delta (0, 0)
Screenshot: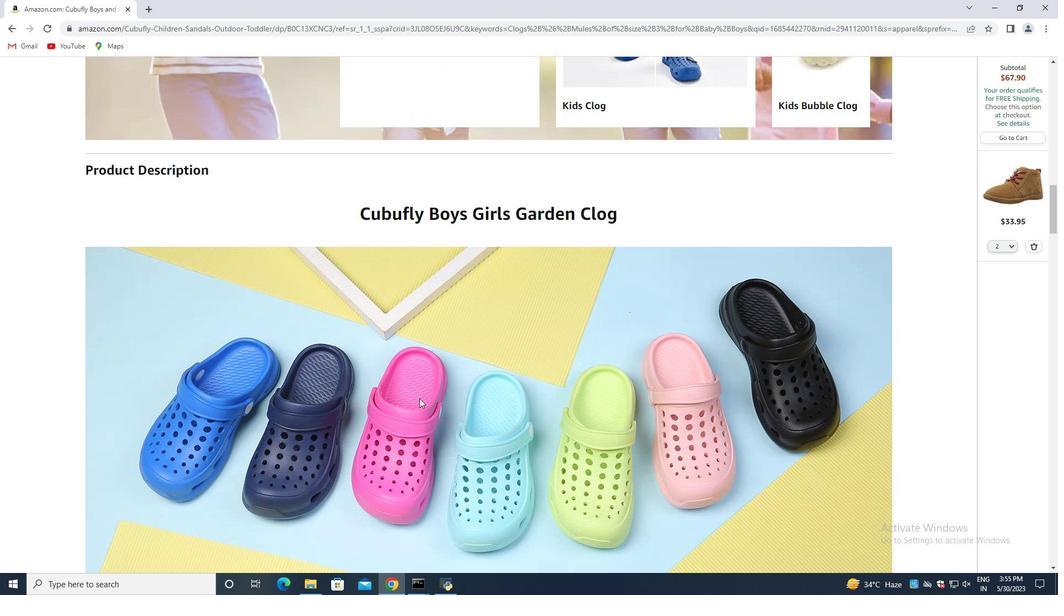 
Action: Mouse scrolled (420, 398) with delta (0, 0)
Screenshot: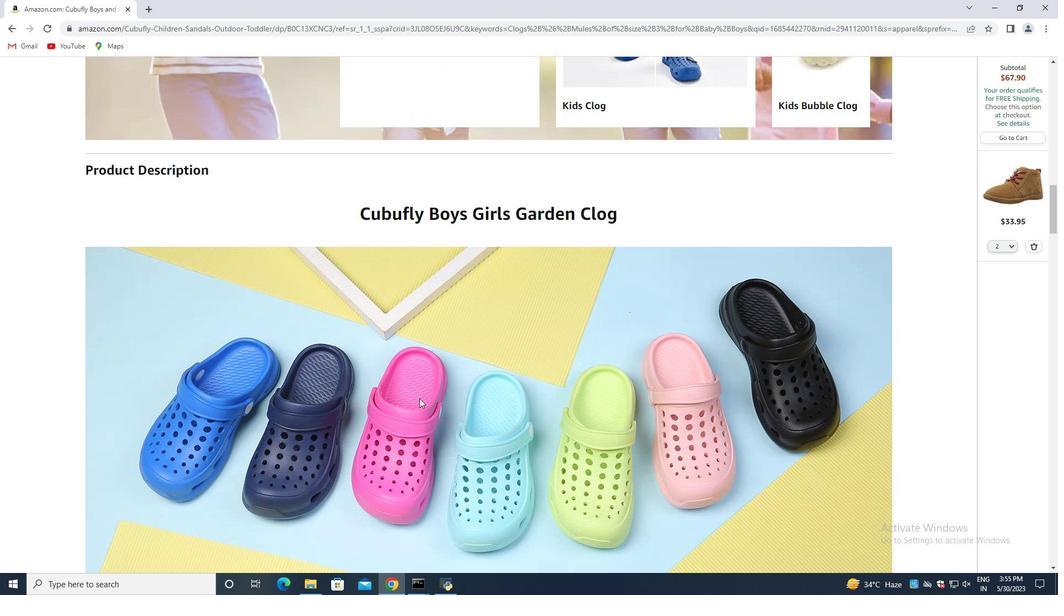 
Action: Mouse moved to (420, 398)
Screenshot: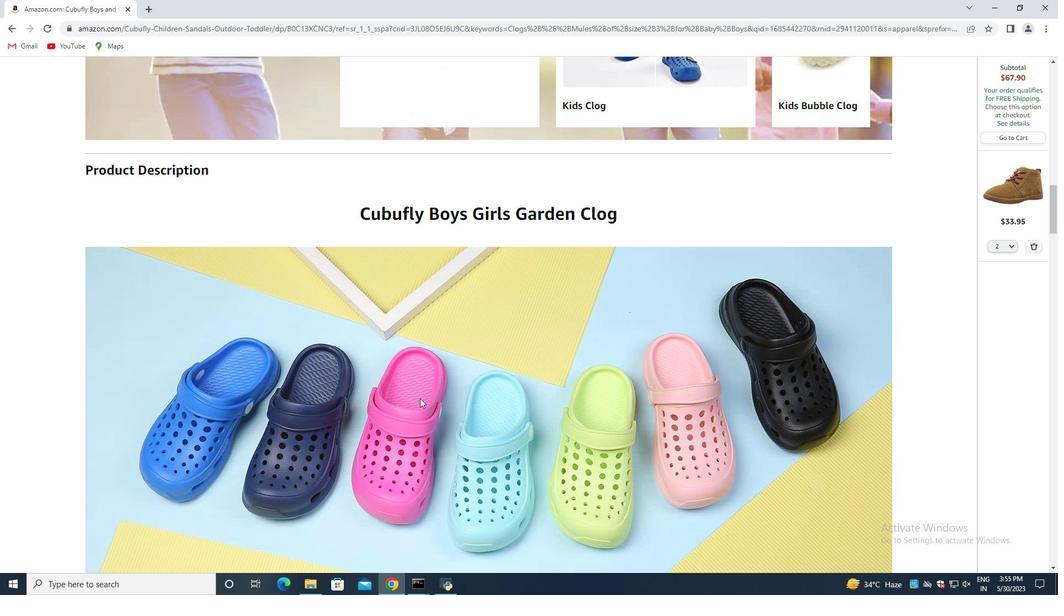 
Action: Mouse scrolled (420, 398) with delta (0, 0)
Screenshot: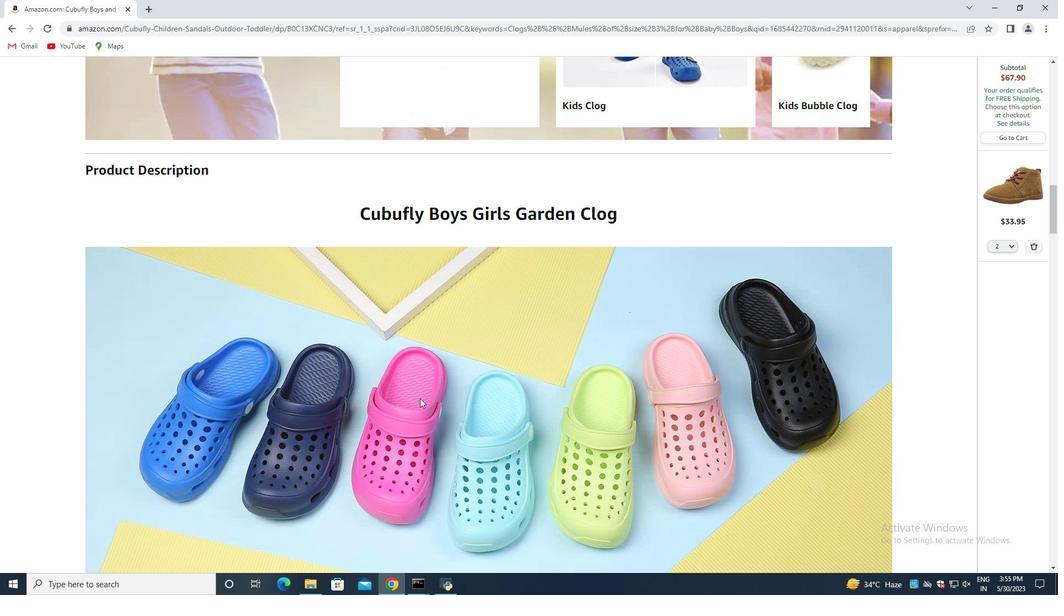 
Action: Mouse moved to (436, 398)
Screenshot: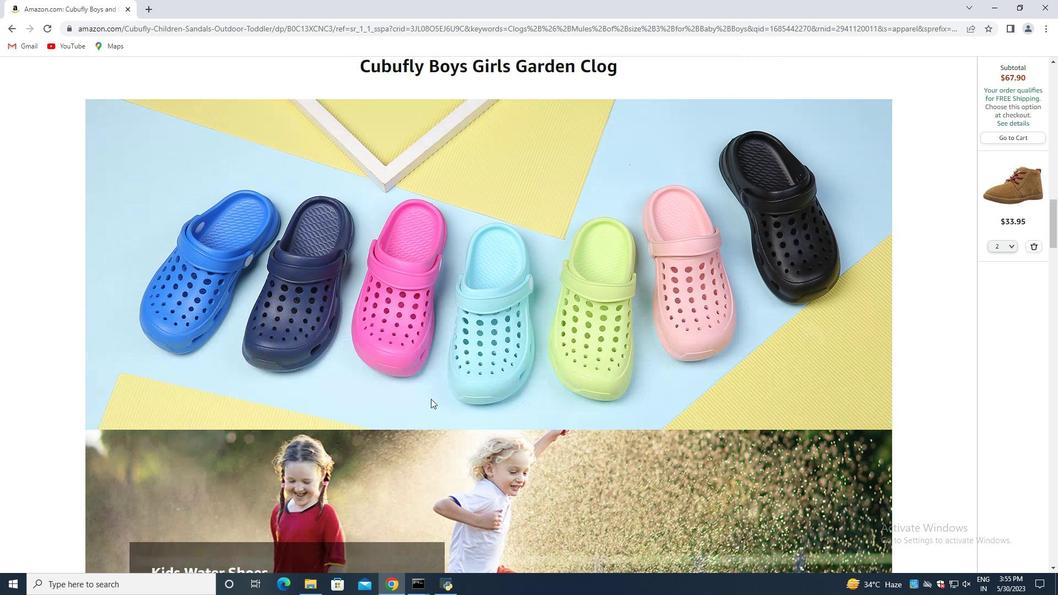 
Action: Mouse scrolled (436, 397) with delta (0, 0)
Screenshot: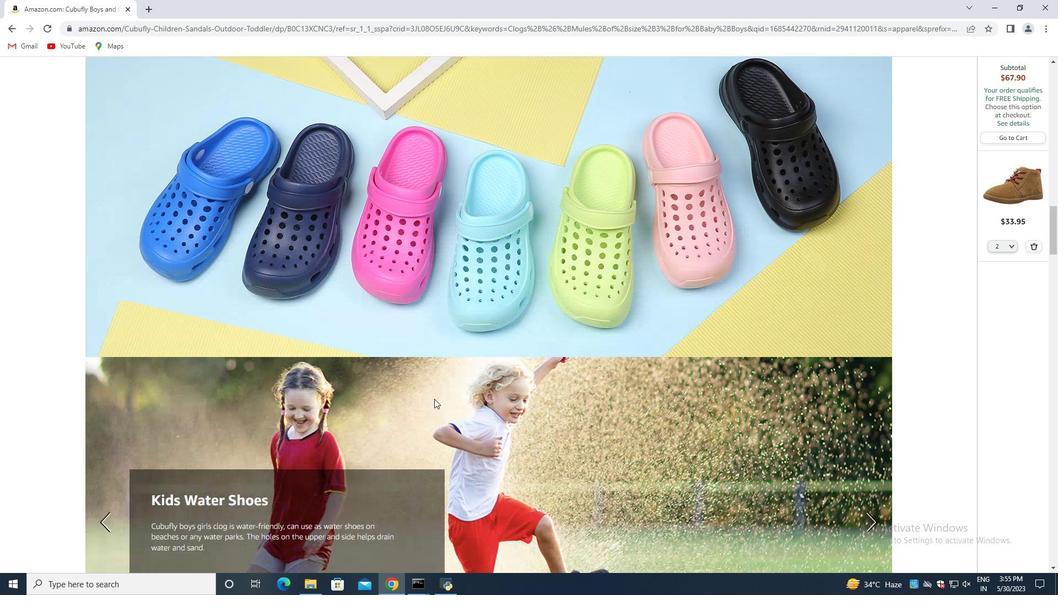
Action: Mouse scrolled (436, 397) with delta (0, 0)
Screenshot: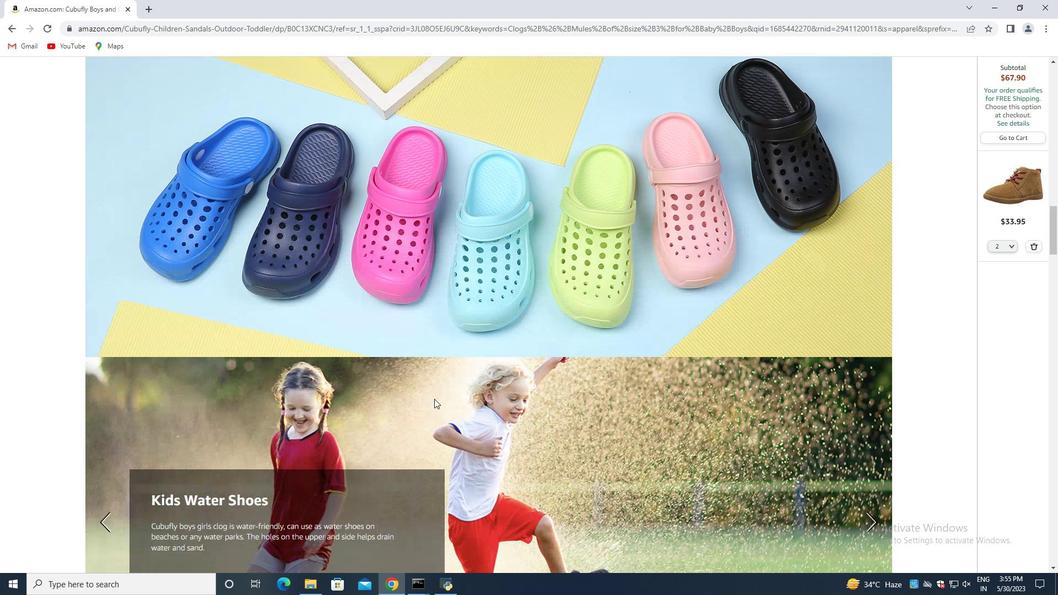 
Action: Mouse scrolled (436, 397) with delta (0, 0)
Screenshot: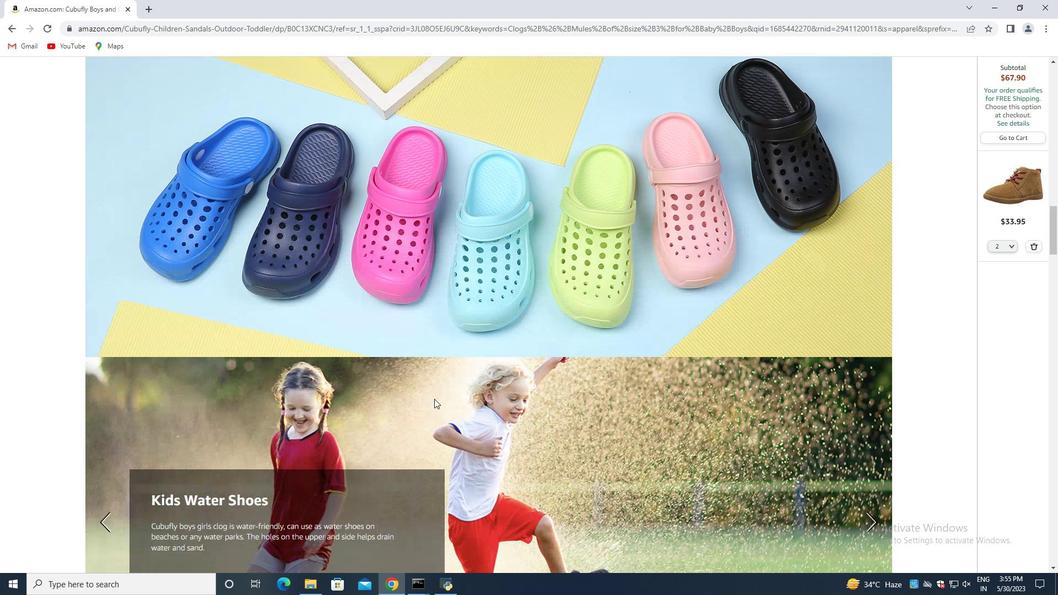 
Action: Mouse scrolled (436, 397) with delta (0, 0)
Screenshot: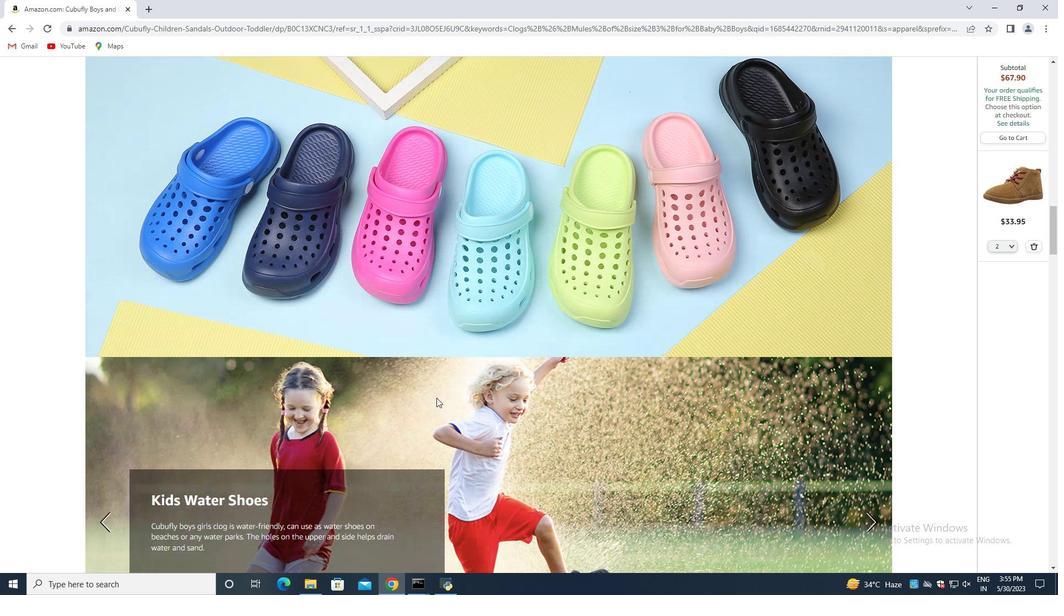 
Action: Mouse moved to (437, 398)
Screenshot: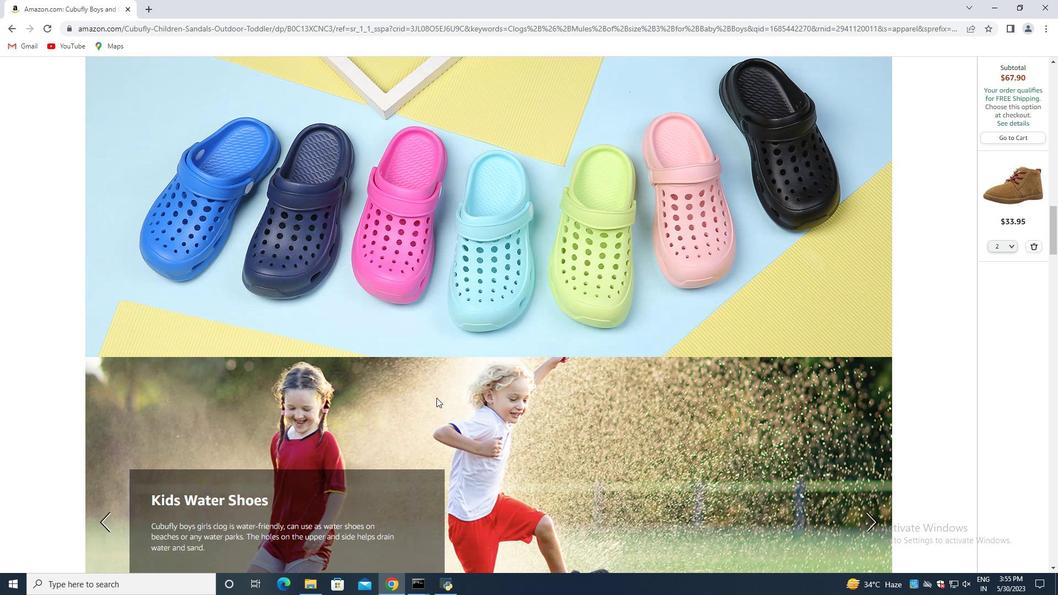 
Action: Mouse scrolled (437, 398) with delta (0, 0)
Screenshot: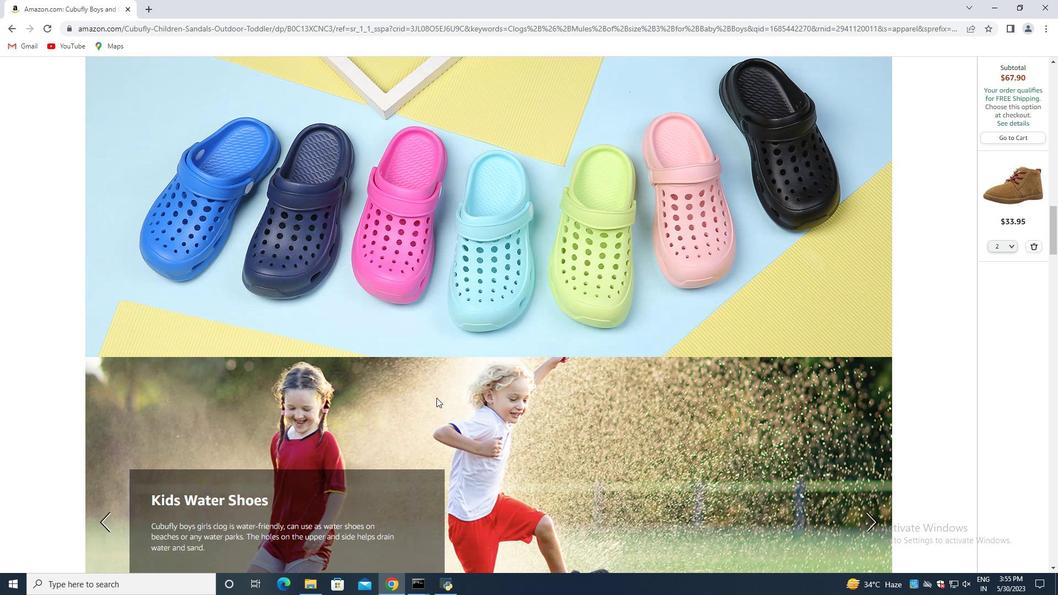 
Action: Mouse moved to (439, 398)
Screenshot: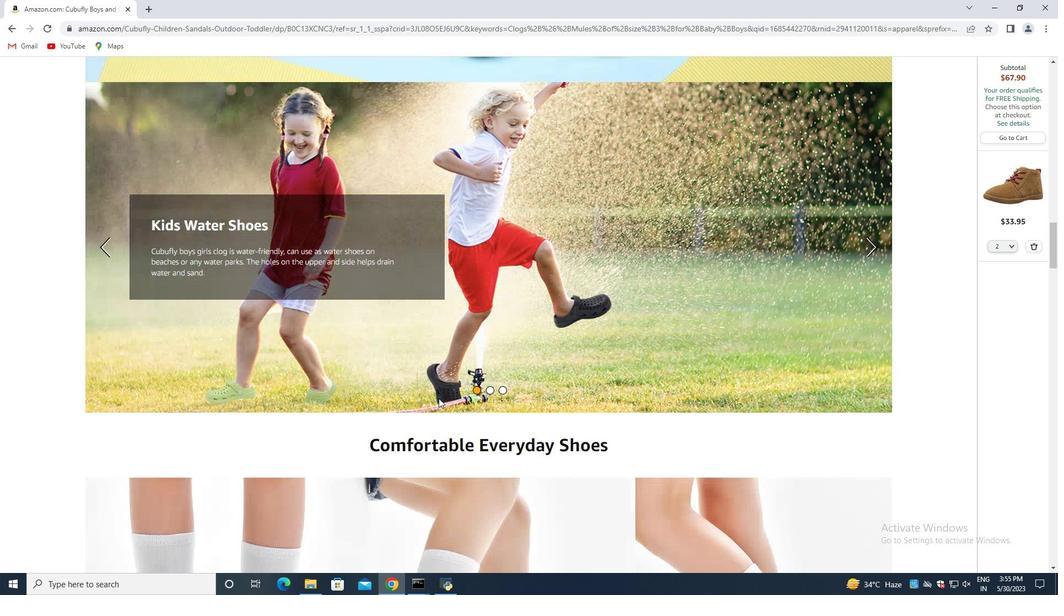 
Action: Mouse scrolled (439, 398) with delta (0, 0)
Screenshot: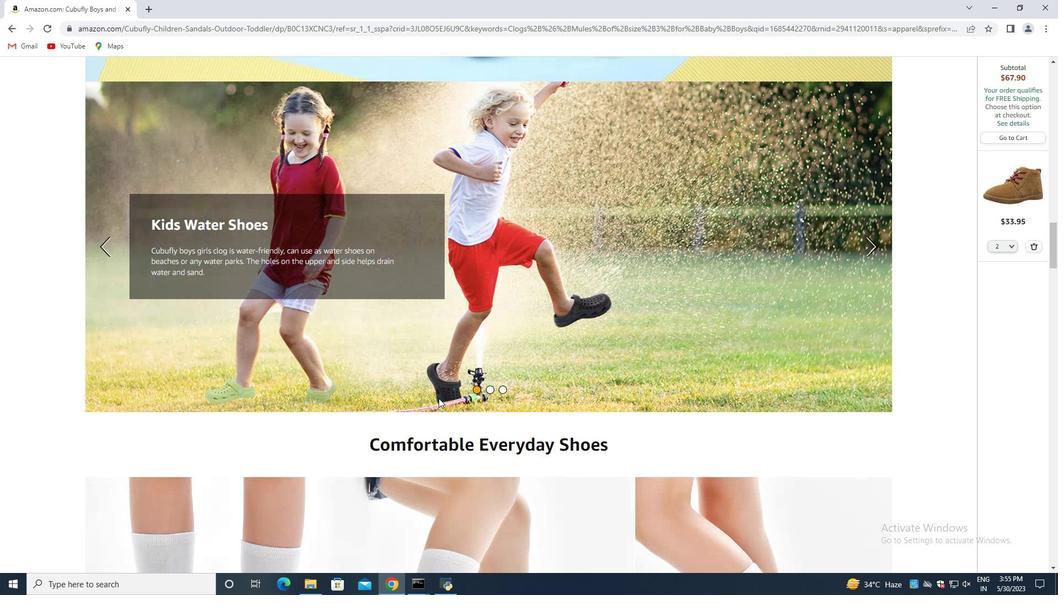 
Action: Mouse scrolled (439, 398) with delta (0, 0)
Screenshot: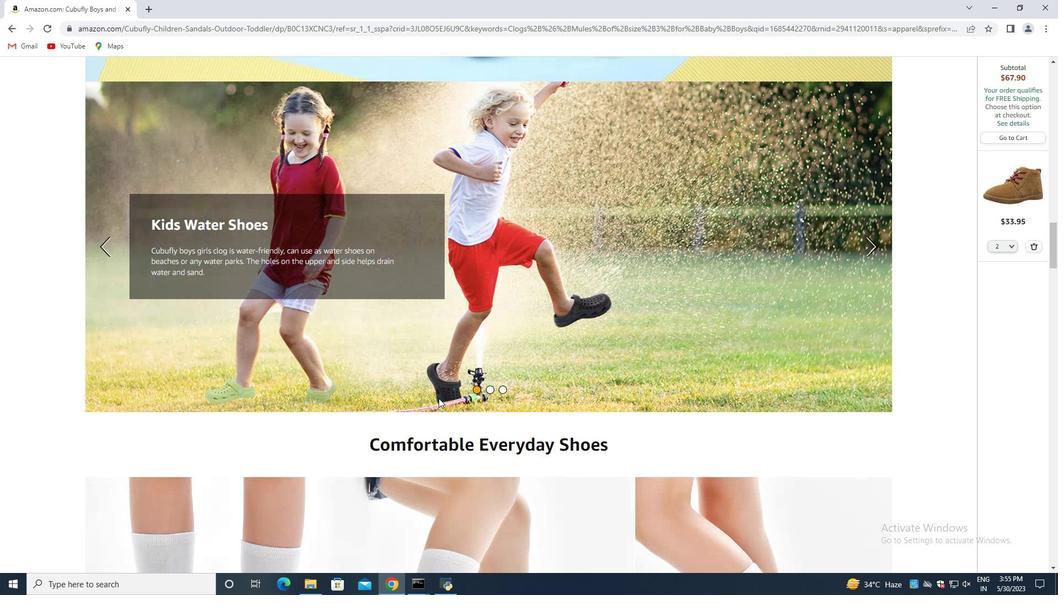 
Action: Mouse scrolled (439, 398) with delta (0, 0)
Screenshot: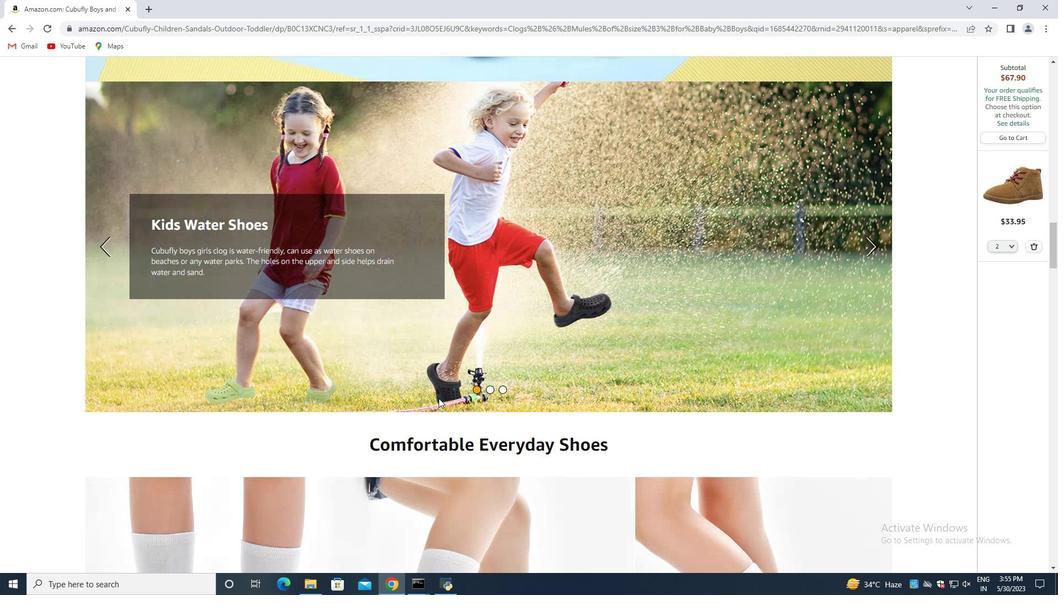 
Action: Mouse moved to (443, 399)
Screenshot: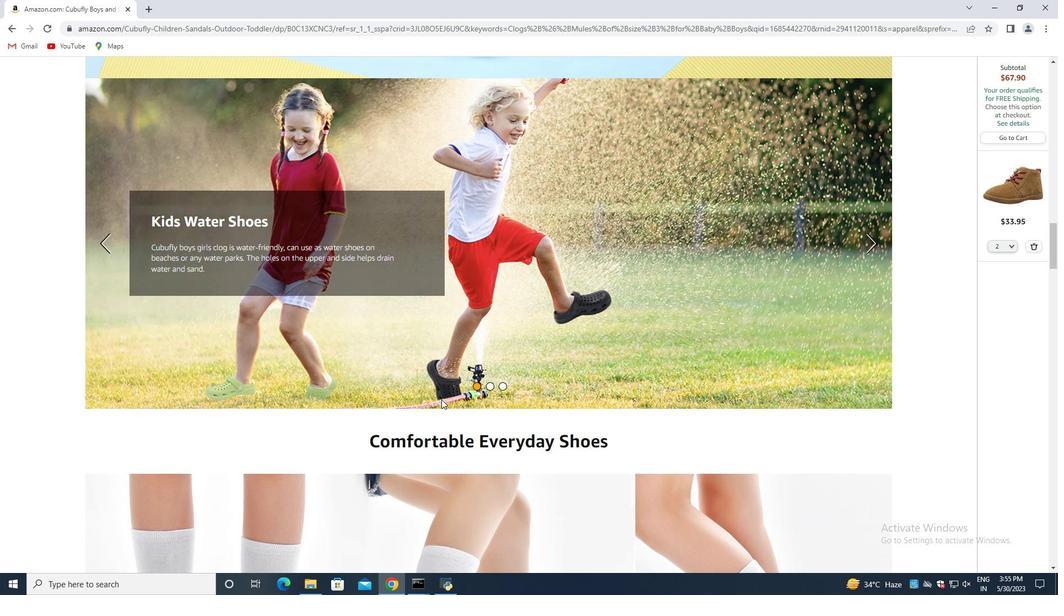 
Action: Mouse scrolled (443, 399) with delta (0, 0)
Screenshot: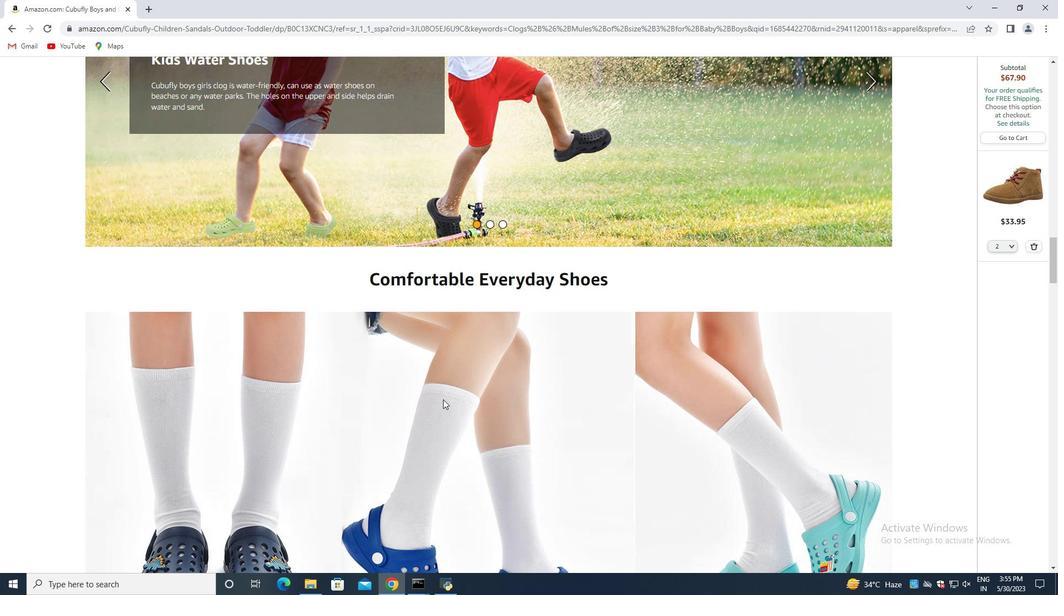 
Action: Mouse moved to (443, 399)
Screenshot: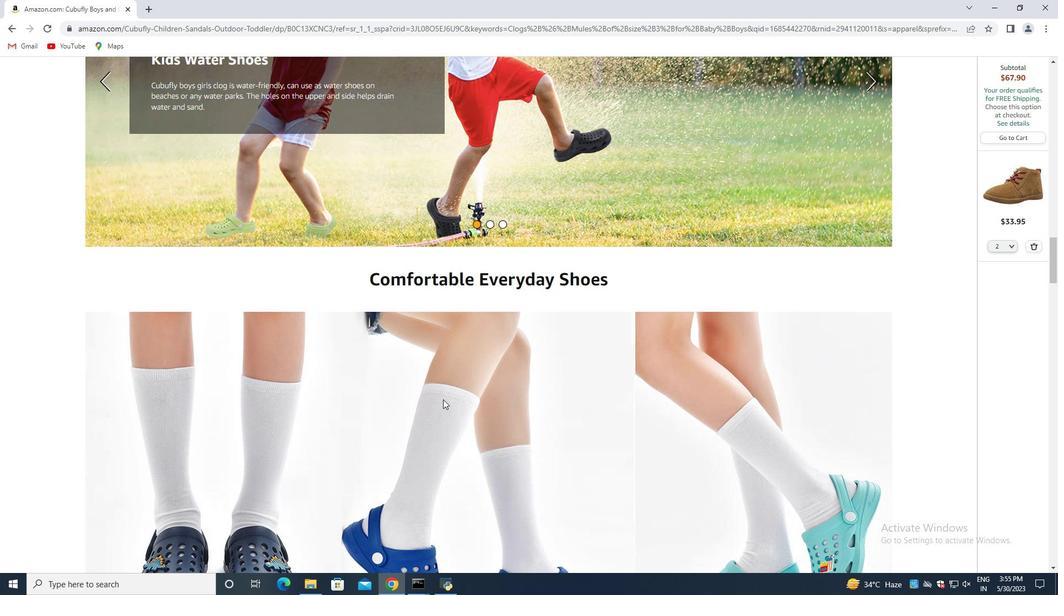
Action: Mouse scrolled (443, 399) with delta (0, 0)
Screenshot: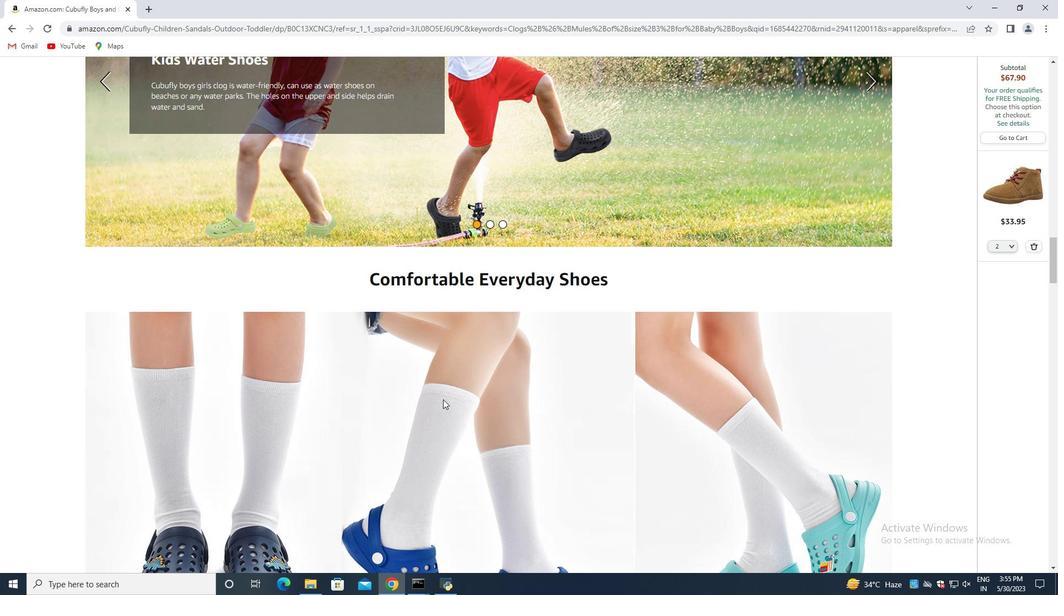 
Action: Mouse scrolled (443, 399) with delta (0, 0)
Screenshot: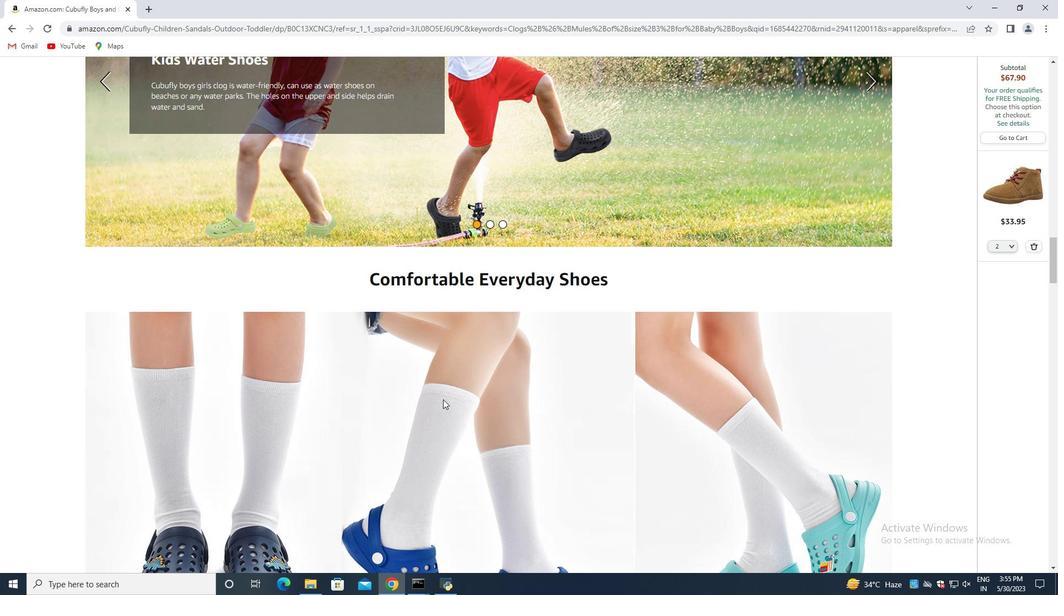 
Action: Mouse moved to (443, 400)
Screenshot: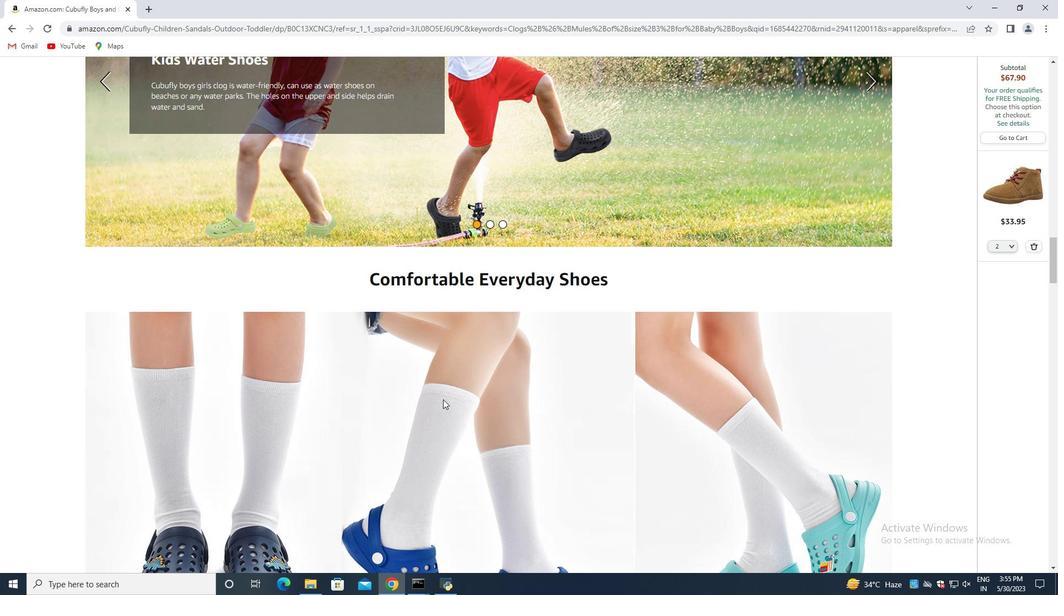 
Action: Mouse scrolled (443, 399) with delta (0, 0)
Screenshot: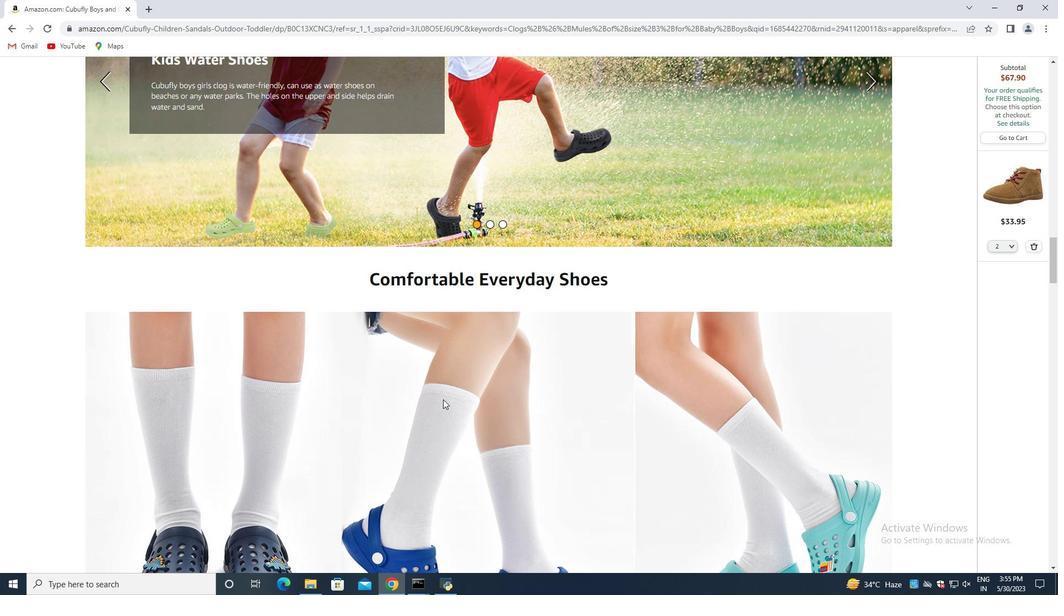 
Action: Mouse moved to (443, 402)
Screenshot: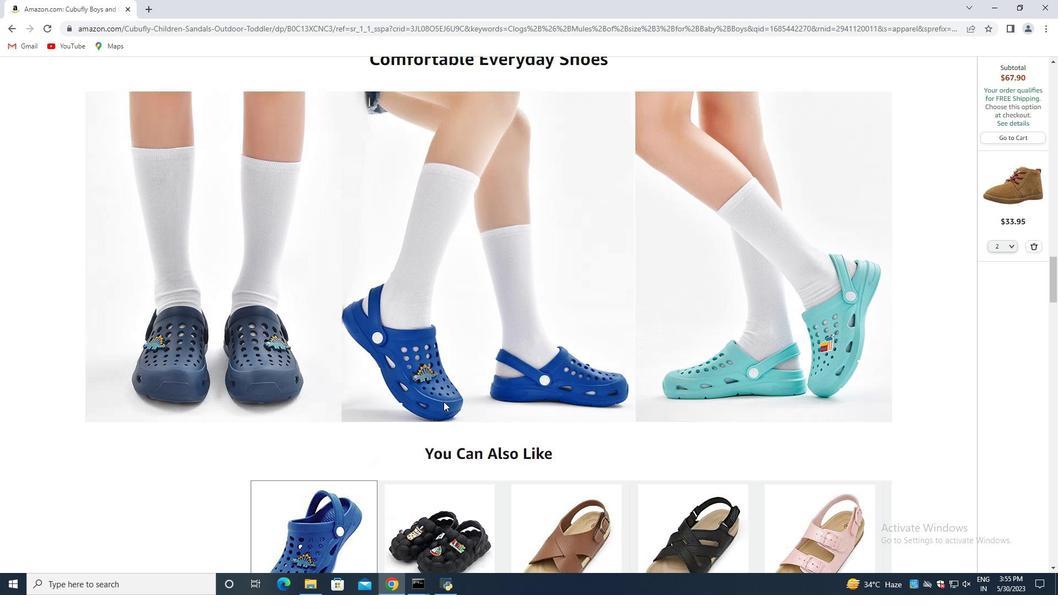 
Action: Mouse scrolled (443, 401) with delta (0, 0)
Screenshot: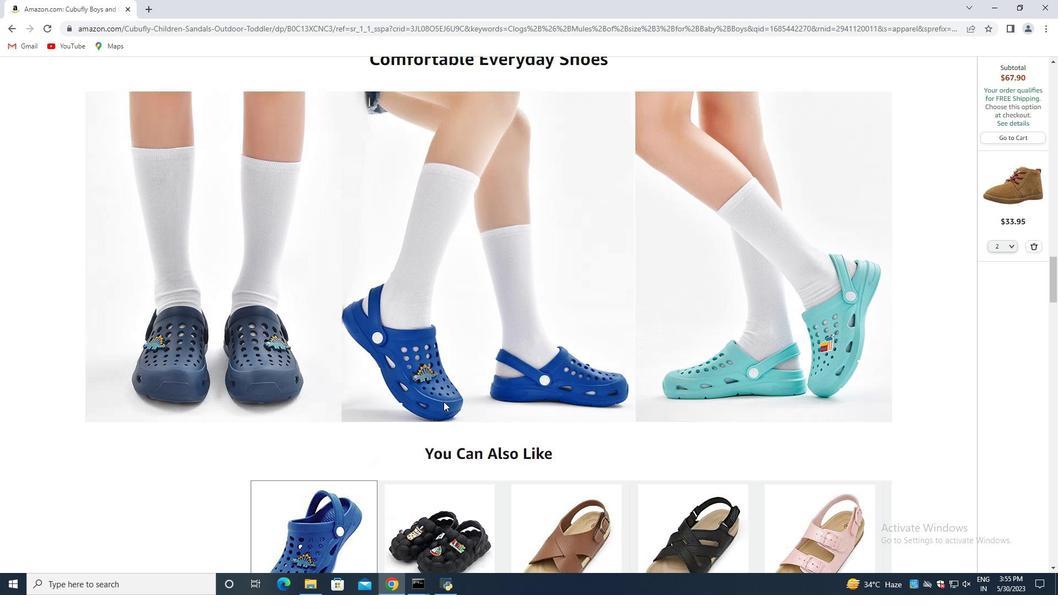 
Action: Mouse moved to (443, 403)
Screenshot: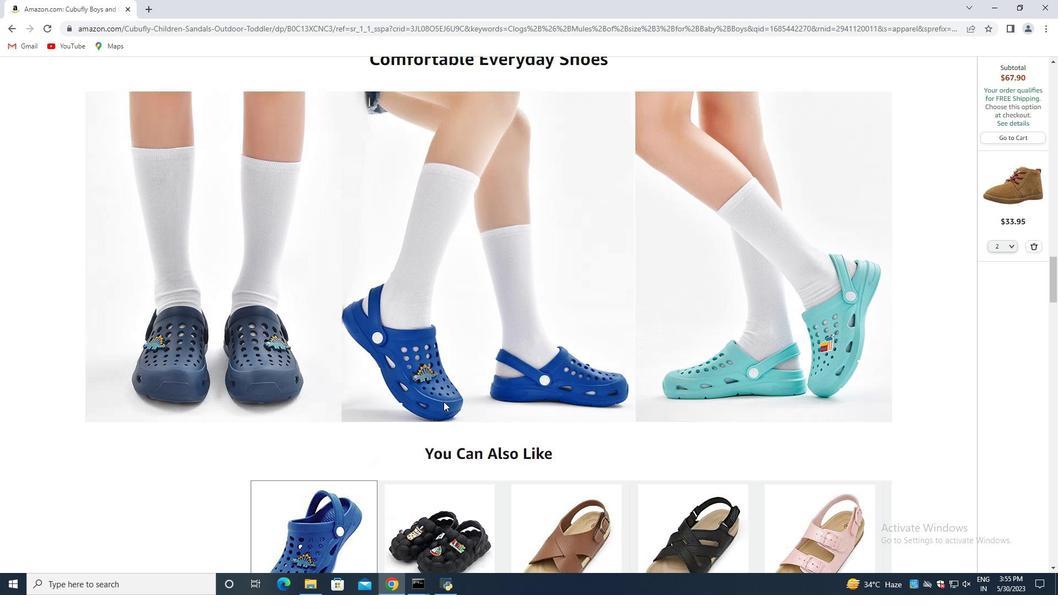 
Action: Mouse scrolled (443, 402) with delta (0, 0)
Screenshot: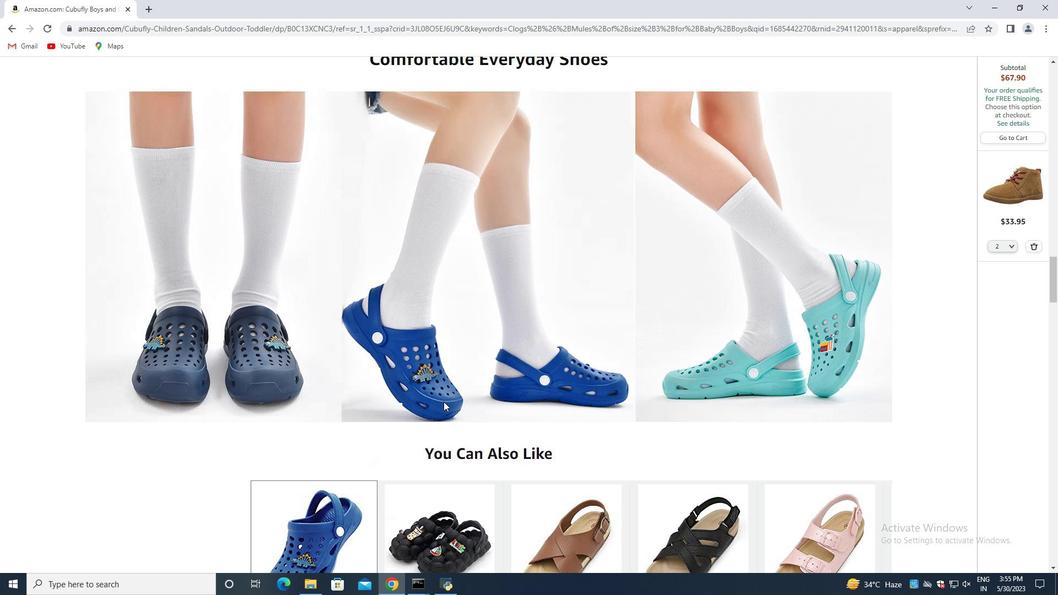 
Action: Mouse moved to (443, 403)
Screenshot: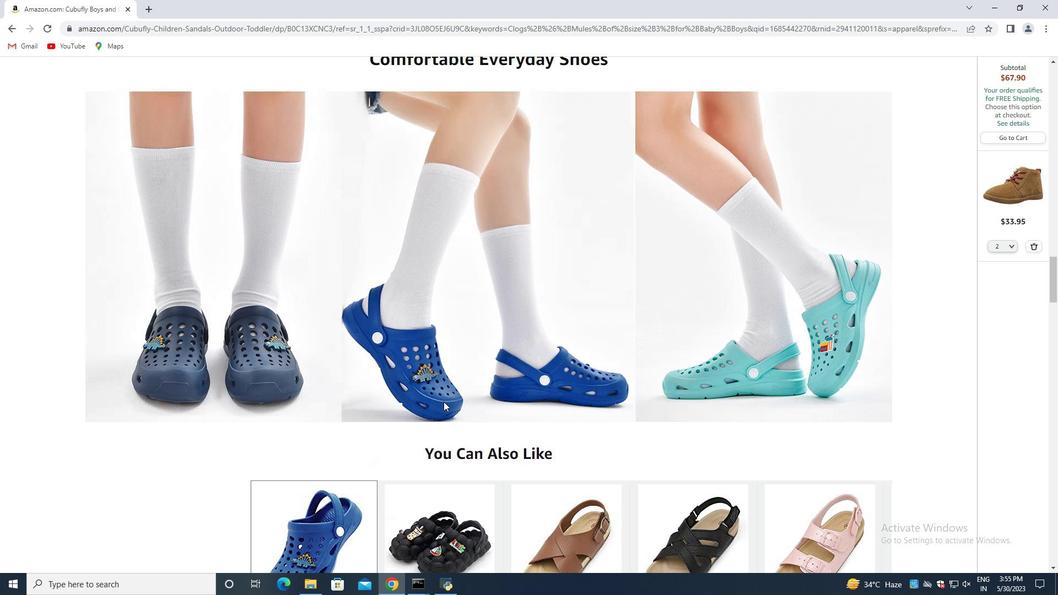 
Action: Mouse scrolled (443, 403) with delta (0, 0)
Screenshot: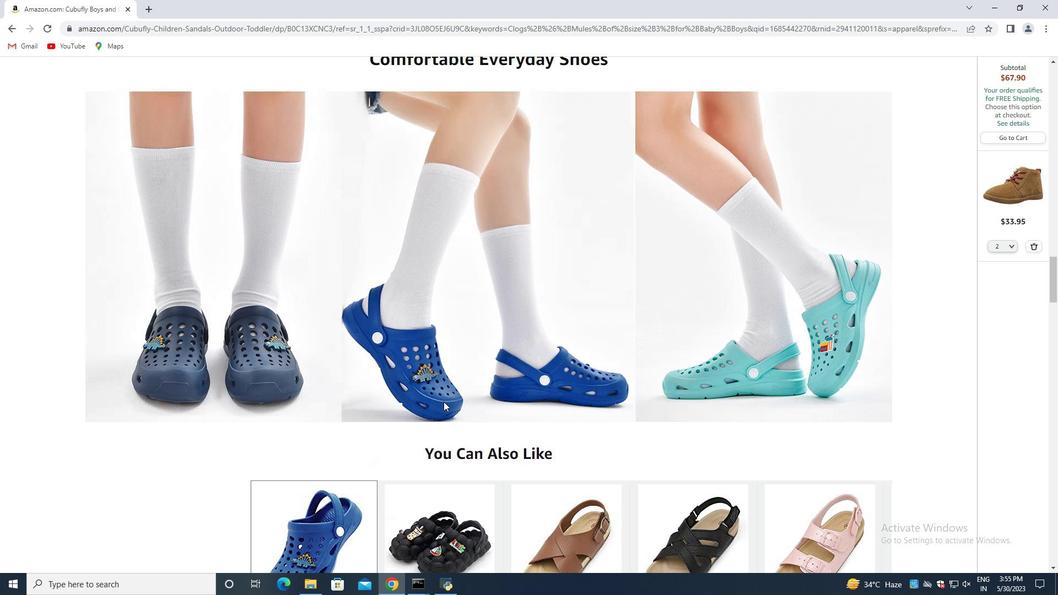 
Action: Mouse scrolled (443, 403) with delta (0, 0)
Screenshot: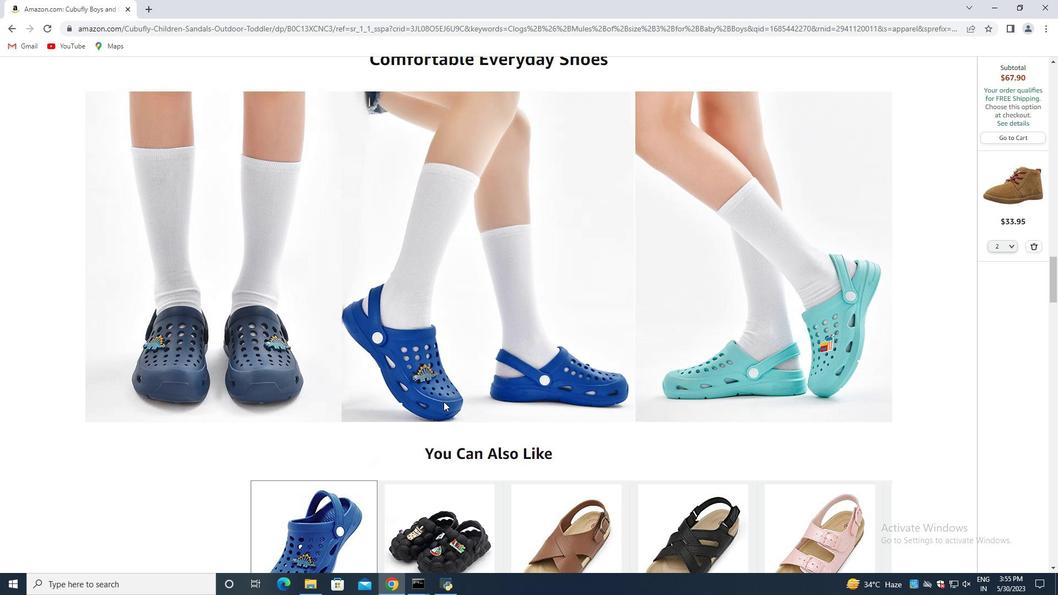 
Action: Mouse moved to (443, 404)
Screenshot: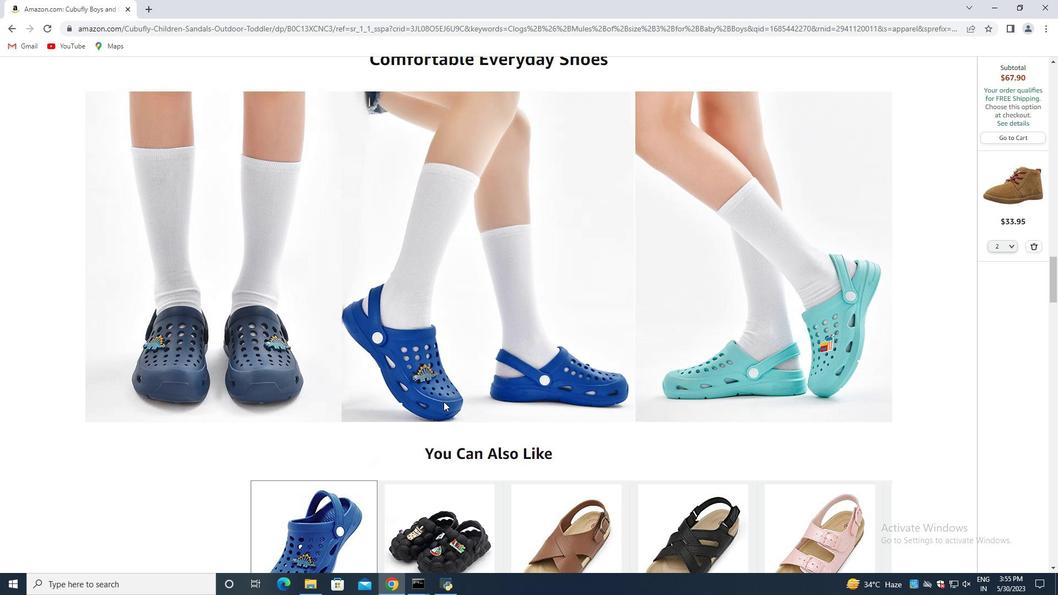 
Action: Mouse scrolled (443, 403) with delta (0, 0)
Screenshot: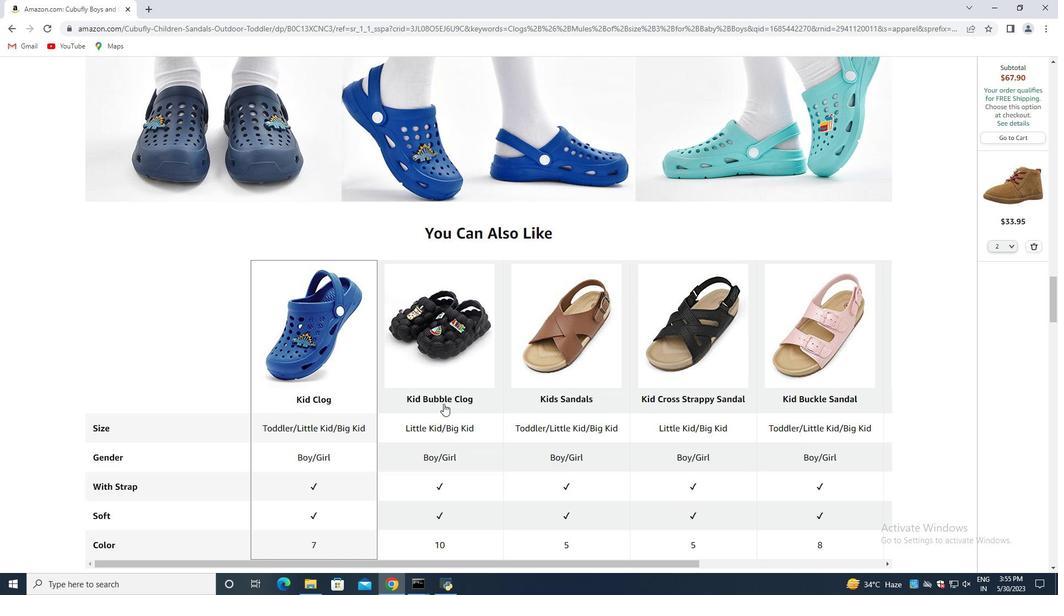 
Action: Mouse moved to (443, 405)
